 Task: Research Airbnb accommodation in Seoul, South Korea from 12th November, 2023 to 15th November, 2023 for 2 adults.1  bedroom having 1 bed and 1 bathroom. Property type can be hotel. Look for 5 properties as per requirement.
Action: Key pressed seoul
Screenshot: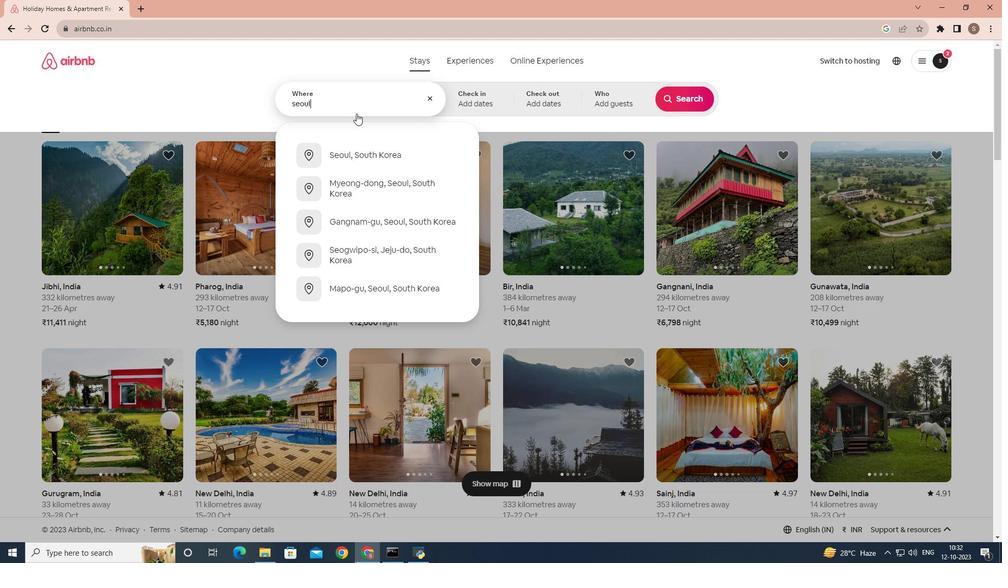 
Action: Mouse moved to (358, 148)
Screenshot: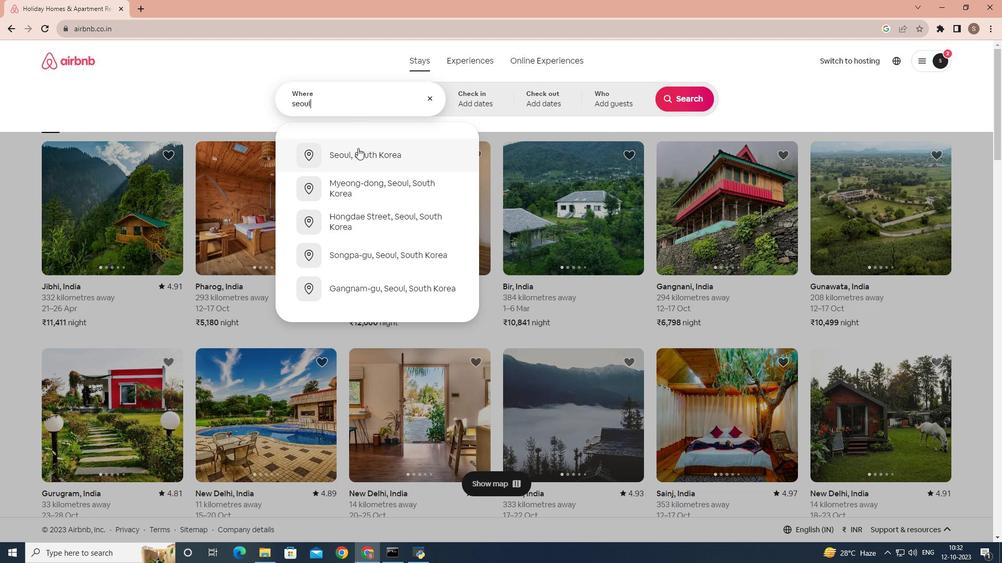 
Action: Mouse pressed left at (358, 148)
Screenshot: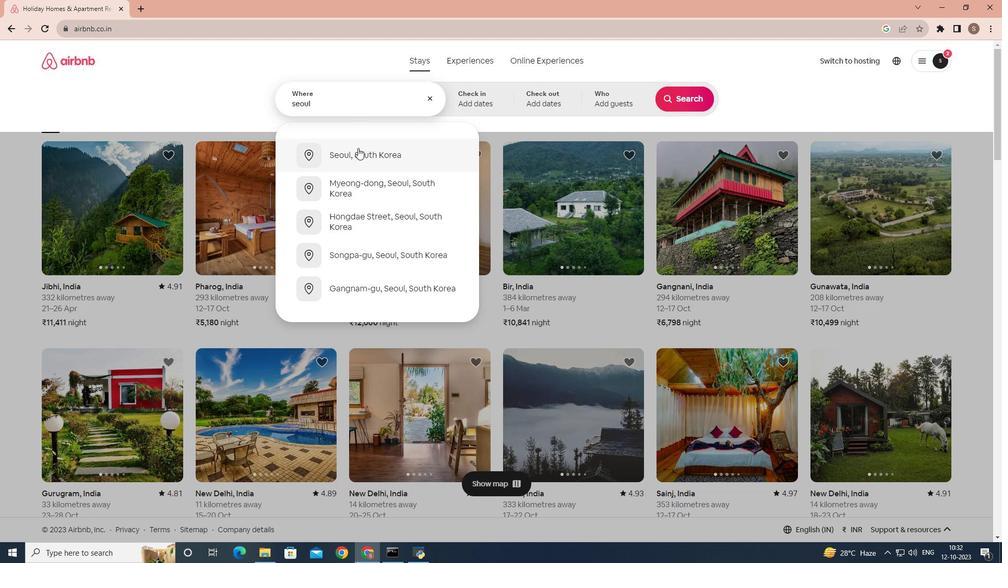 
Action: Mouse moved to (530, 282)
Screenshot: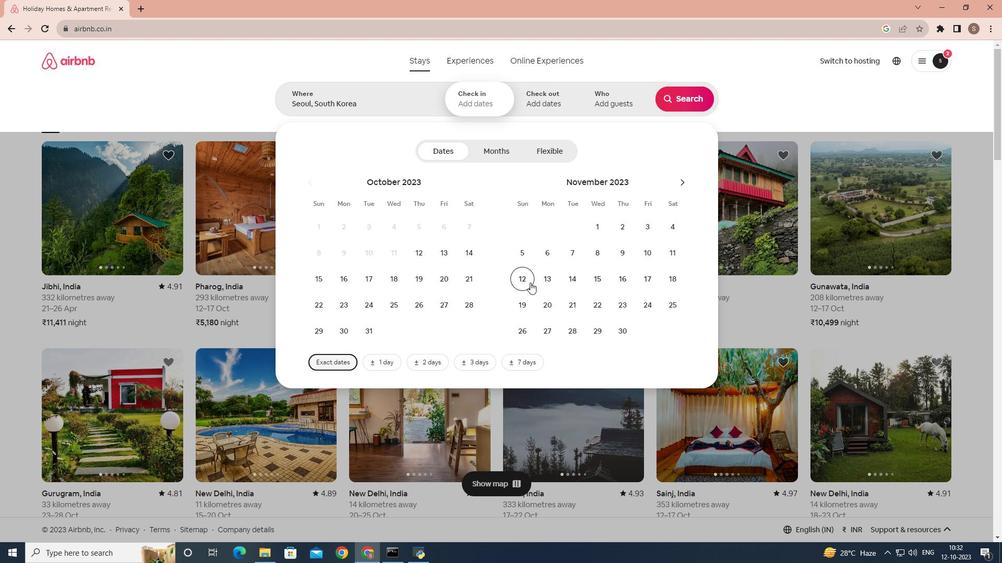 
Action: Mouse pressed left at (530, 282)
Screenshot: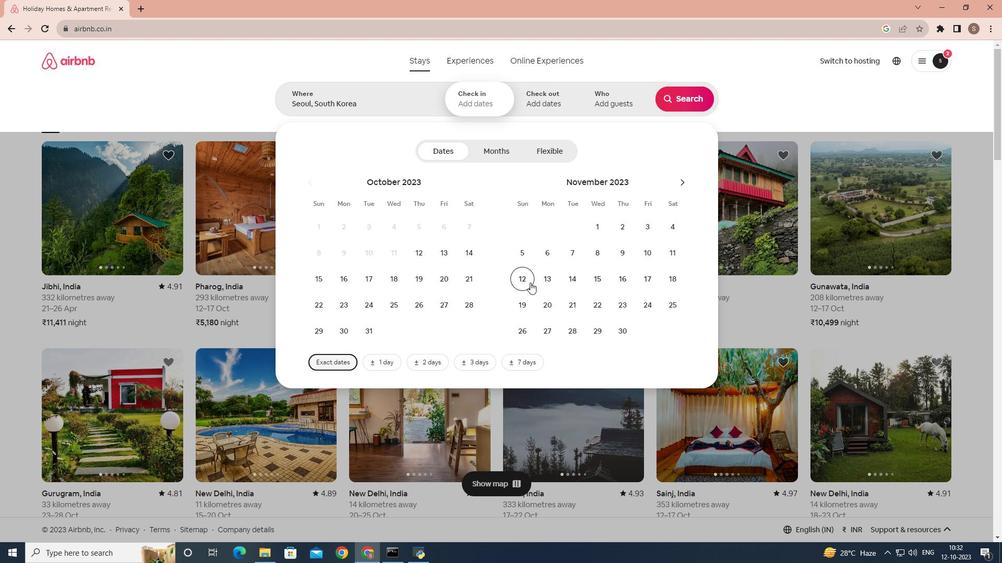 
Action: Mouse moved to (587, 281)
Screenshot: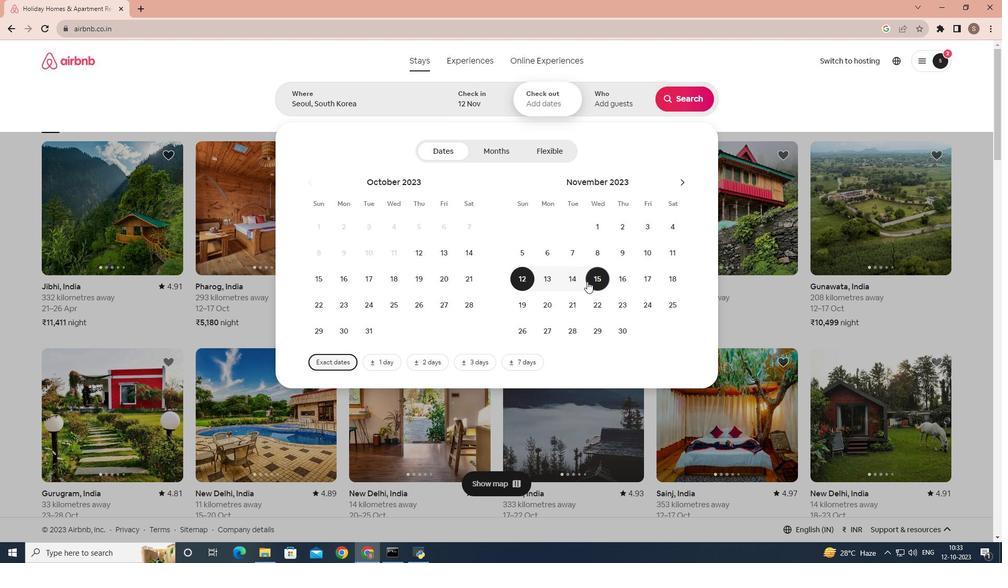 
Action: Mouse pressed left at (587, 281)
Screenshot: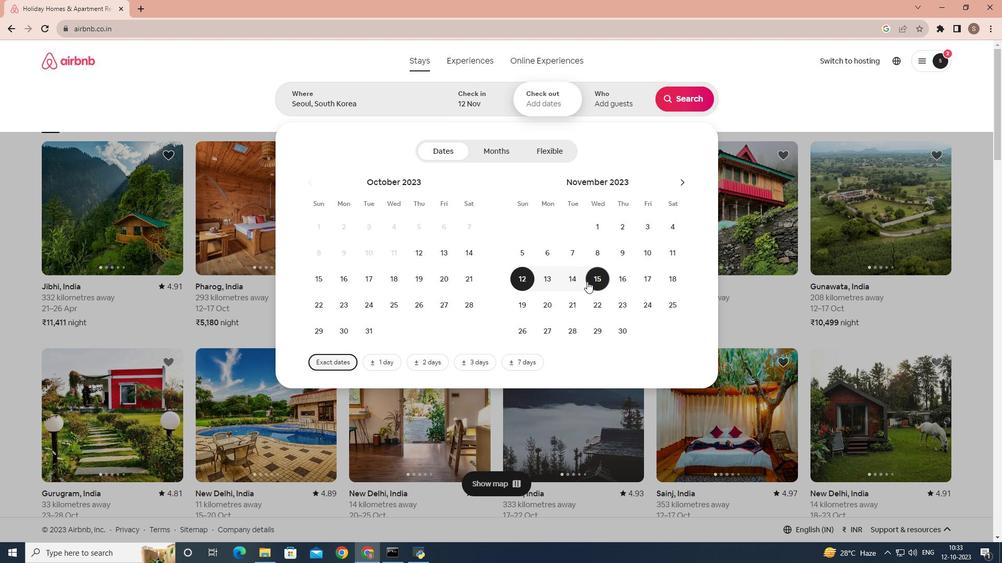 
Action: Mouse moved to (620, 105)
Screenshot: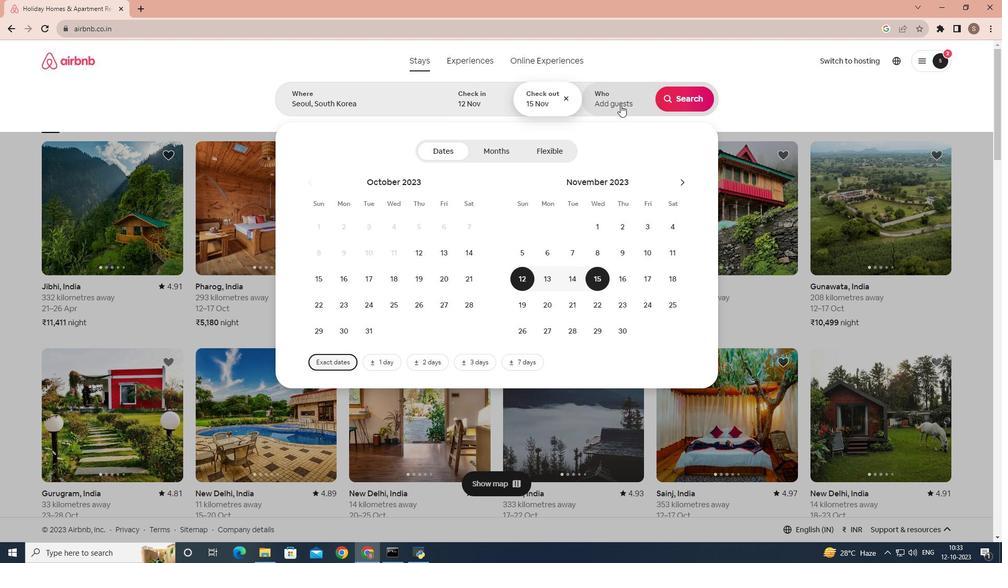 
Action: Mouse pressed left at (620, 105)
Screenshot: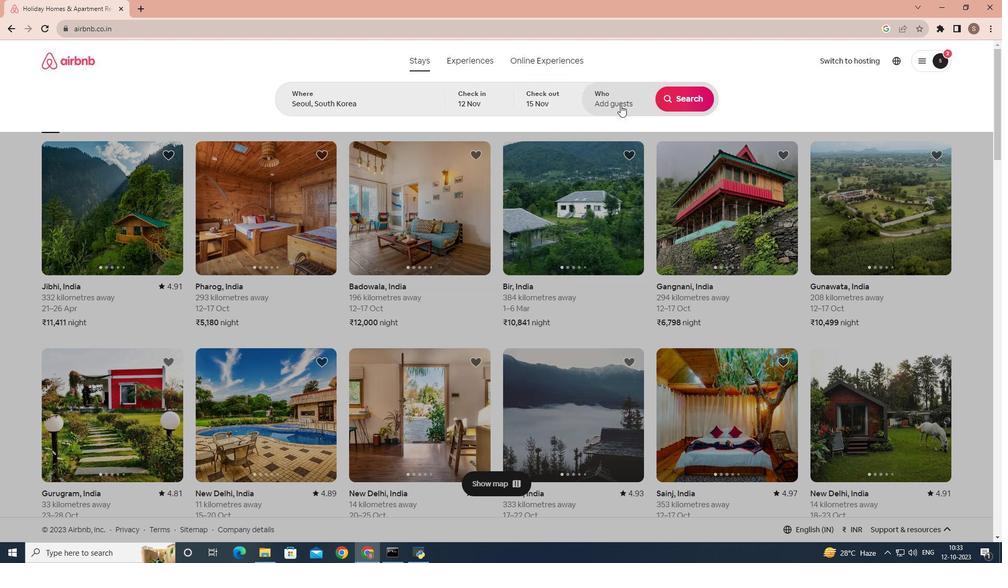 
Action: Mouse moved to (683, 154)
Screenshot: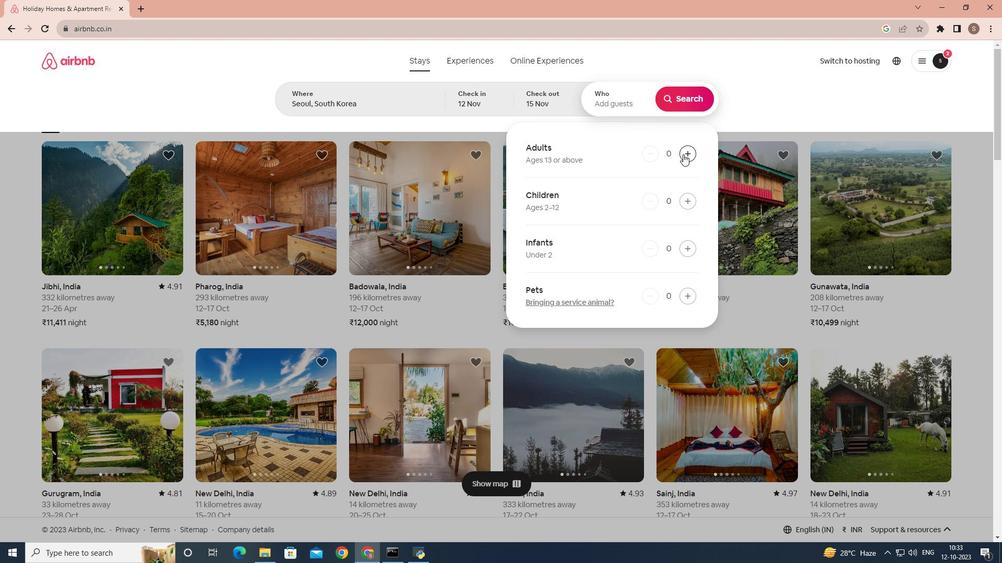 
Action: Mouse pressed left at (683, 154)
Screenshot: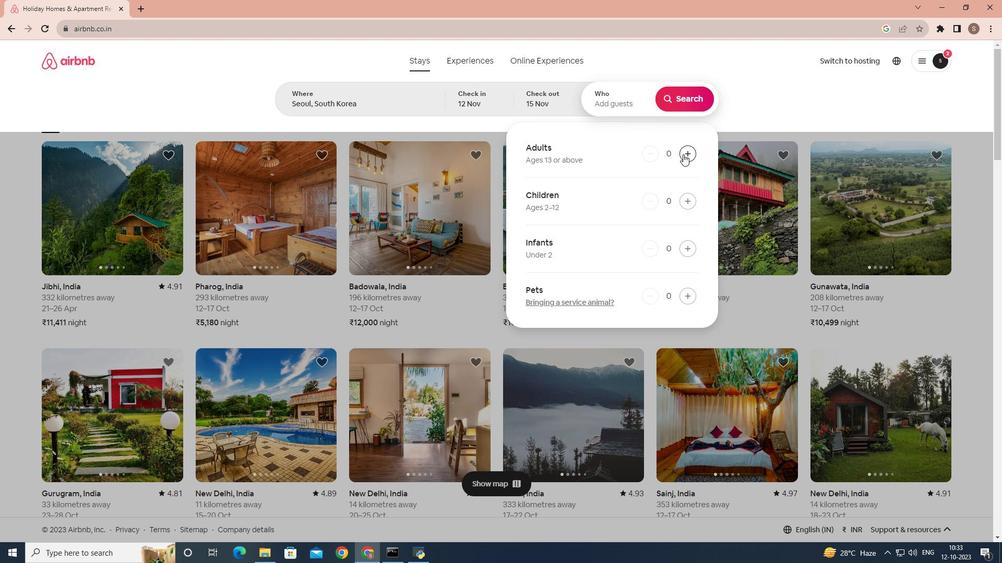 
Action: Mouse pressed left at (683, 154)
Screenshot: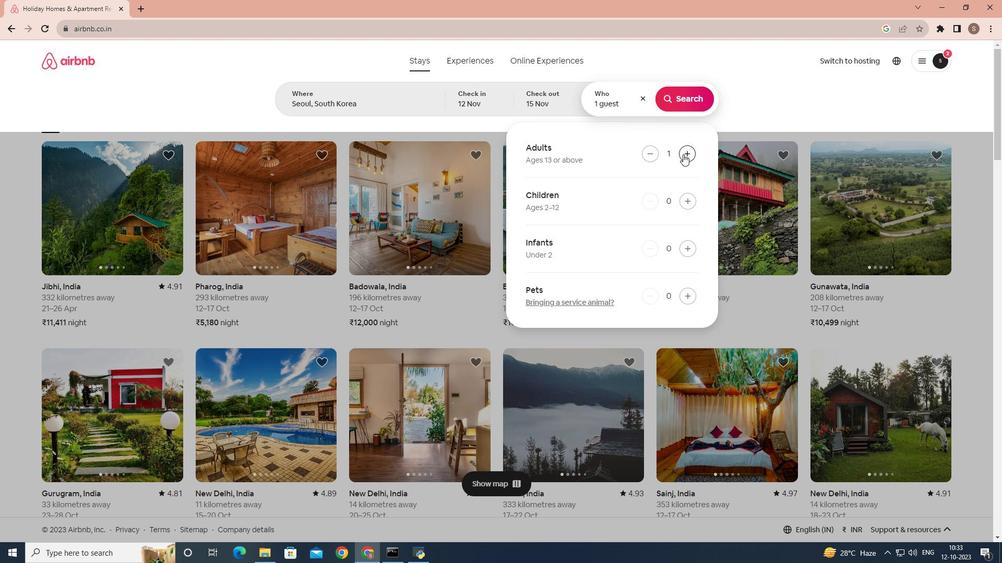 
Action: Mouse moved to (685, 106)
Screenshot: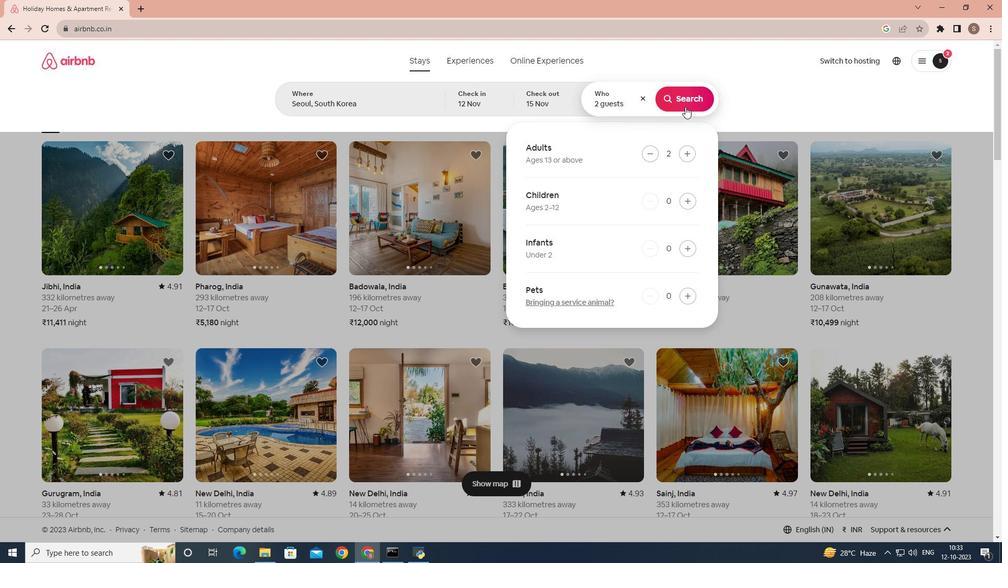
Action: Mouse pressed left at (685, 106)
Screenshot: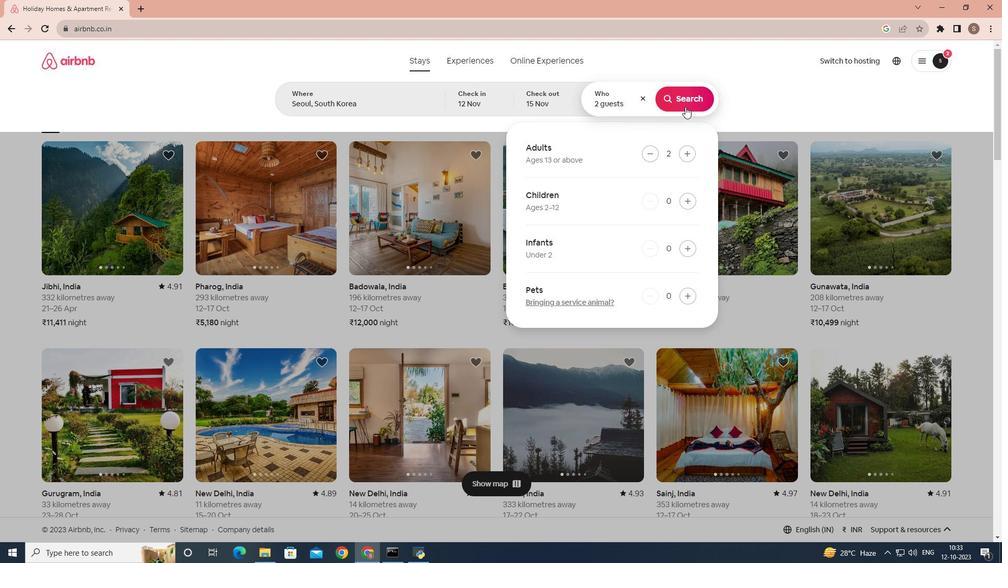 
Action: Mouse moved to (823, 101)
Screenshot: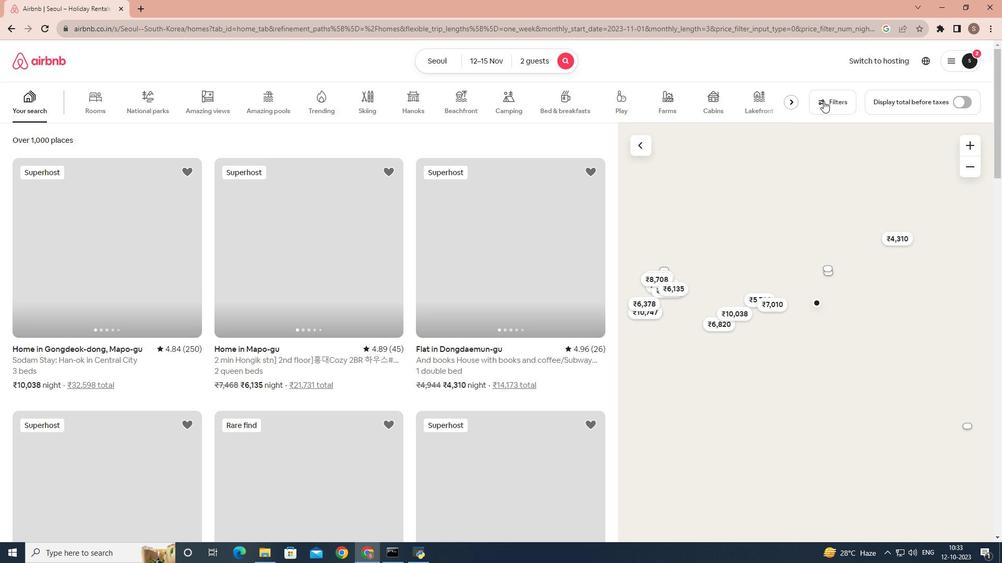 
Action: Mouse pressed left at (823, 101)
Screenshot: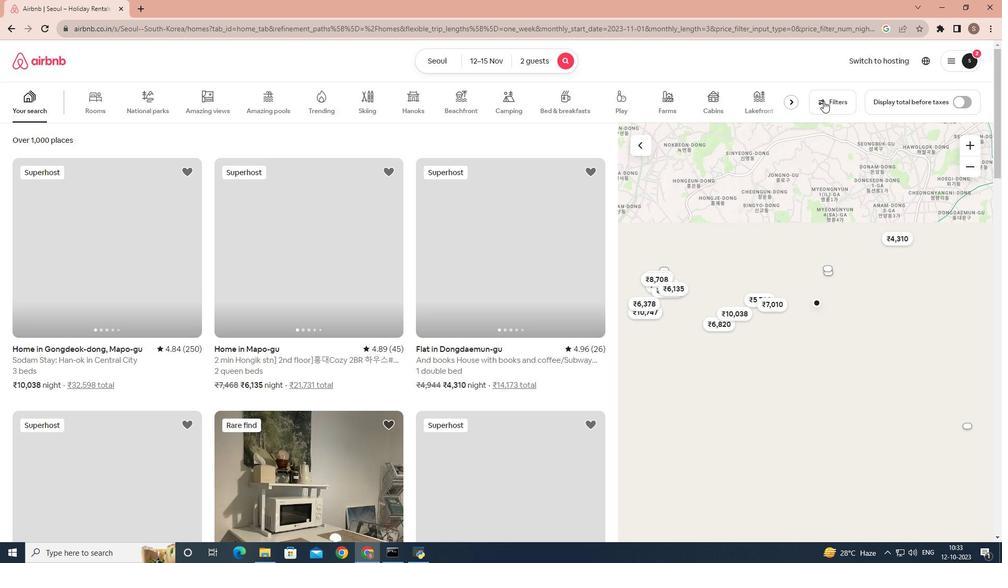 
Action: Mouse moved to (395, 311)
Screenshot: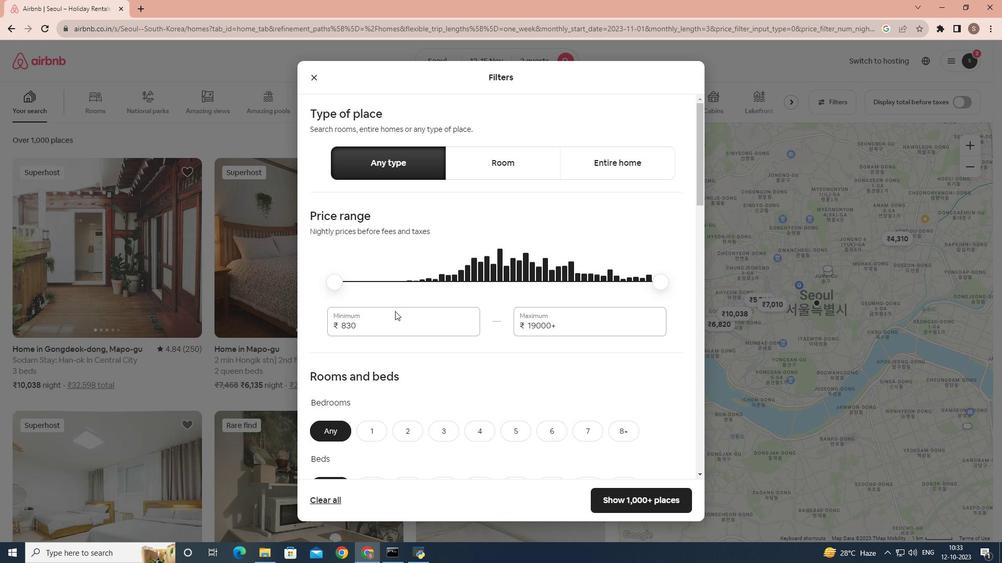 
Action: Mouse scrolled (395, 311) with delta (0, 0)
Screenshot: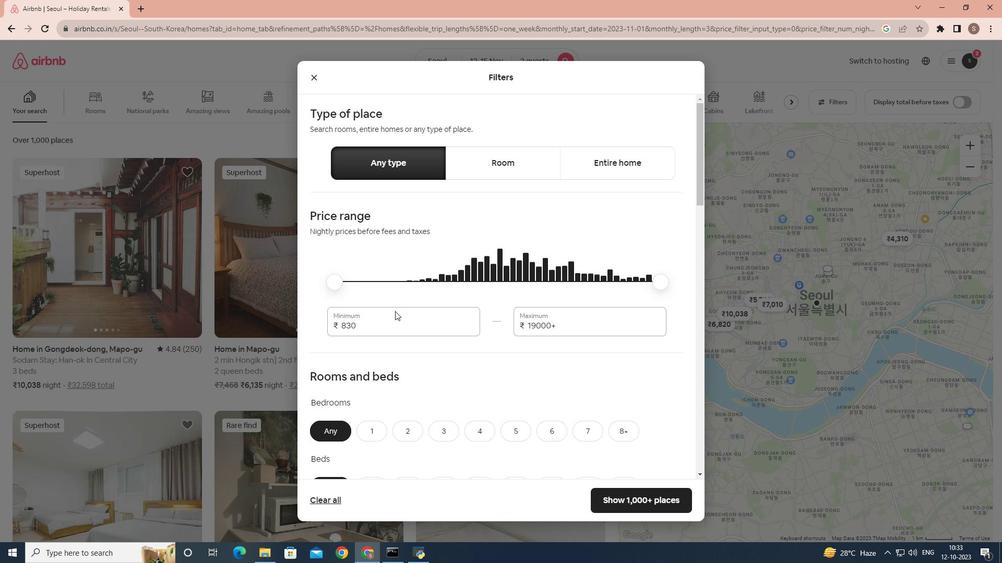 
Action: Mouse scrolled (395, 311) with delta (0, 0)
Screenshot: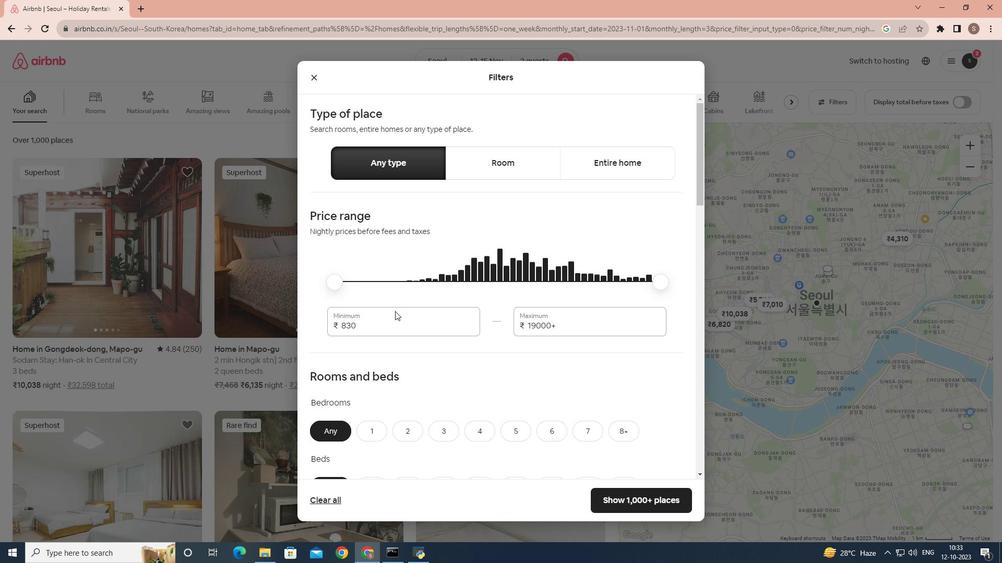 
Action: Mouse scrolled (395, 311) with delta (0, 0)
Screenshot: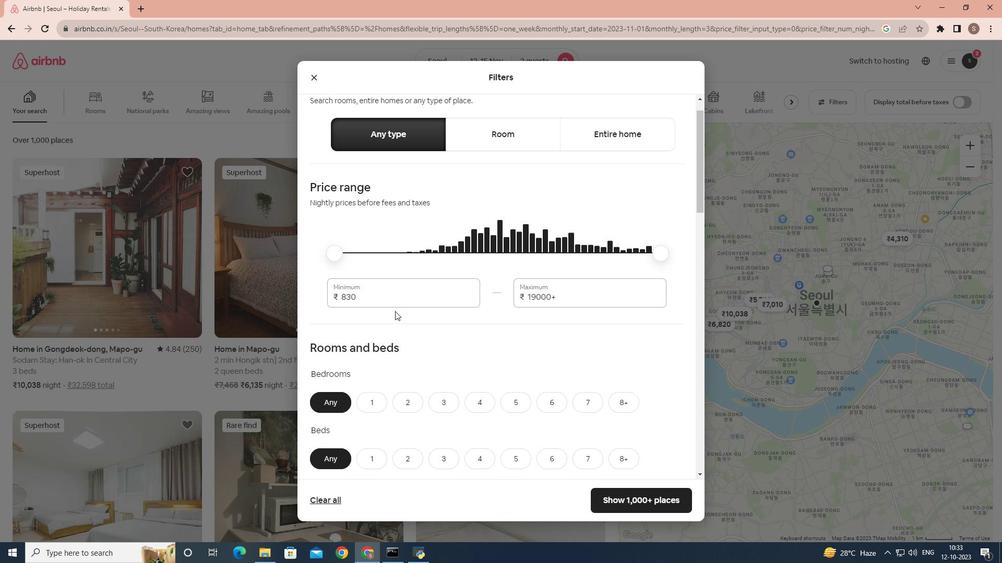 
Action: Mouse scrolled (395, 311) with delta (0, 0)
Screenshot: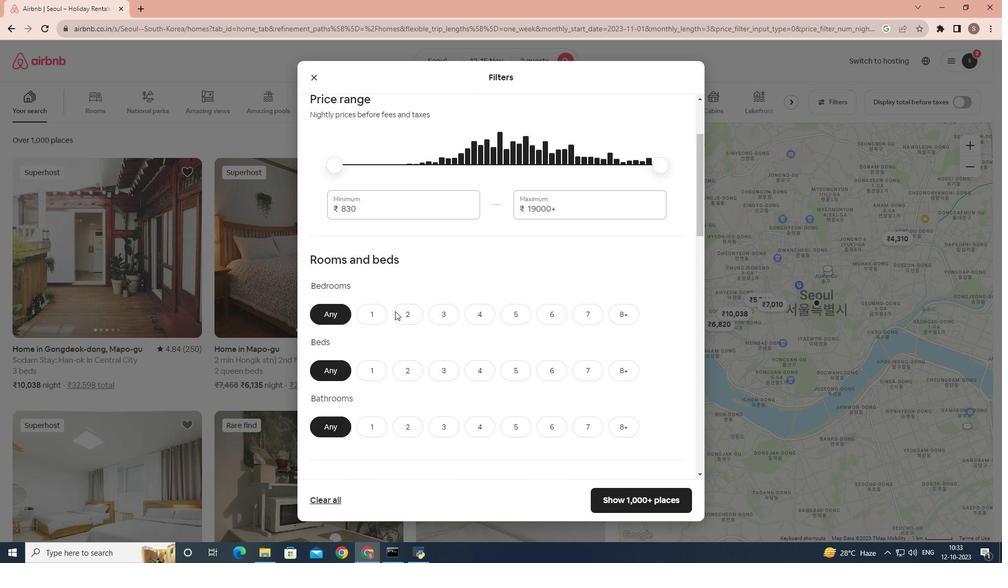 
Action: Mouse scrolled (395, 312) with delta (0, 0)
Screenshot: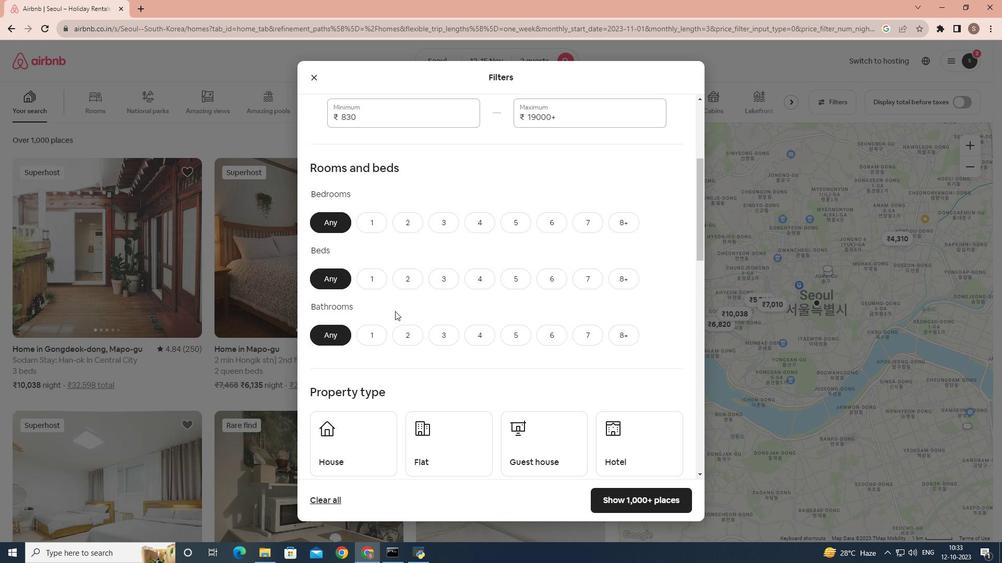 
Action: Mouse scrolled (395, 312) with delta (0, 0)
Screenshot: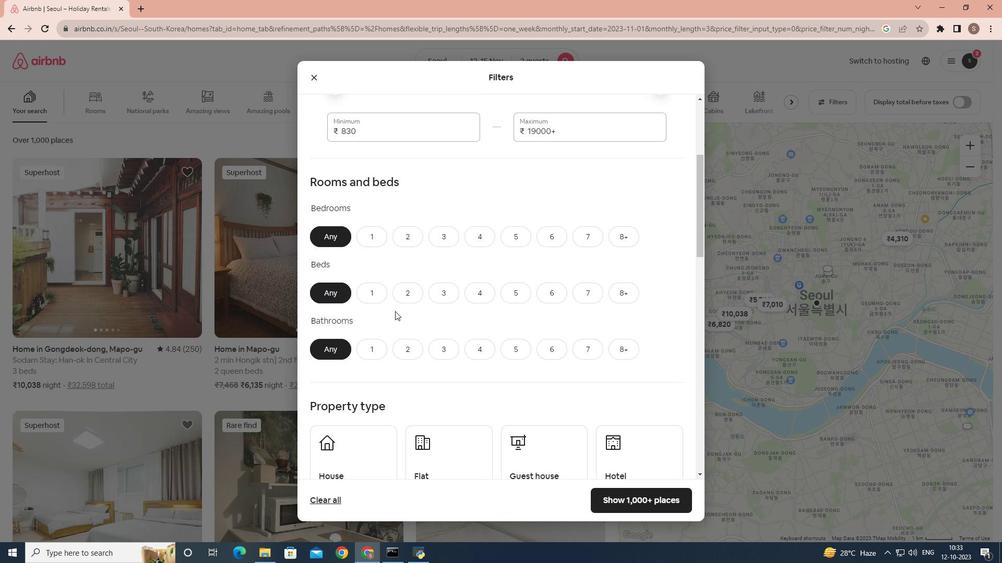 
Action: Mouse scrolled (395, 312) with delta (0, 0)
Screenshot: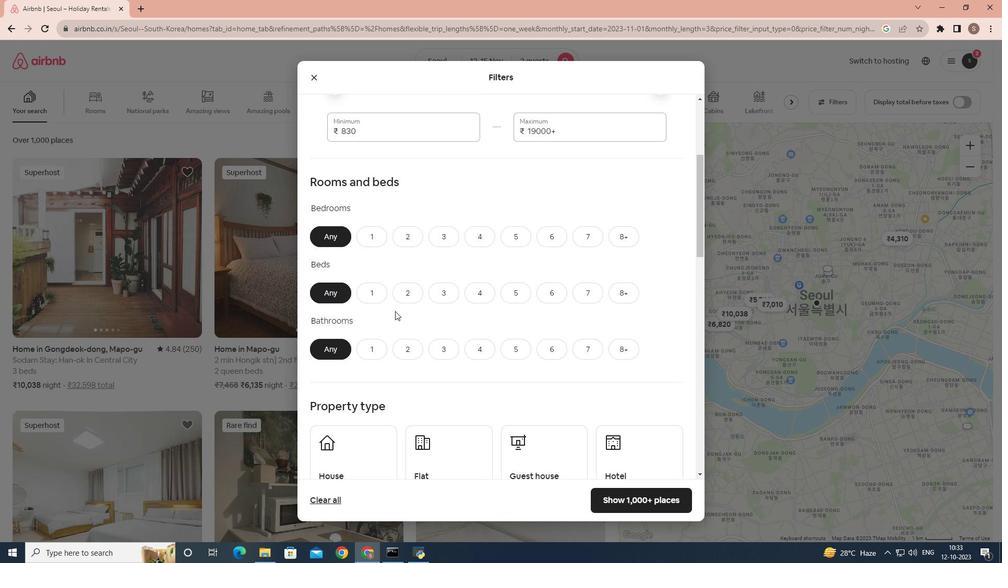 
Action: Mouse scrolled (395, 311) with delta (0, 0)
Screenshot: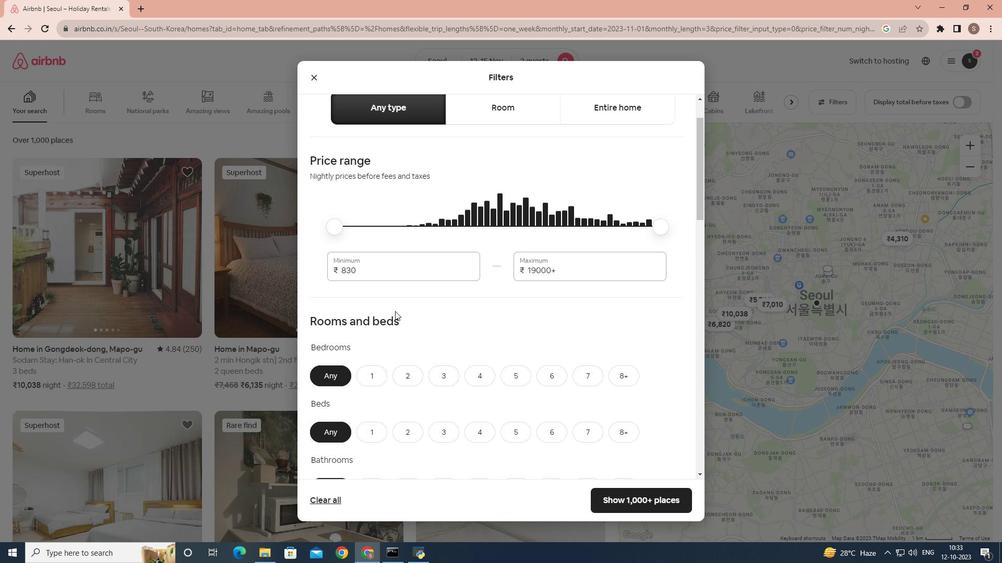 
Action: Mouse scrolled (395, 311) with delta (0, 0)
Screenshot: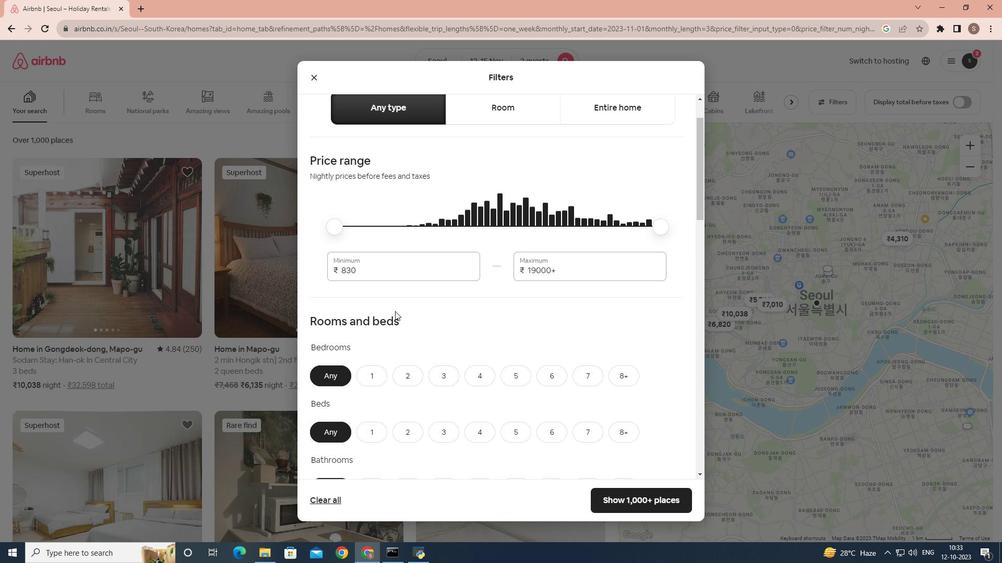 
Action: Mouse scrolled (395, 311) with delta (0, 0)
Screenshot: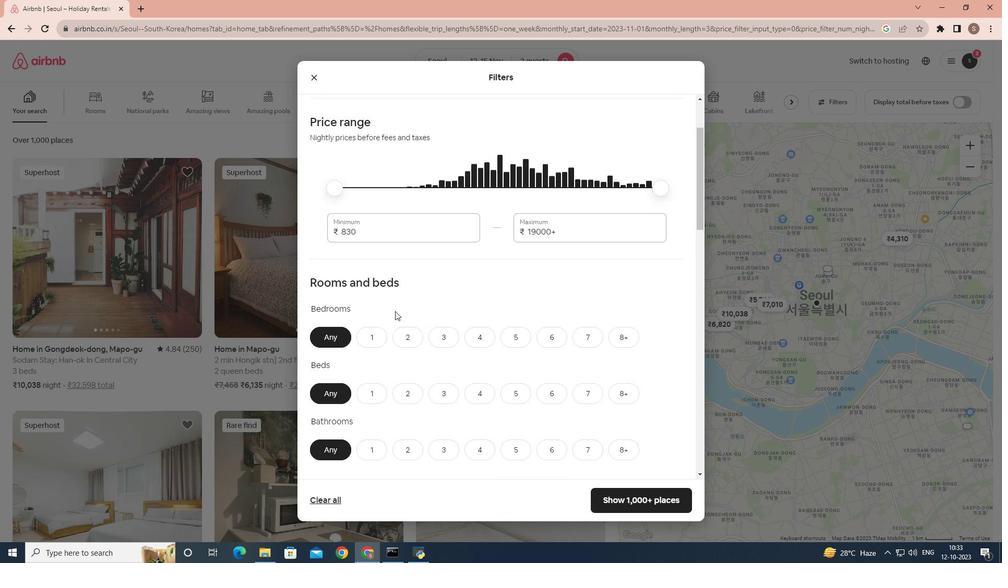 
Action: Mouse moved to (370, 217)
Screenshot: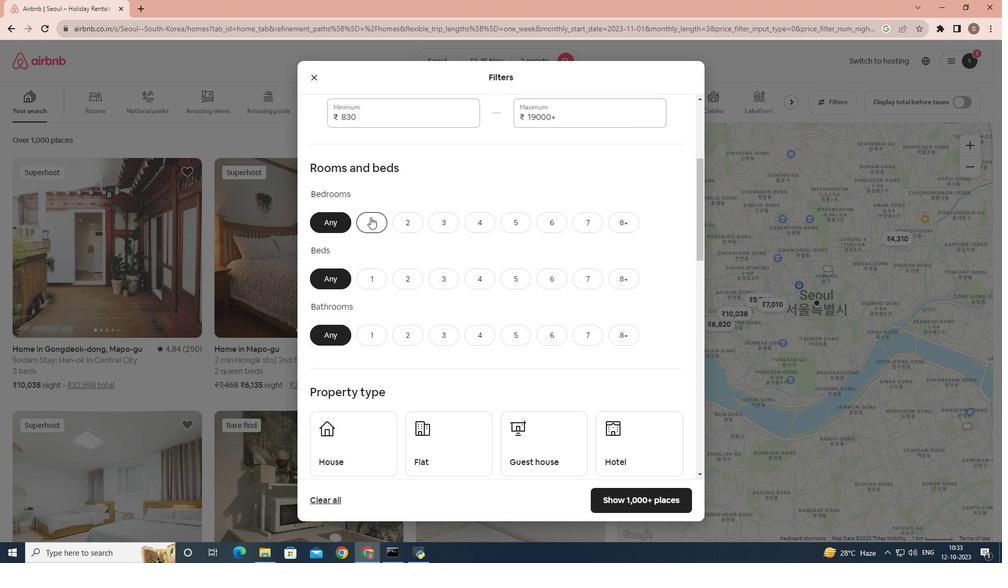 
Action: Mouse pressed left at (370, 217)
Screenshot: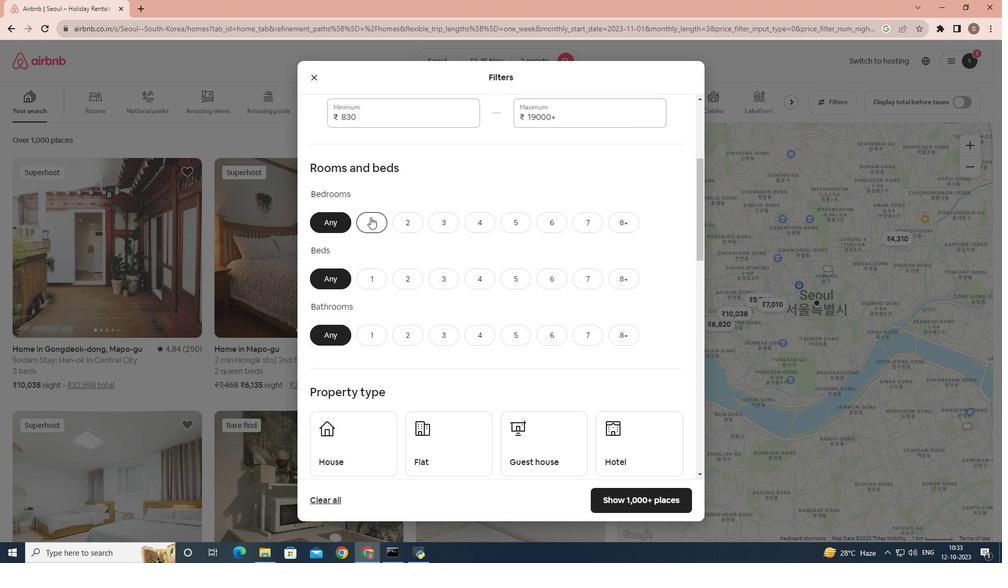 
Action: Mouse moved to (371, 269)
Screenshot: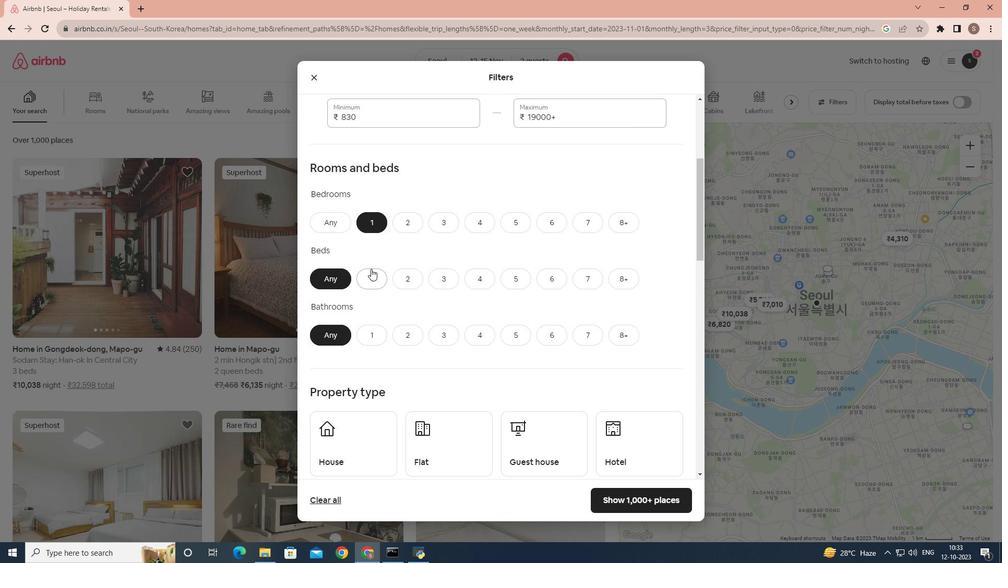 
Action: Mouse pressed left at (371, 269)
Screenshot: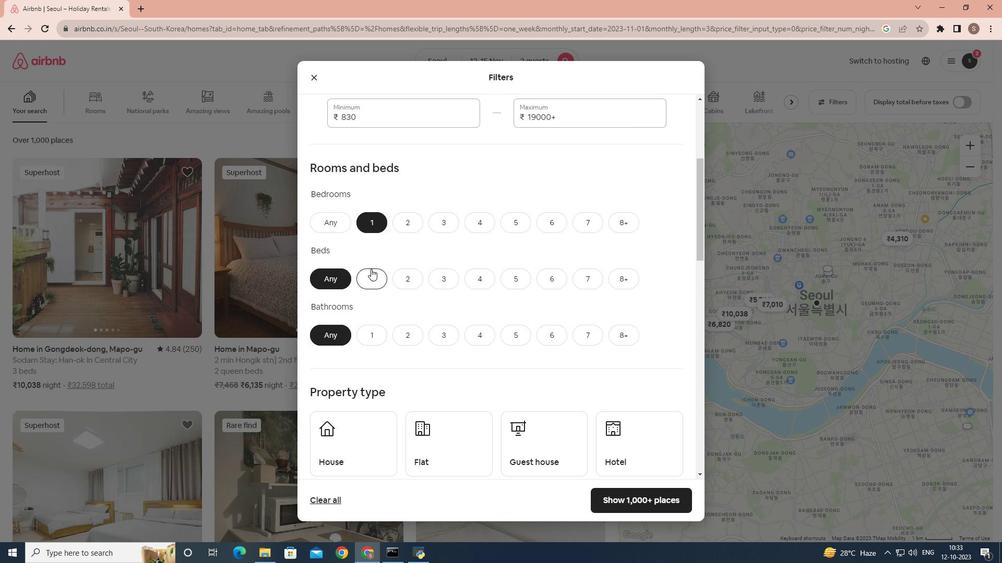 
Action: Mouse moved to (361, 329)
Screenshot: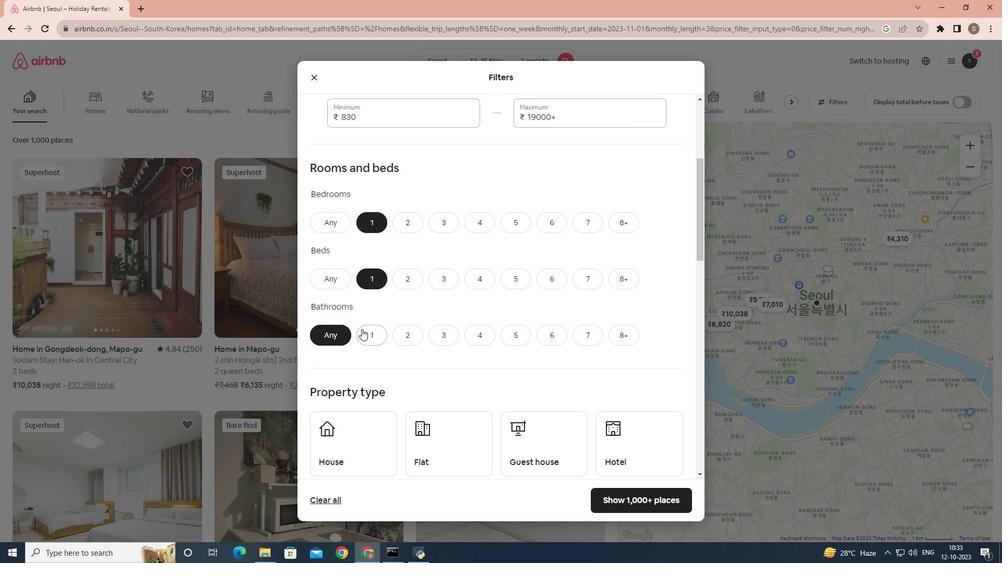 
Action: Mouse pressed left at (361, 329)
Screenshot: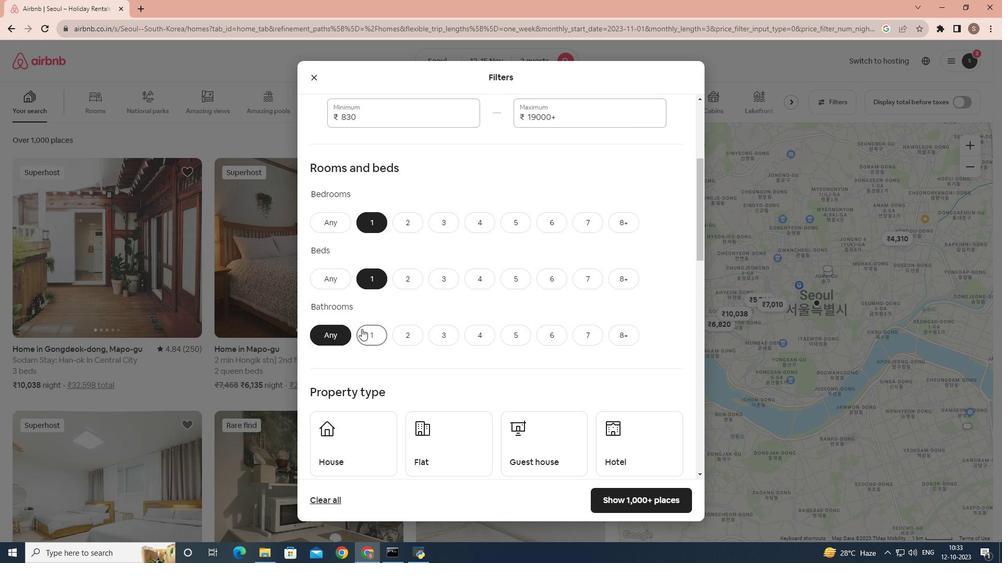 
Action: Mouse moved to (383, 312)
Screenshot: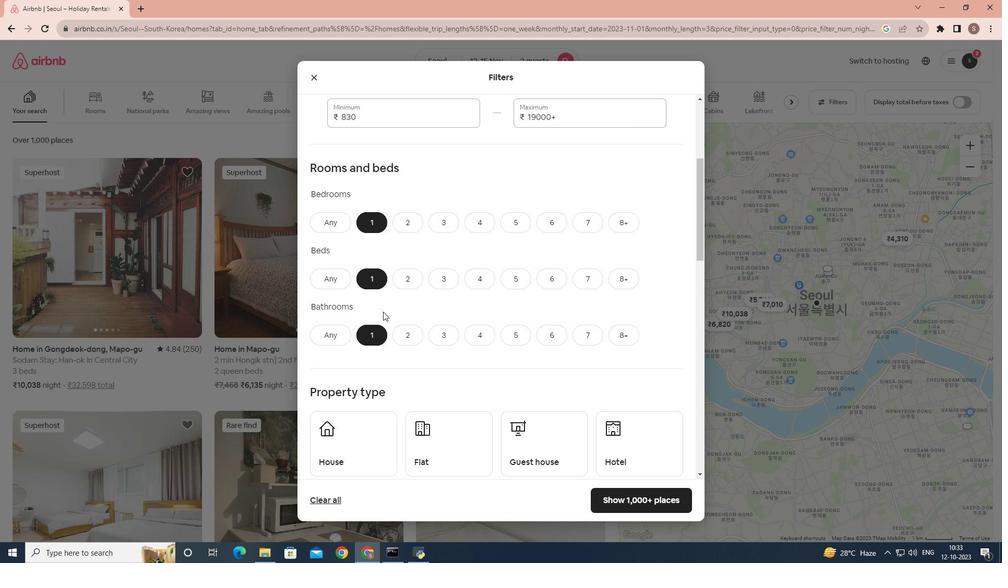 
Action: Mouse scrolled (383, 311) with delta (0, 0)
Screenshot: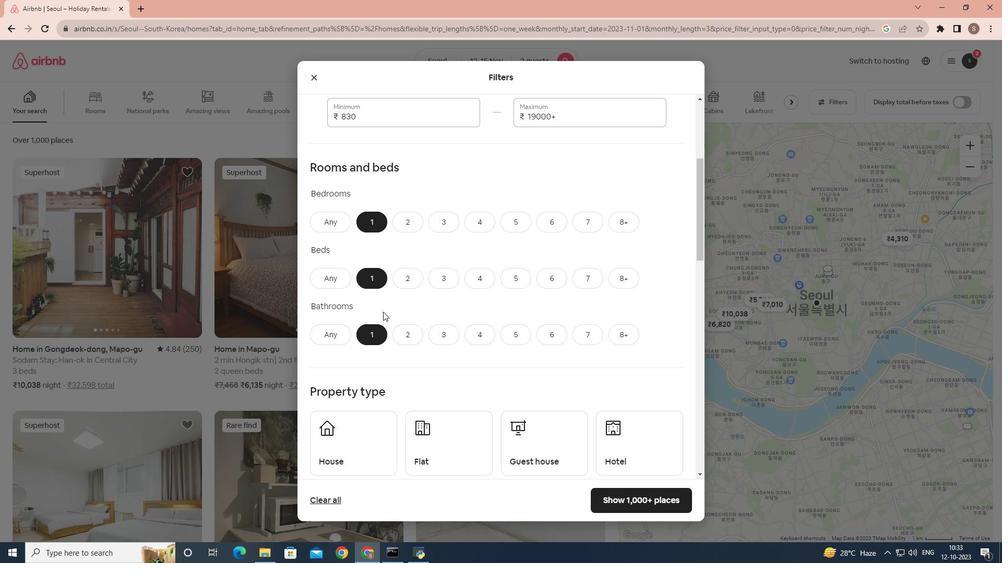 
Action: Mouse scrolled (383, 311) with delta (0, 0)
Screenshot: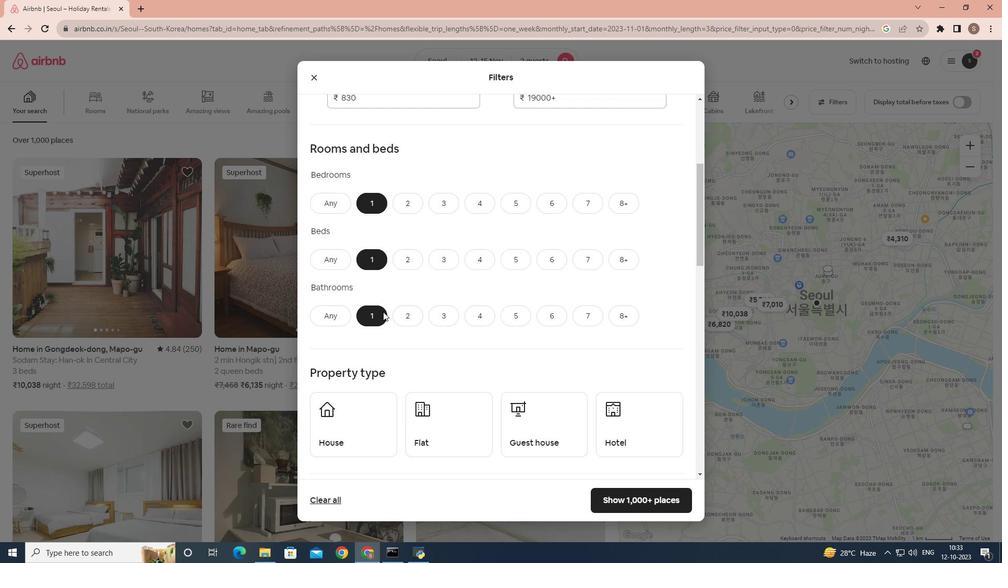 
Action: Mouse scrolled (383, 311) with delta (0, 0)
Screenshot: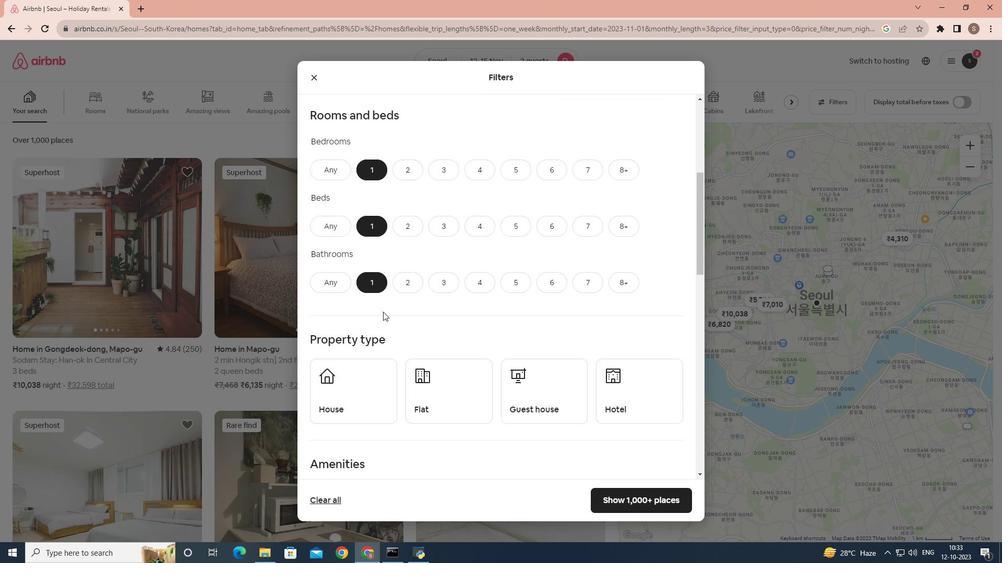 
Action: Mouse moved to (623, 291)
Screenshot: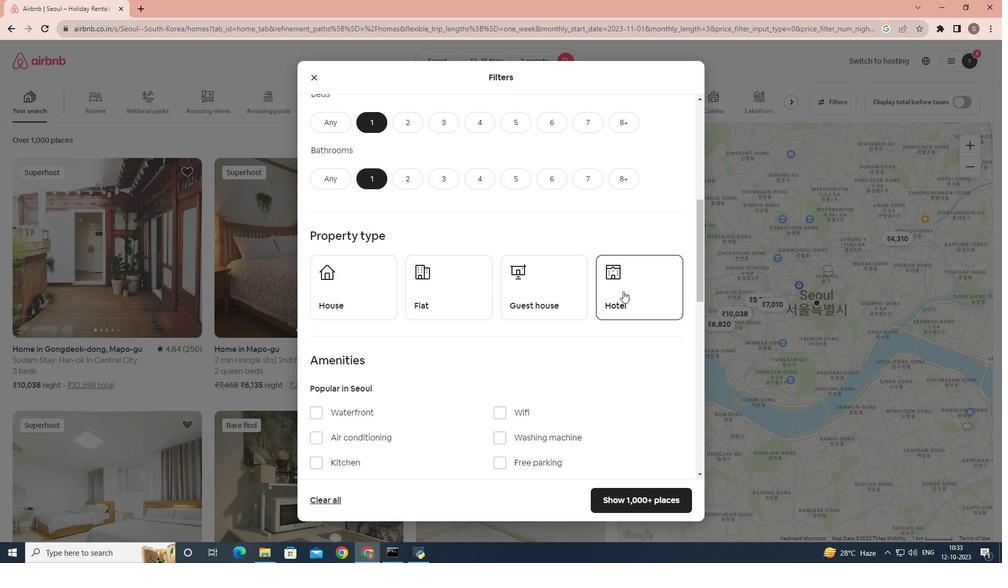 
Action: Mouse pressed left at (623, 291)
Screenshot: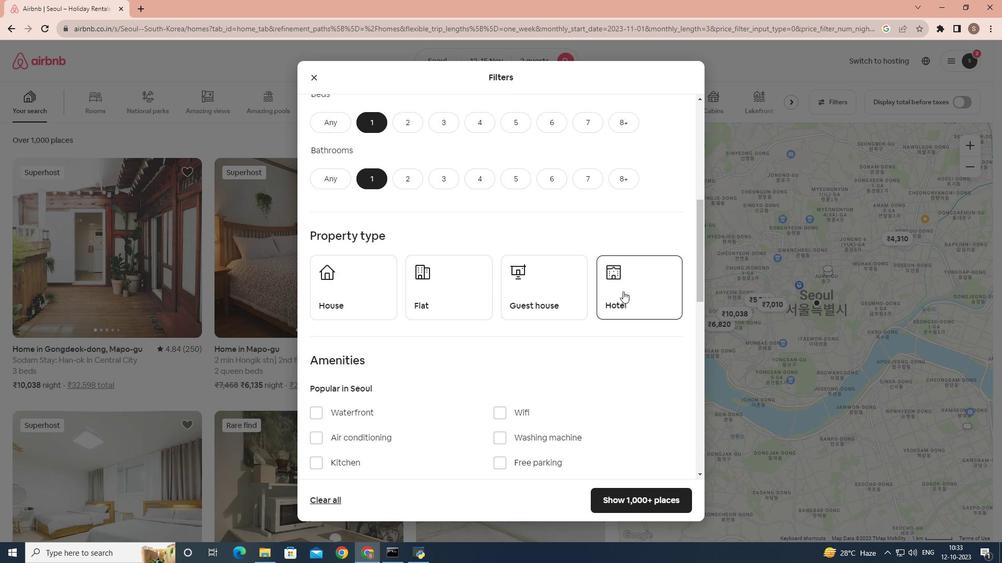 
Action: Mouse moved to (426, 374)
Screenshot: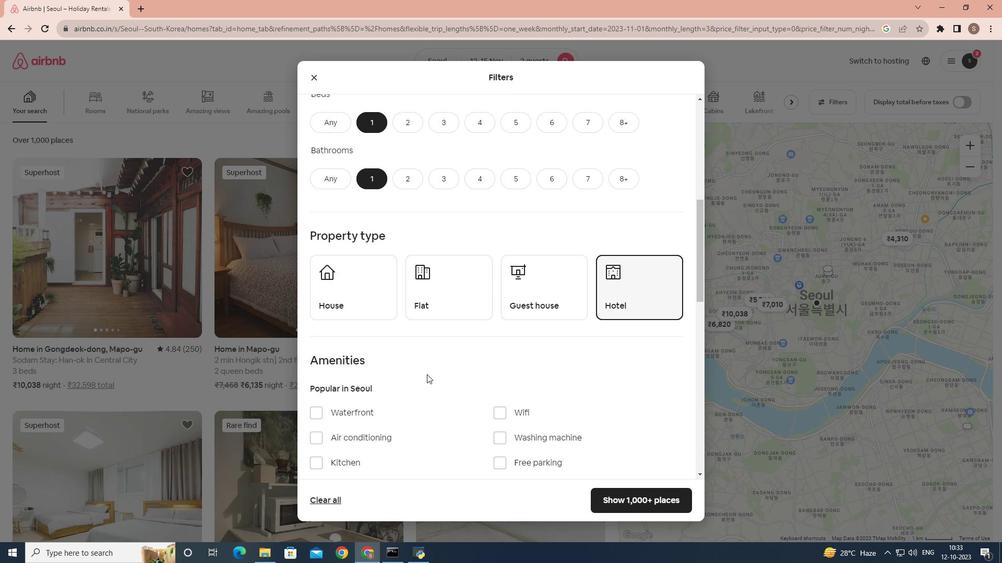 
Action: Mouse scrolled (426, 374) with delta (0, 0)
Screenshot: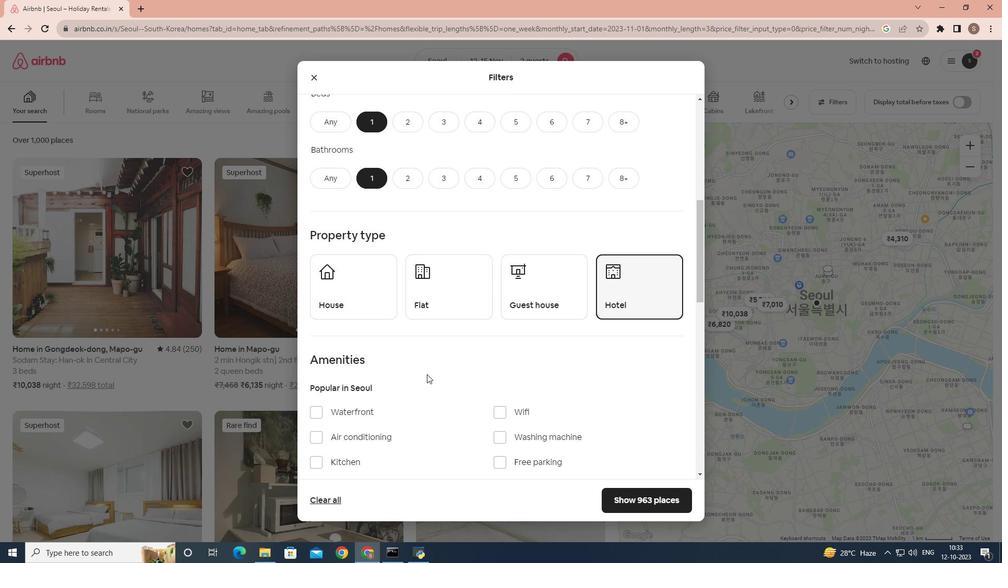
Action: Mouse scrolled (426, 374) with delta (0, 0)
Screenshot: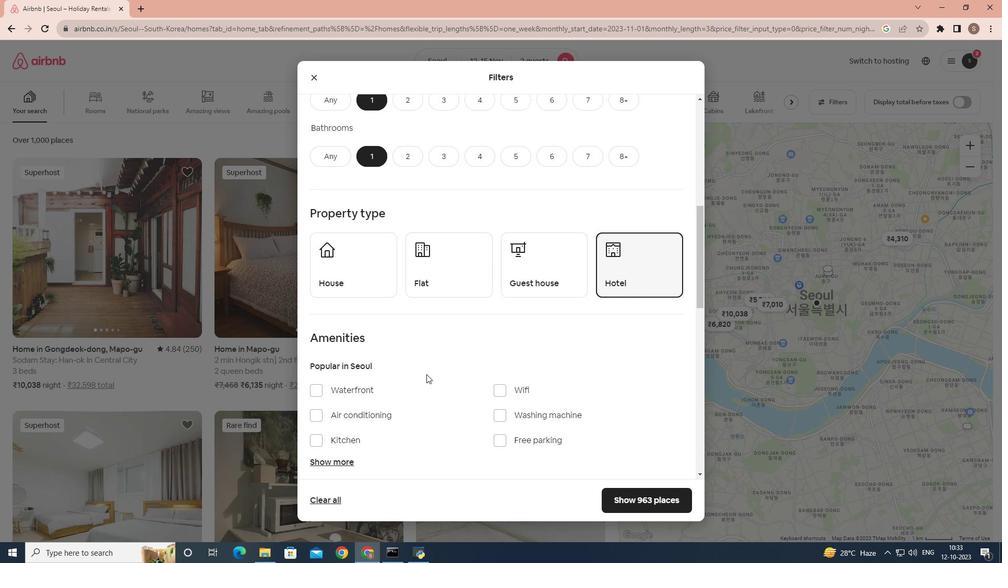 
Action: Mouse scrolled (426, 374) with delta (0, 0)
Screenshot: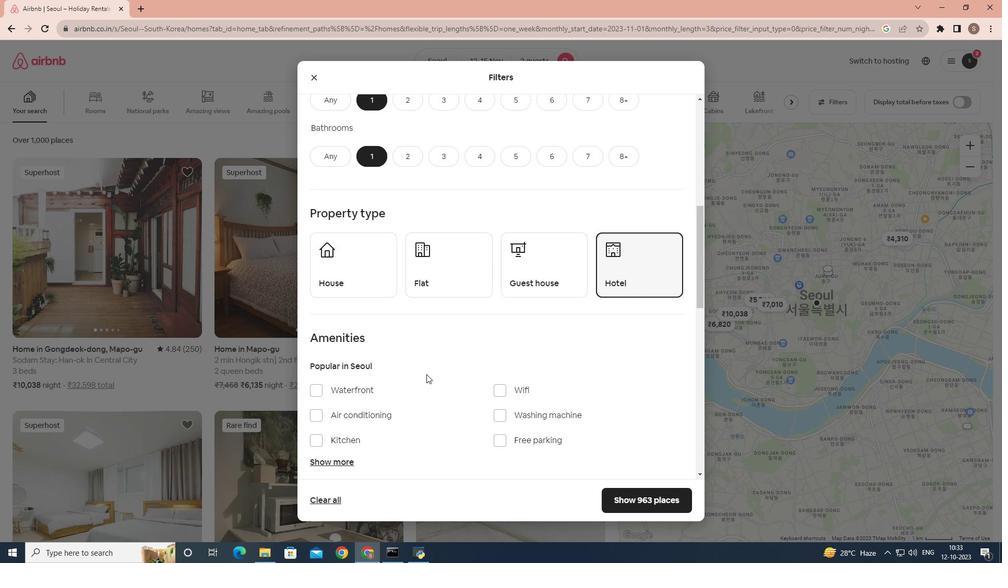 
Action: Mouse scrolled (426, 374) with delta (0, 0)
Screenshot: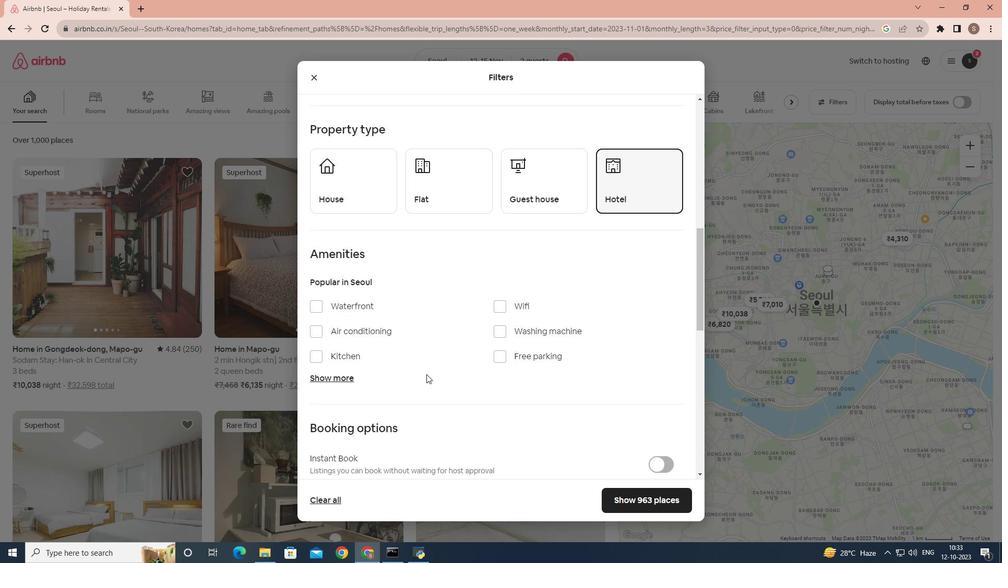 
Action: Mouse moved to (421, 367)
Screenshot: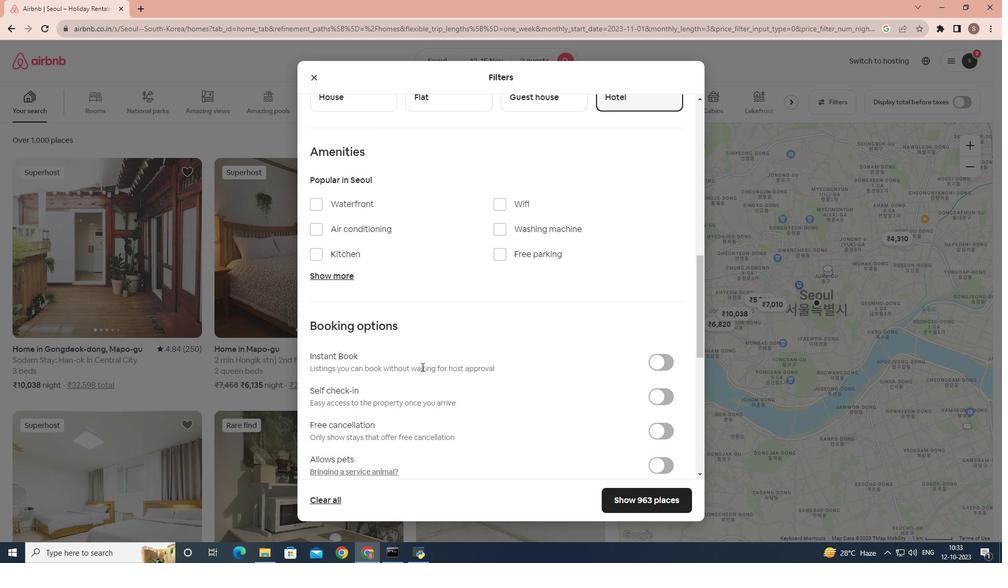 
Action: Mouse scrolled (421, 366) with delta (0, 0)
Screenshot: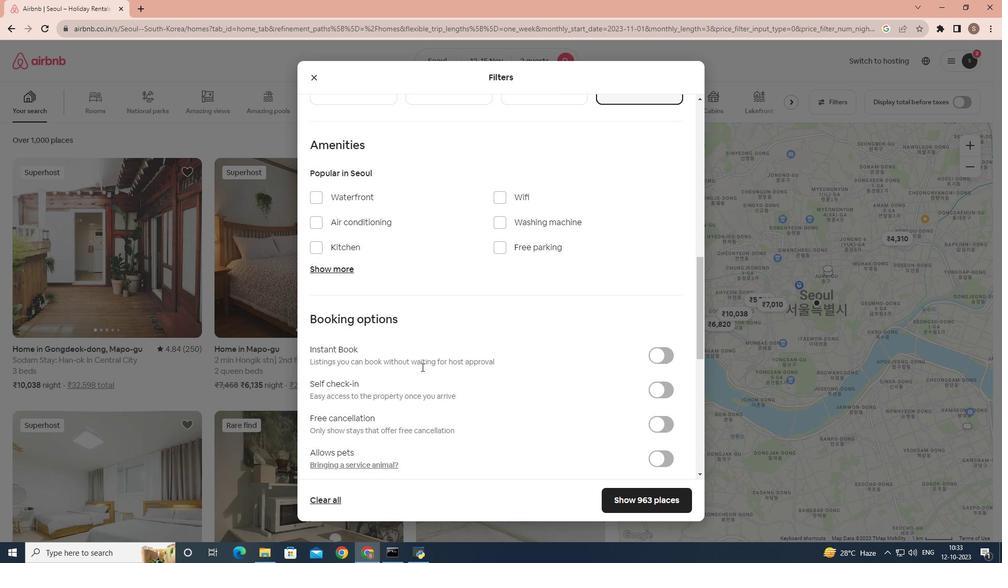 
Action: Mouse scrolled (421, 366) with delta (0, 0)
Screenshot: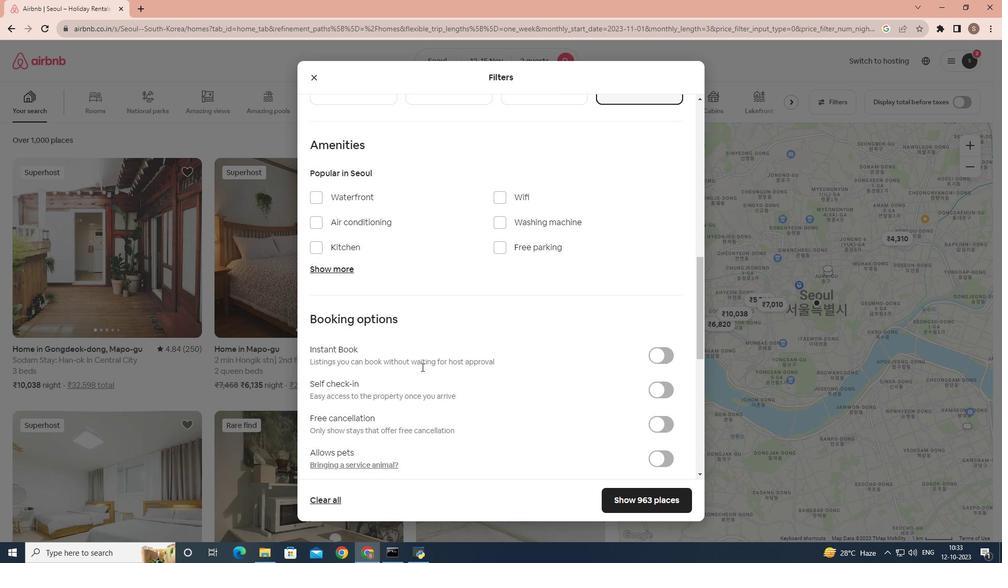 
Action: Mouse scrolled (421, 366) with delta (0, 0)
Screenshot: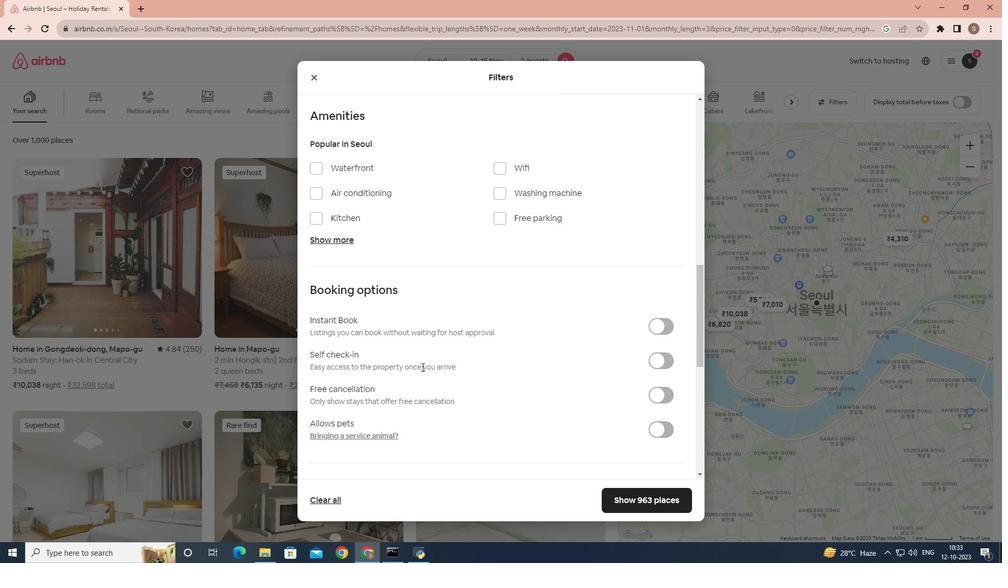
Action: Mouse scrolled (421, 366) with delta (0, 0)
Screenshot: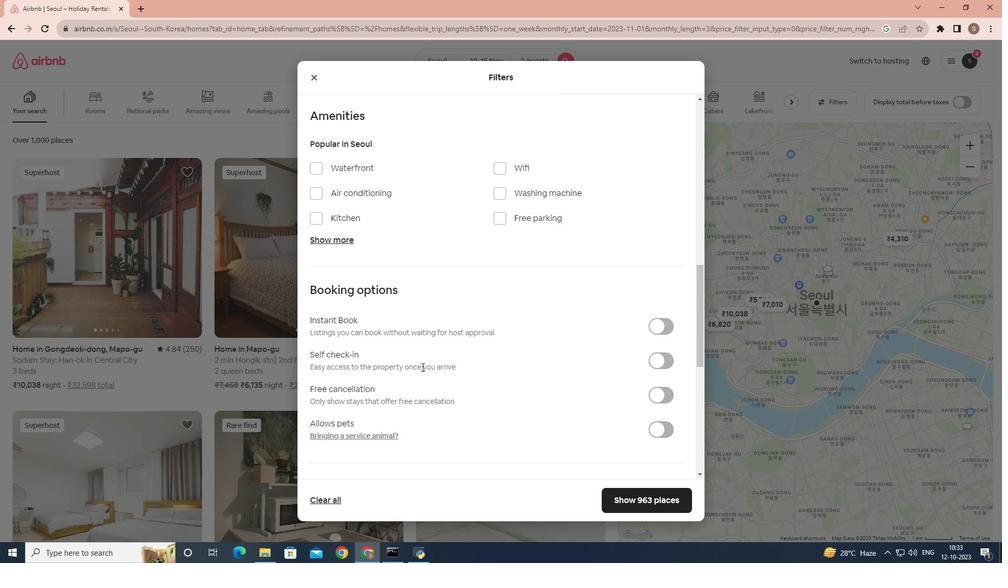 
Action: Mouse scrolled (421, 366) with delta (0, 0)
Screenshot: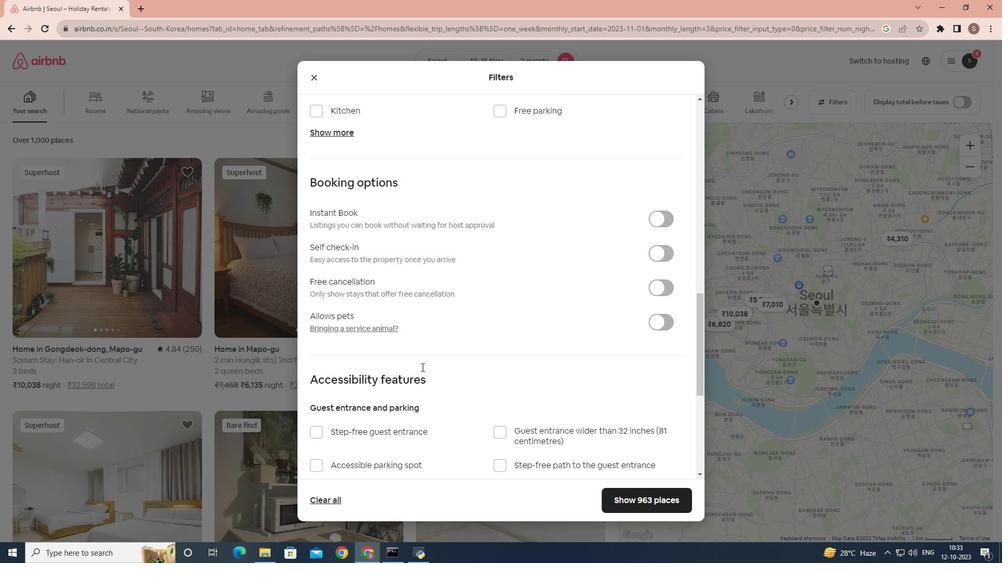
Action: Mouse scrolled (421, 366) with delta (0, 0)
Screenshot: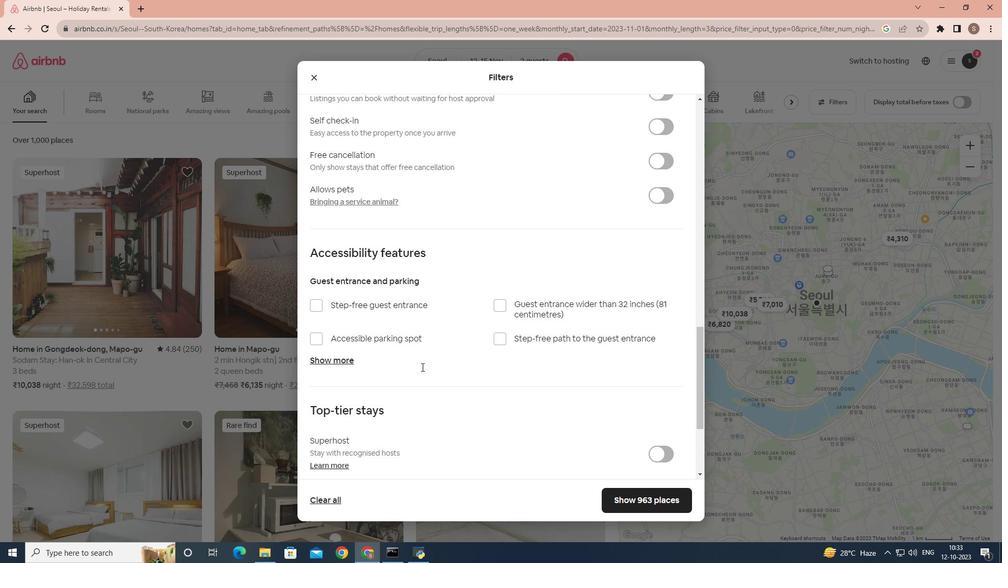 
Action: Mouse scrolled (421, 366) with delta (0, 0)
Screenshot: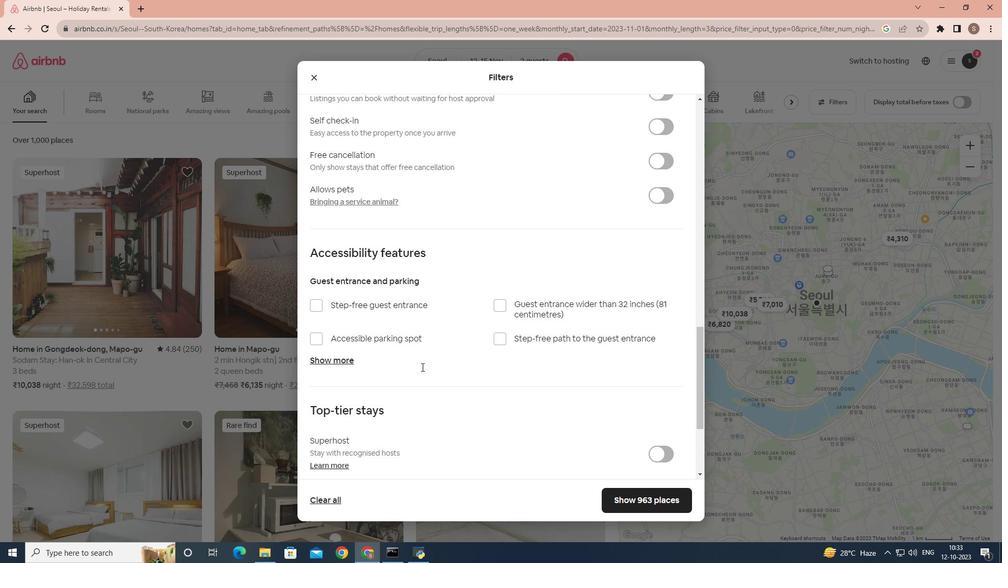 
Action: Mouse scrolled (421, 366) with delta (0, 0)
Screenshot: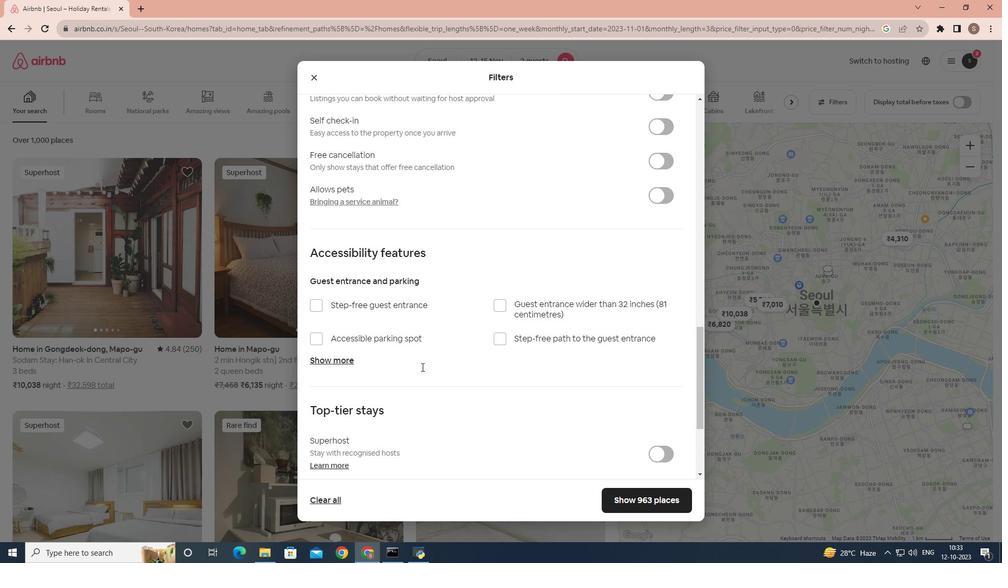 
Action: Mouse scrolled (421, 366) with delta (0, 0)
Screenshot: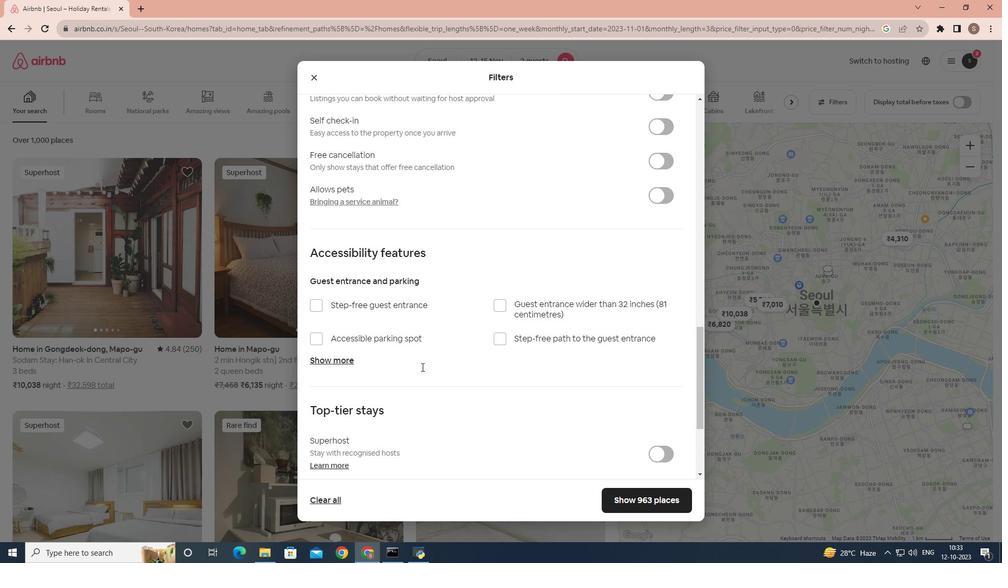 
Action: Mouse scrolled (421, 366) with delta (0, 0)
Screenshot: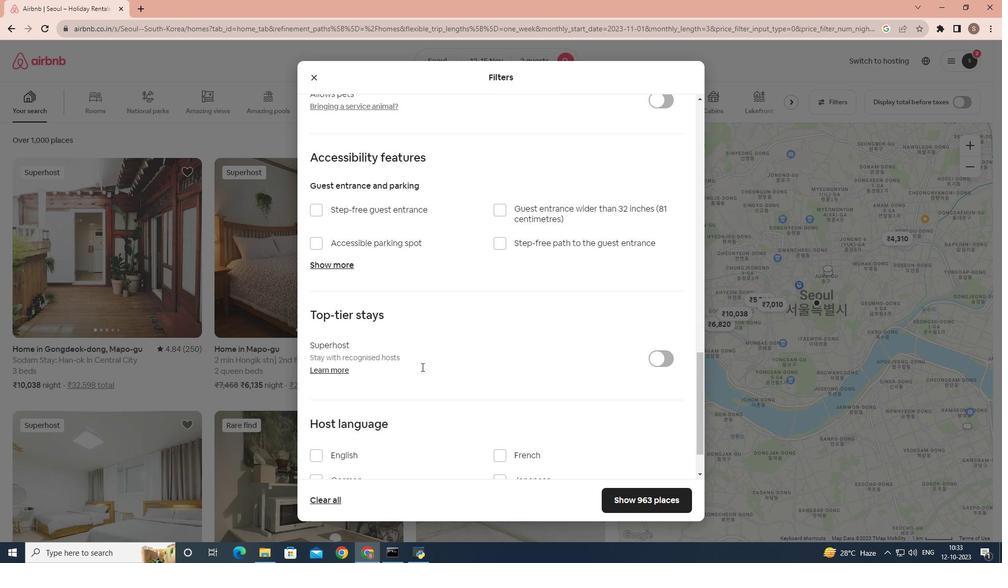 
Action: Mouse moved to (627, 504)
Screenshot: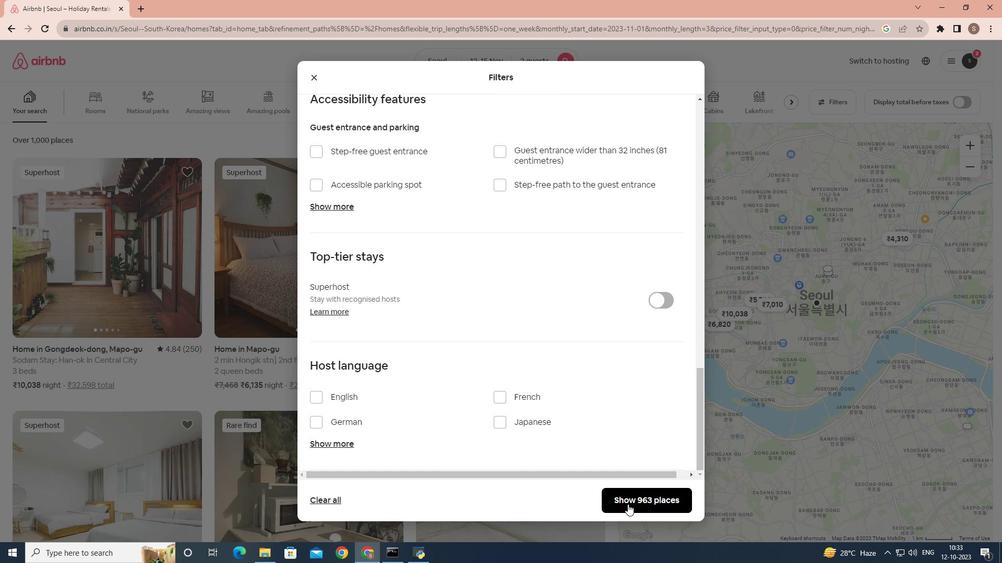 
Action: Mouse pressed left at (627, 504)
Screenshot: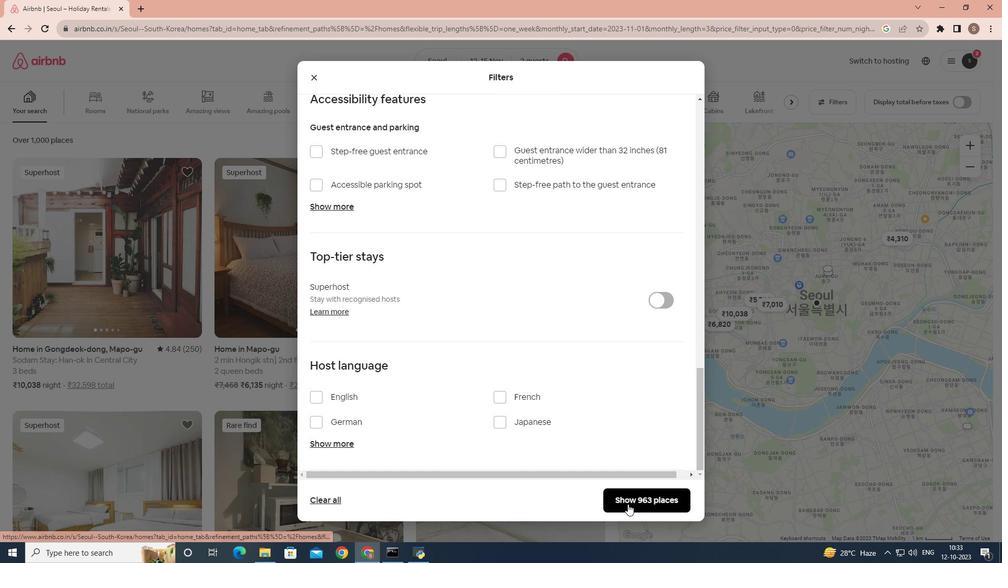 
Action: Mouse moved to (137, 308)
Screenshot: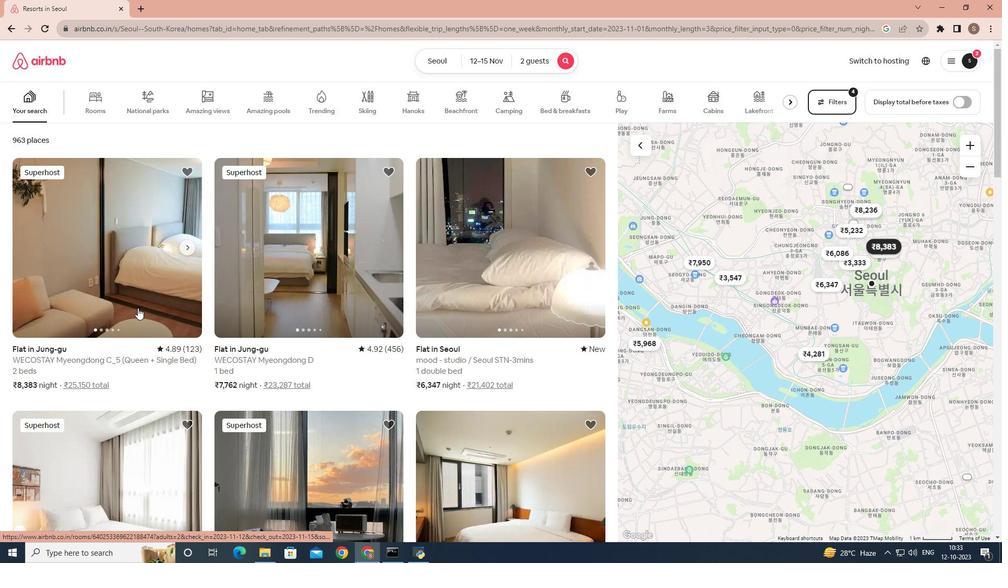 
Action: Mouse pressed left at (137, 308)
Screenshot: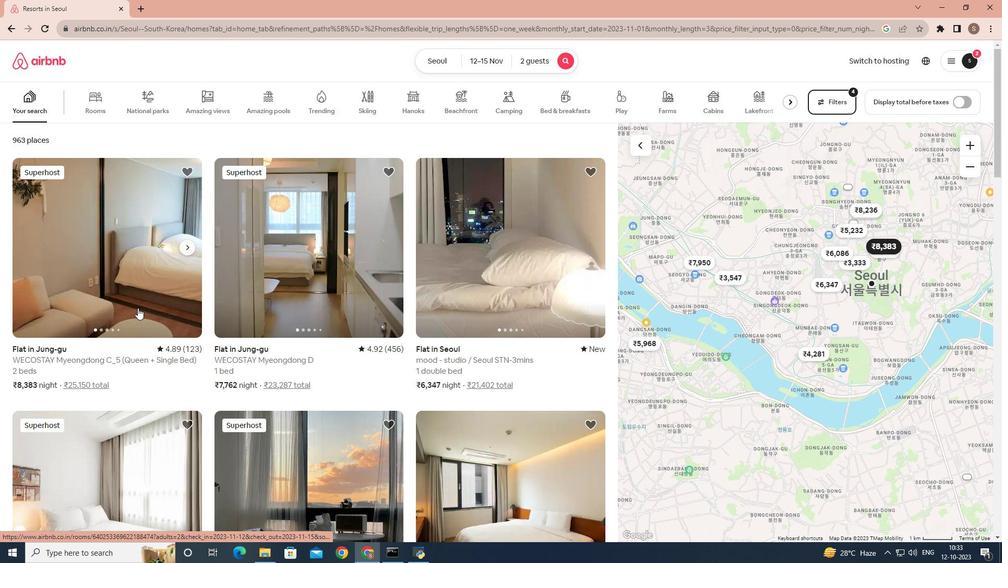 
Action: Mouse moved to (216, 330)
Screenshot: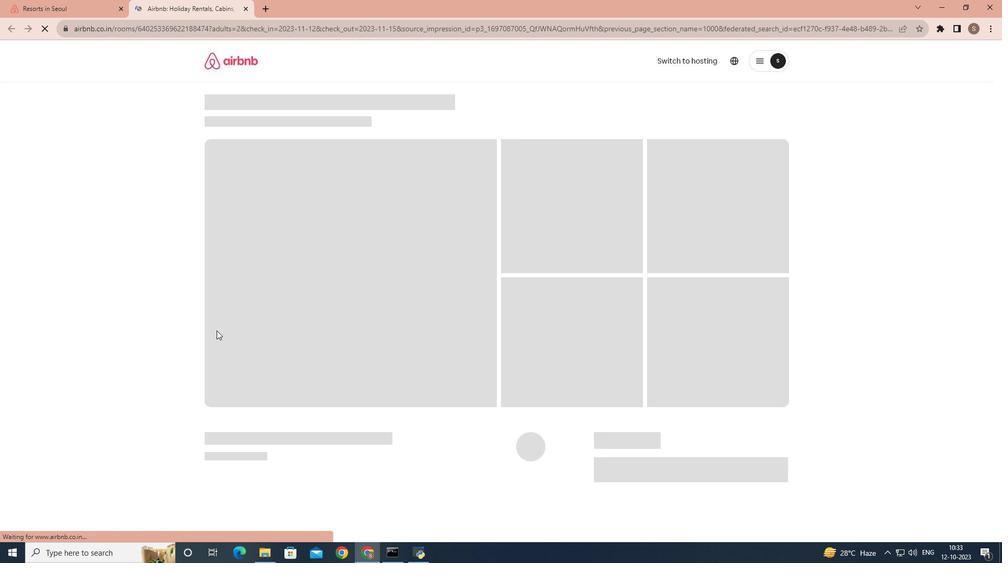 
Action: Mouse scrolled (216, 330) with delta (0, 0)
Screenshot: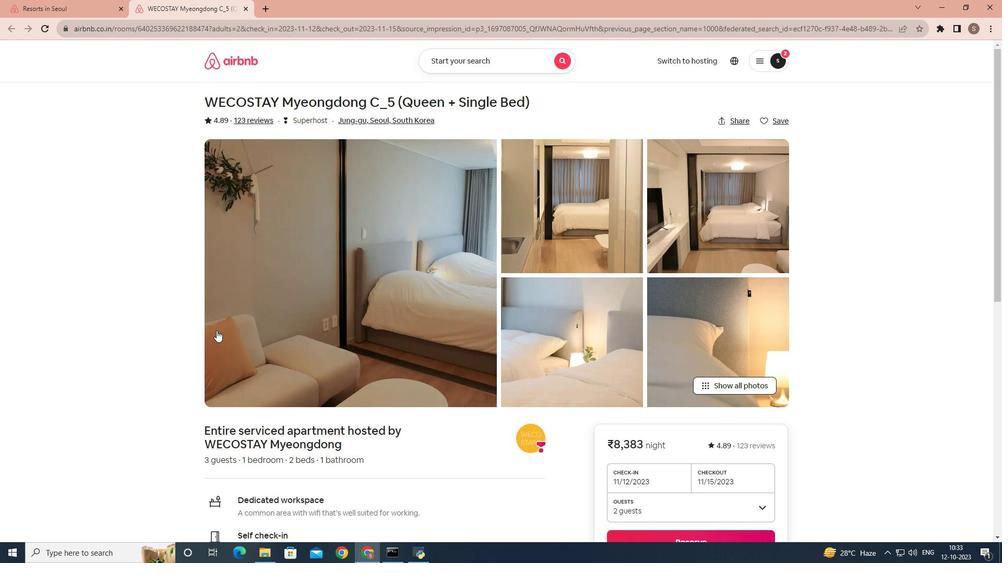
Action: Mouse scrolled (216, 330) with delta (0, 0)
Screenshot: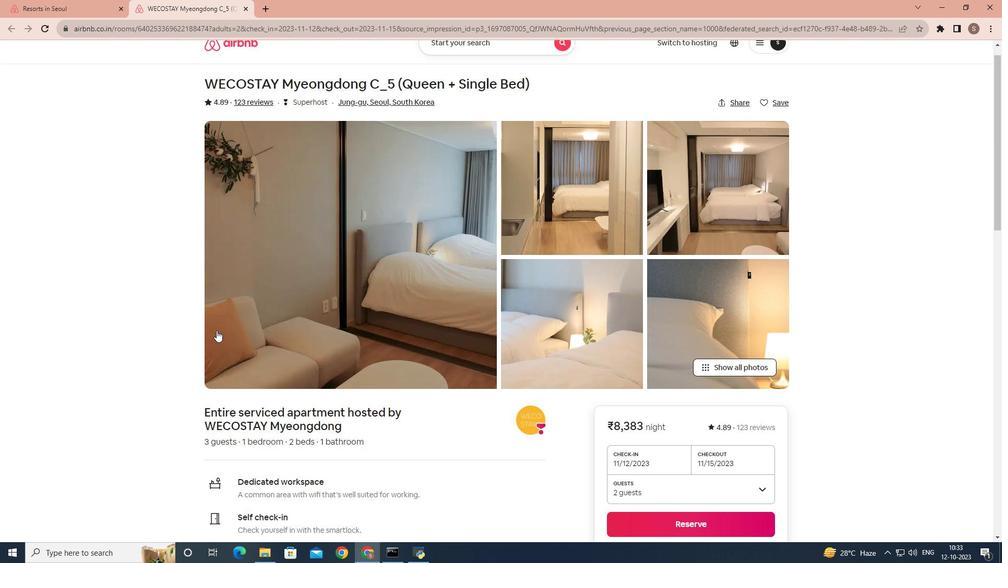 
Action: Mouse scrolled (216, 330) with delta (0, 0)
Screenshot: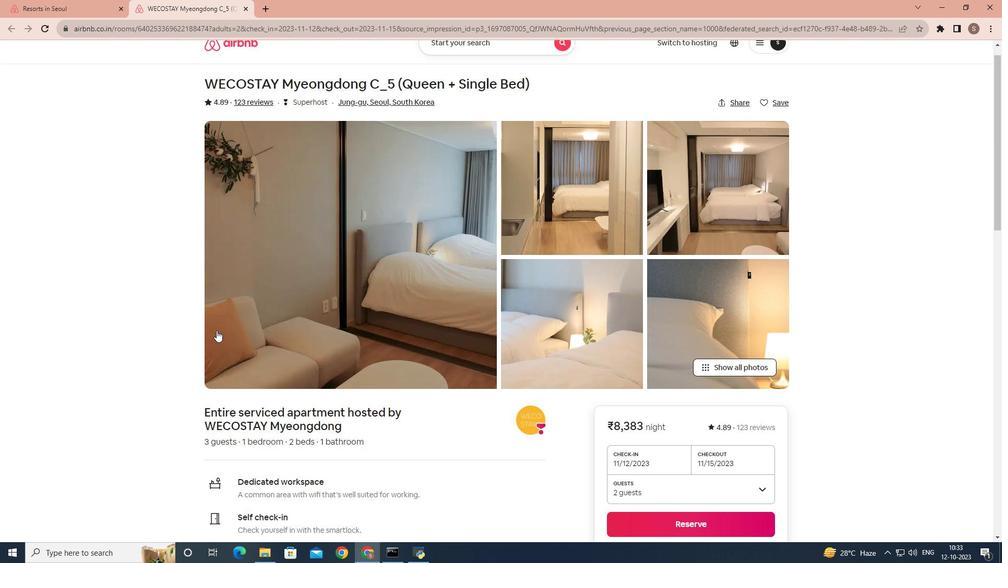 
Action: Mouse scrolled (216, 330) with delta (0, 0)
Screenshot: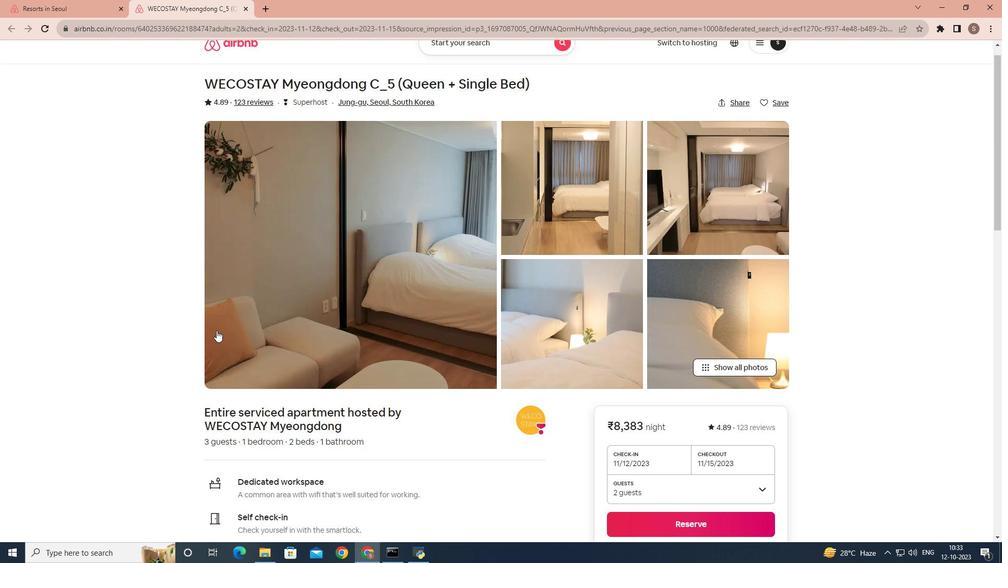 
Action: Mouse scrolled (216, 330) with delta (0, 0)
Screenshot: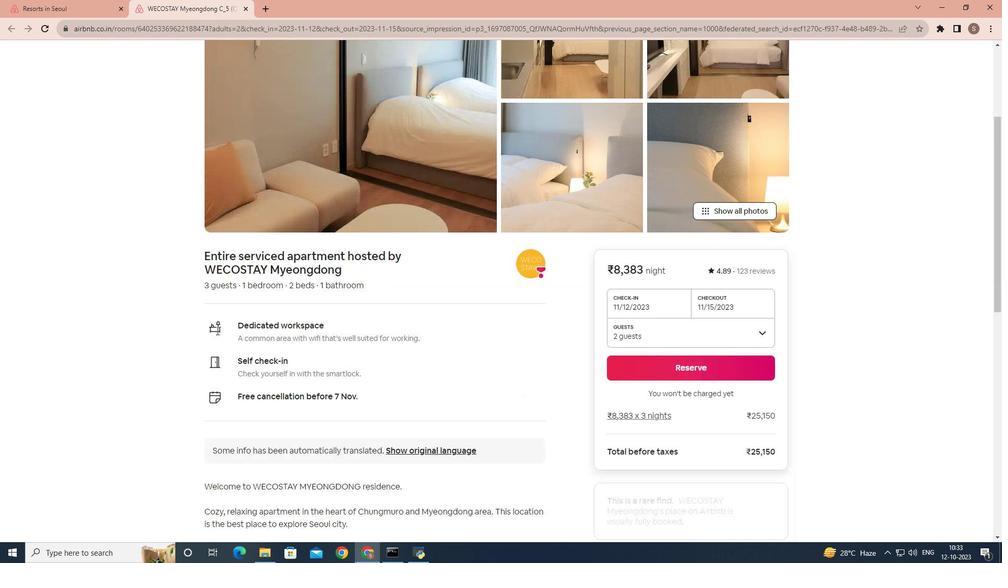 
Action: Mouse scrolled (216, 330) with delta (0, 0)
Screenshot: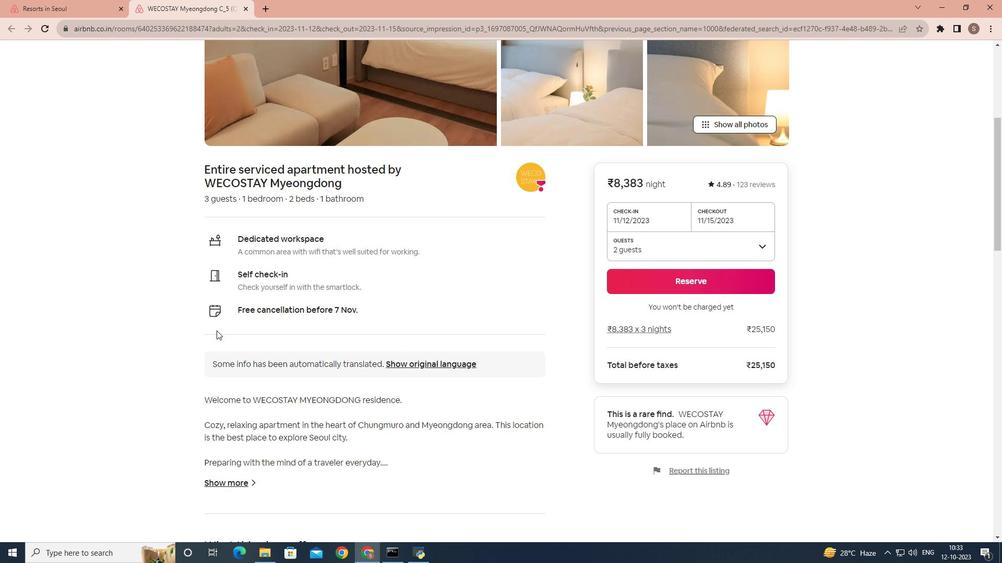
Action: Mouse scrolled (216, 330) with delta (0, 0)
Screenshot: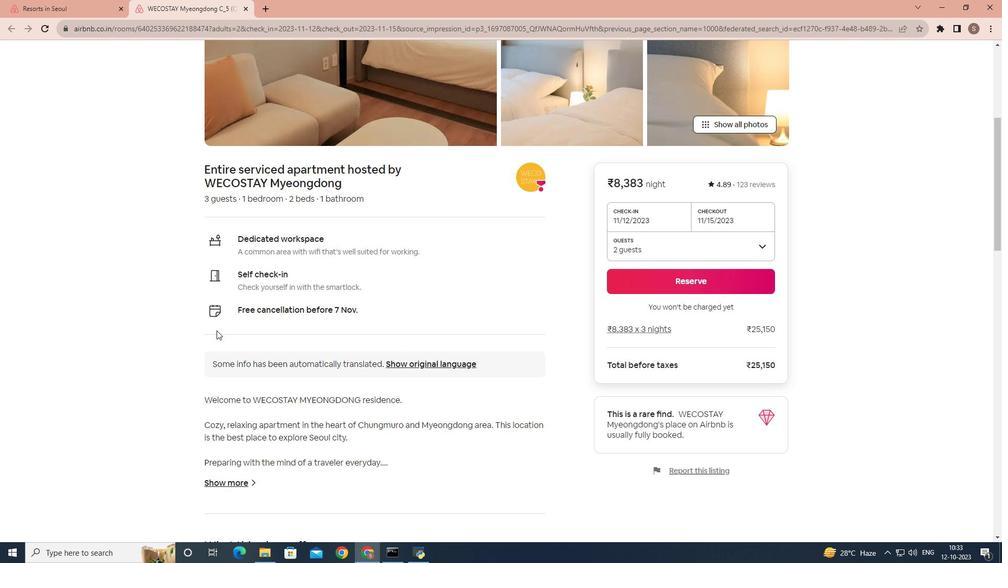 
Action: Mouse scrolled (216, 330) with delta (0, 0)
Screenshot: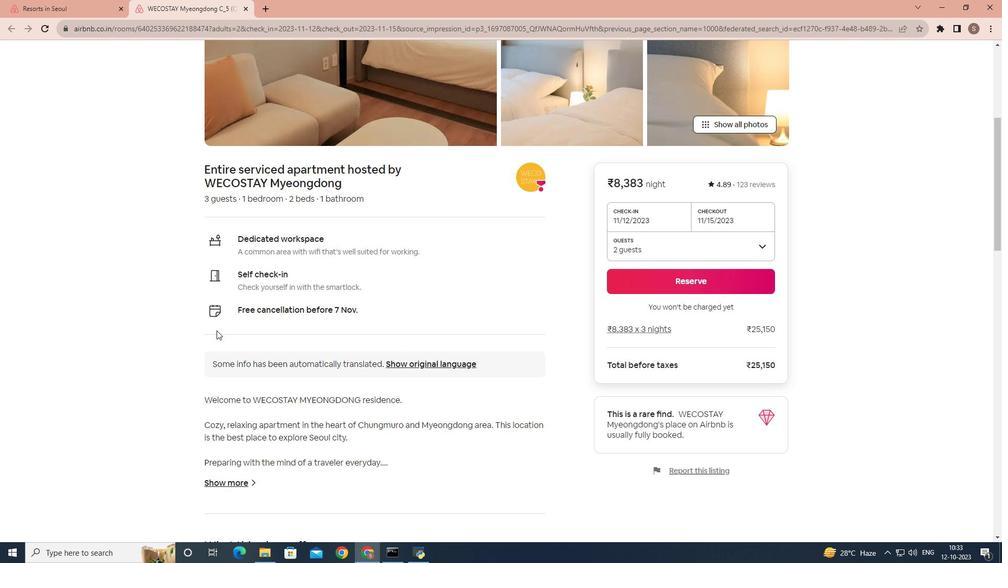 
Action: Mouse scrolled (216, 330) with delta (0, 0)
Screenshot: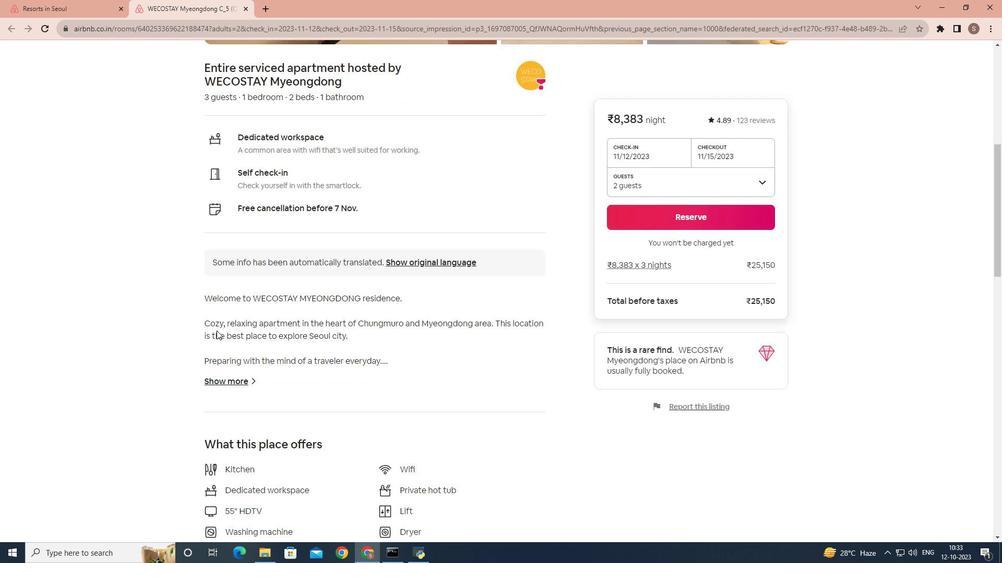 
Action: Mouse moved to (233, 274)
Screenshot: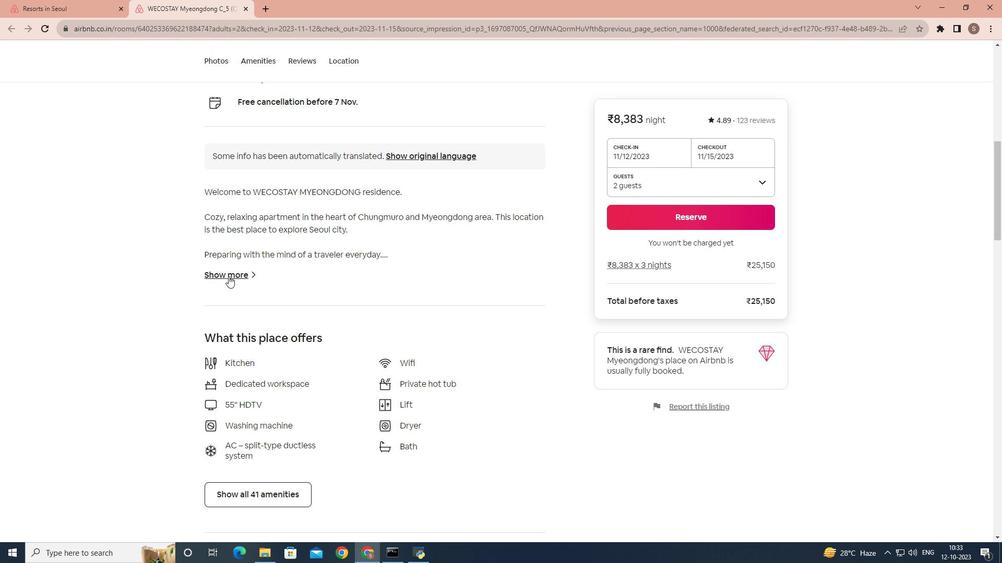 
Action: Mouse pressed left at (233, 274)
Screenshot: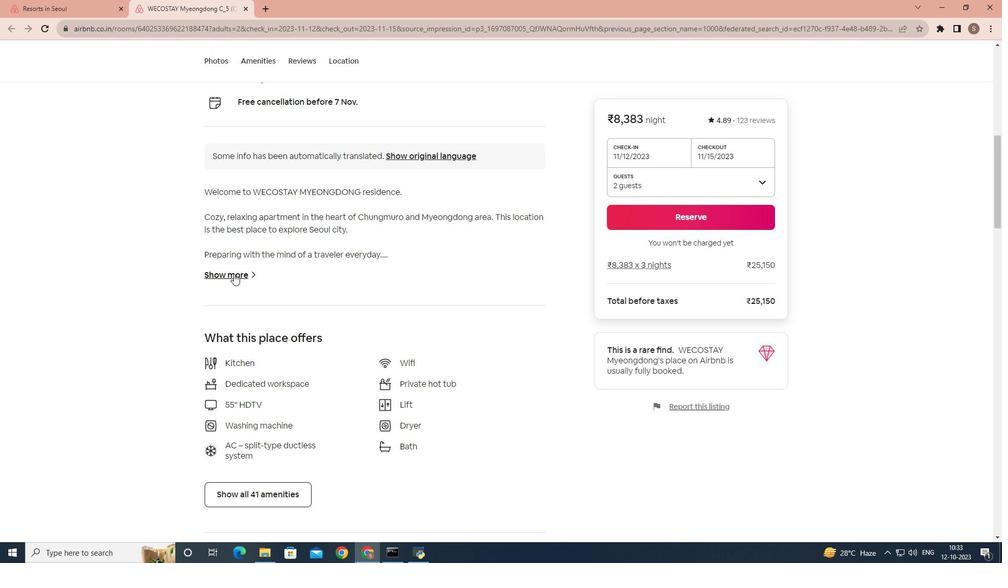
Action: Mouse moved to (343, 305)
Screenshot: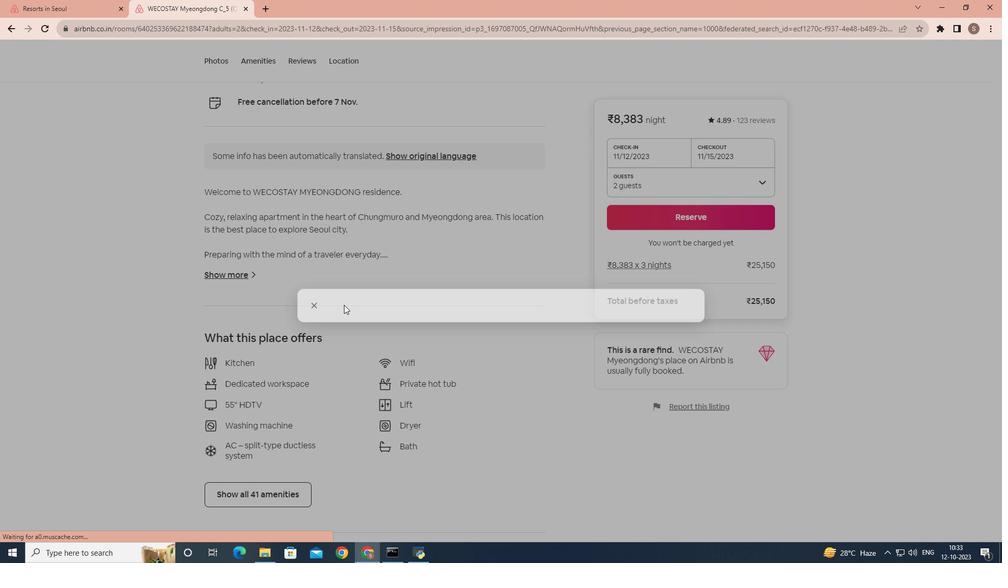 
Action: Mouse scrolled (343, 304) with delta (0, 0)
Screenshot: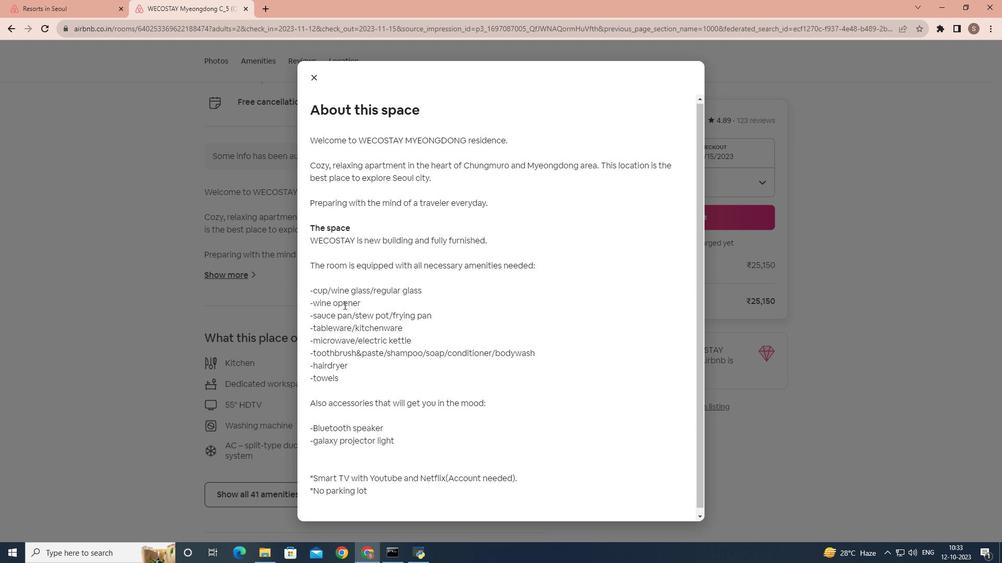 
Action: Mouse scrolled (343, 304) with delta (0, 0)
Screenshot: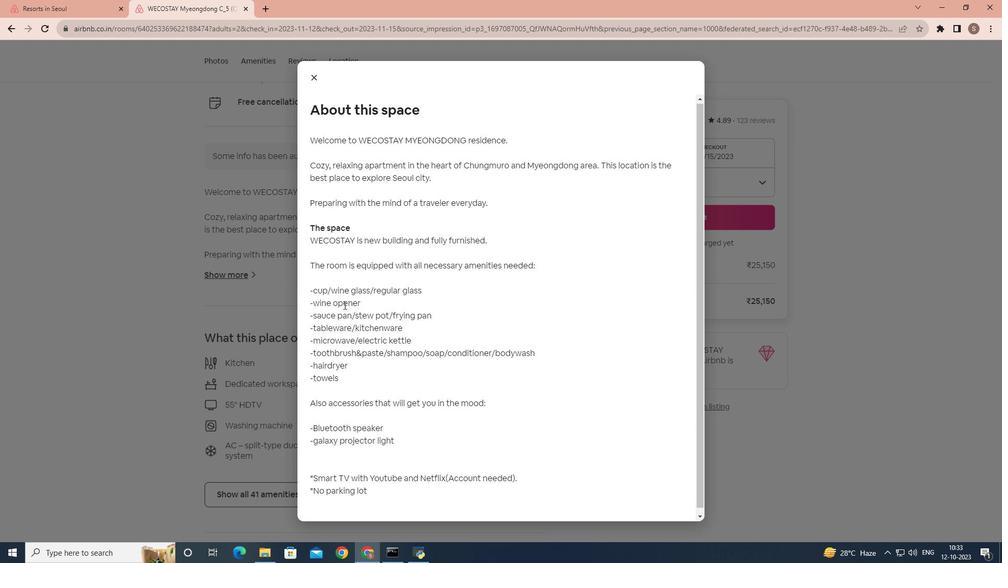 
Action: Mouse scrolled (343, 304) with delta (0, 0)
Screenshot: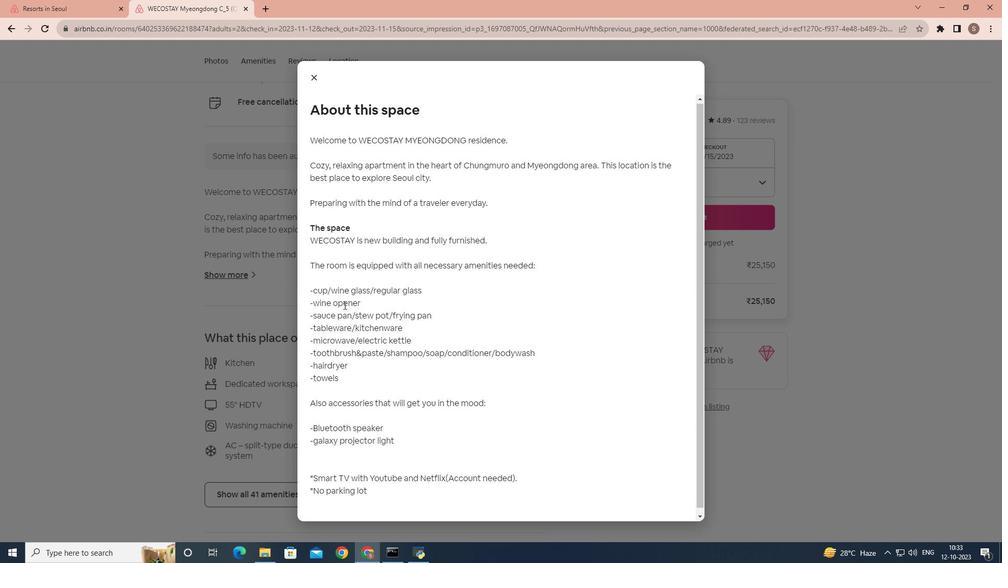 
Action: Mouse scrolled (343, 304) with delta (0, 0)
Screenshot: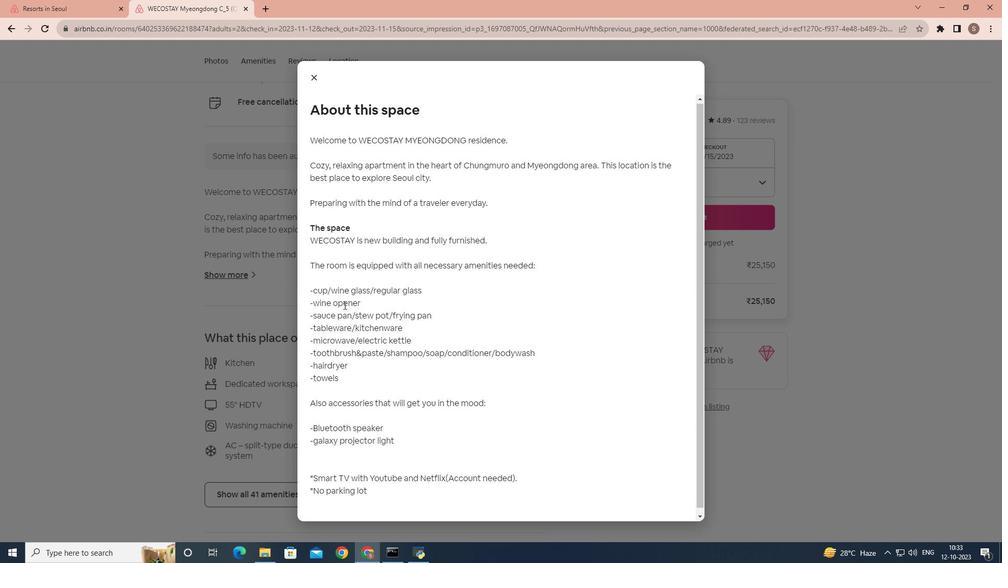 
Action: Mouse scrolled (343, 304) with delta (0, 0)
Screenshot: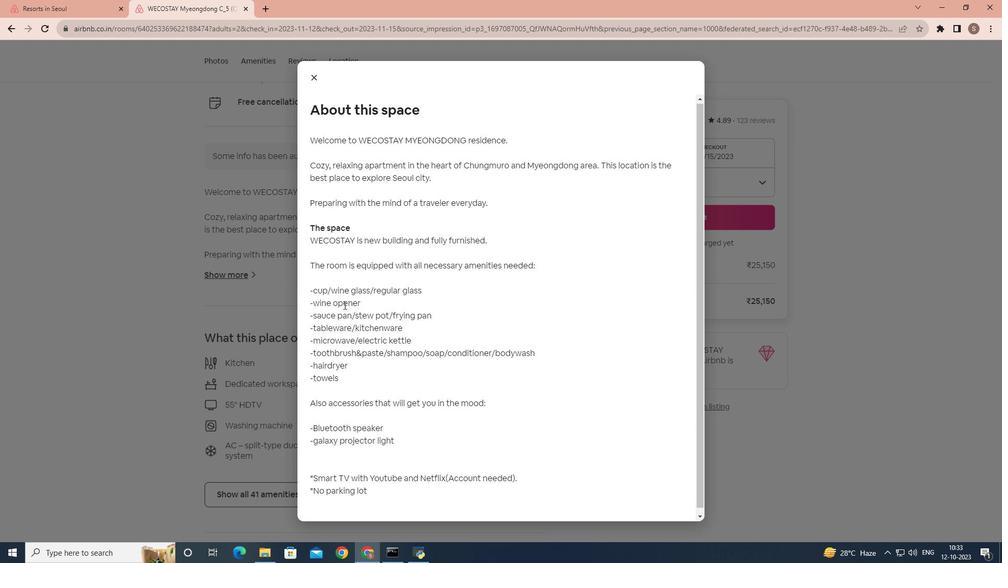 
Action: Mouse moved to (317, 84)
Screenshot: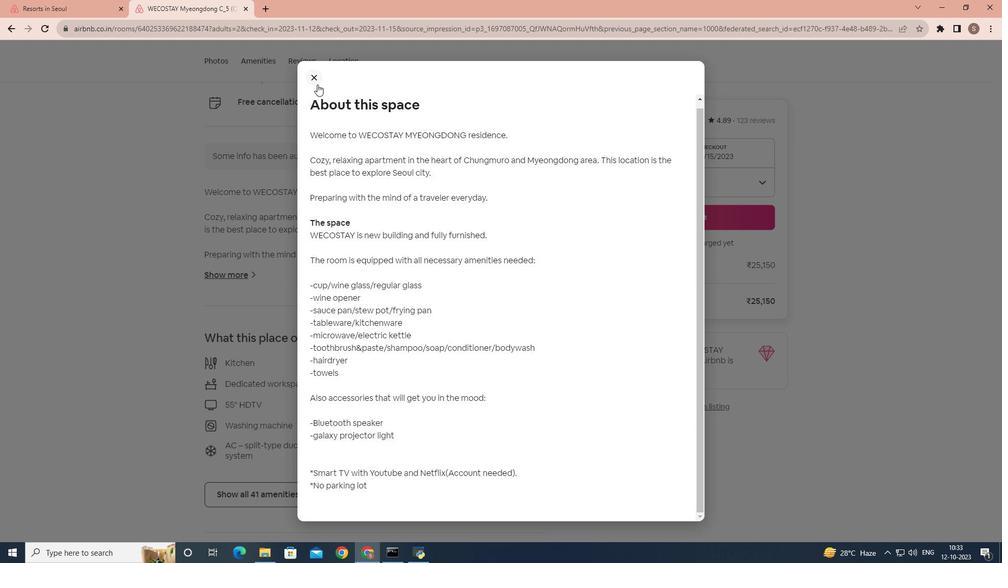 
Action: Mouse pressed left at (317, 84)
Screenshot: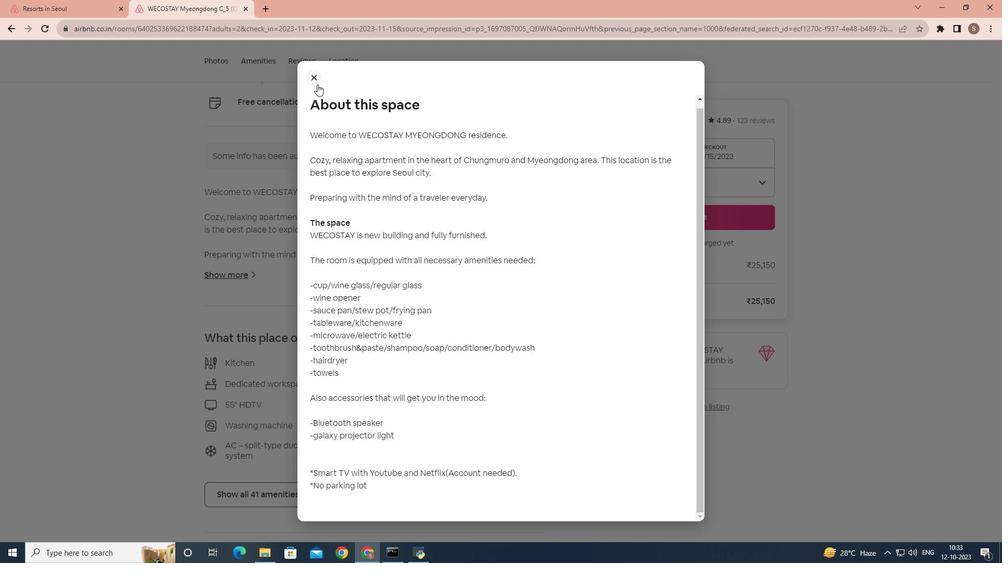 
Action: Mouse moved to (254, 289)
Screenshot: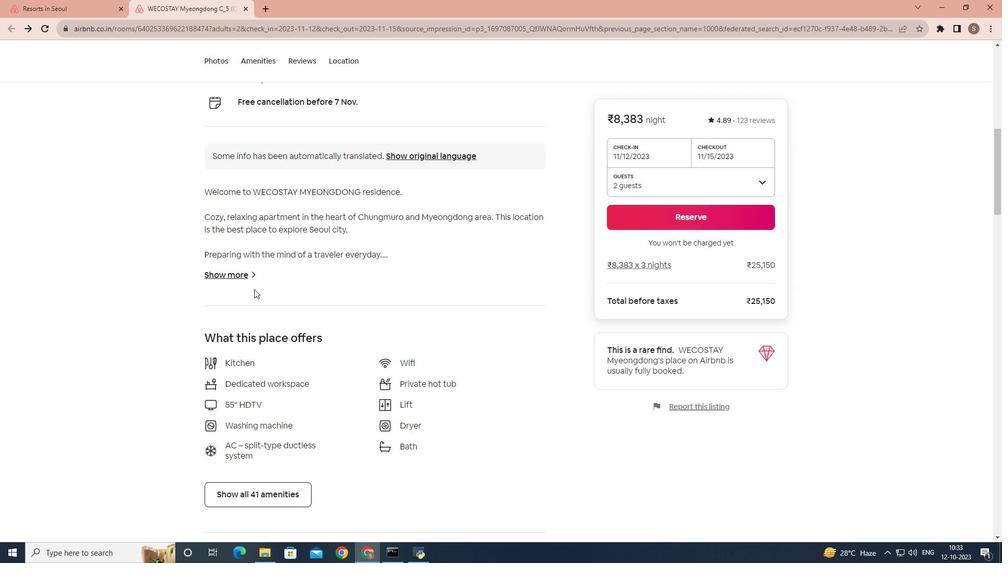 
Action: Mouse scrolled (254, 289) with delta (0, 0)
Screenshot: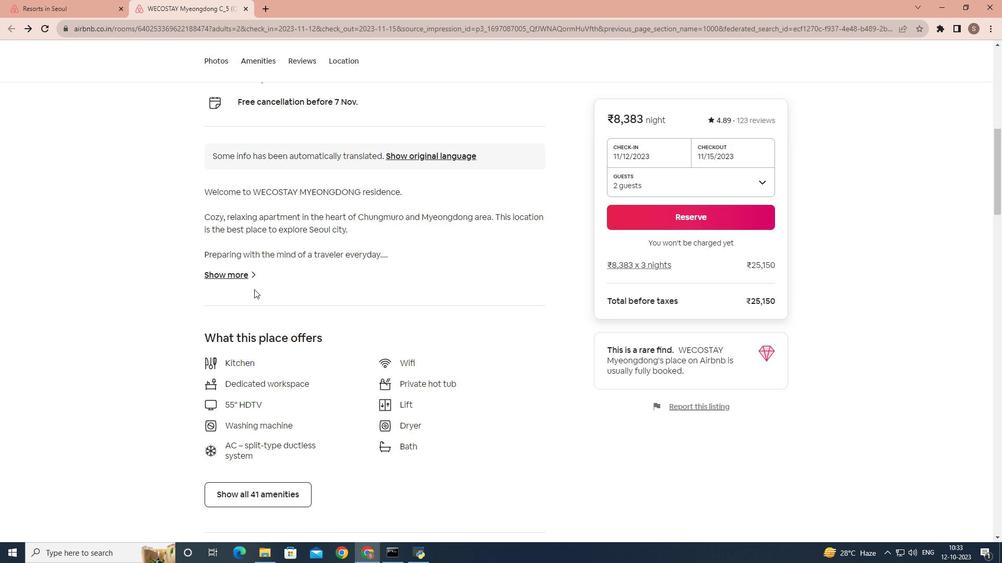 
Action: Mouse scrolled (254, 289) with delta (0, 0)
Screenshot: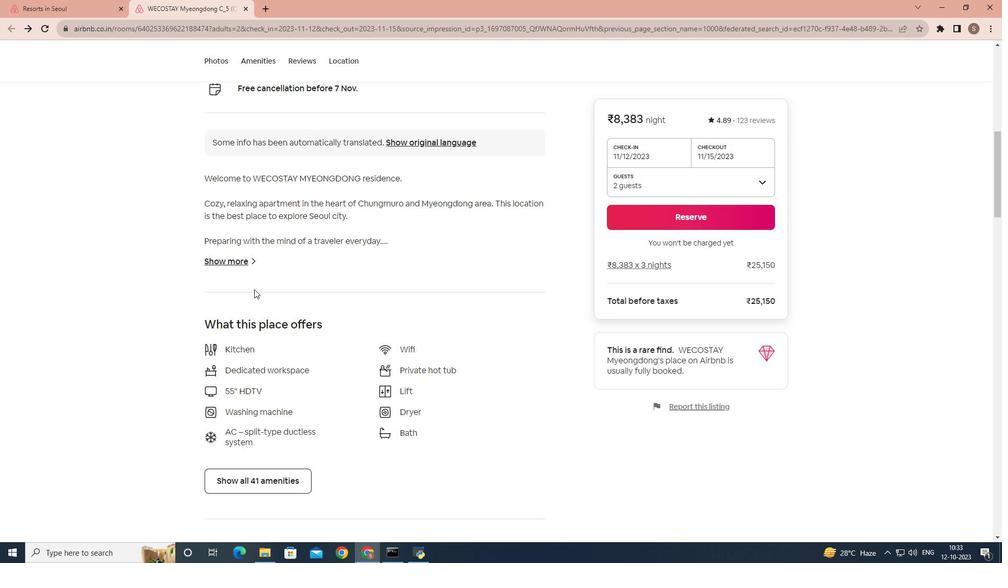 
Action: Mouse scrolled (254, 289) with delta (0, 0)
Screenshot: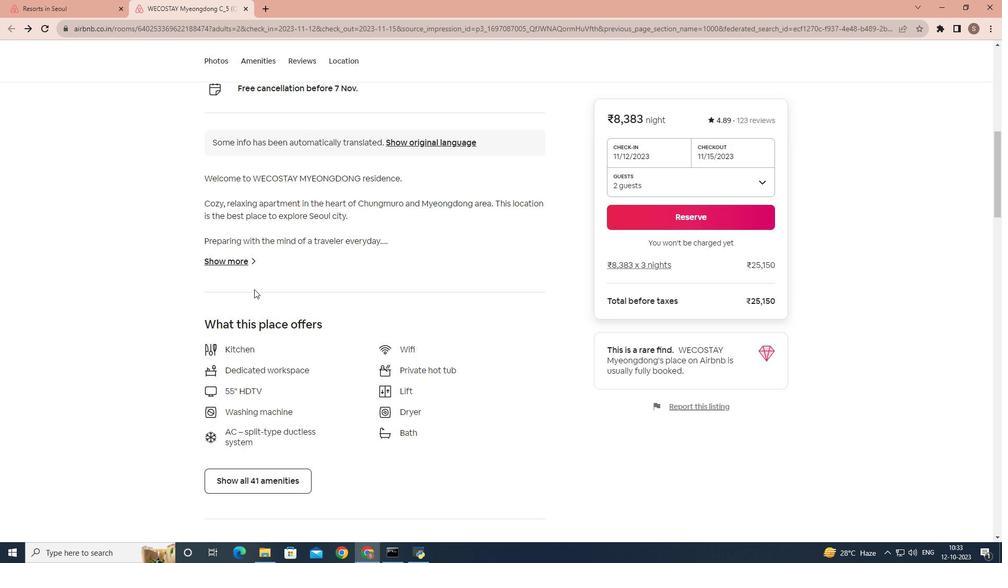 
Action: Mouse scrolled (254, 289) with delta (0, 0)
Screenshot: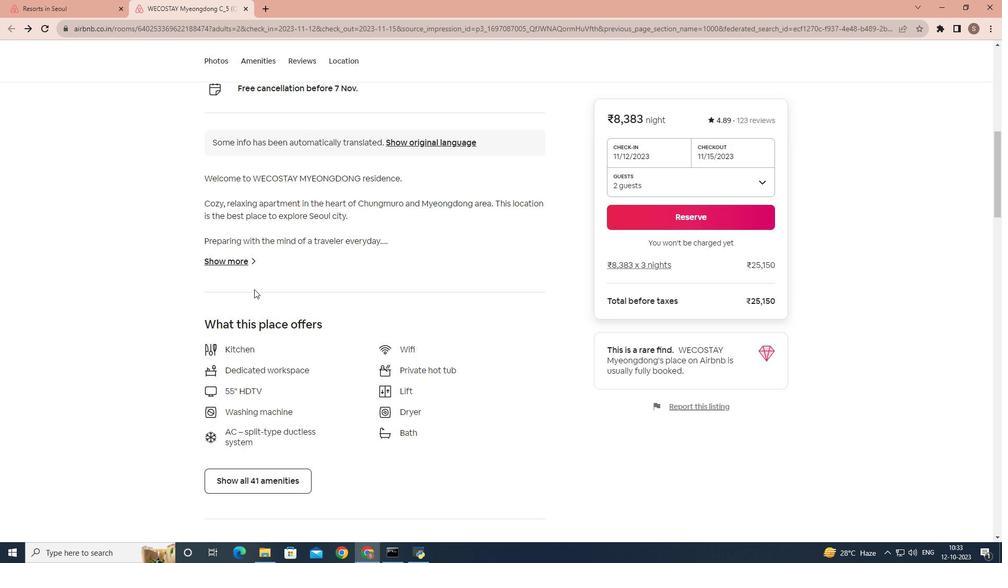 
Action: Mouse scrolled (254, 289) with delta (0, 0)
Screenshot: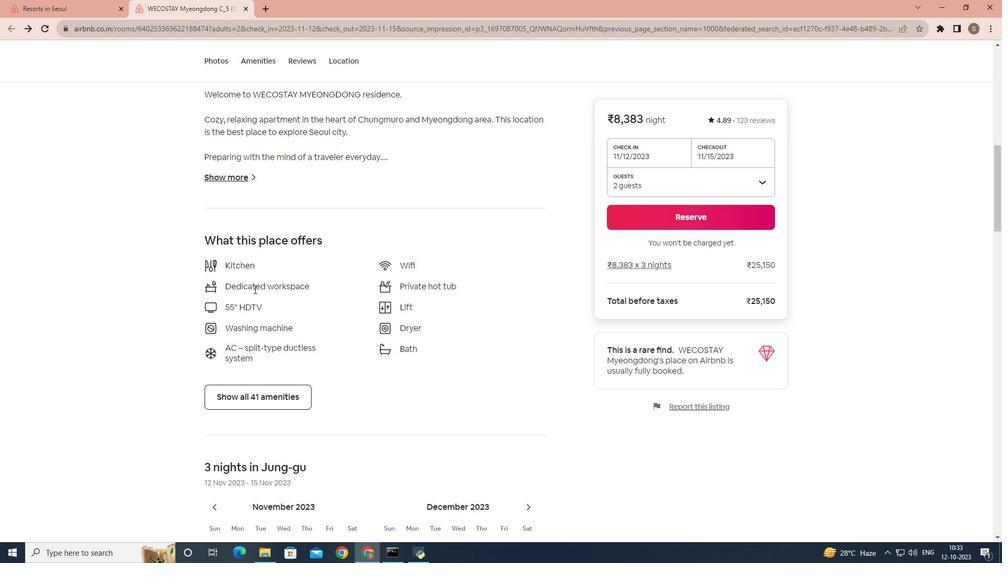
Action: Mouse moved to (255, 217)
Screenshot: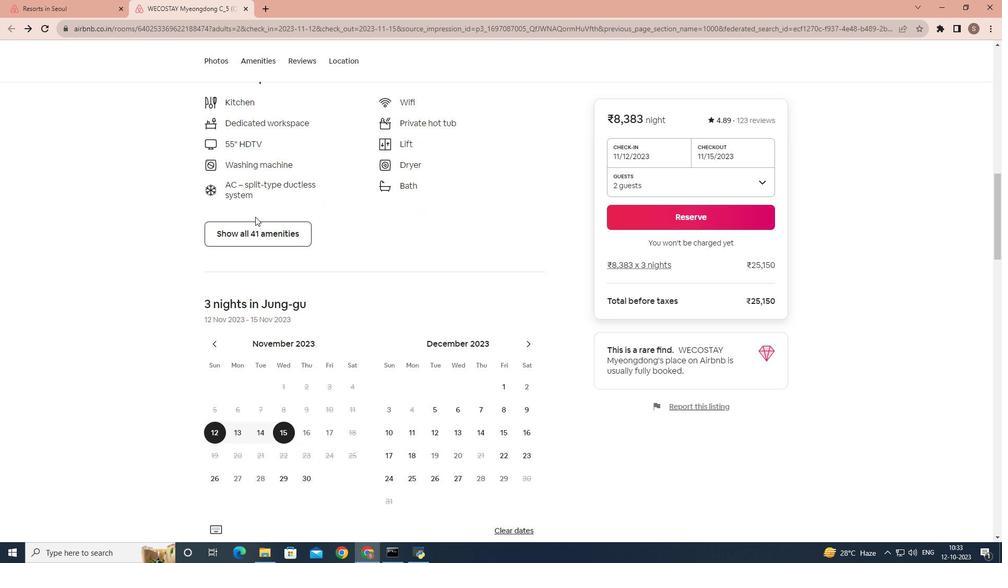 
Action: Mouse pressed left at (255, 217)
Screenshot: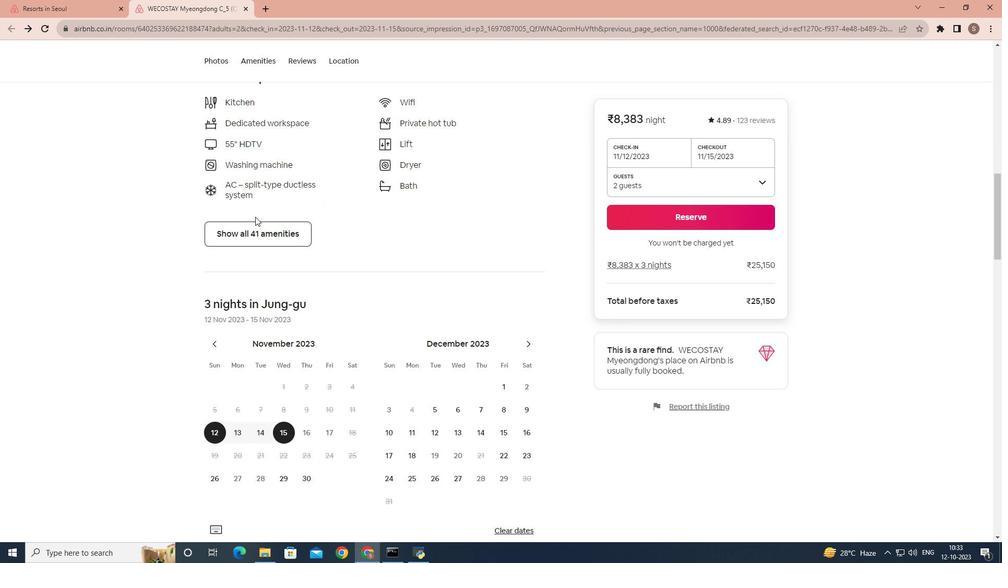
Action: Mouse moved to (246, 227)
Screenshot: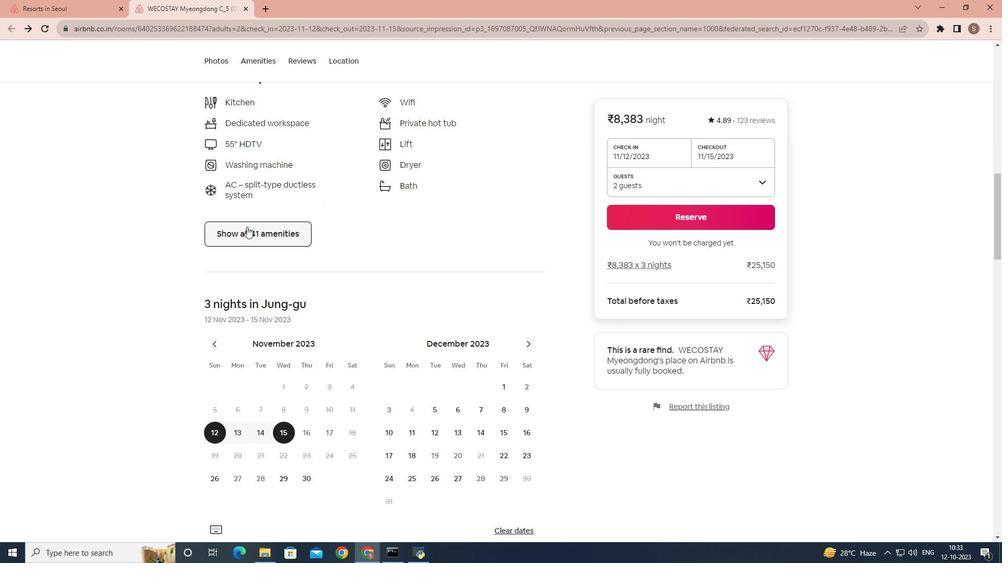
Action: Mouse pressed left at (246, 227)
Screenshot: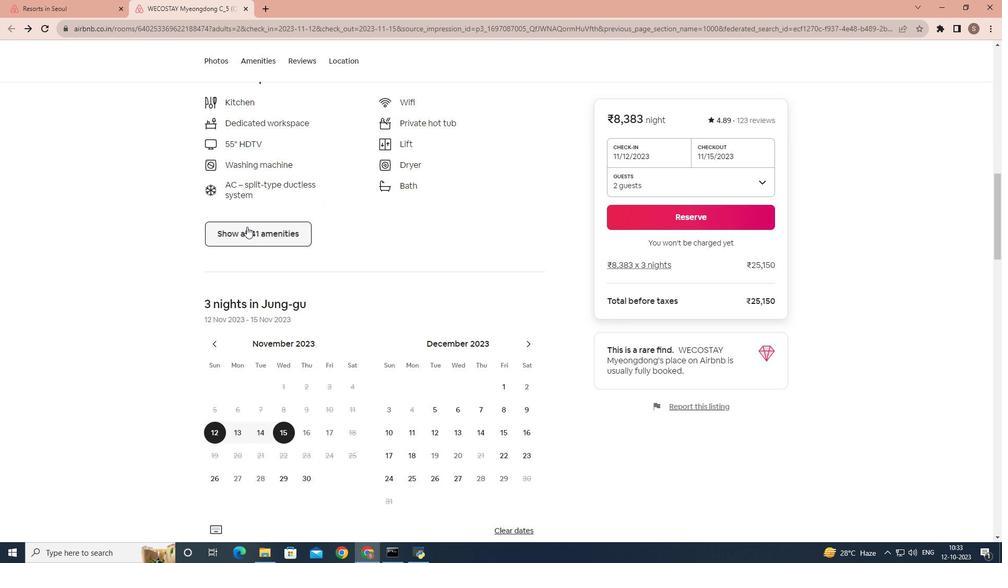 
Action: Mouse moved to (349, 263)
Screenshot: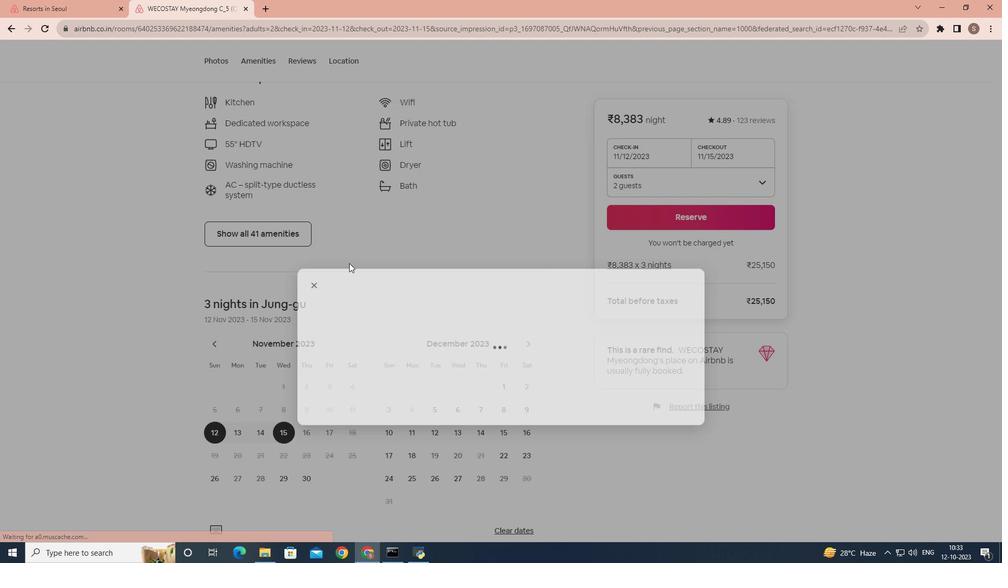 
Action: Mouse scrolled (349, 263) with delta (0, 0)
Screenshot: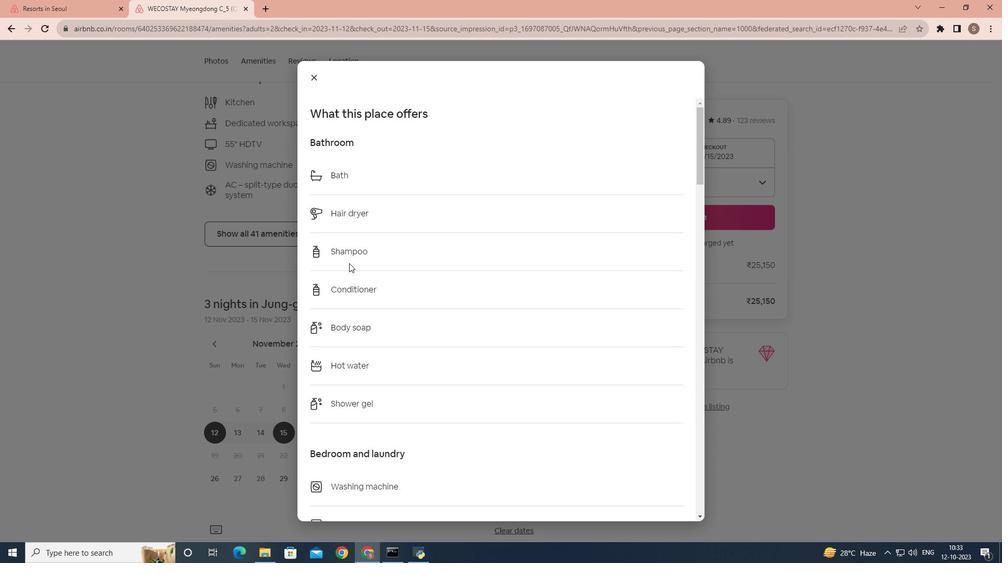 
Action: Mouse scrolled (349, 263) with delta (0, 0)
Screenshot: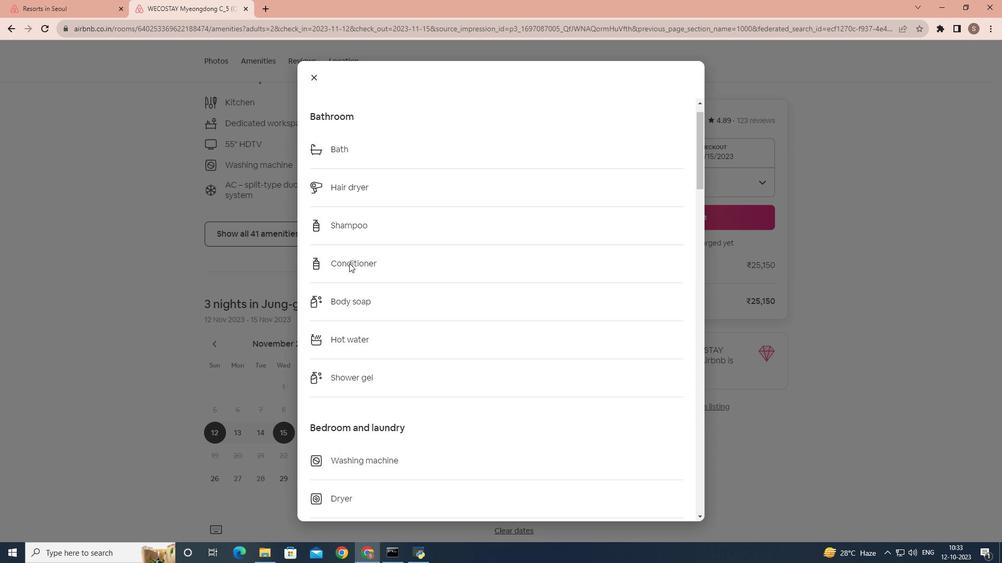 
Action: Mouse scrolled (349, 263) with delta (0, 0)
Screenshot: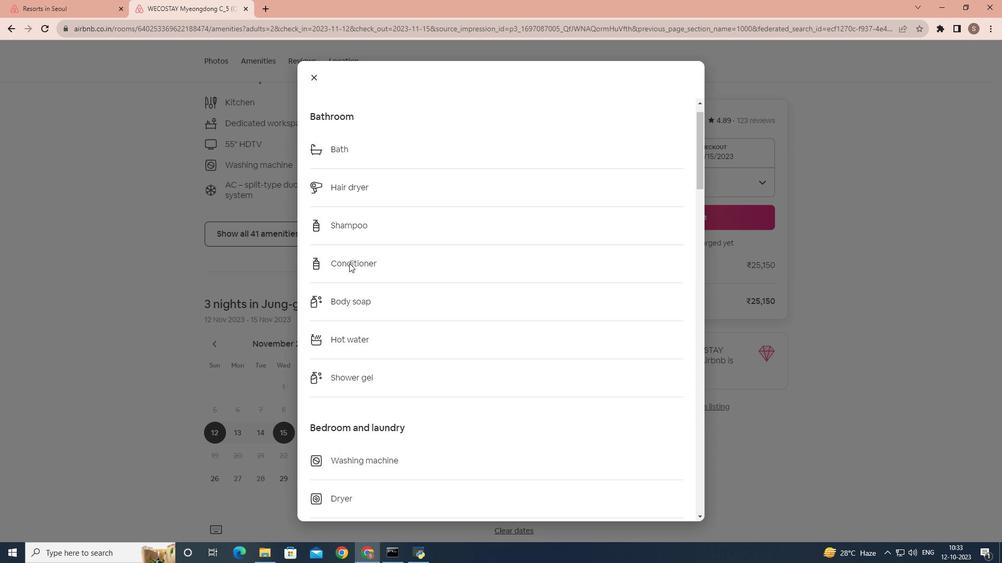 
Action: Mouse scrolled (349, 263) with delta (0, 0)
Screenshot: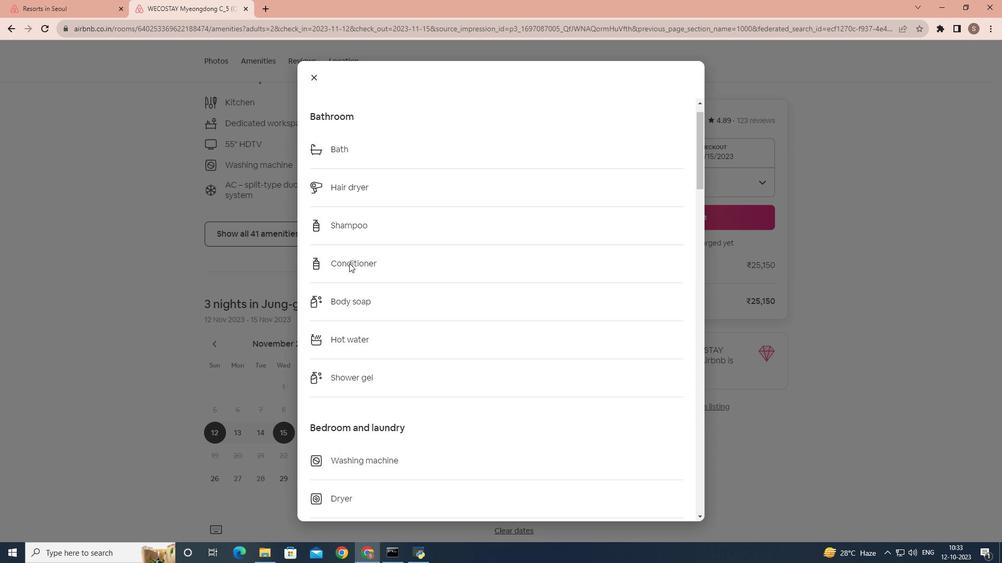 
Action: Mouse scrolled (349, 263) with delta (0, 0)
Screenshot: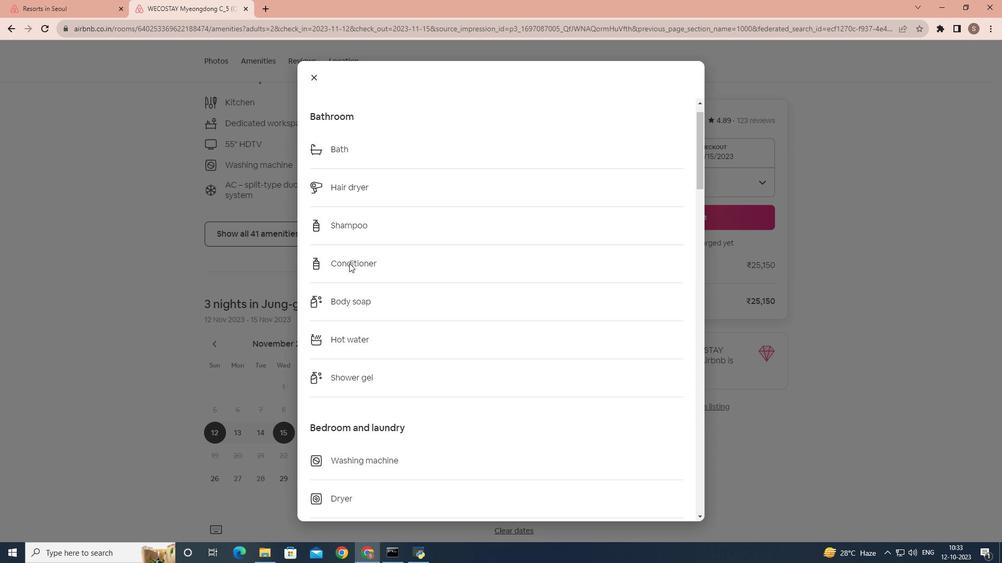 
Action: Mouse scrolled (349, 263) with delta (0, 0)
Screenshot: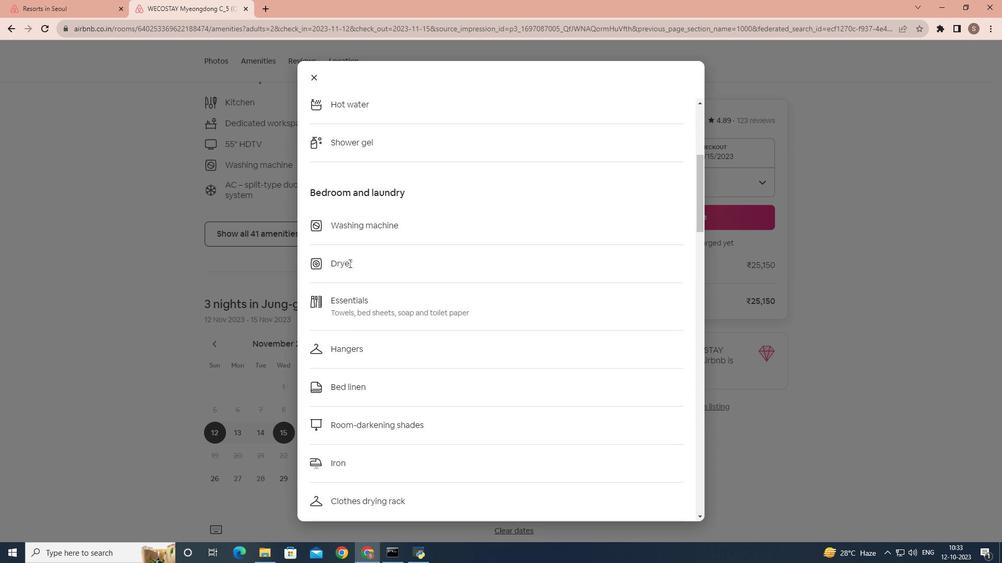 
Action: Mouse scrolled (349, 263) with delta (0, 0)
Screenshot: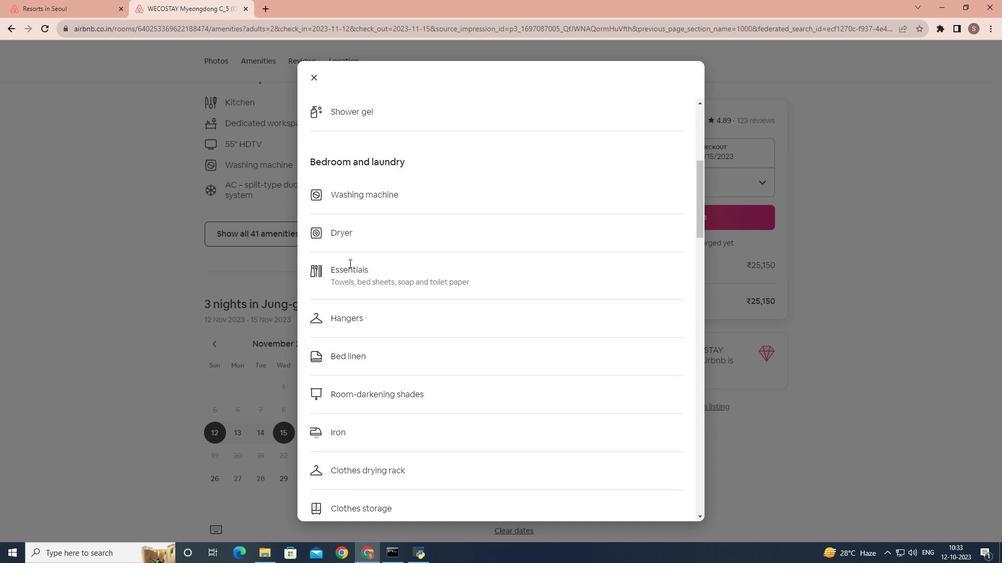 
Action: Mouse scrolled (349, 263) with delta (0, 0)
Screenshot: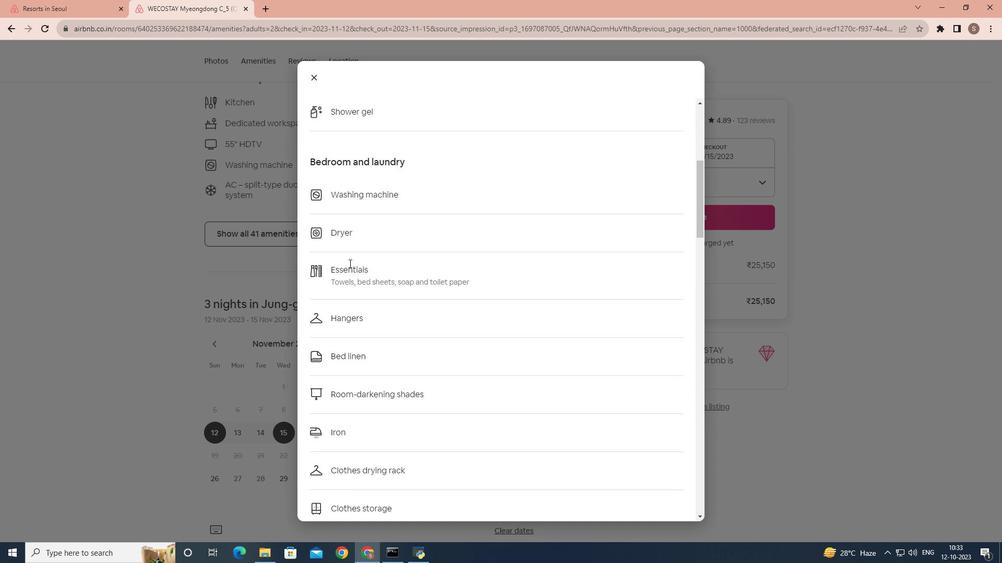 
Action: Mouse scrolled (349, 263) with delta (0, 0)
Screenshot: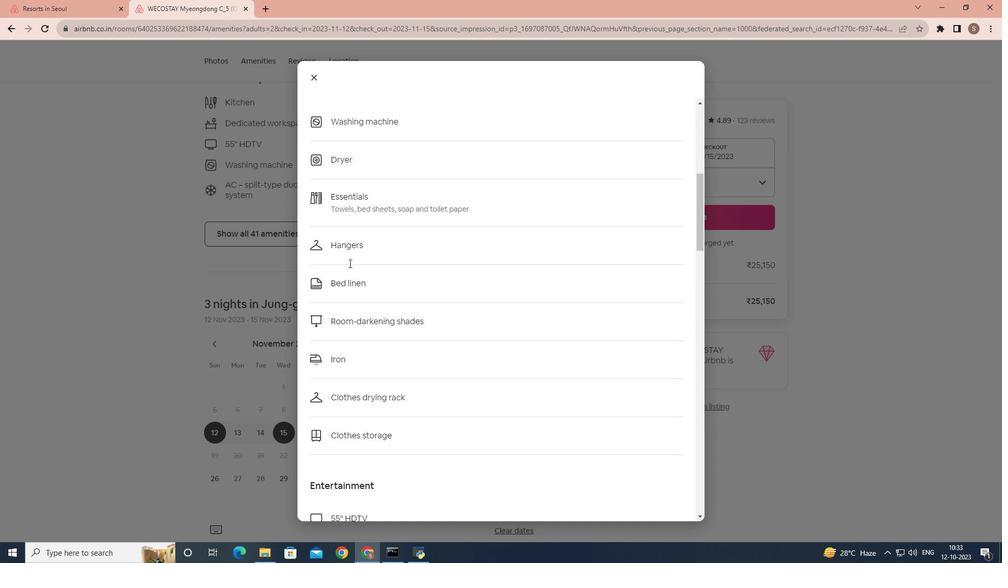 
Action: Mouse scrolled (349, 263) with delta (0, 0)
Screenshot: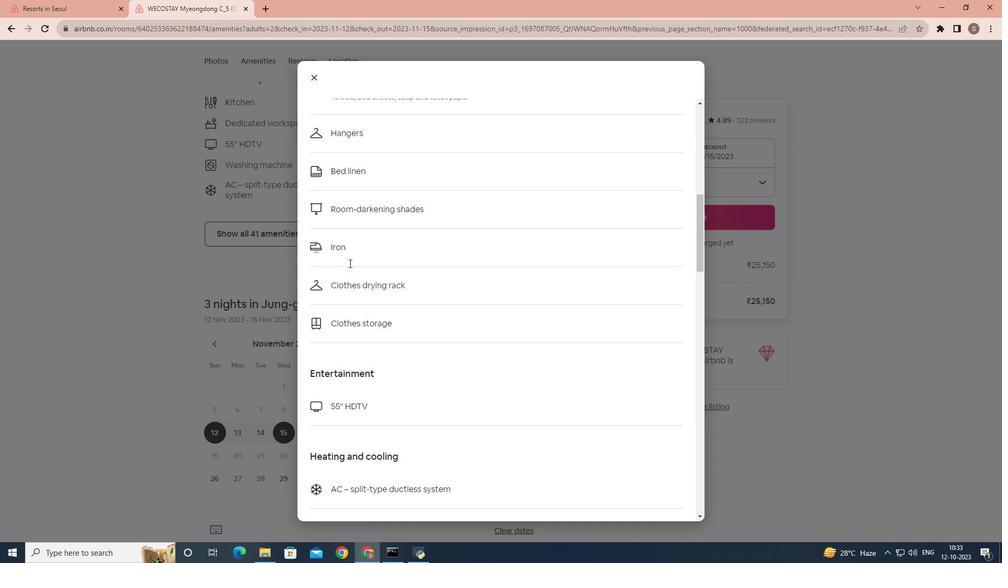 
Action: Mouse scrolled (349, 263) with delta (0, 0)
Screenshot: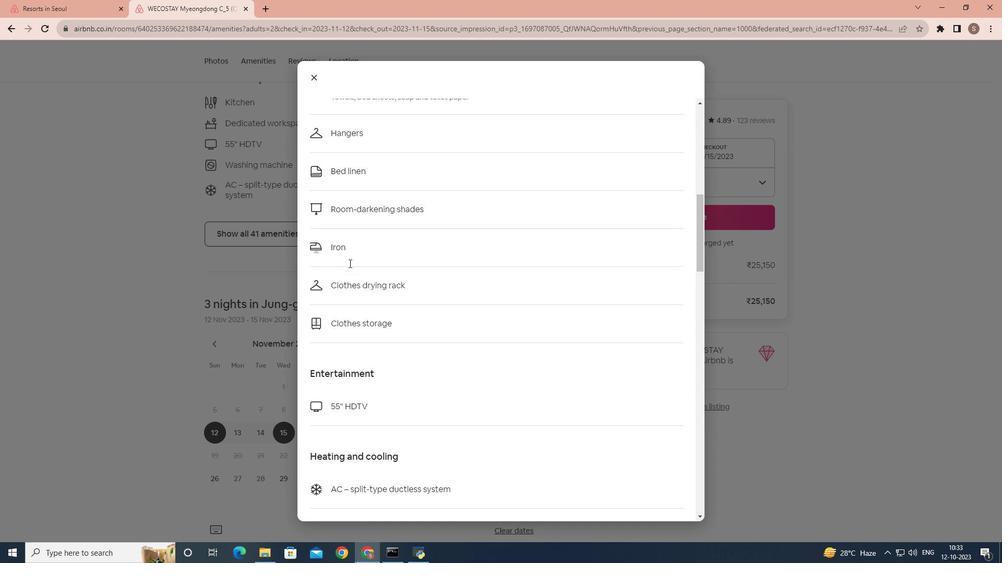 
Action: Mouse scrolled (349, 263) with delta (0, 0)
Screenshot: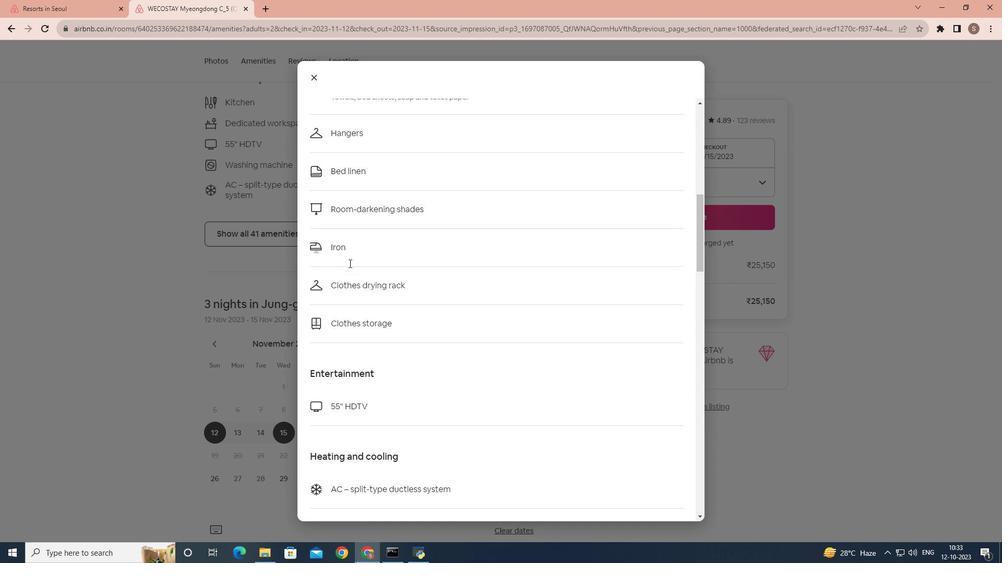 
Action: Mouse scrolled (349, 263) with delta (0, 0)
Screenshot: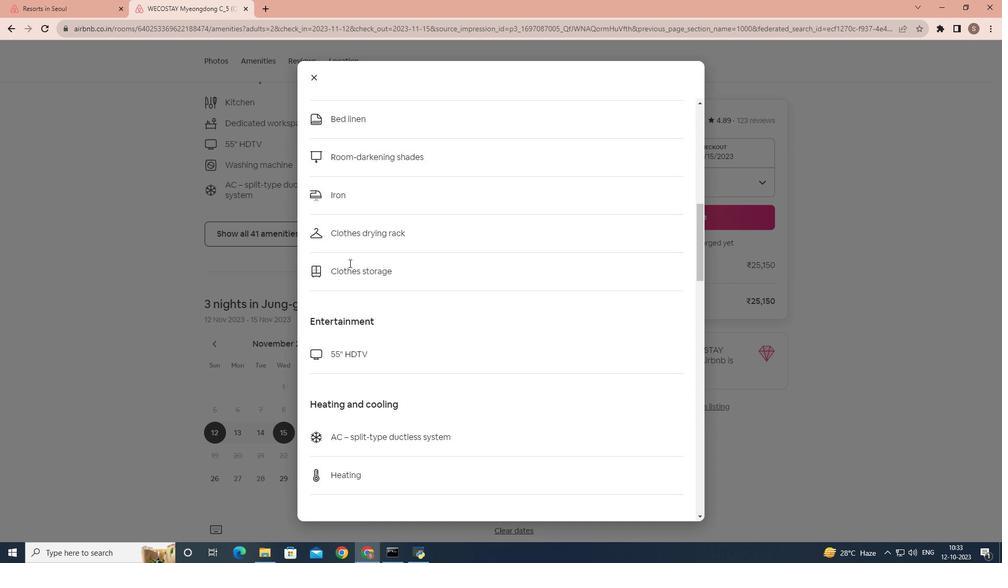
Action: Mouse scrolled (349, 263) with delta (0, 0)
Screenshot: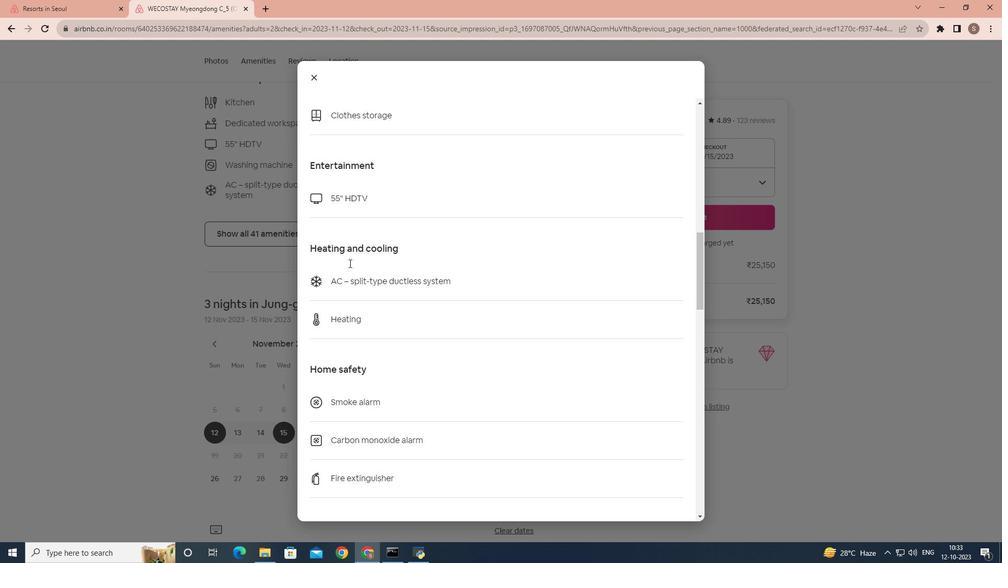 
Action: Mouse scrolled (349, 263) with delta (0, 0)
Screenshot: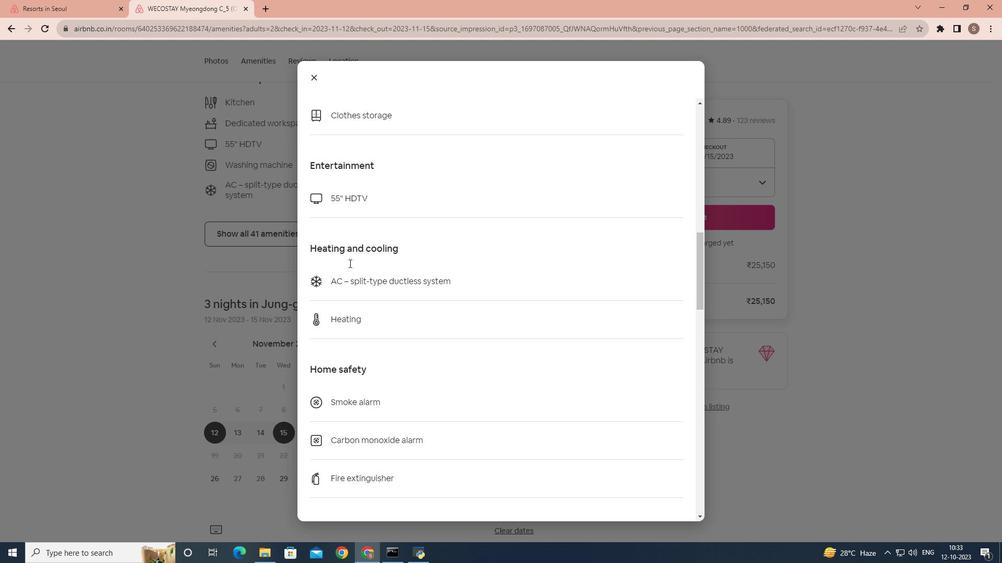 
Action: Mouse scrolled (349, 263) with delta (0, 0)
Screenshot: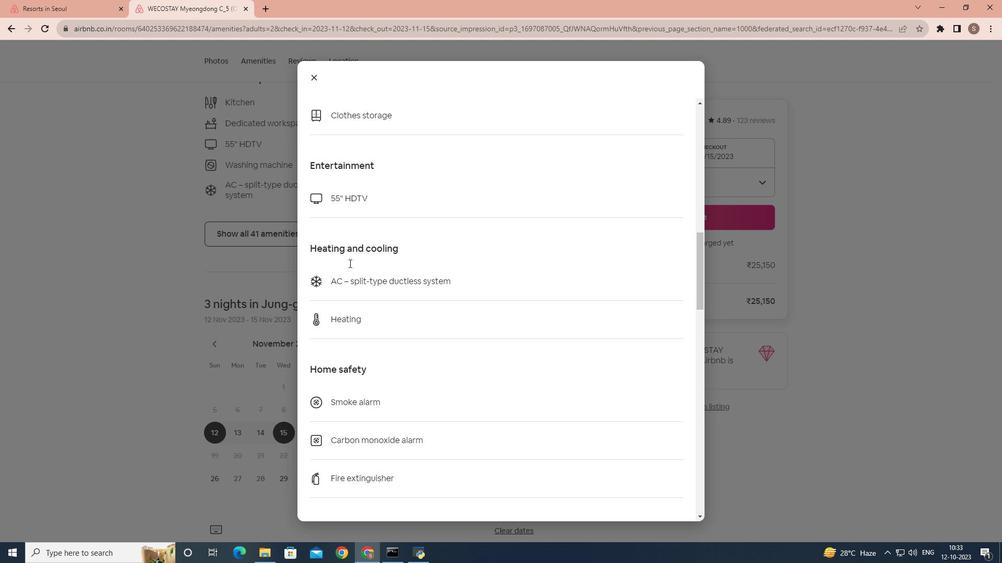 
Action: Mouse scrolled (349, 263) with delta (0, 0)
Screenshot: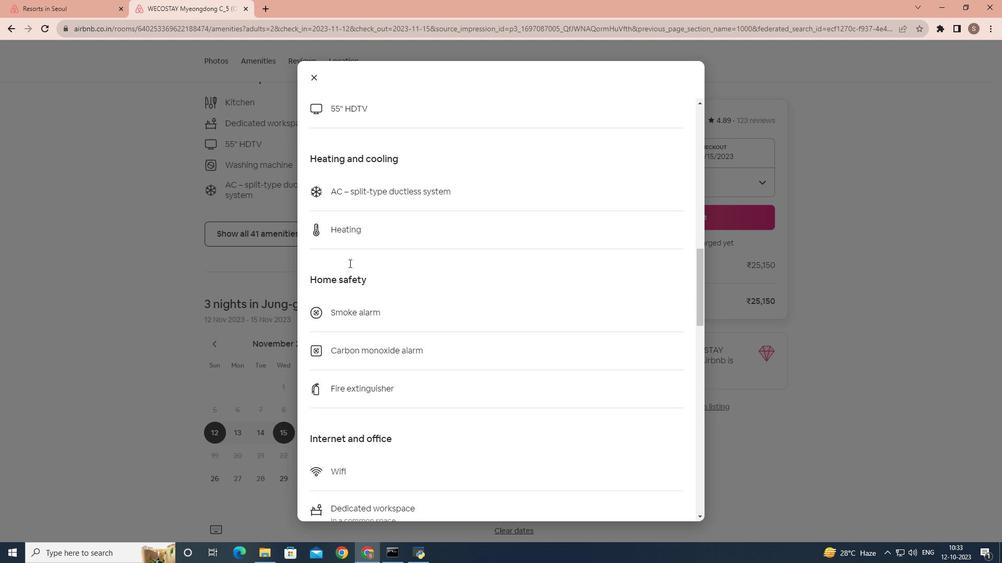 
Action: Mouse scrolled (349, 263) with delta (0, 0)
Screenshot: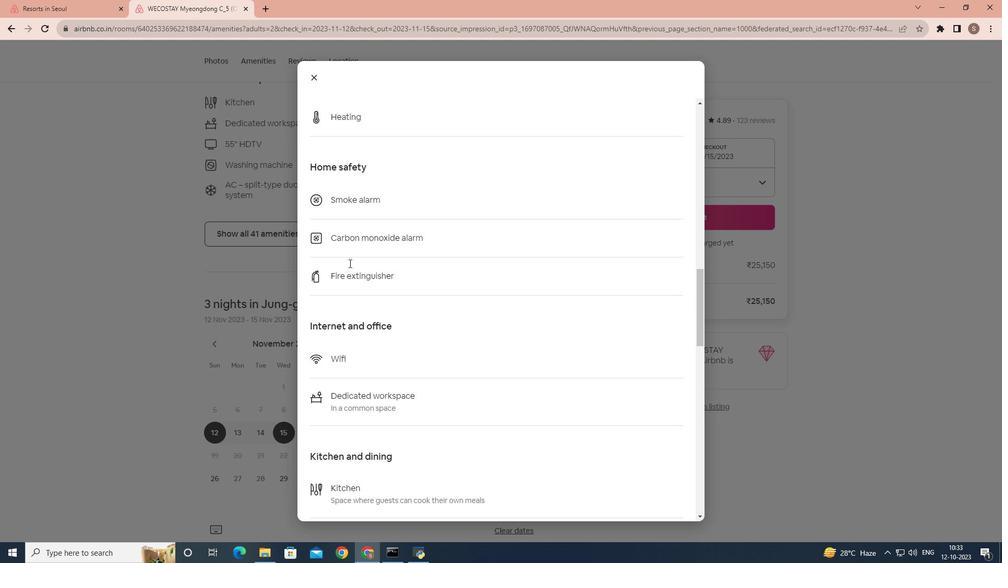 
Action: Mouse scrolled (349, 263) with delta (0, 0)
Screenshot: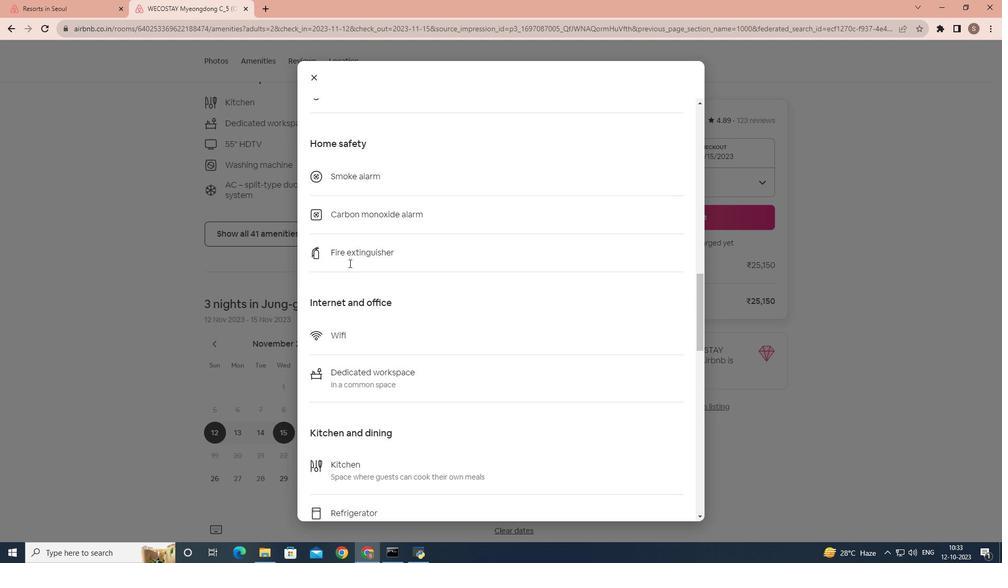 
Action: Mouse scrolled (349, 263) with delta (0, 0)
Screenshot: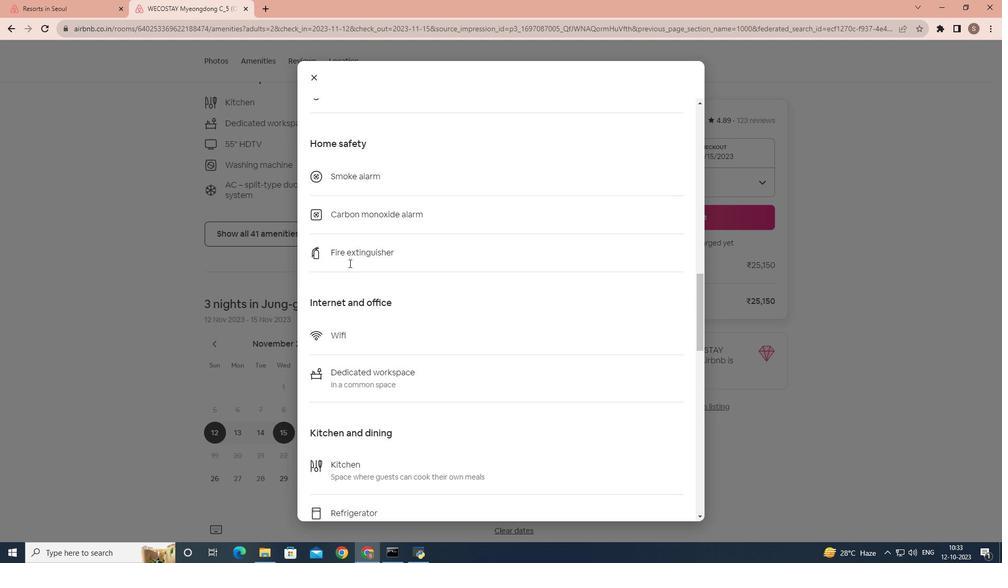 
Action: Mouse scrolled (349, 263) with delta (0, 0)
Screenshot: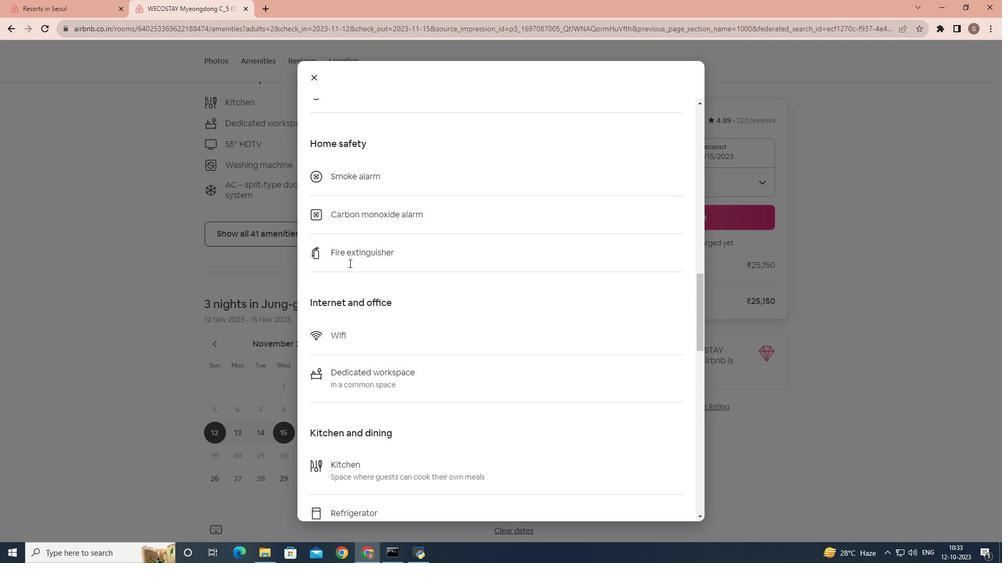 
Action: Mouse scrolled (349, 263) with delta (0, 0)
Screenshot: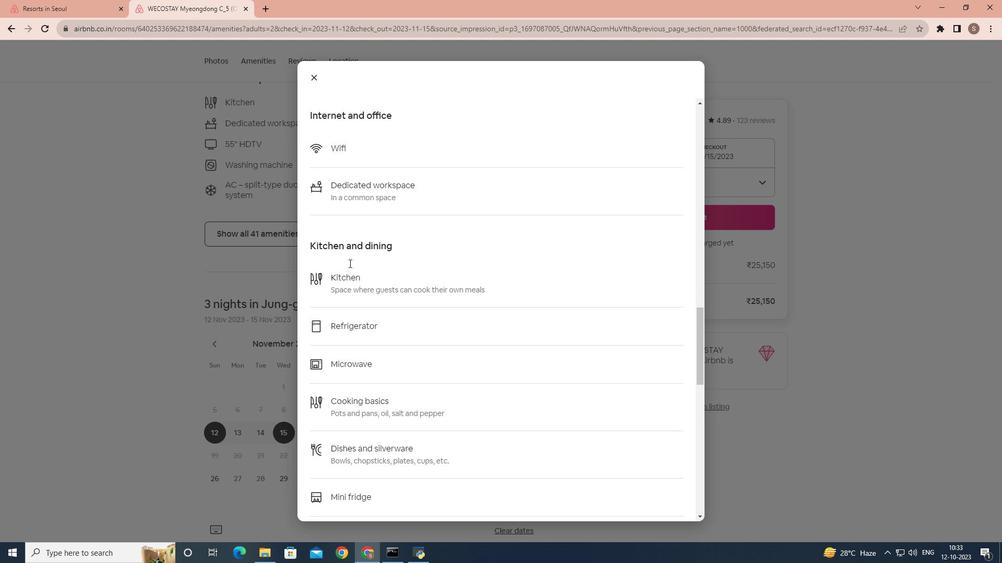 
Action: Mouse scrolled (349, 263) with delta (0, 0)
Screenshot: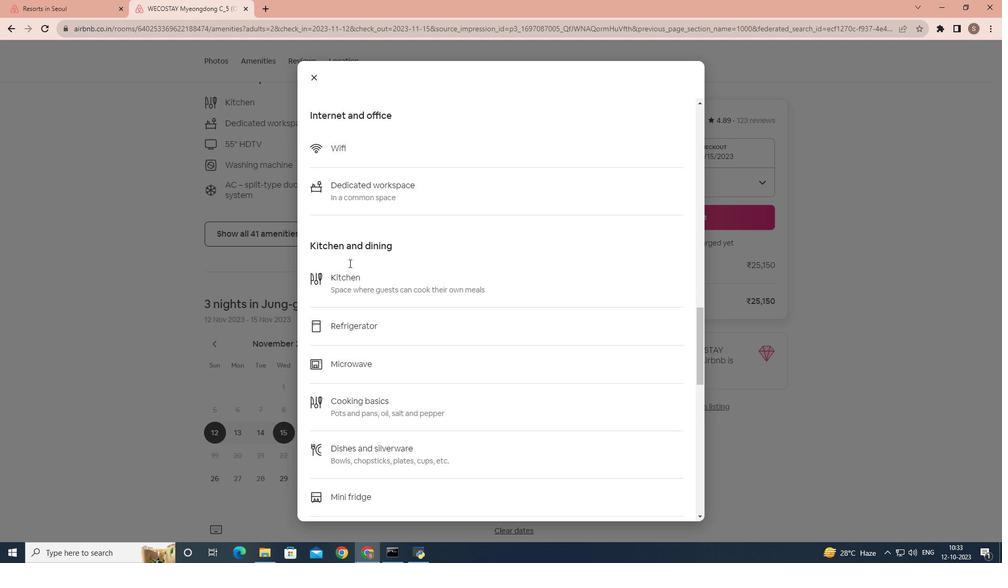 
Action: Mouse scrolled (349, 263) with delta (0, 0)
Screenshot: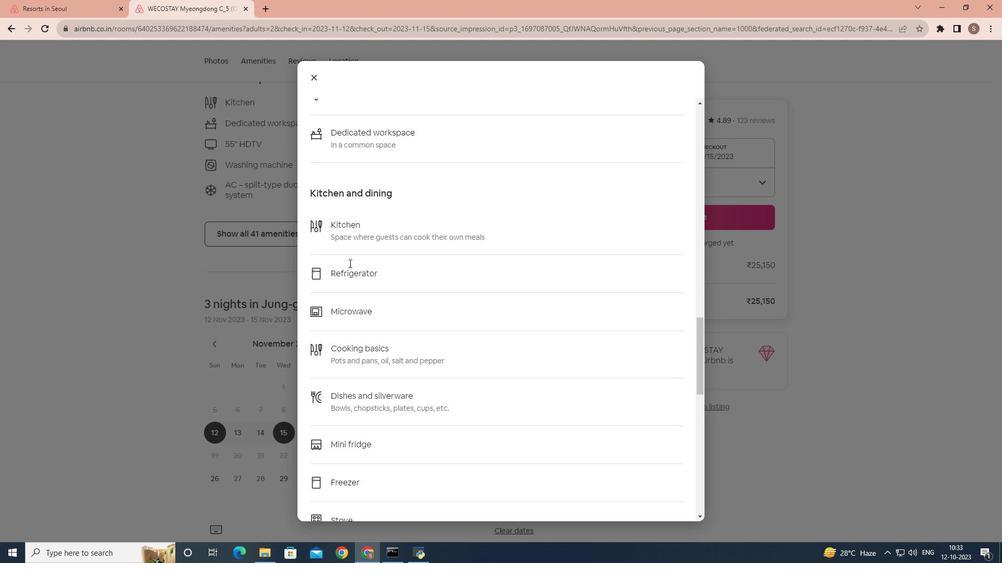 
Action: Mouse scrolled (349, 263) with delta (0, 0)
Screenshot: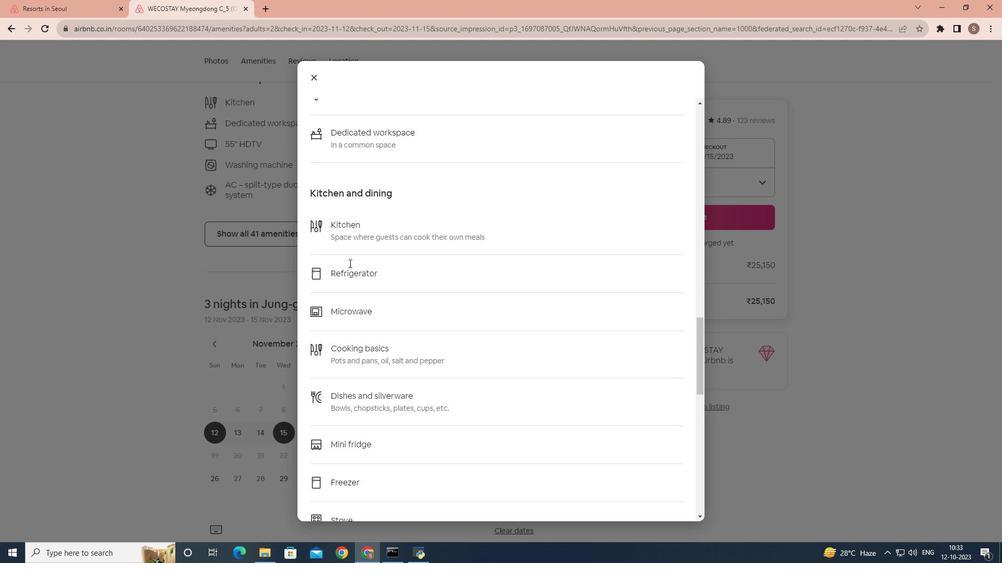 
Action: Mouse scrolled (349, 263) with delta (0, 0)
Screenshot: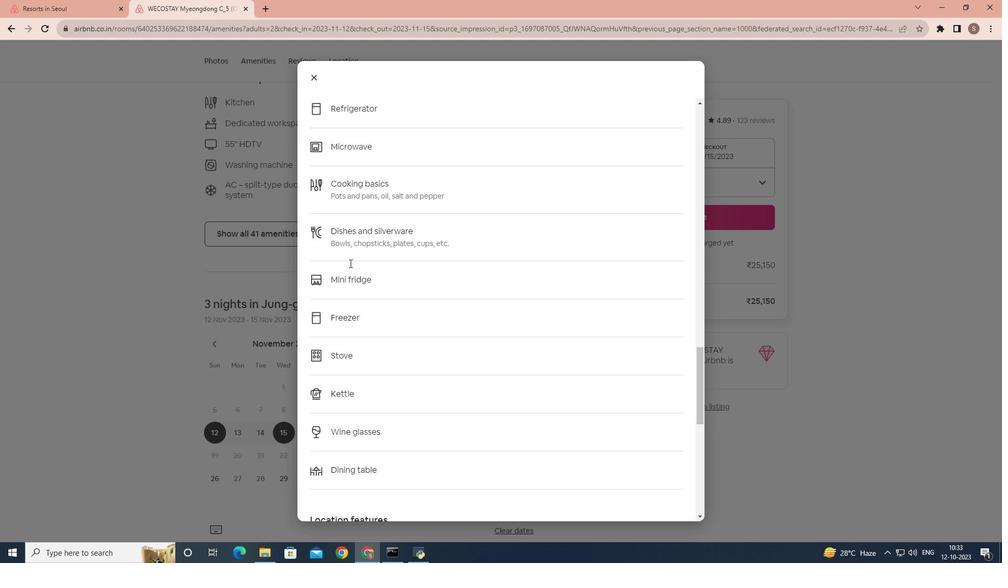 
Action: Mouse scrolled (349, 263) with delta (0, 0)
Screenshot: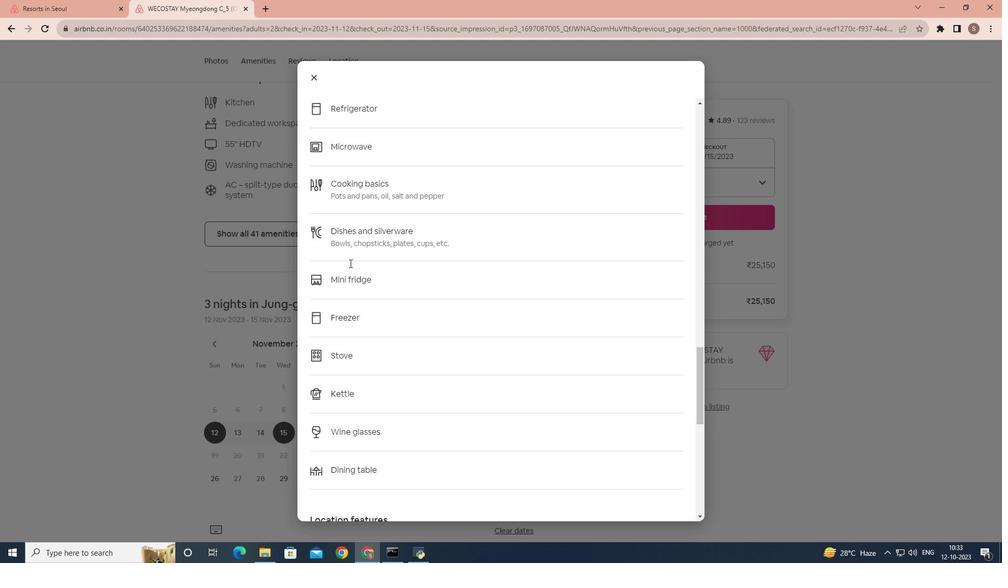 
Action: Mouse scrolled (349, 263) with delta (0, 0)
Screenshot: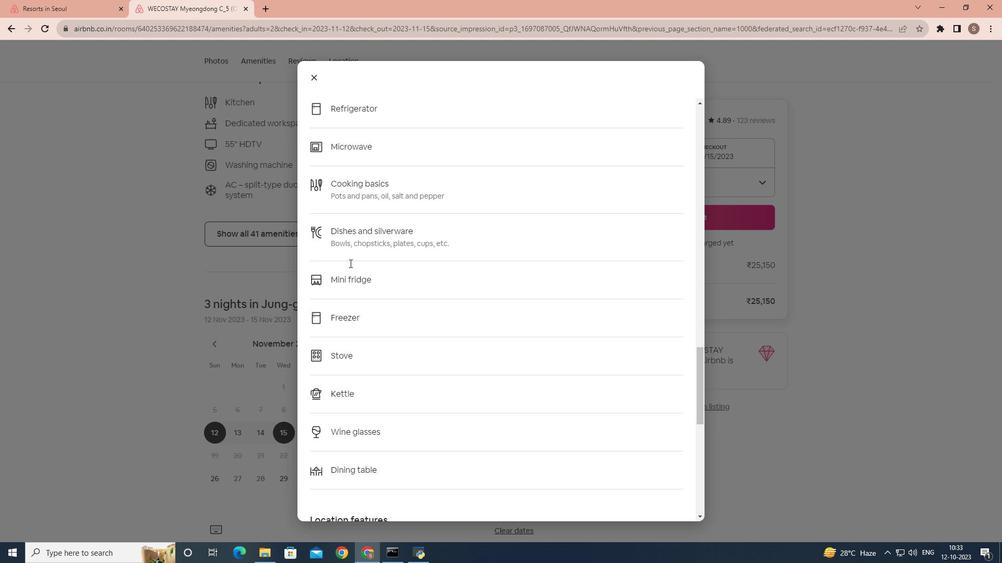 
Action: Mouse scrolled (349, 263) with delta (0, 0)
Screenshot: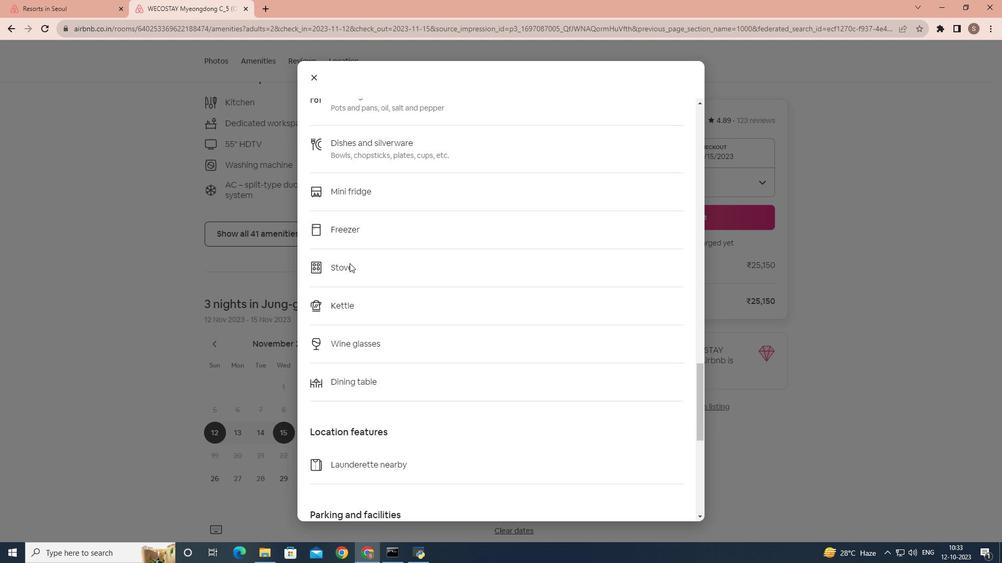 
Action: Mouse moved to (349, 263)
Screenshot: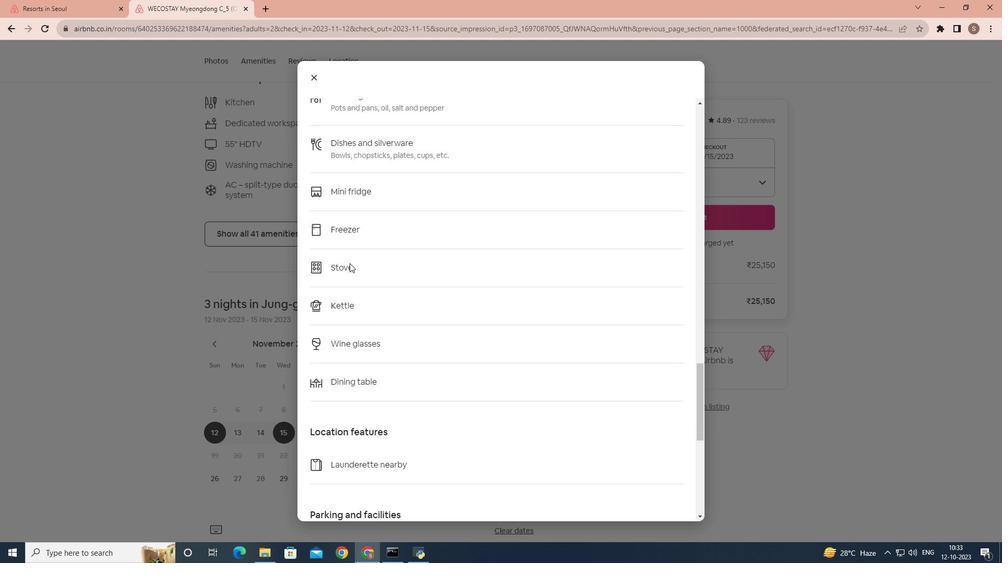 
Action: Mouse scrolled (349, 263) with delta (0, 0)
Screenshot: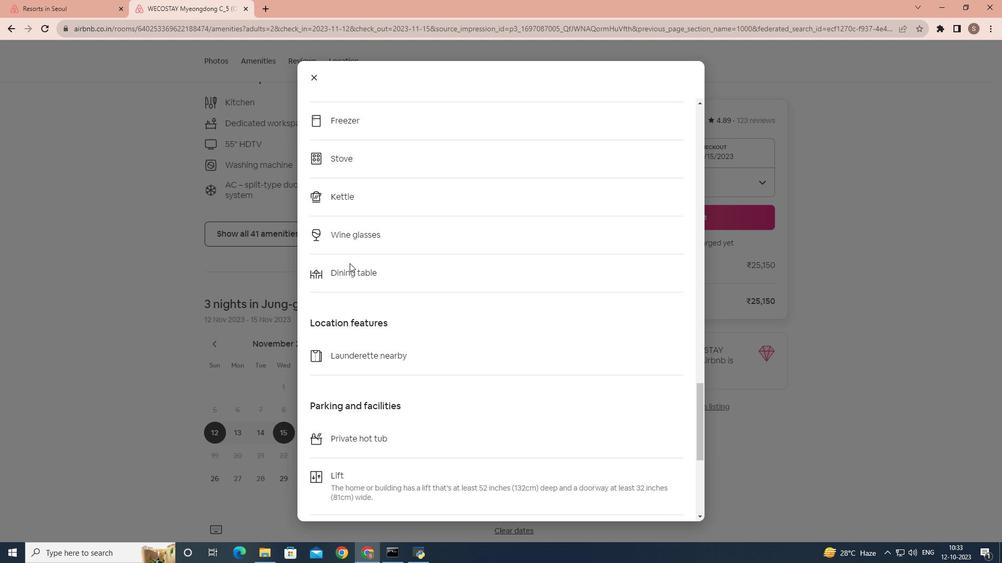
Action: Mouse scrolled (349, 263) with delta (0, 0)
Screenshot: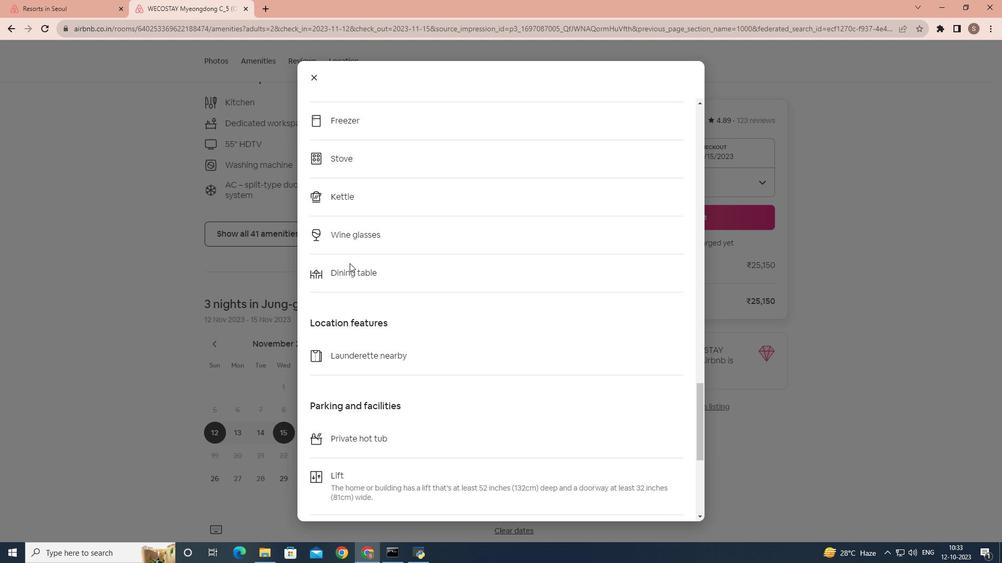 
Action: Mouse scrolled (349, 263) with delta (0, 0)
Screenshot: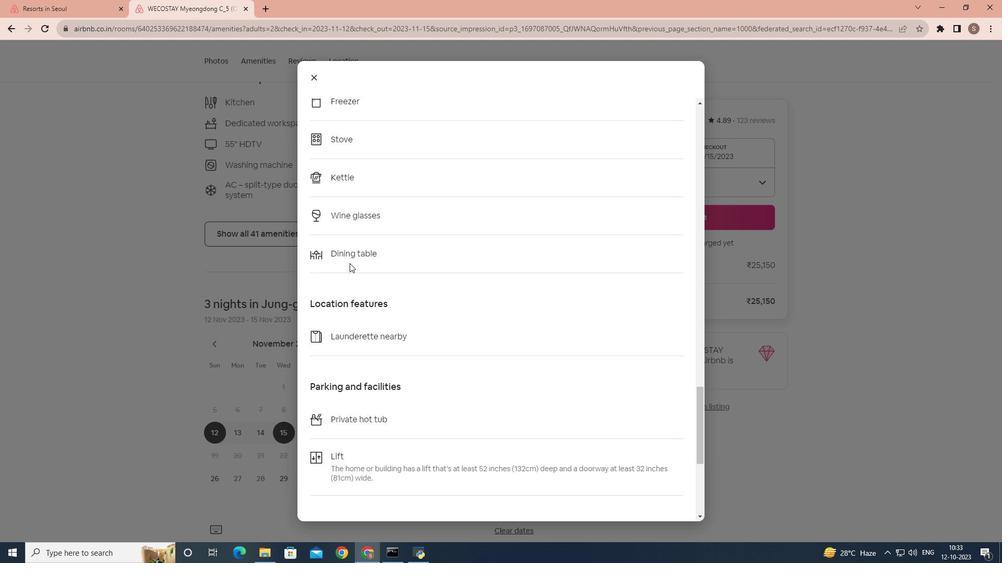 
Action: Mouse scrolled (349, 263) with delta (0, 0)
Screenshot: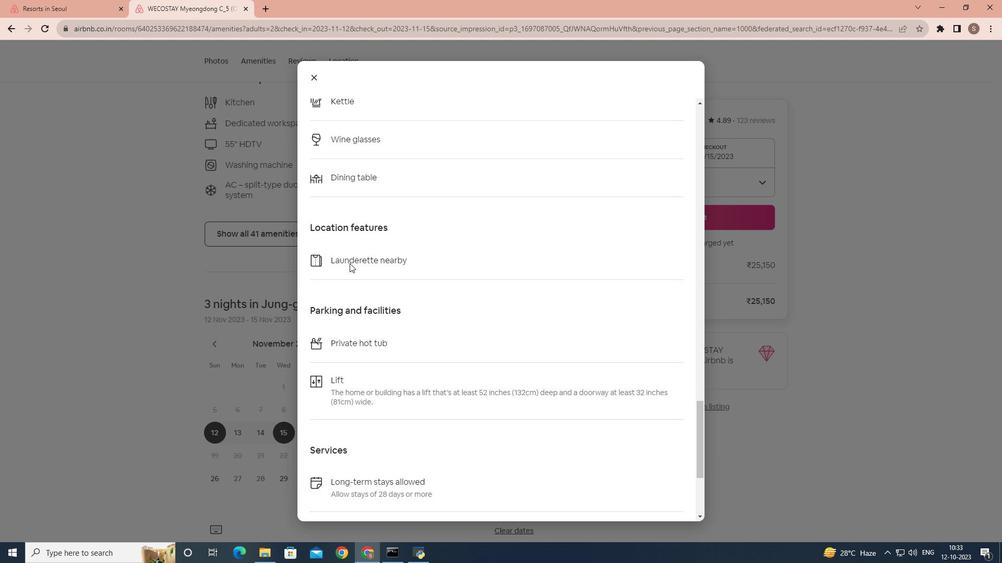
Action: Mouse moved to (346, 228)
Screenshot: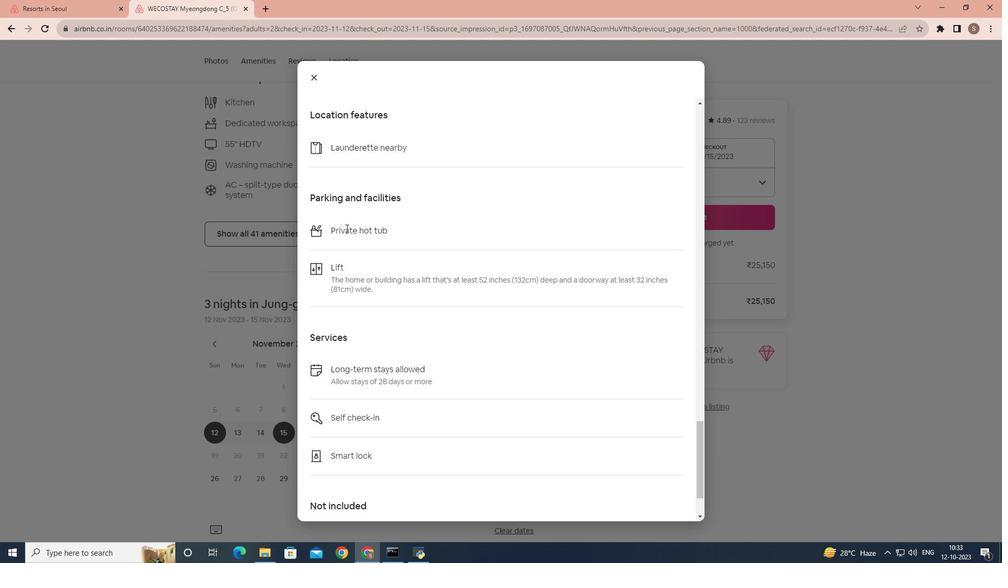 
Action: Mouse scrolled (346, 228) with delta (0, 0)
Screenshot: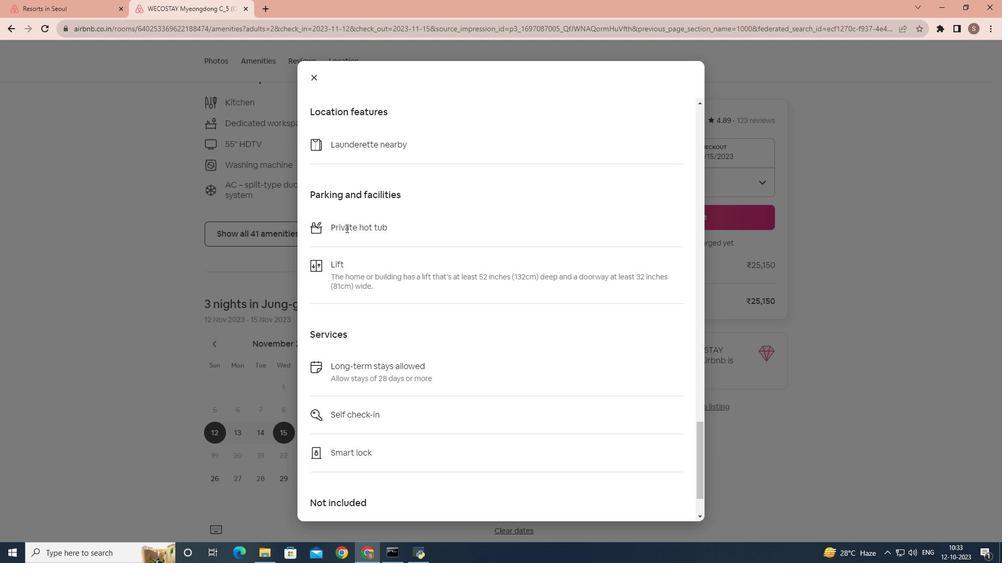 
Action: Mouse scrolled (346, 228) with delta (0, 0)
Screenshot: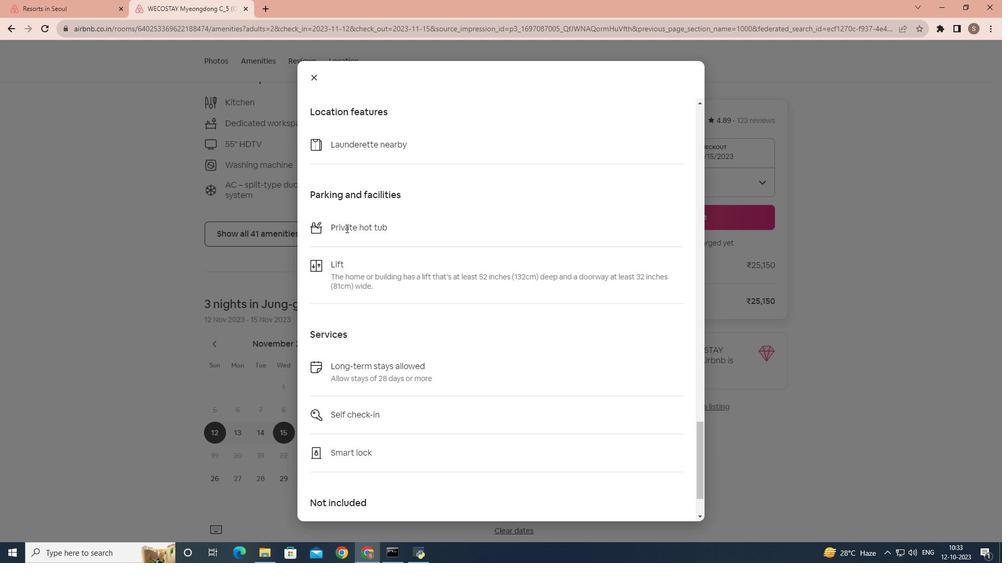 
Action: Mouse scrolled (346, 228) with delta (0, 0)
Screenshot: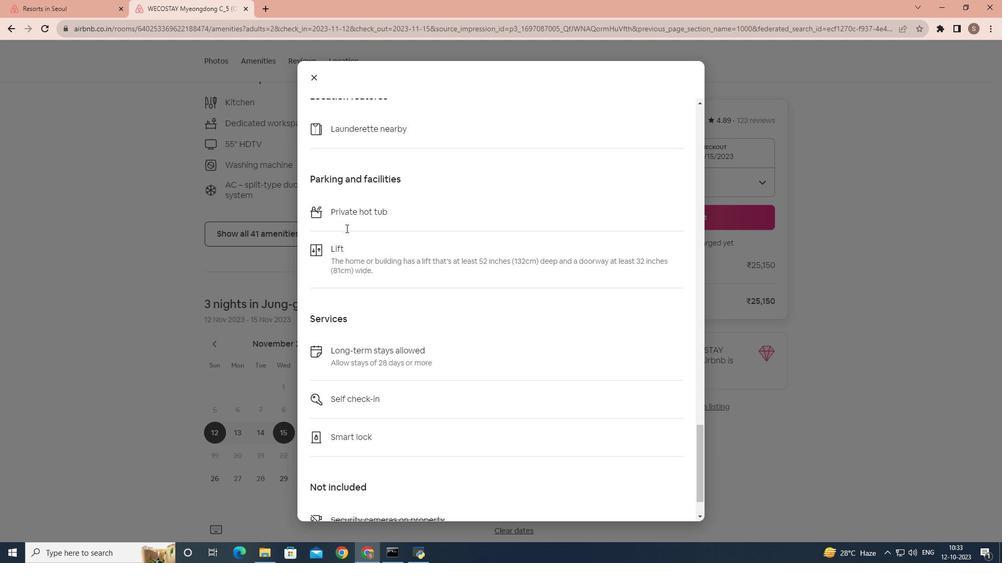 
Action: Mouse scrolled (346, 228) with delta (0, 0)
Screenshot: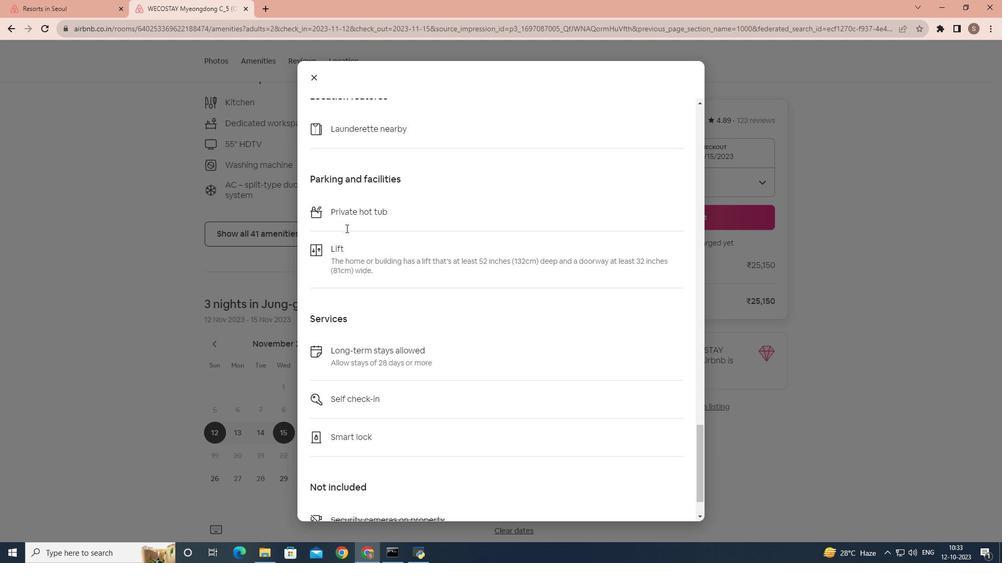 
Action: Mouse moved to (310, 82)
Screenshot: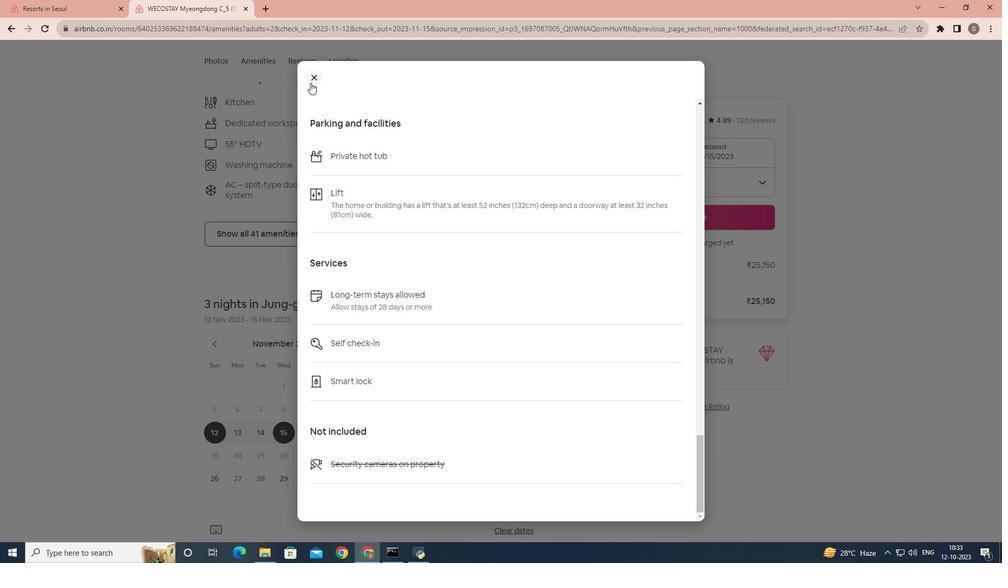 
Action: Mouse pressed left at (310, 82)
Screenshot: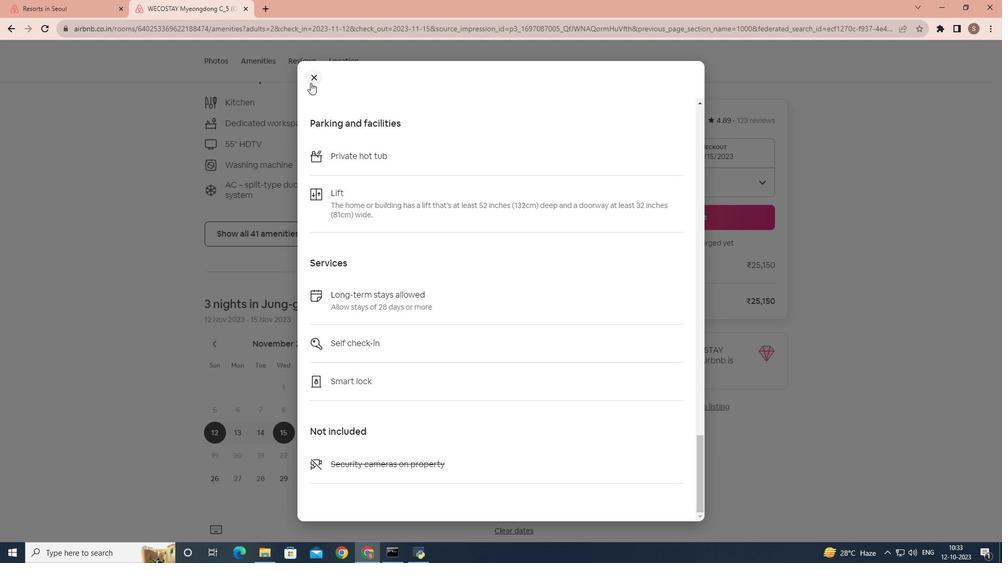 
Action: Mouse moved to (293, 317)
Screenshot: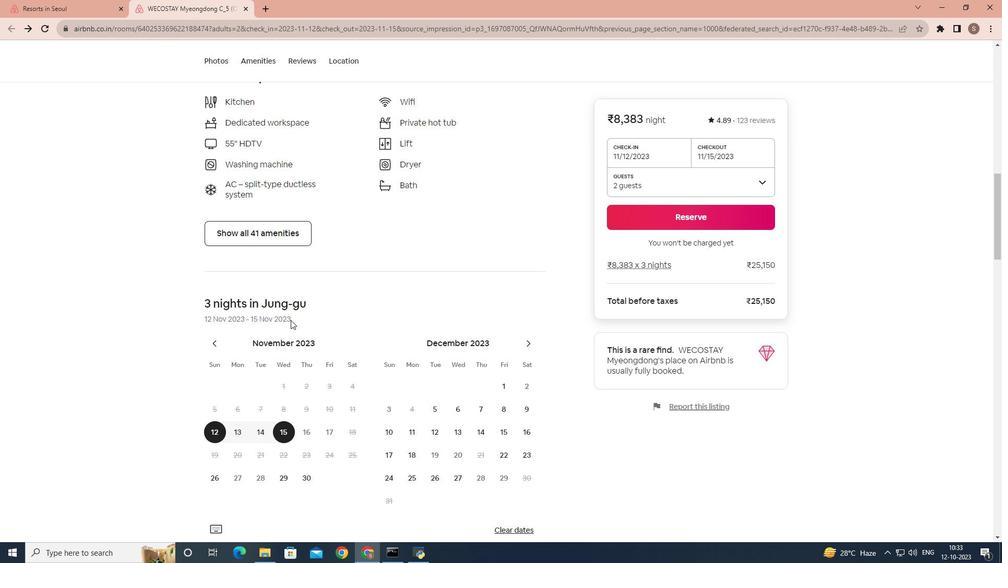 
Action: Mouse scrolled (293, 316) with delta (0, 0)
Screenshot: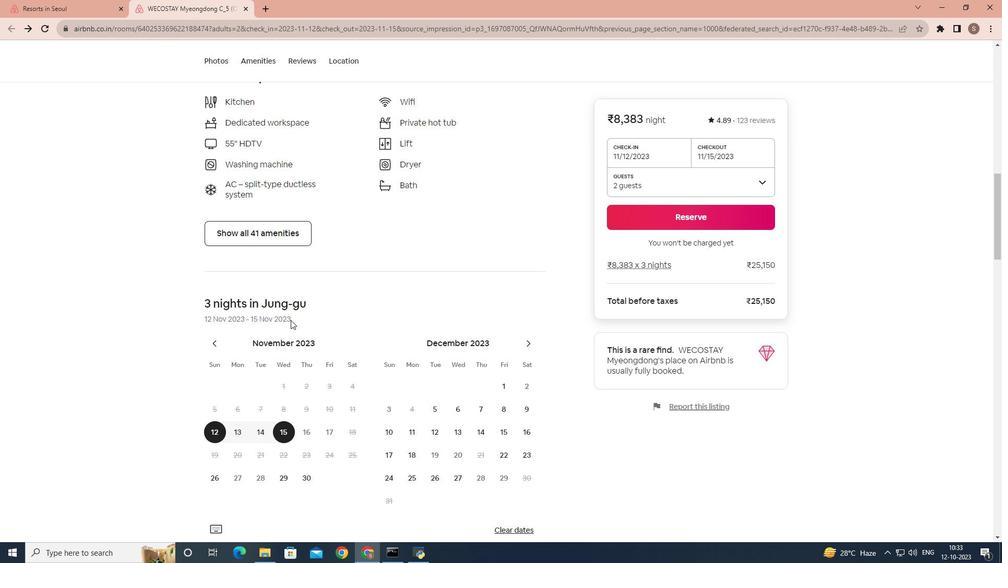 
Action: Mouse moved to (291, 319)
Screenshot: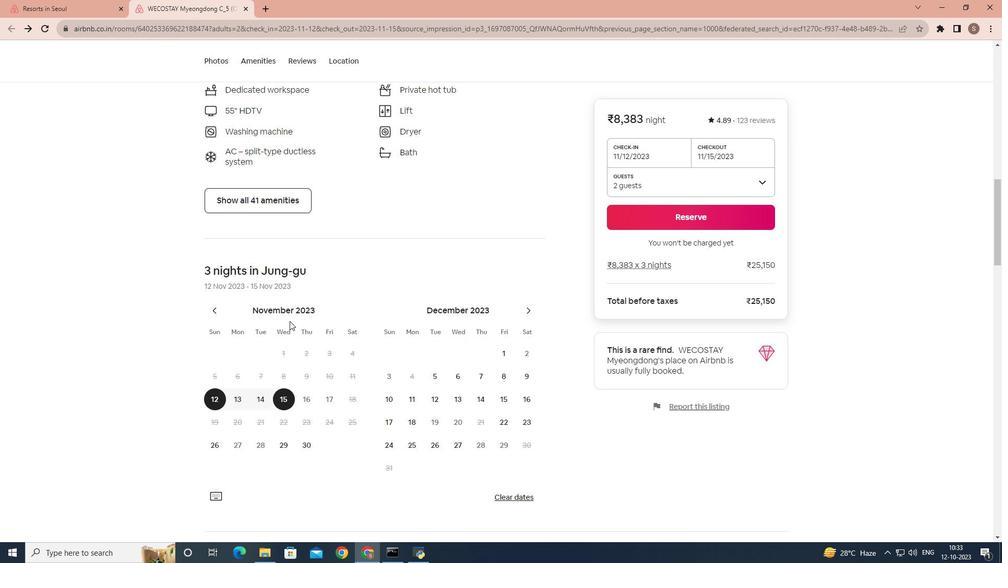 
Action: Mouse scrolled (291, 318) with delta (0, 0)
Screenshot: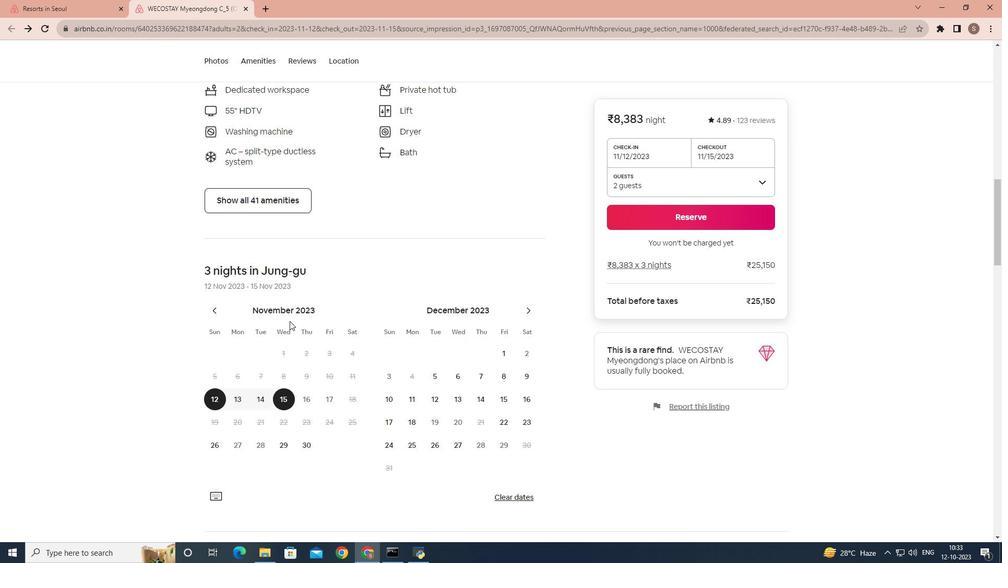
Action: Mouse moved to (290, 319)
Screenshot: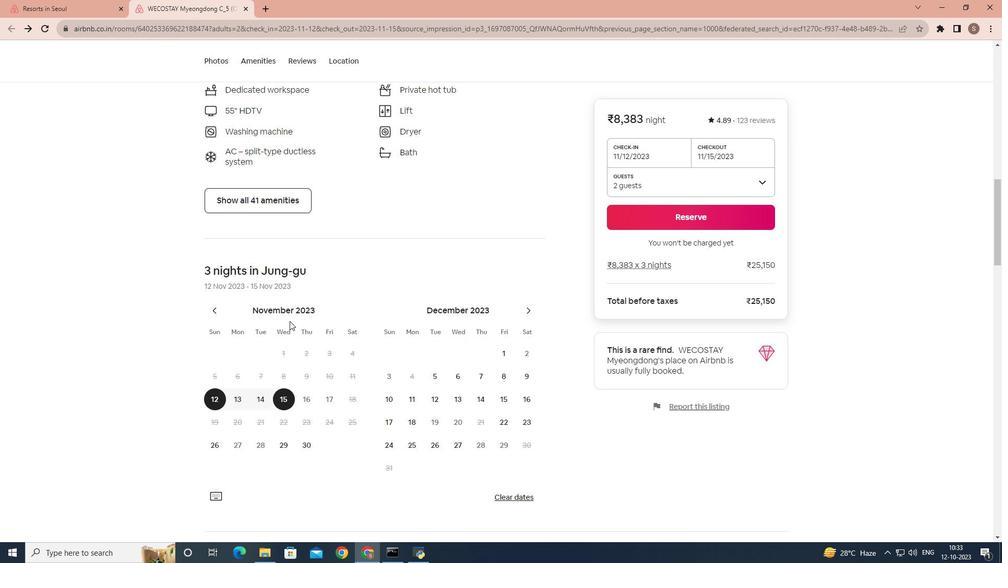 
Action: Mouse scrolled (290, 319) with delta (0, 0)
Screenshot: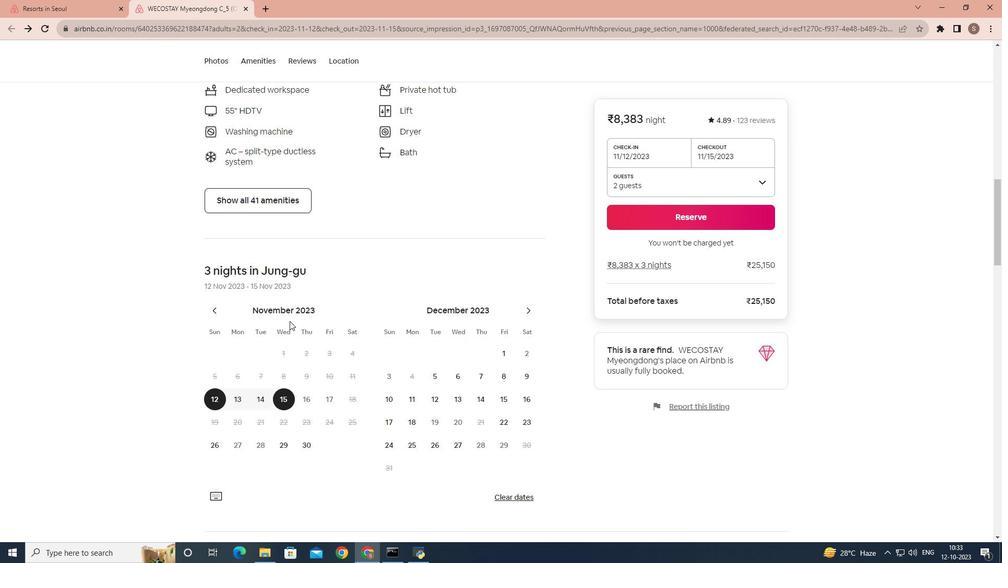 
Action: Mouse moved to (290, 320)
Screenshot: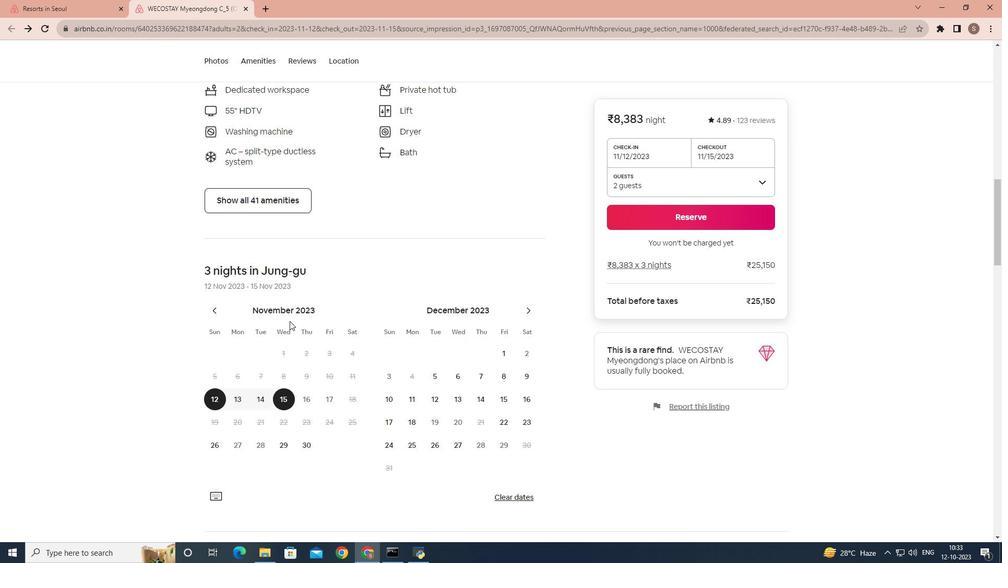 
Action: Mouse scrolled (290, 319) with delta (0, 0)
Screenshot: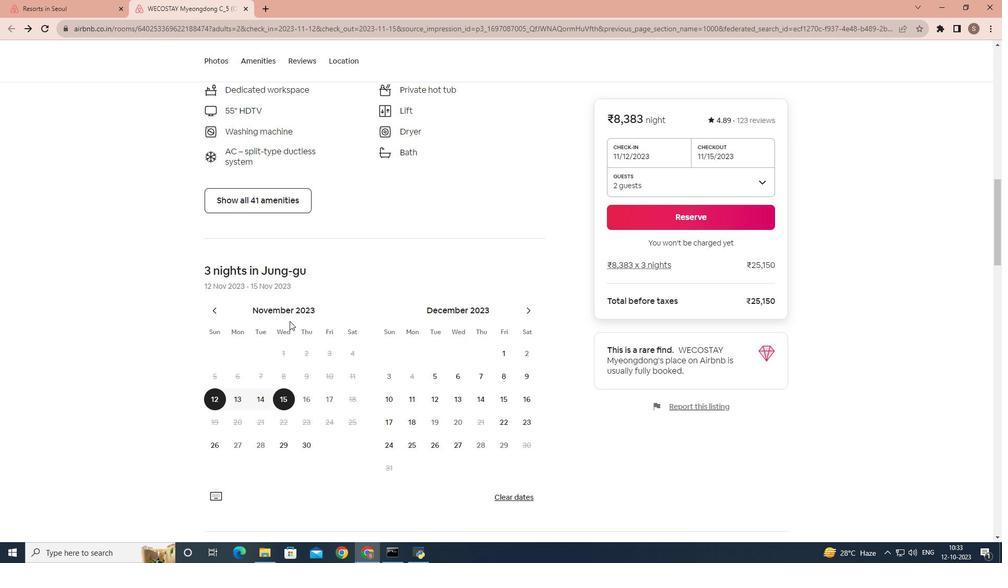 
Action: Mouse moved to (290, 320)
Screenshot: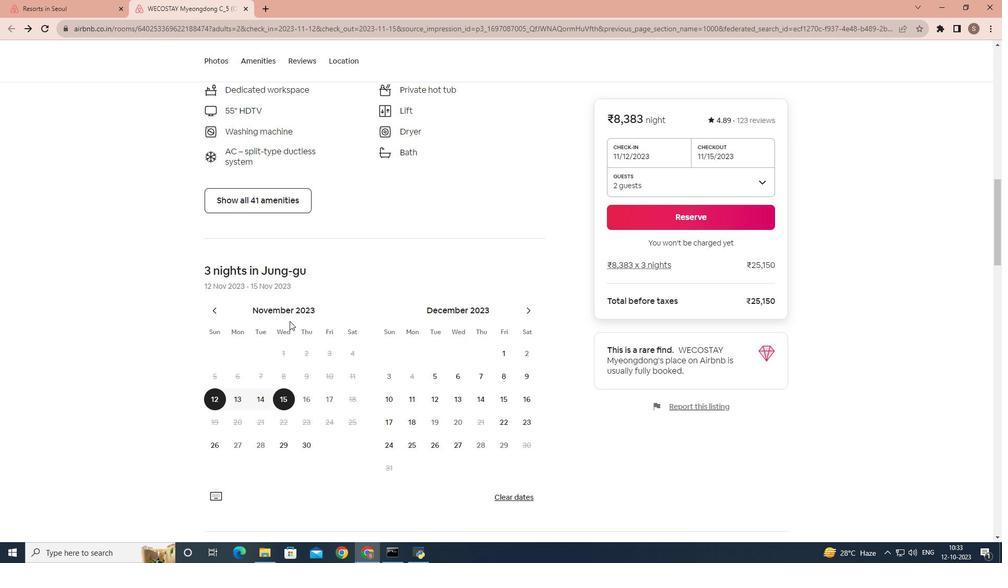 
Action: Mouse scrolled (290, 320) with delta (0, 0)
Screenshot: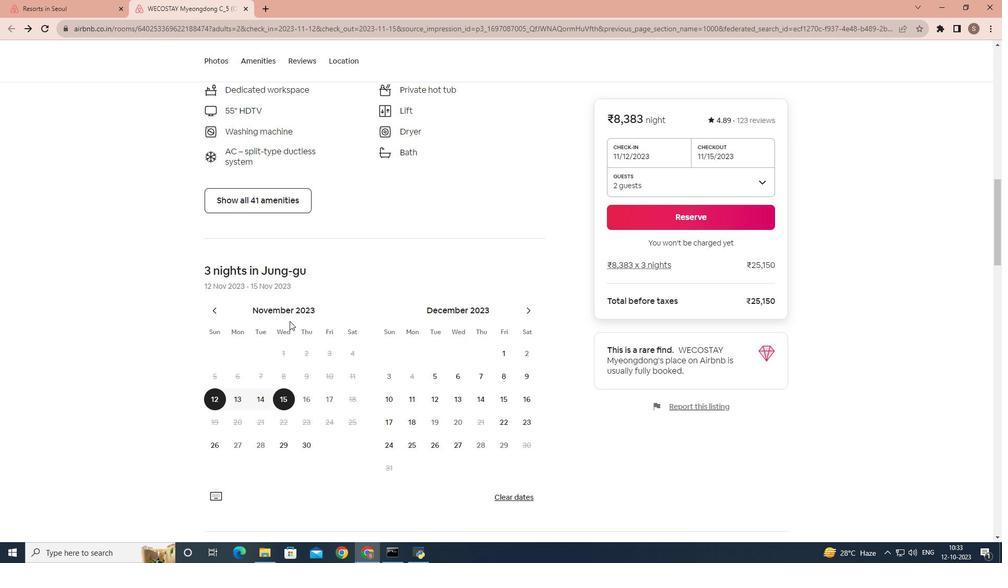 
Action: Mouse moved to (289, 321)
Screenshot: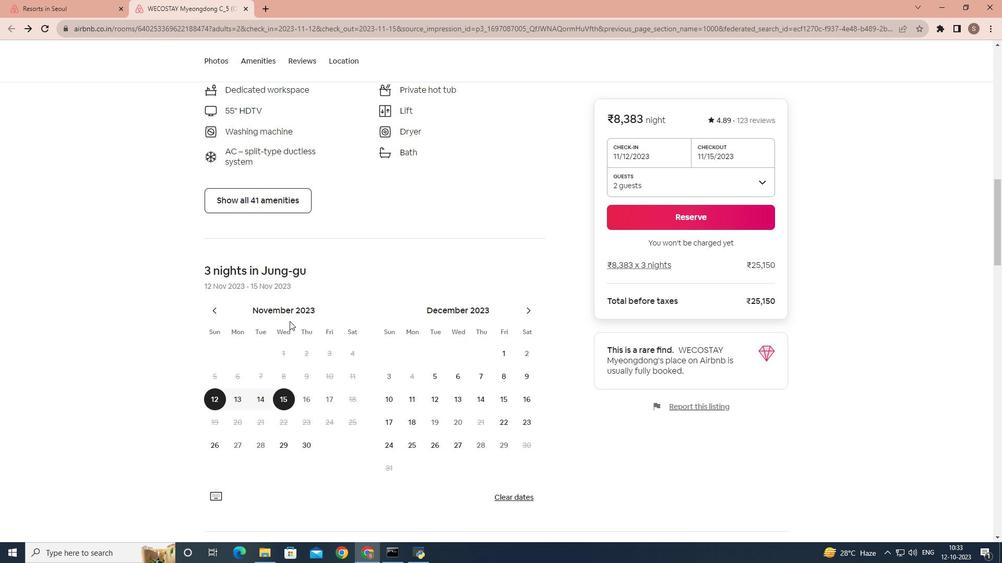 
Action: Mouse scrolled (289, 320) with delta (0, 0)
Screenshot: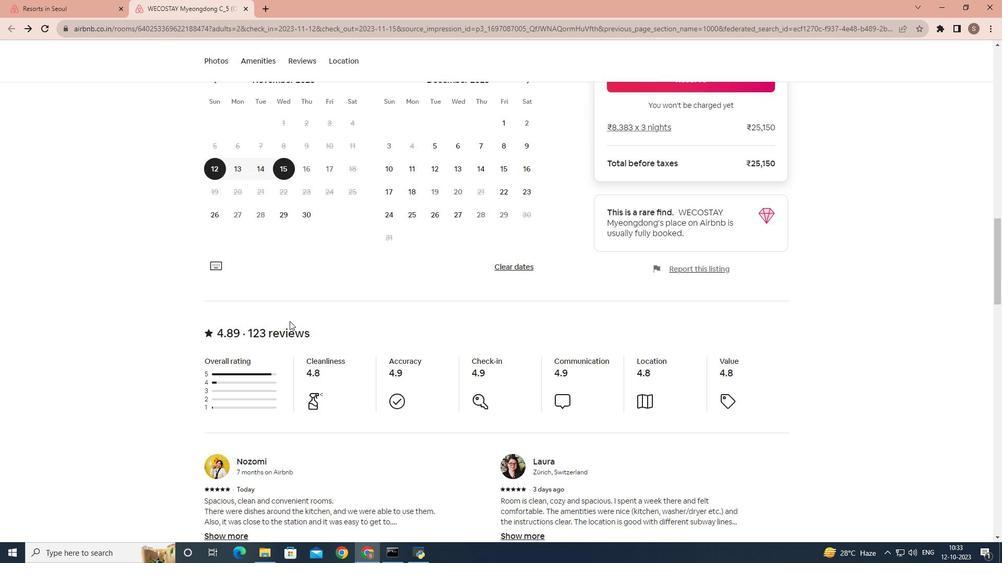 
Action: Mouse scrolled (289, 320) with delta (0, 0)
Screenshot: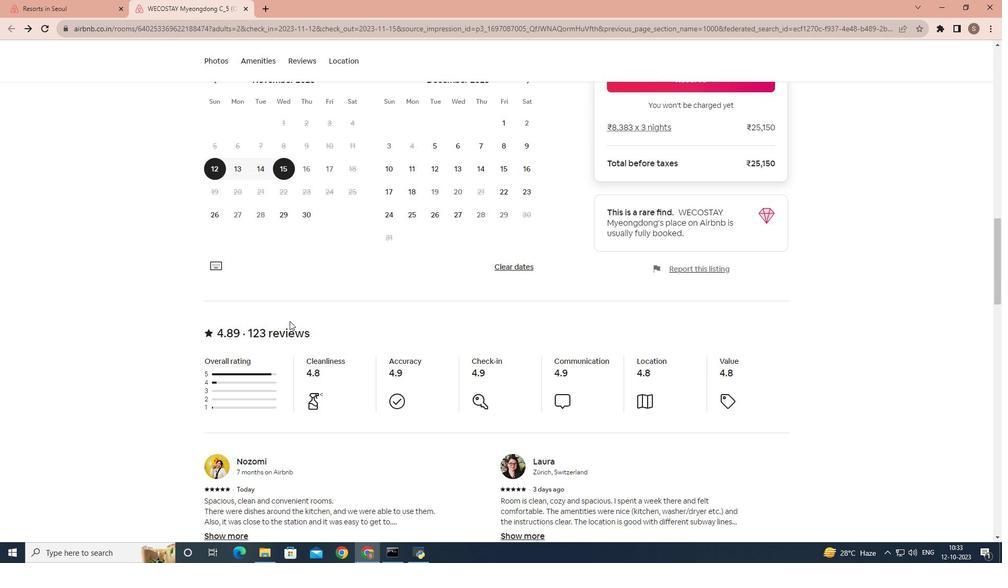 
Action: Mouse scrolled (289, 320) with delta (0, 0)
Screenshot: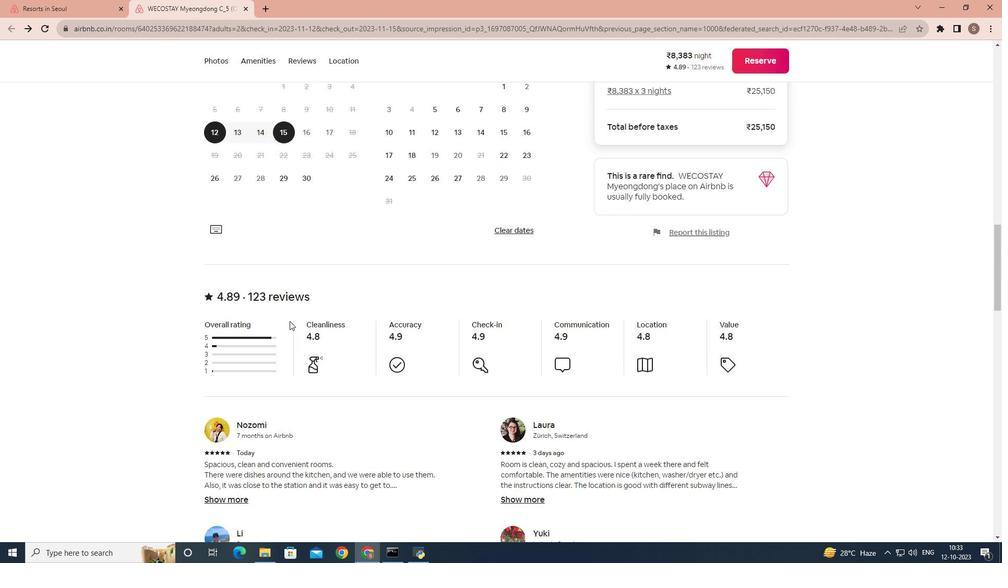 
Action: Mouse scrolled (289, 320) with delta (0, 0)
Screenshot: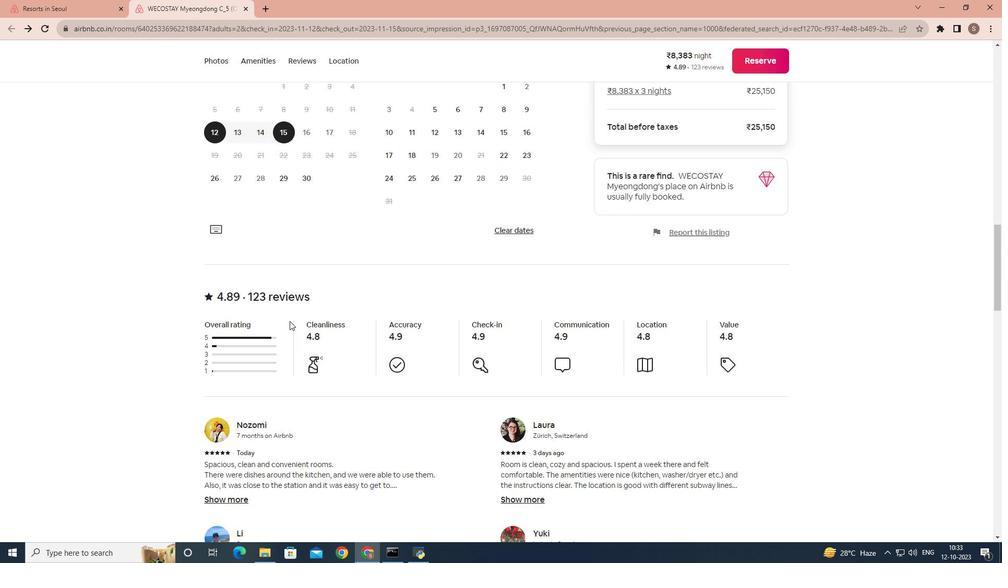
Action: Mouse scrolled (289, 320) with delta (0, 0)
Screenshot: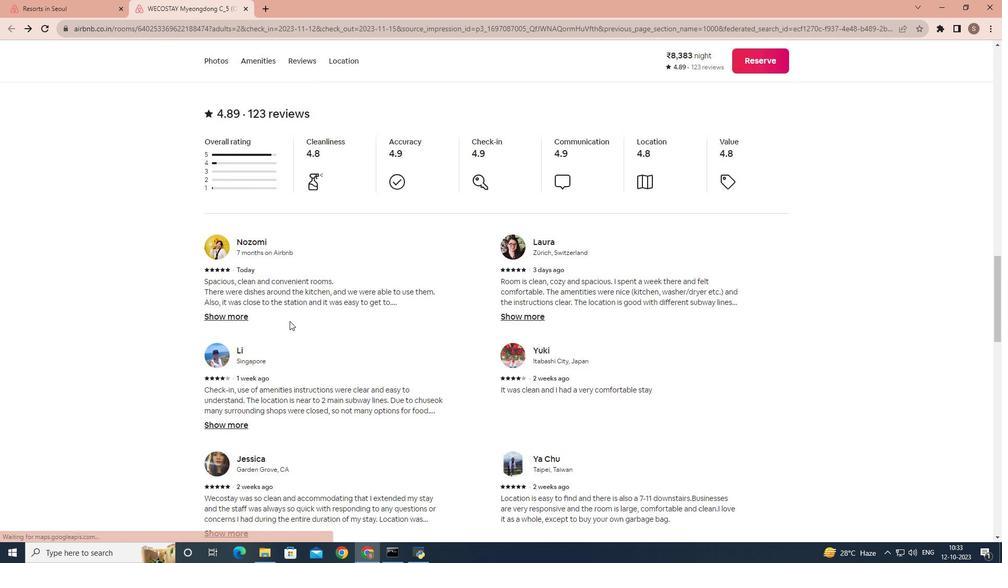 
Action: Mouse scrolled (289, 320) with delta (0, 0)
Screenshot: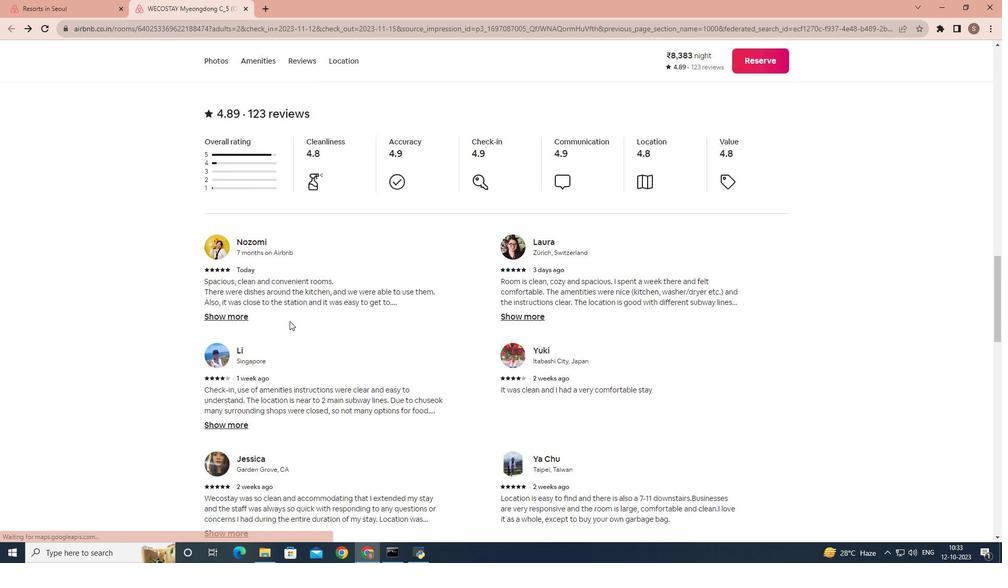 
Action: Mouse scrolled (289, 320) with delta (0, 0)
Screenshot: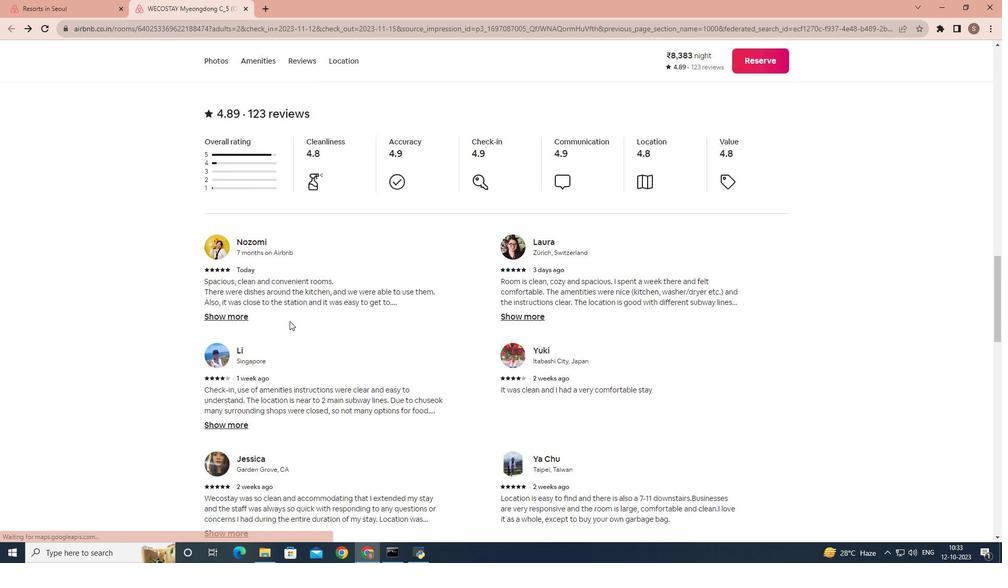 
Action: Mouse scrolled (289, 320) with delta (0, 0)
Screenshot: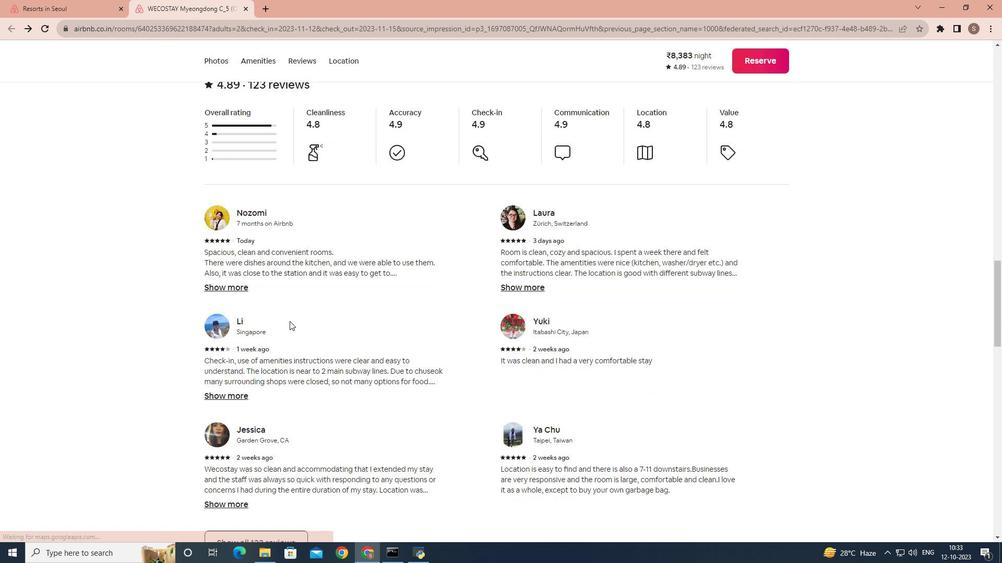 
Action: Mouse moved to (230, 388)
Screenshot: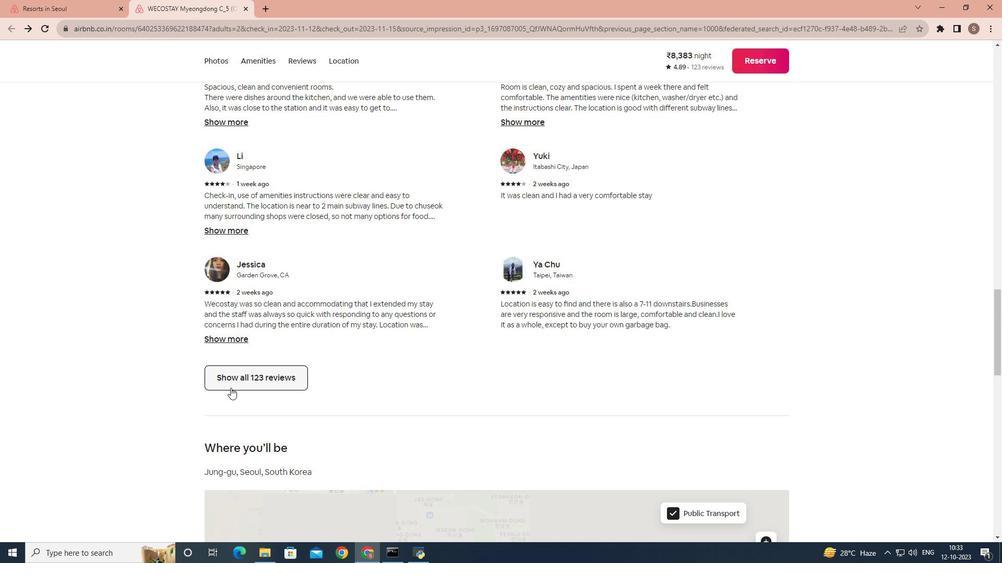 
Action: Mouse pressed left at (230, 388)
Screenshot: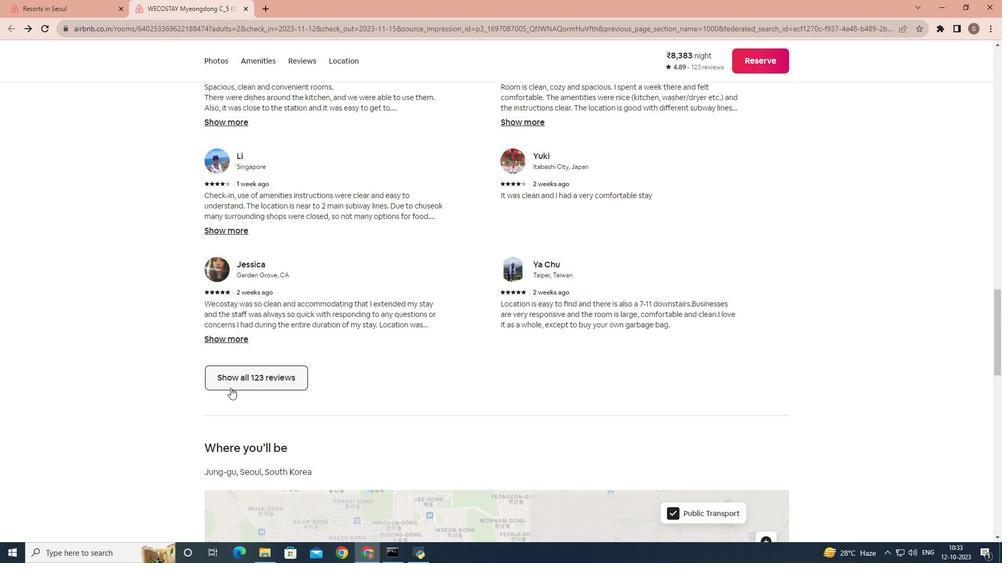 
Action: Mouse moved to (466, 305)
Screenshot: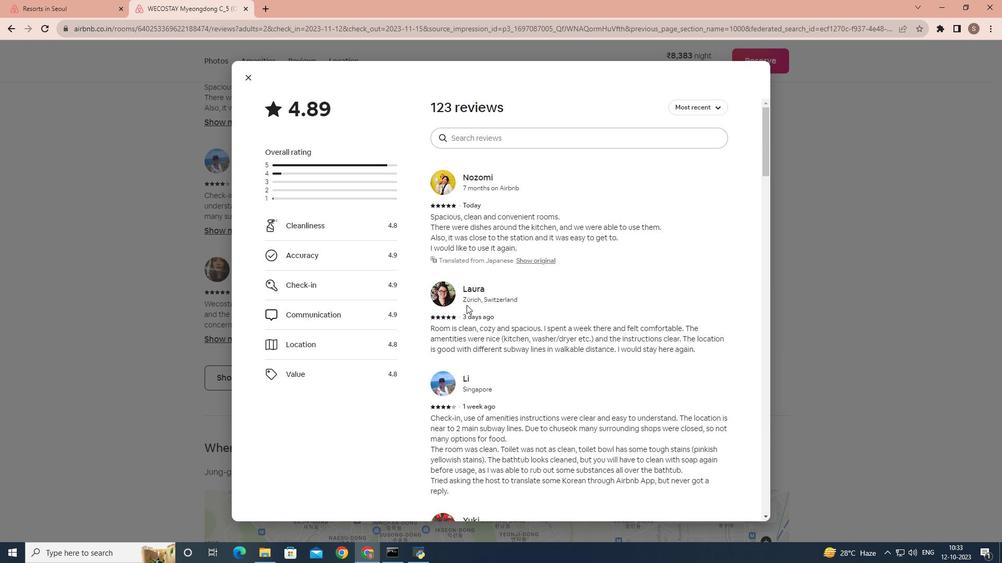 
Action: Mouse scrolled (466, 304) with delta (0, 0)
Screenshot: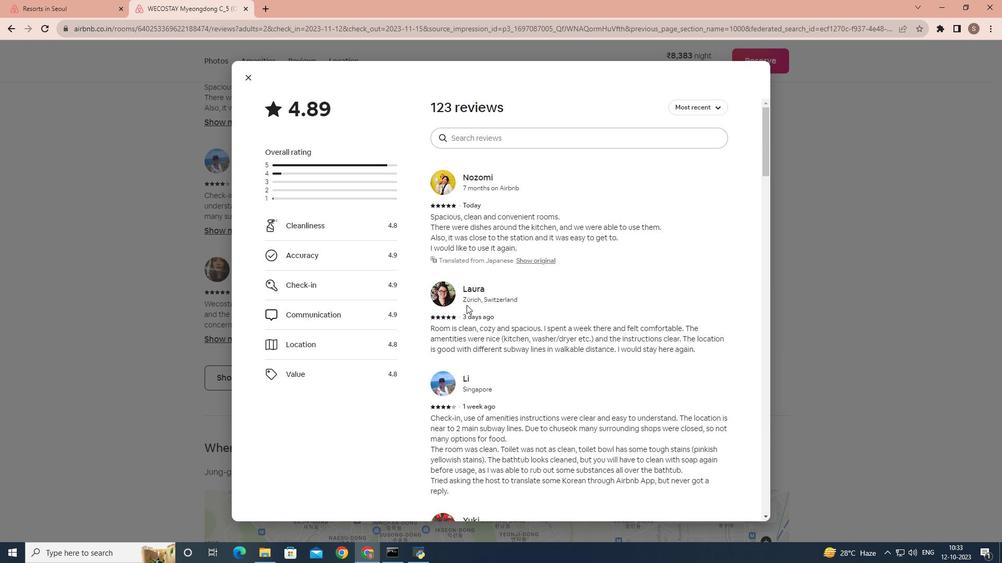 
Action: Mouse scrolled (466, 304) with delta (0, 0)
Screenshot: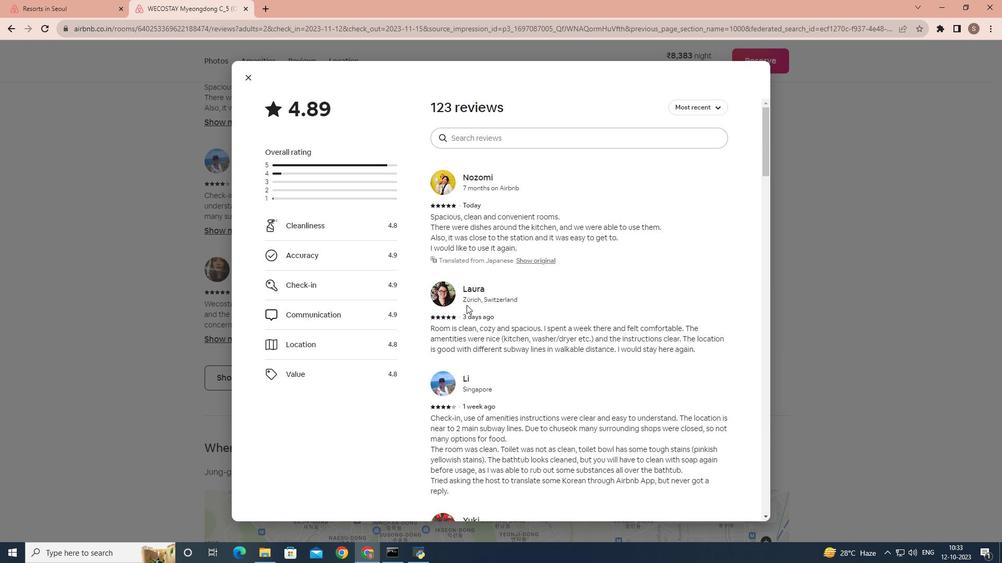 
Action: Mouse scrolled (466, 304) with delta (0, 0)
Screenshot: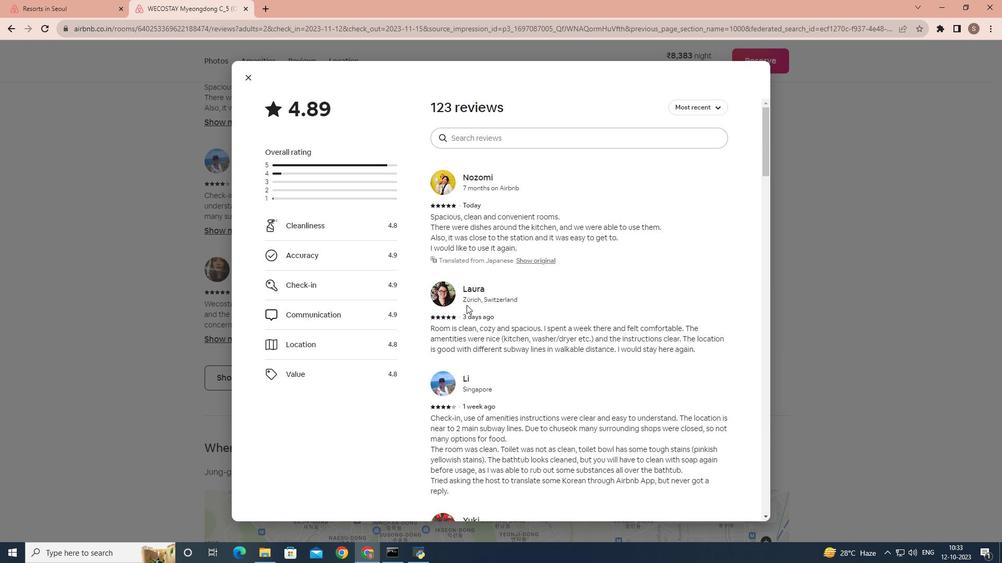 
Action: Mouse scrolled (466, 304) with delta (0, 0)
Screenshot: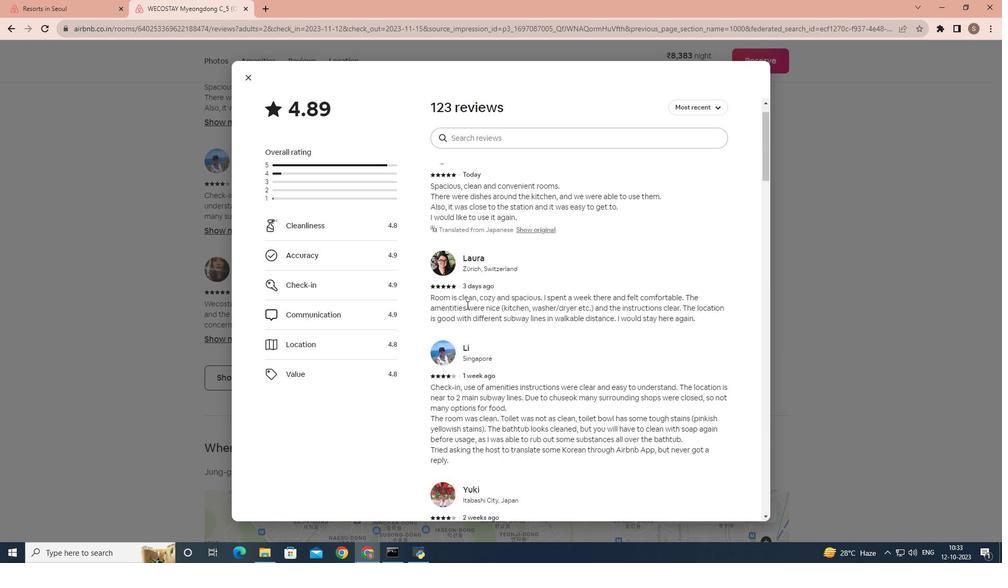 
Action: Mouse scrolled (466, 304) with delta (0, 0)
Screenshot: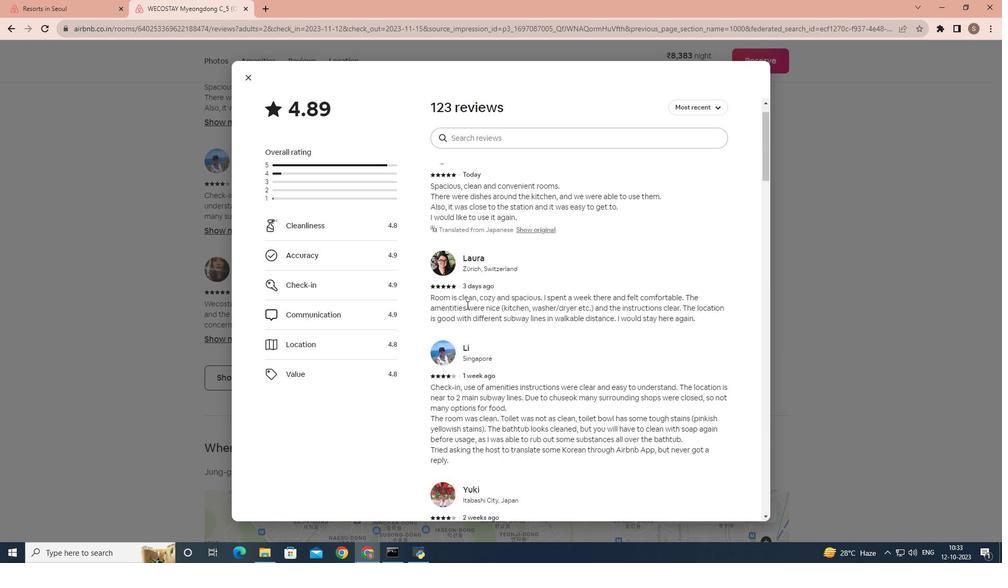 
Action: Mouse scrolled (466, 304) with delta (0, 0)
Screenshot: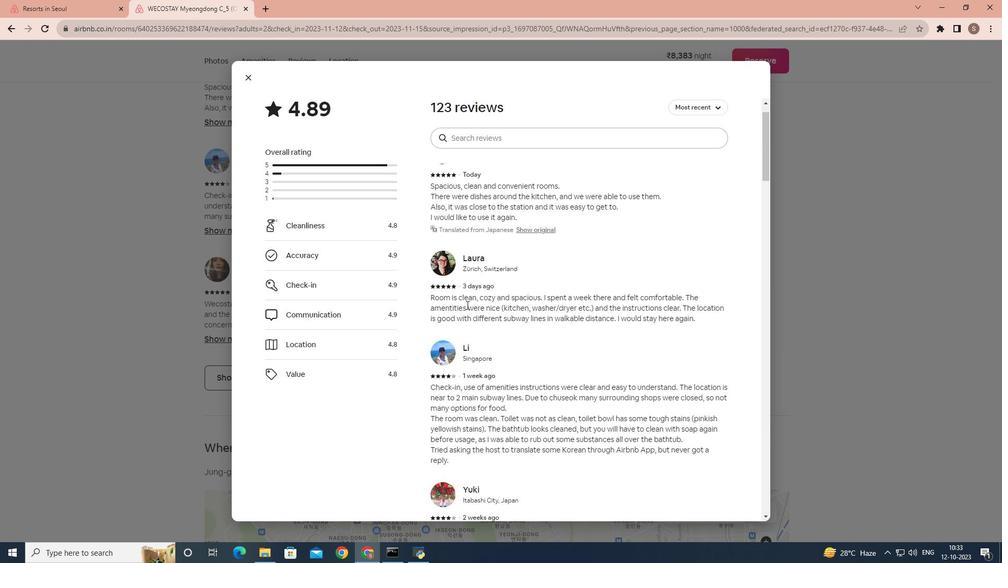 
Action: Mouse scrolled (466, 304) with delta (0, 0)
Screenshot: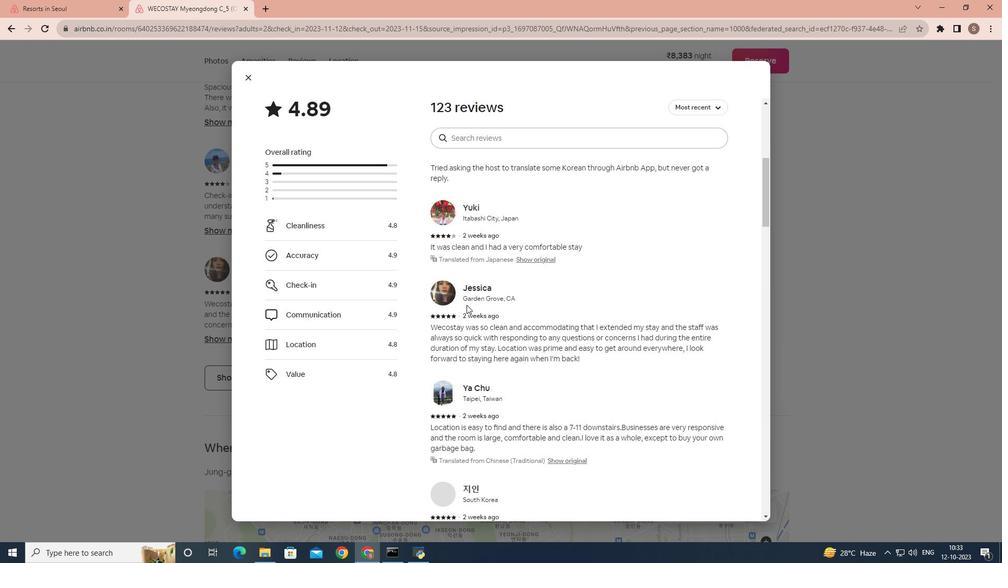 
Action: Mouse scrolled (466, 304) with delta (0, 0)
Screenshot: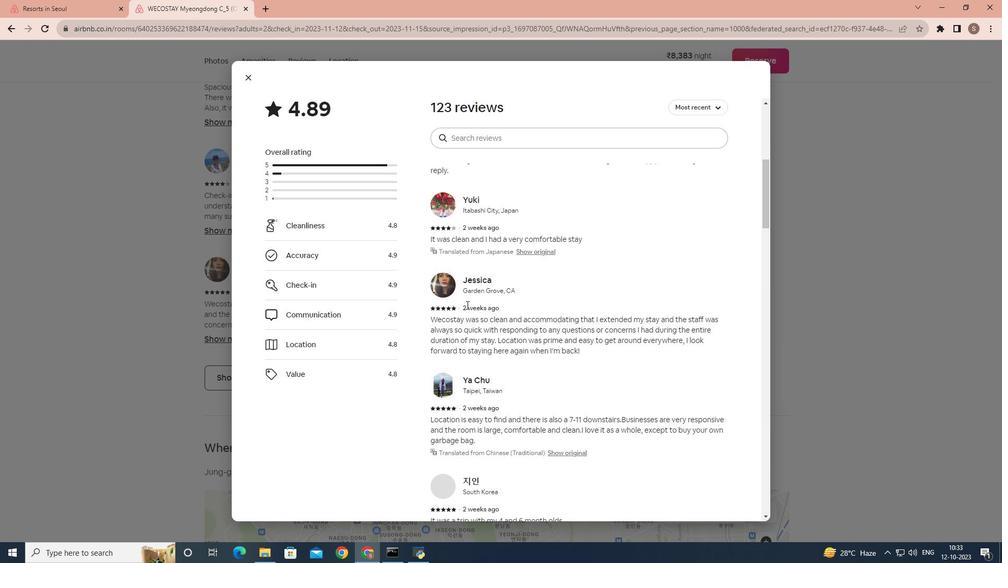 
Action: Mouse scrolled (466, 304) with delta (0, 0)
Screenshot: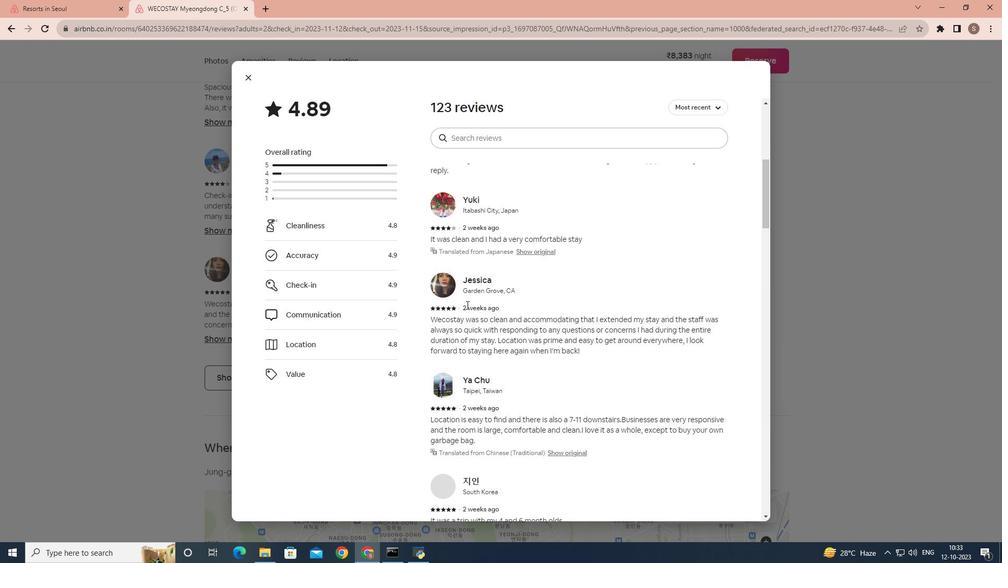 
Action: Mouse scrolled (466, 304) with delta (0, 0)
Screenshot: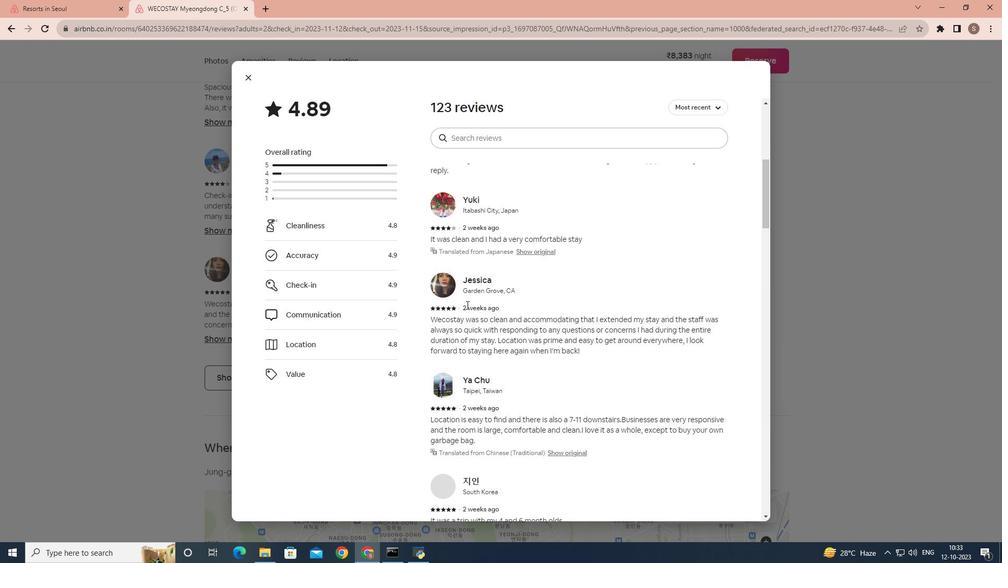 
Action: Mouse scrolled (466, 304) with delta (0, 0)
Screenshot: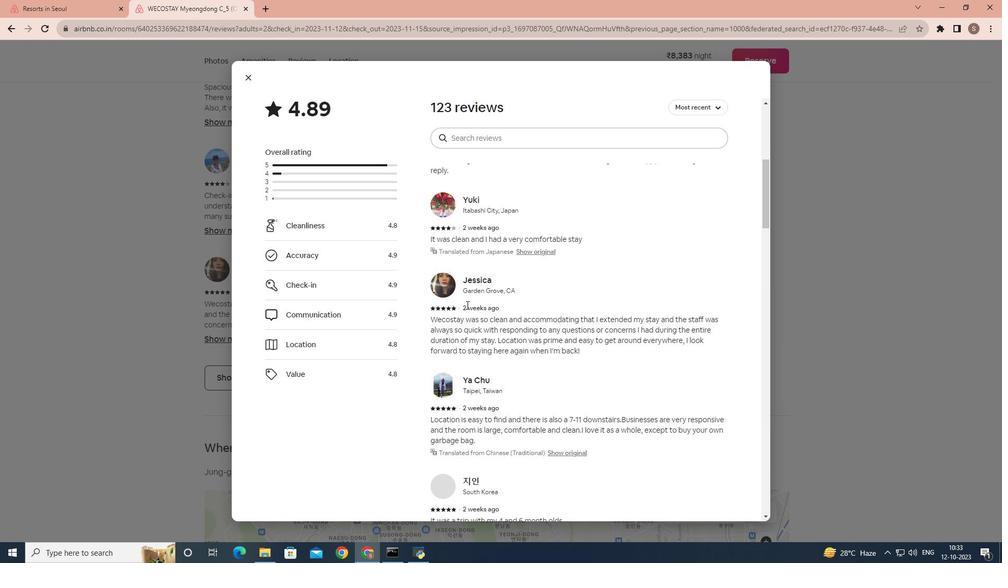 
Action: Mouse scrolled (466, 304) with delta (0, 0)
Screenshot: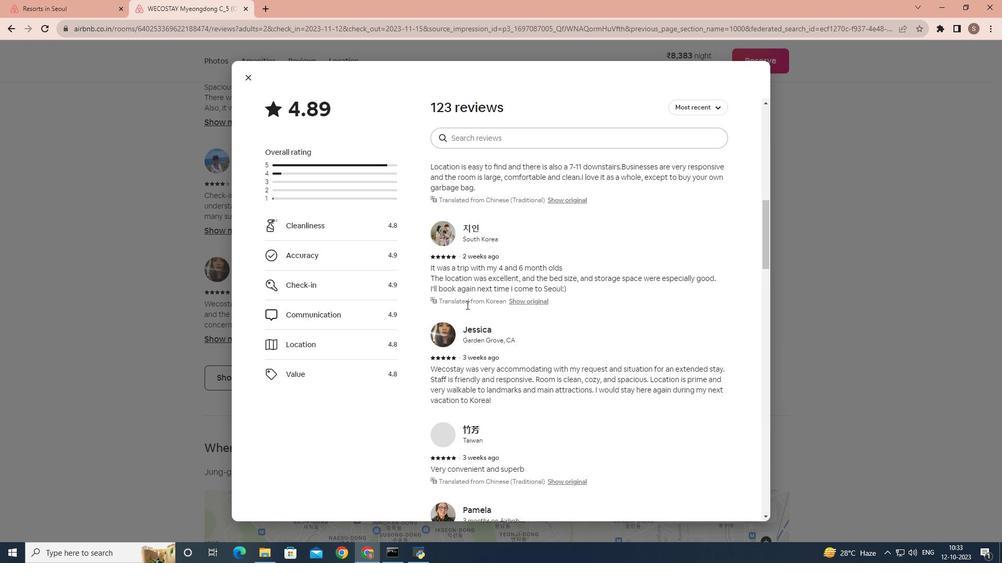 
Action: Mouse scrolled (466, 304) with delta (0, 0)
Screenshot: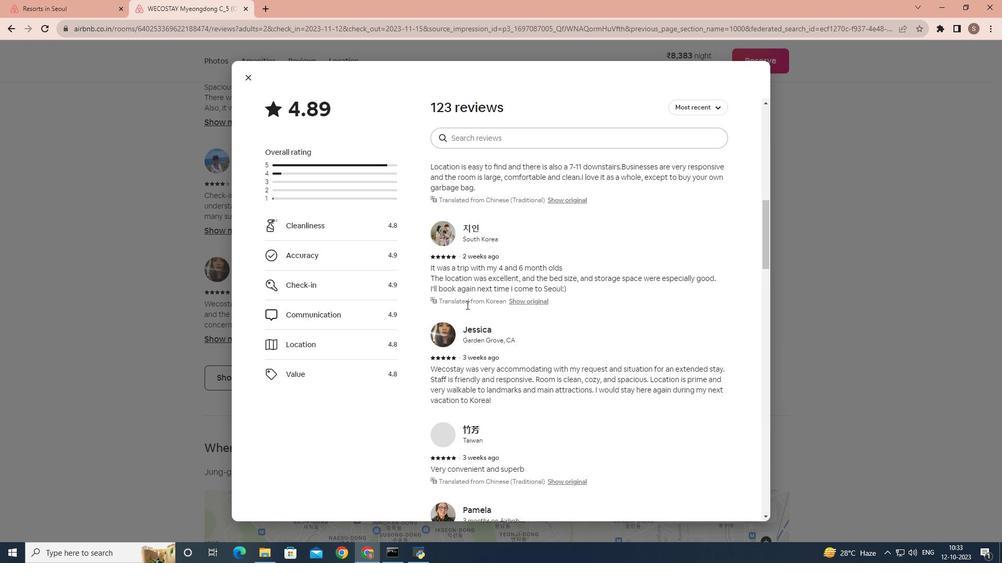 
Action: Mouse scrolled (466, 304) with delta (0, 0)
Screenshot: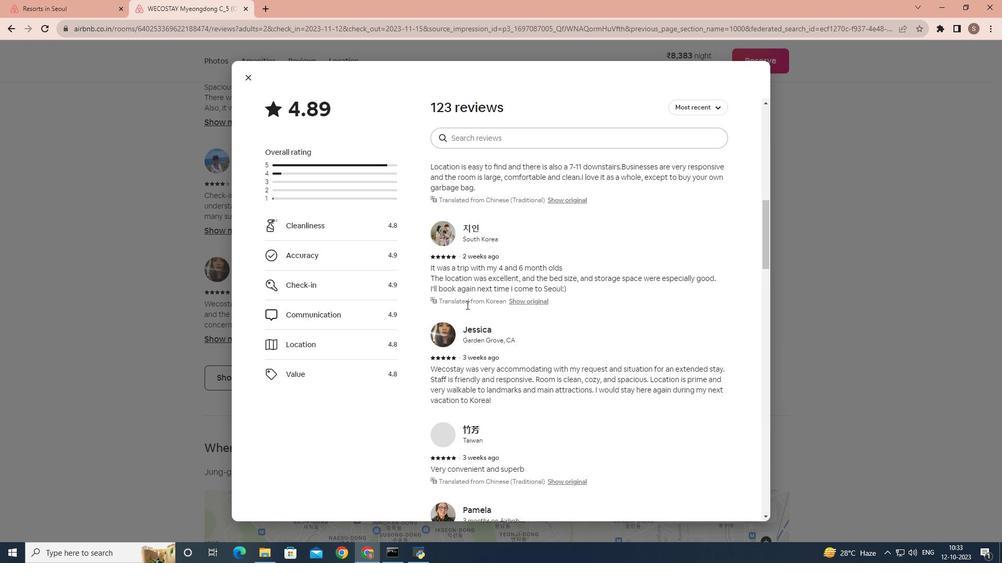 
Action: Mouse scrolled (466, 304) with delta (0, 0)
Screenshot: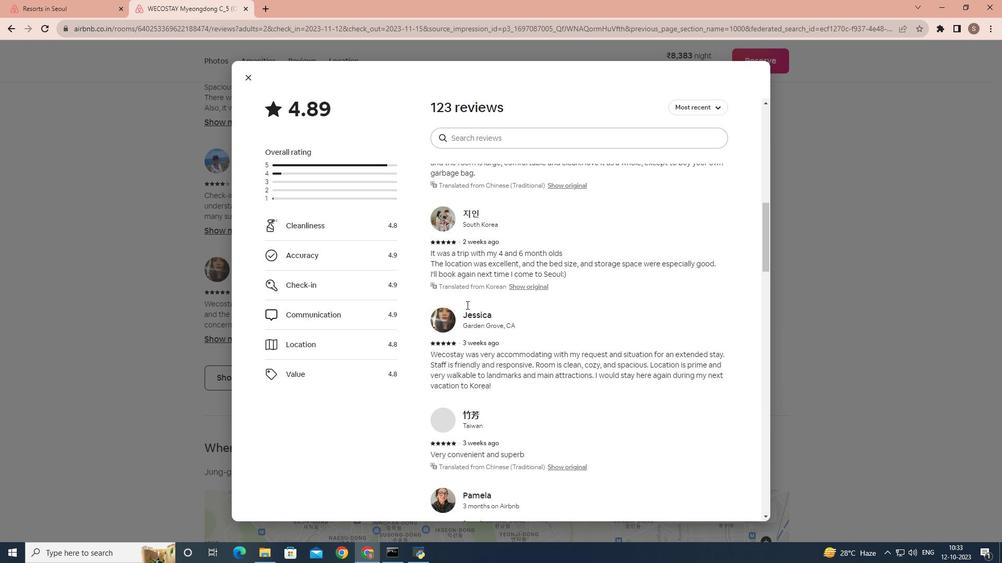 
Action: Mouse scrolled (466, 304) with delta (0, 0)
Screenshot: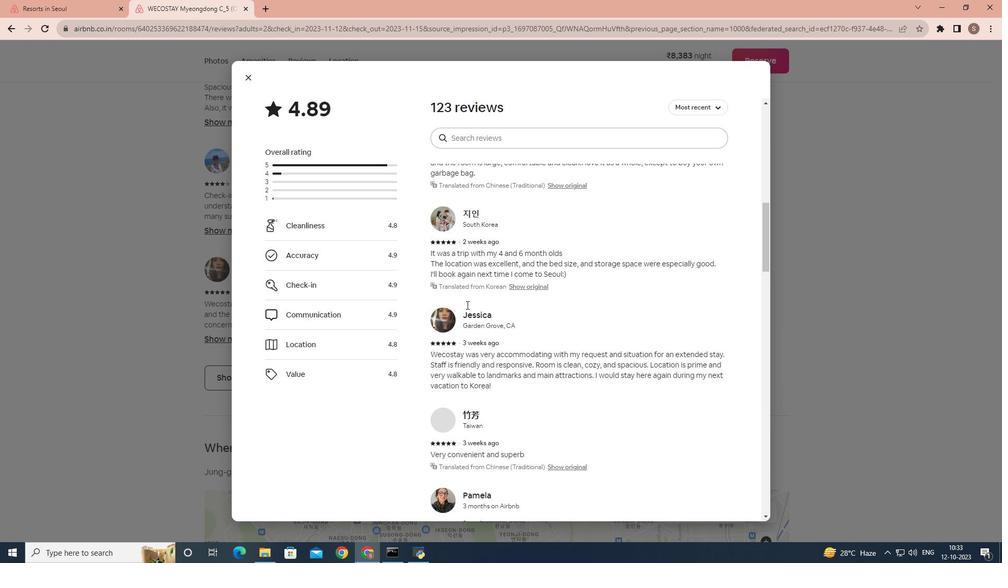 
Action: Mouse scrolled (466, 304) with delta (0, 0)
Screenshot: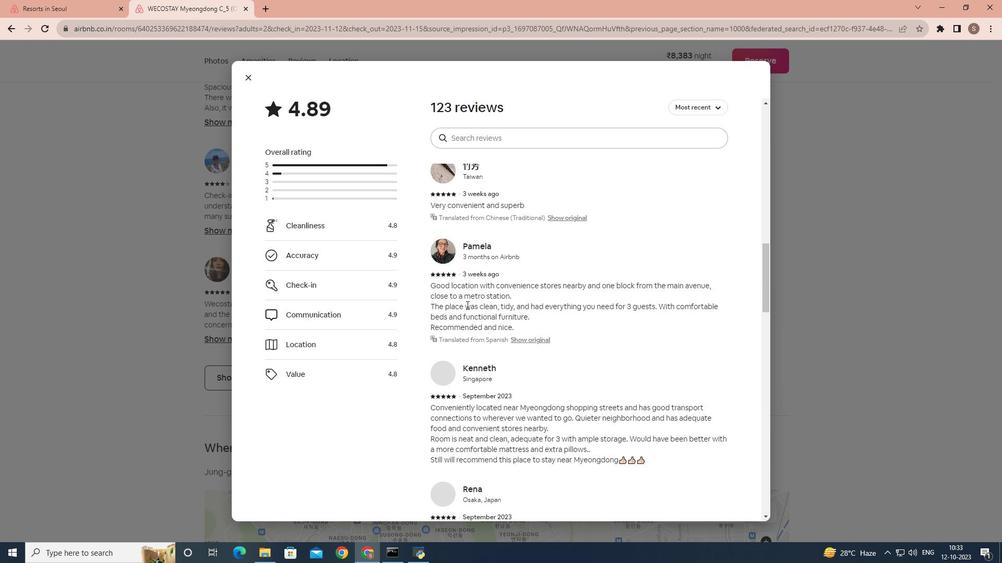 
Action: Mouse scrolled (466, 304) with delta (0, 0)
Screenshot: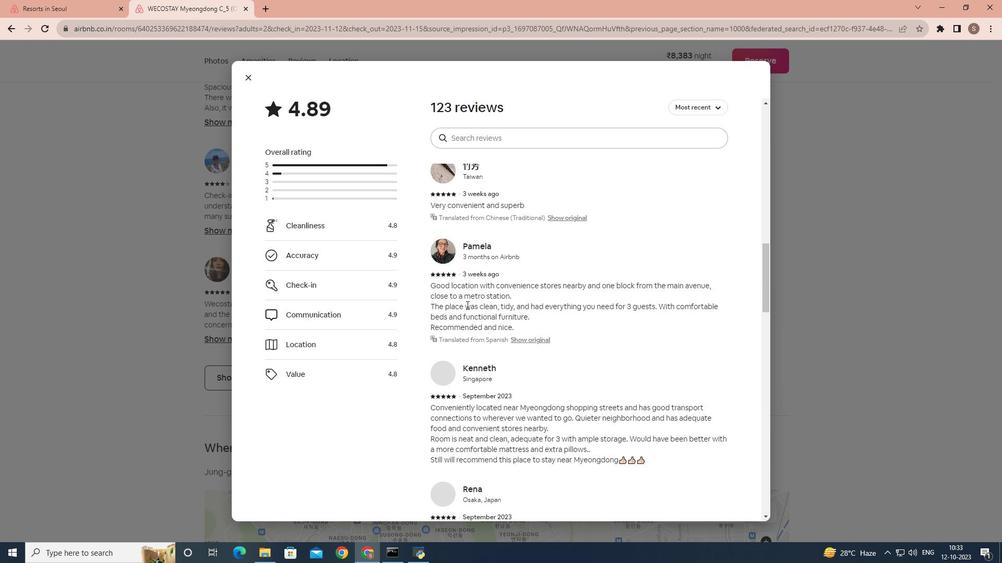 
Action: Mouse scrolled (466, 304) with delta (0, 0)
Screenshot: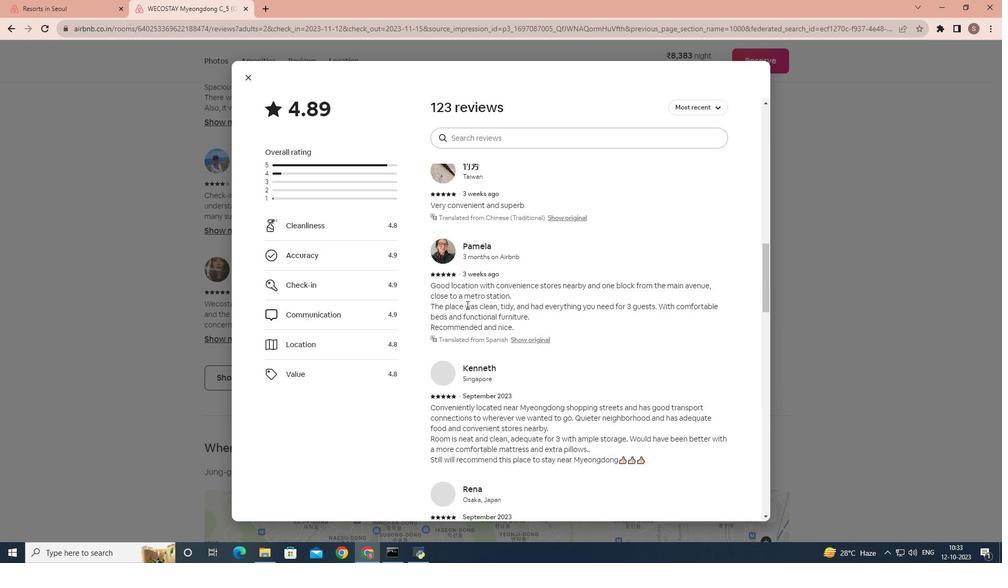 
Action: Mouse scrolled (466, 304) with delta (0, 0)
Screenshot: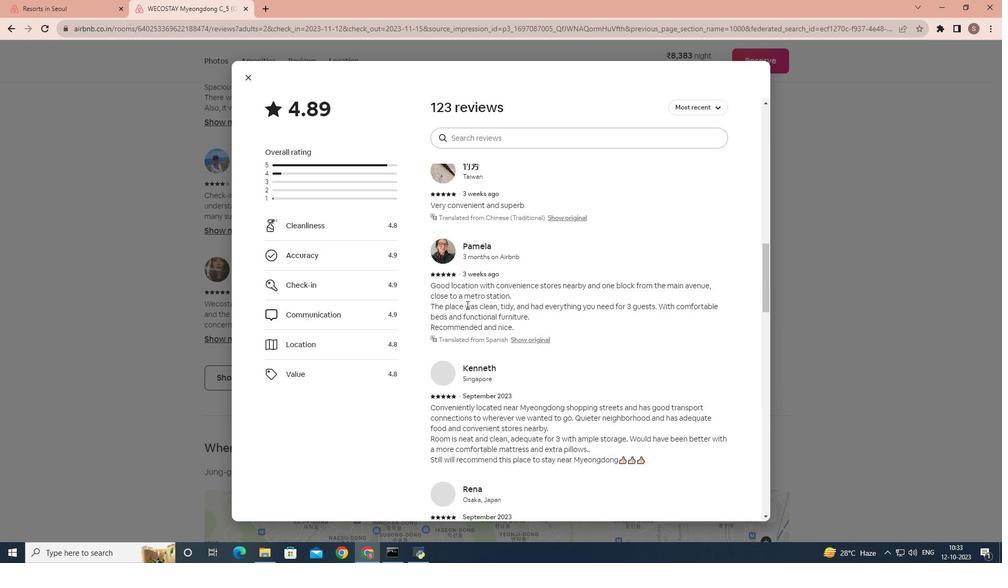 
Action: Mouse scrolled (466, 304) with delta (0, 0)
Screenshot: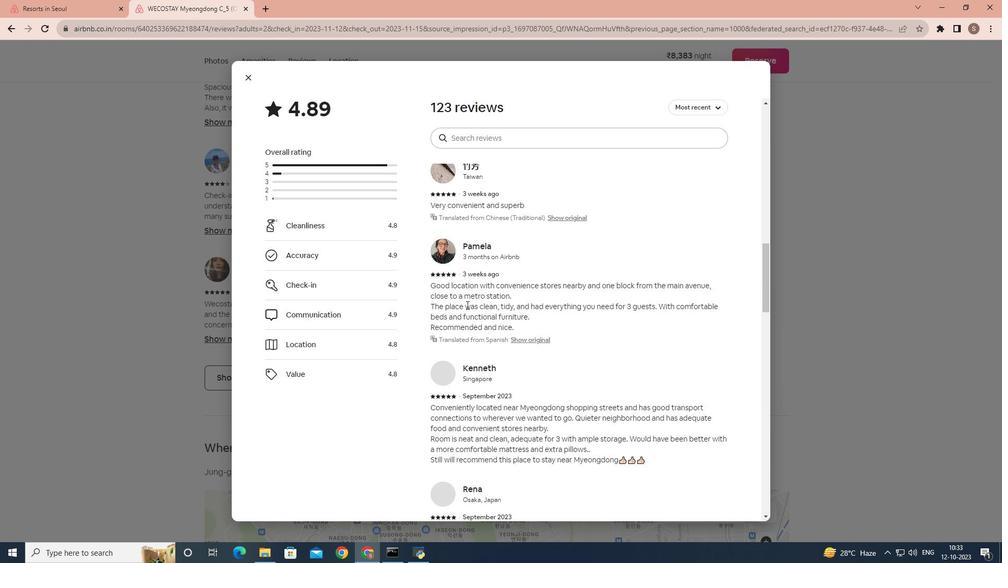 
Action: Mouse scrolled (466, 304) with delta (0, 0)
Screenshot: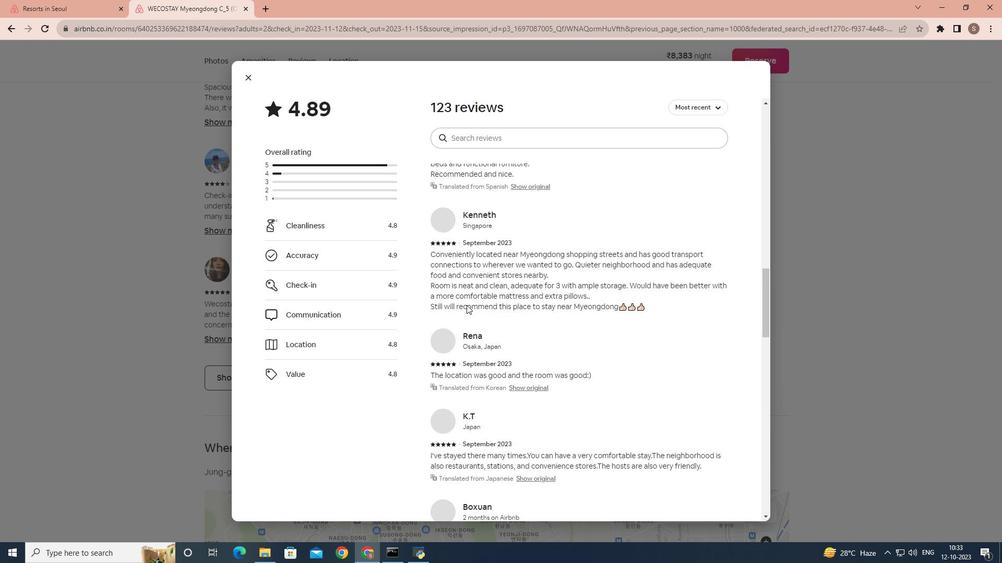 
Action: Mouse scrolled (466, 305) with delta (0, 0)
Screenshot: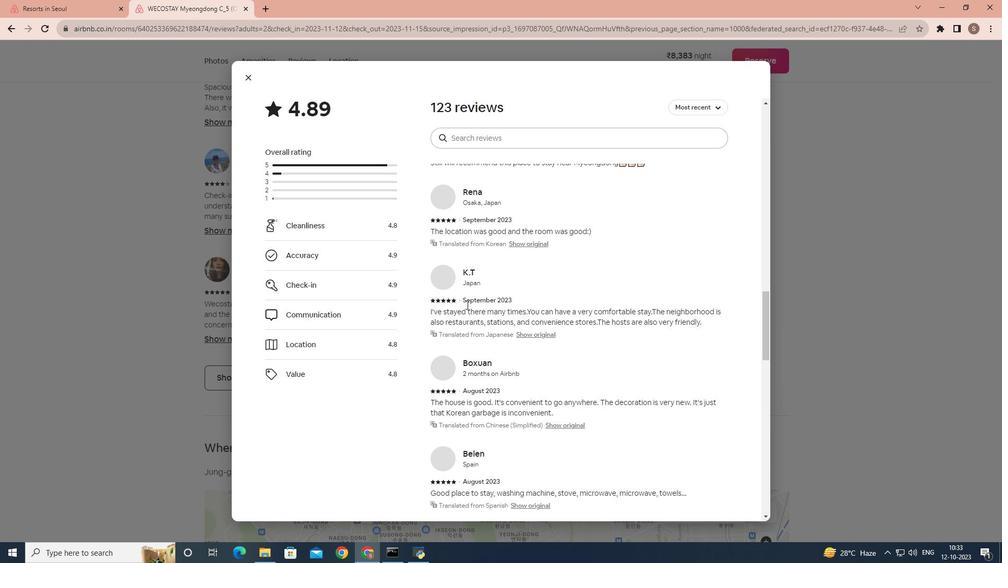 
Action: Mouse scrolled (466, 304) with delta (0, 0)
Screenshot: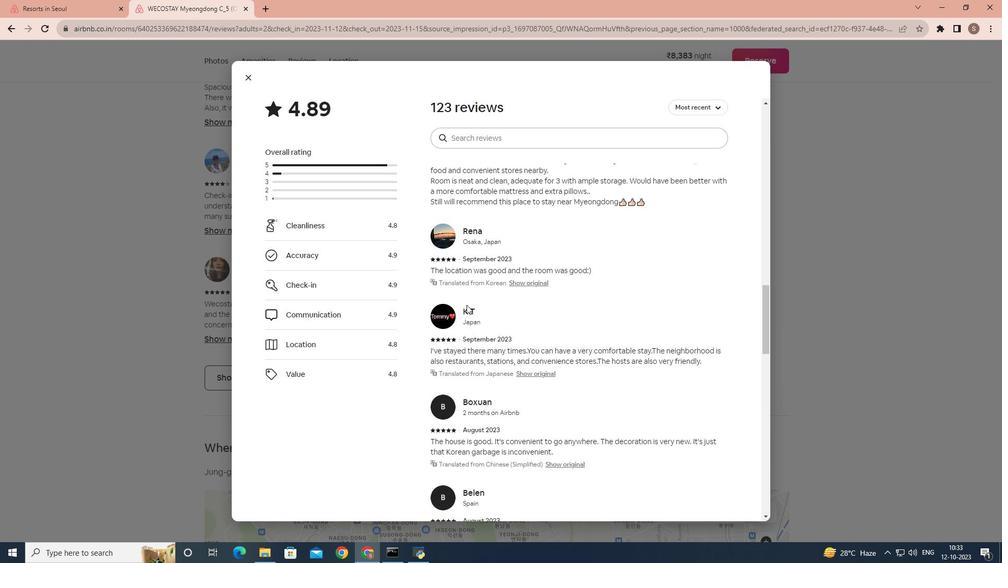 
Action: Mouse scrolled (466, 304) with delta (0, 0)
Screenshot: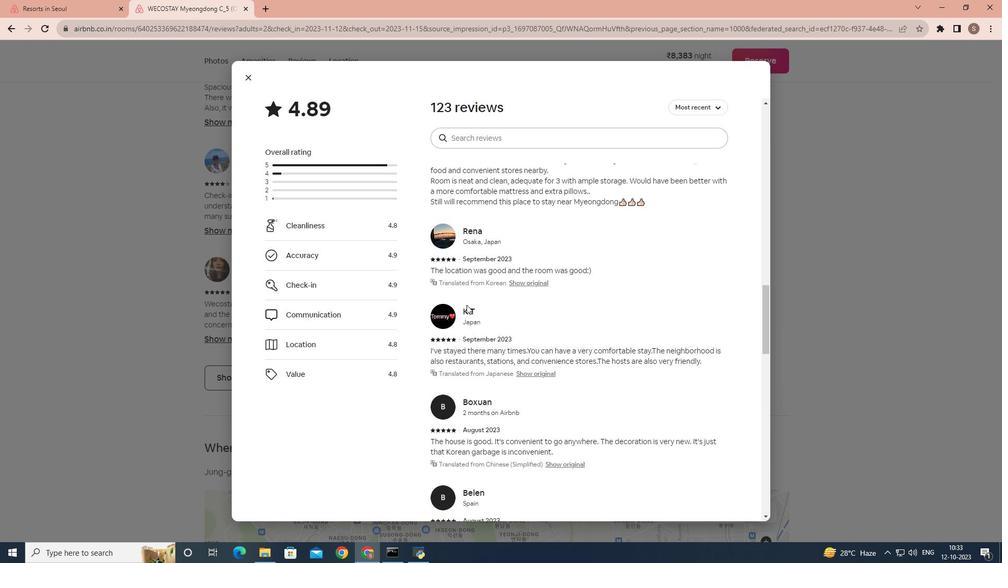 
Action: Mouse scrolled (466, 304) with delta (0, 0)
Screenshot: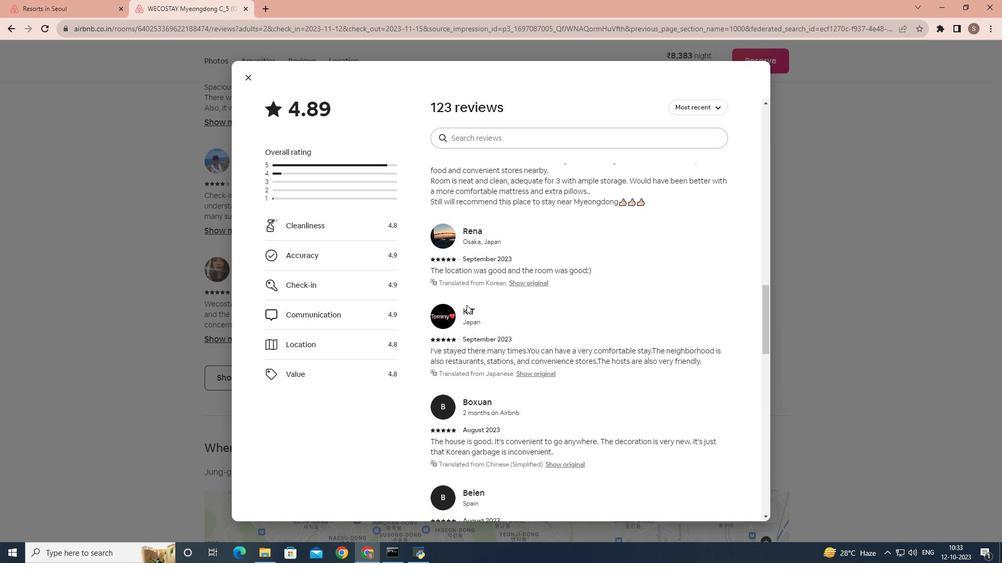 
Action: Mouse scrolled (466, 304) with delta (0, 0)
Screenshot: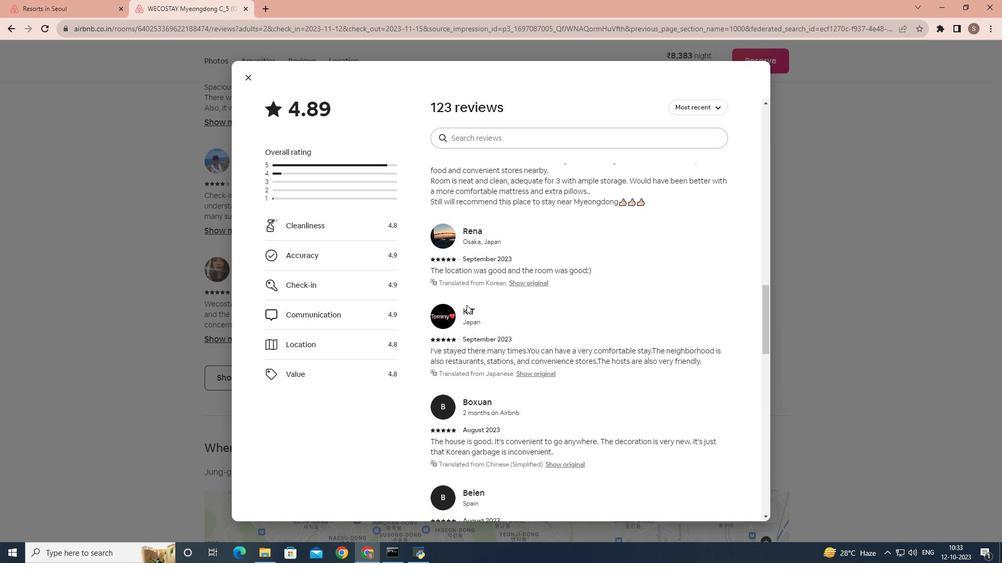 
Action: Mouse scrolled (466, 304) with delta (0, 0)
Screenshot: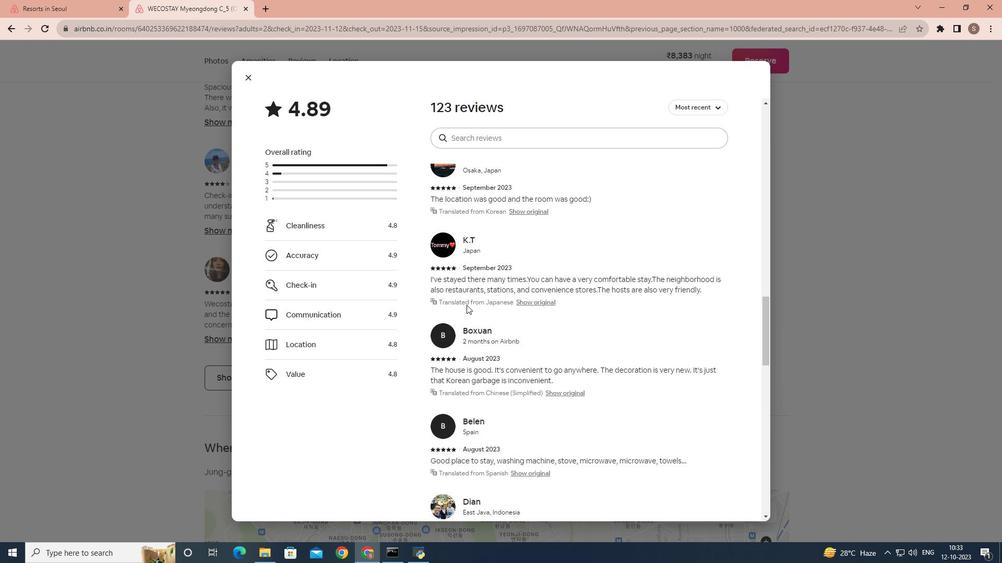 
Action: Mouse scrolled (466, 304) with delta (0, 0)
Screenshot: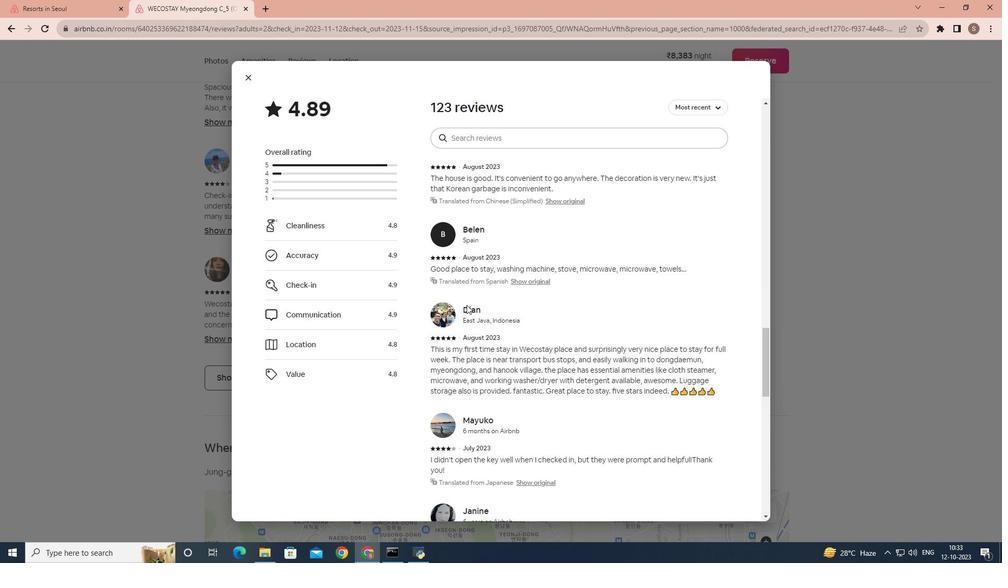 
Action: Mouse scrolled (466, 304) with delta (0, 0)
Screenshot: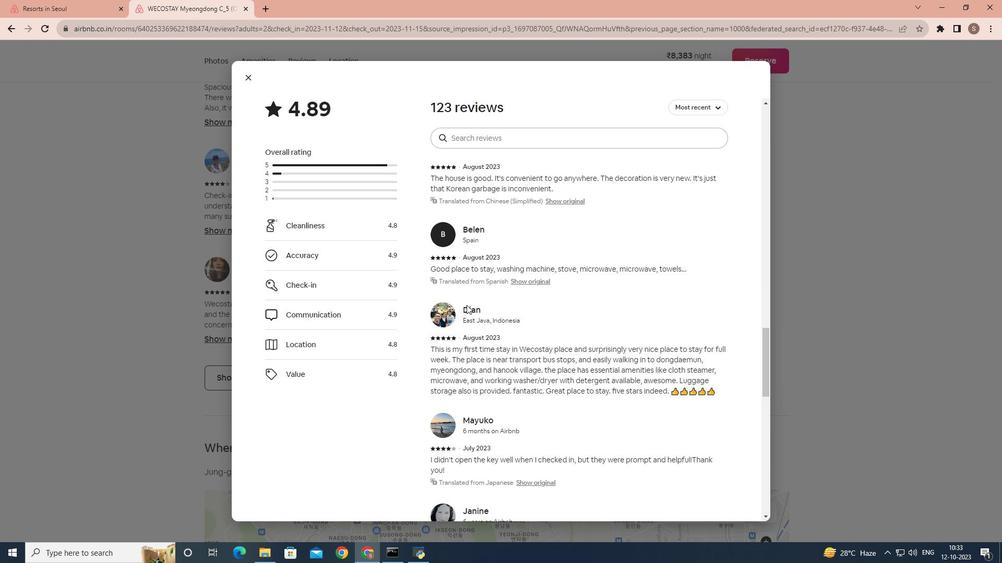 
Action: Mouse scrolled (466, 304) with delta (0, 0)
Screenshot: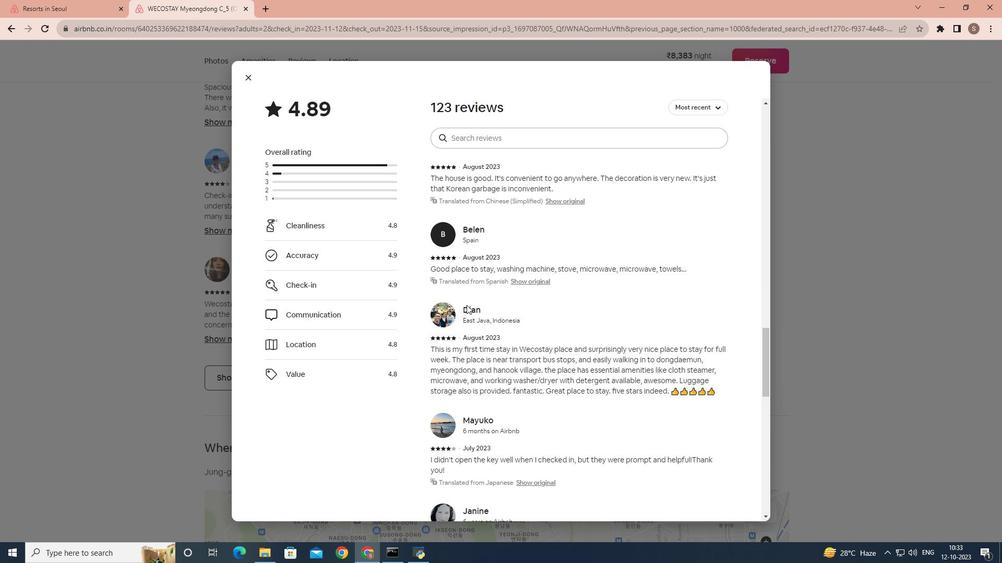 
Action: Mouse scrolled (466, 304) with delta (0, 0)
Screenshot: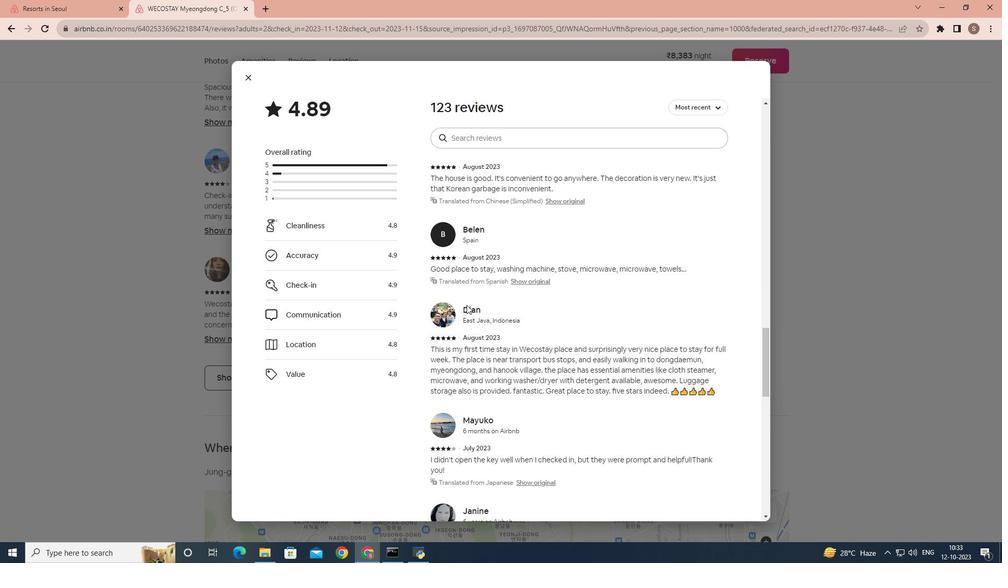 
Action: Mouse scrolled (466, 304) with delta (0, 0)
Screenshot: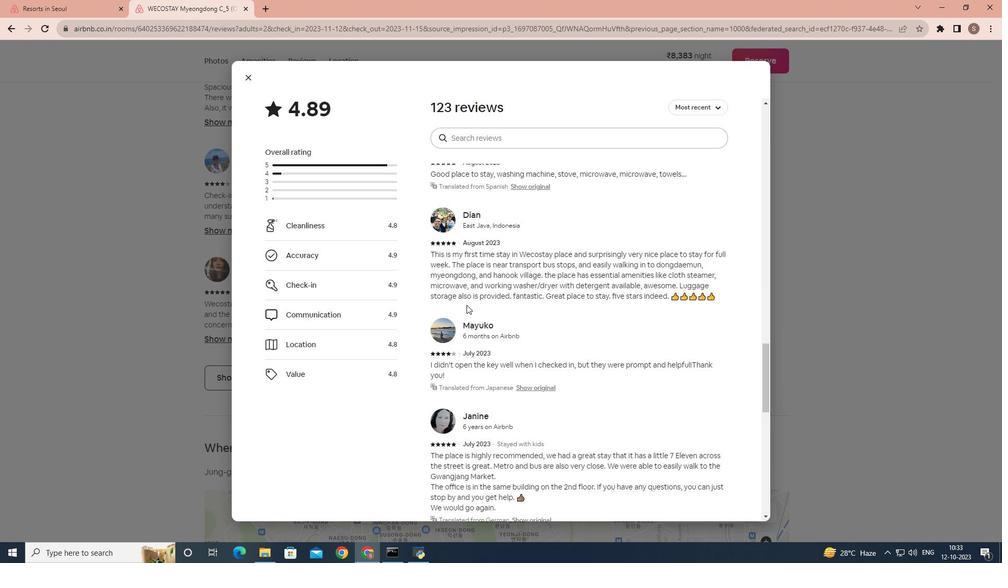 
Action: Mouse scrolled (466, 304) with delta (0, 0)
Screenshot: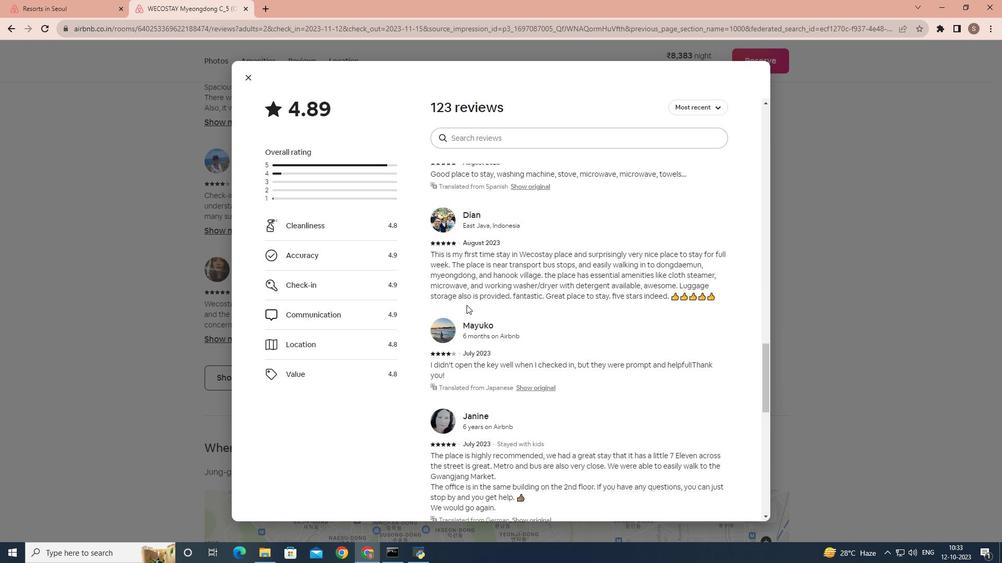 
Action: Mouse scrolled (466, 304) with delta (0, 0)
Screenshot: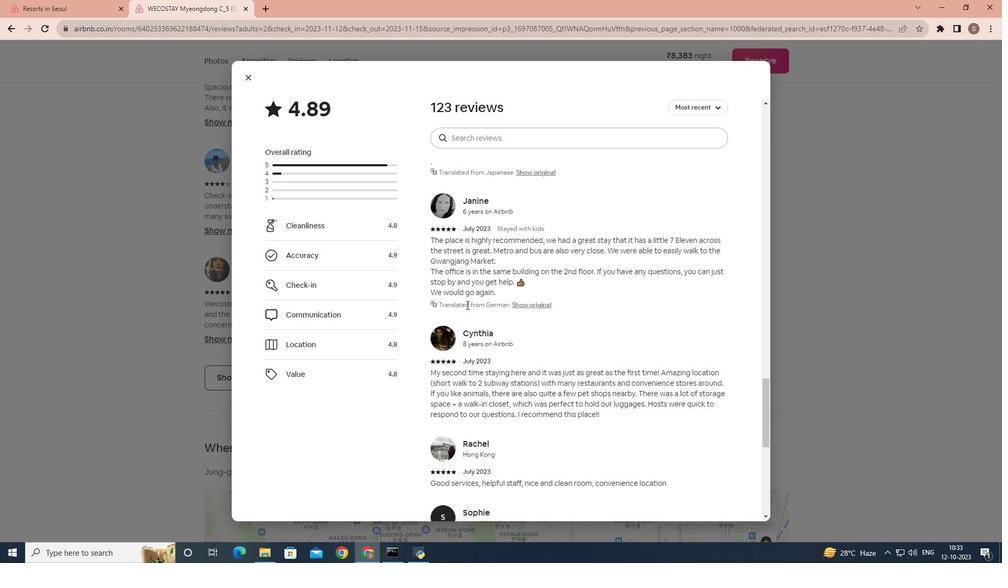 
Action: Mouse scrolled (466, 304) with delta (0, 0)
Screenshot: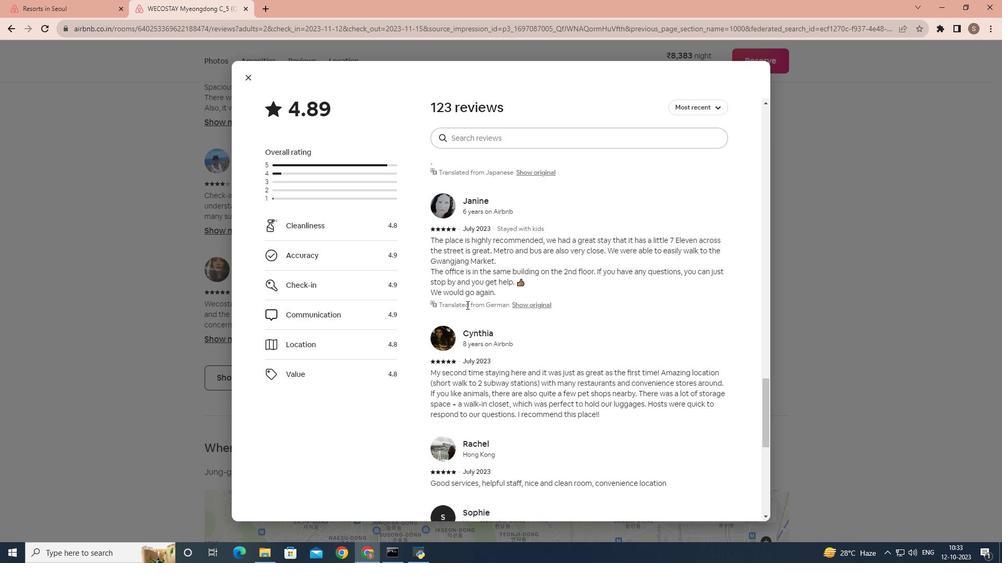 
Action: Mouse scrolled (466, 304) with delta (0, 0)
Screenshot: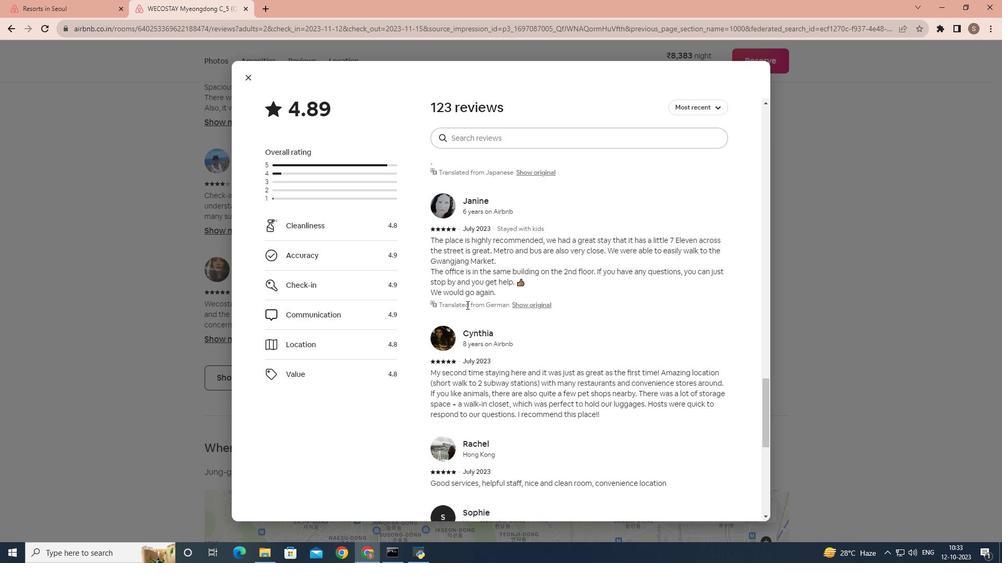 
Action: Mouse scrolled (466, 304) with delta (0, 0)
Screenshot: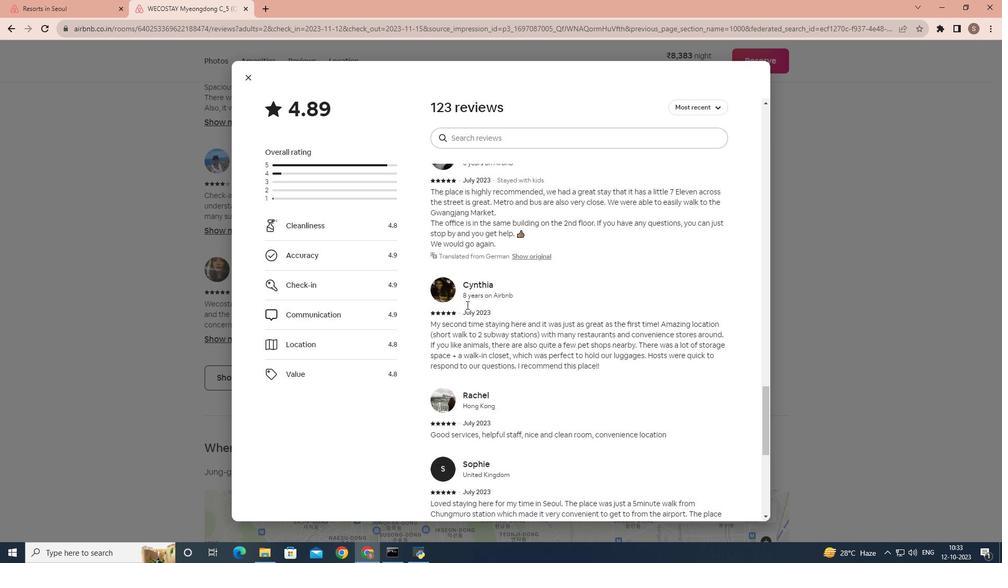 
Action: Mouse scrolled (466, 304) with delta (0, 0)
Screenshot: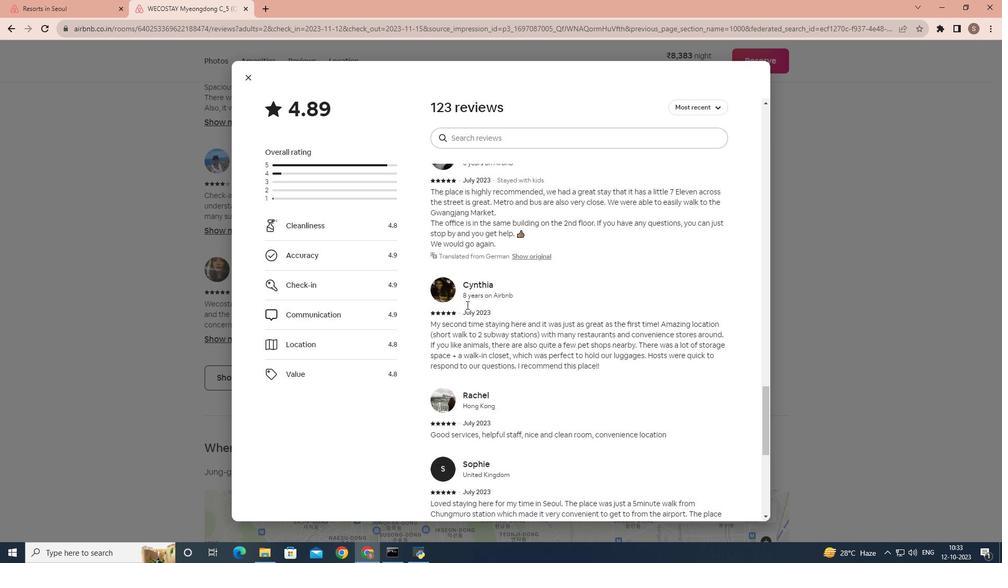 
Action: Mouse scrolled (466, 304) with delta (0, 0)
Screenshot: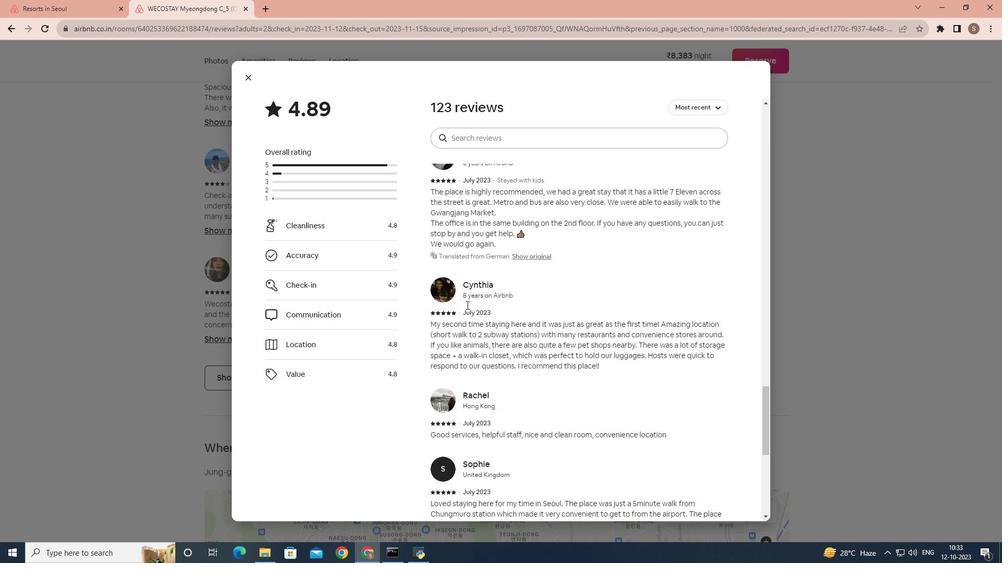 
Action: Mouse scrolled (466, 304) with delta (0, 0)
Screenshot: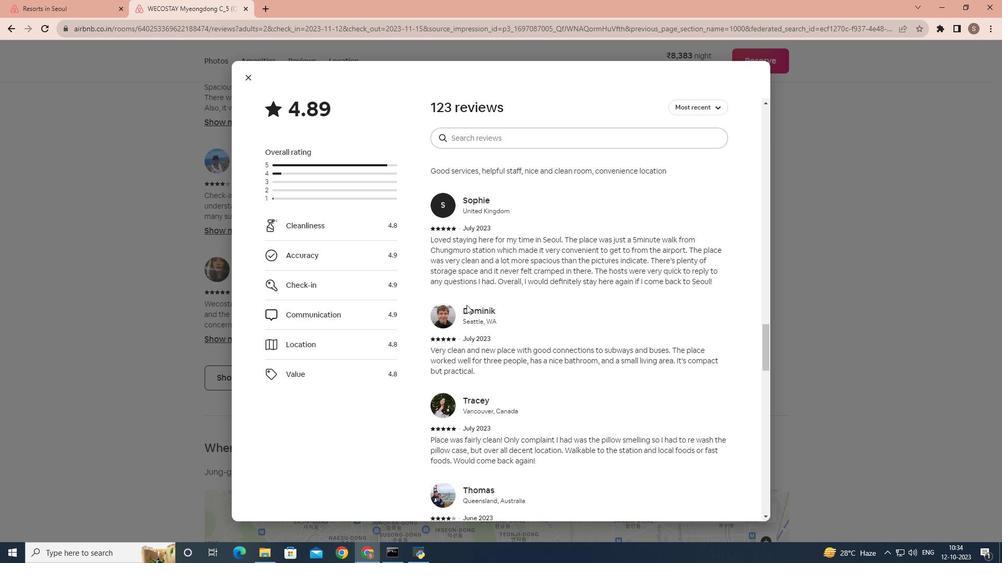 
Action: Mouse scrolled (466, 304) with delta (0, 0)
Screenshot: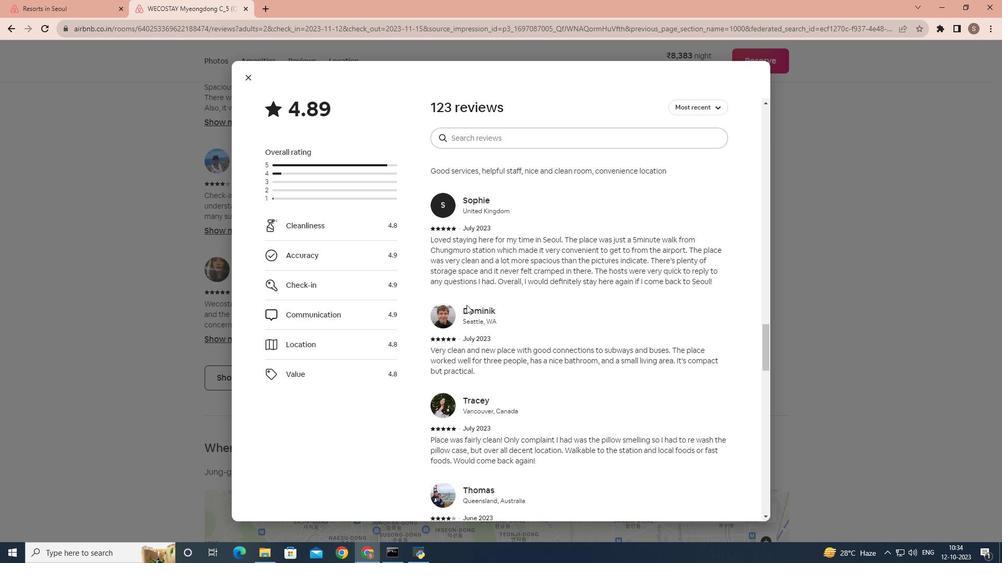 
Action: Mouse scrolled (466, 304) with delta (0, 0)
Screenshot: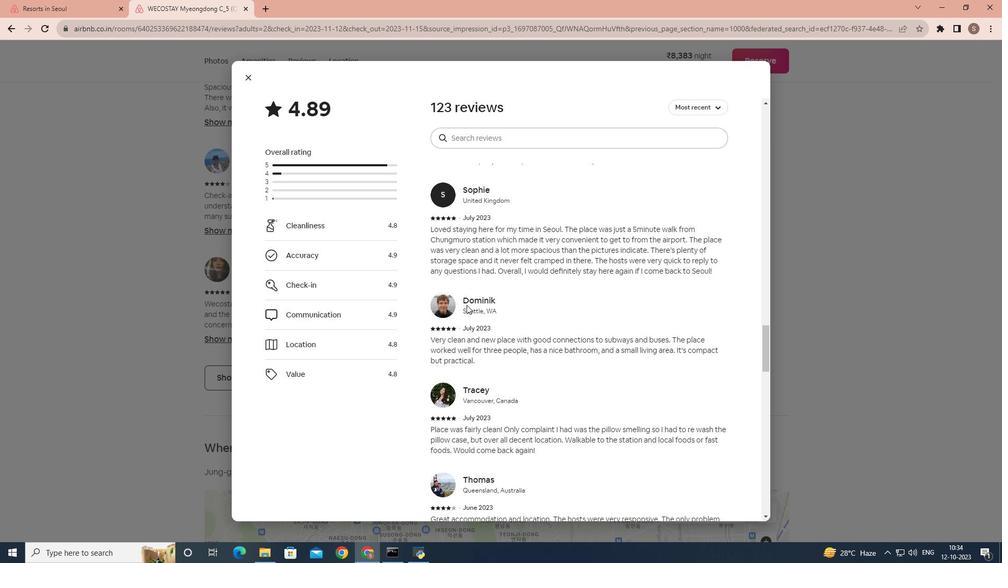
Action: Mouse scrolled (466, 304) with delta (0, 0)
Screenshot: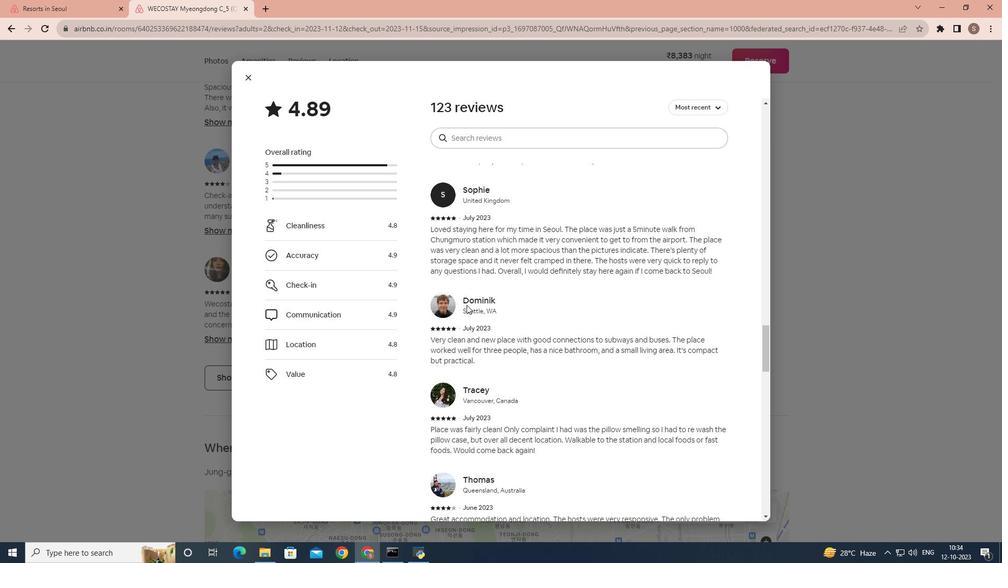 
Action: Mouse scrolled (466, 304) with delta (0, 0)
Screenshot: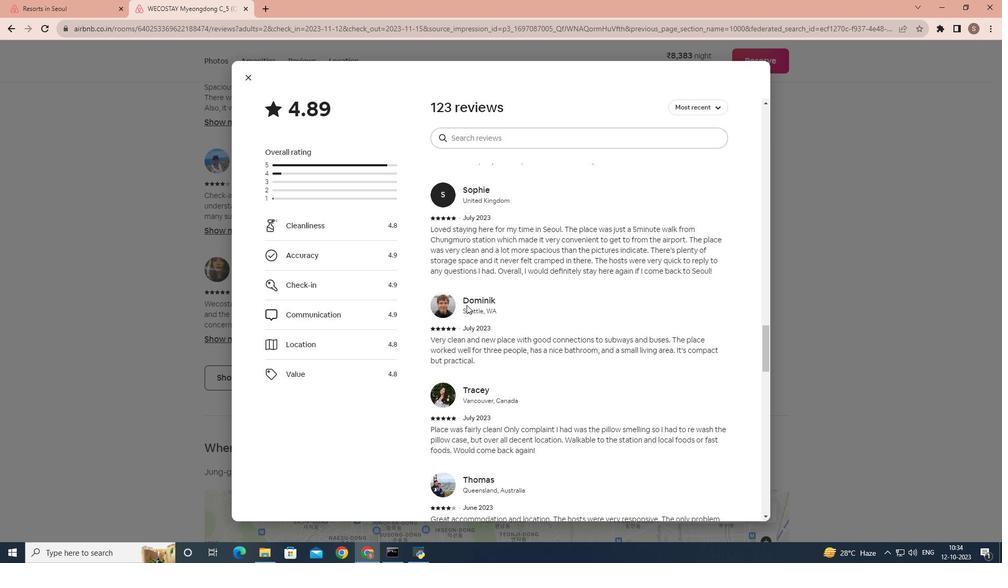 
Action: Mouse scrolled (466, 304) with delta (0, 0)
Screenshot: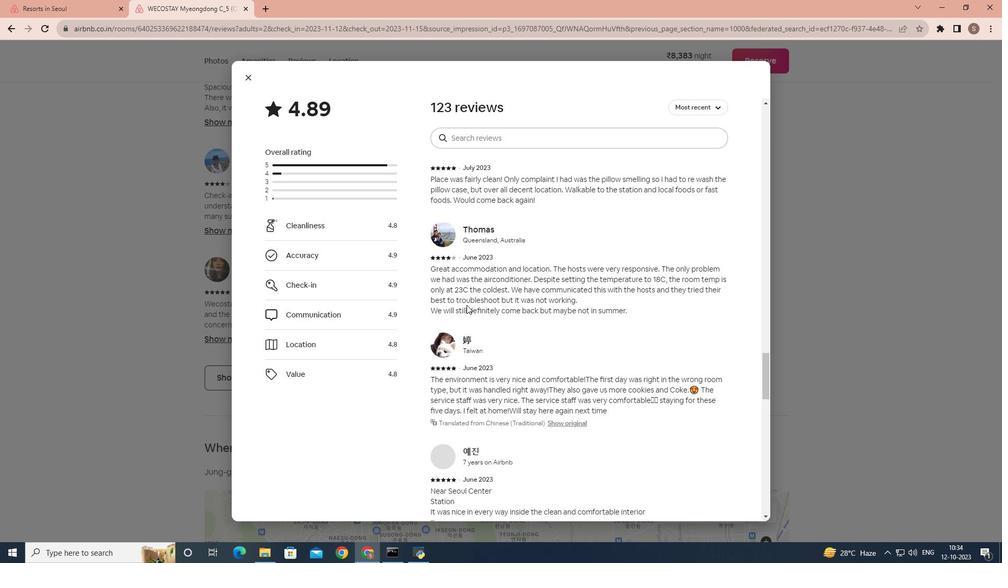 
Action: Mouse scrolled (466, 304) with delta (0, 0)
Screenshot: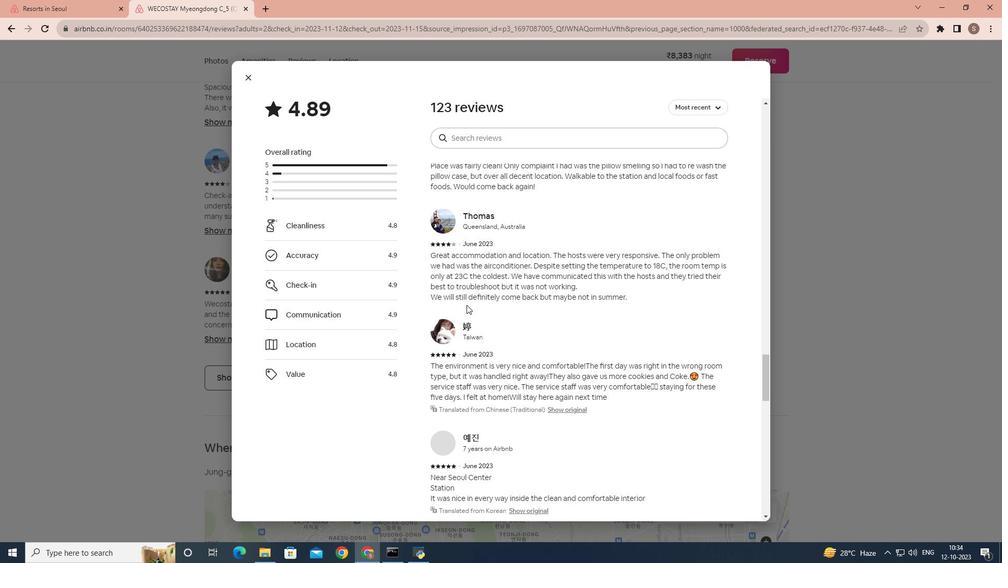 
Action: Mouse scrolled (466, 304) with delta (0, 0)
Screenshot: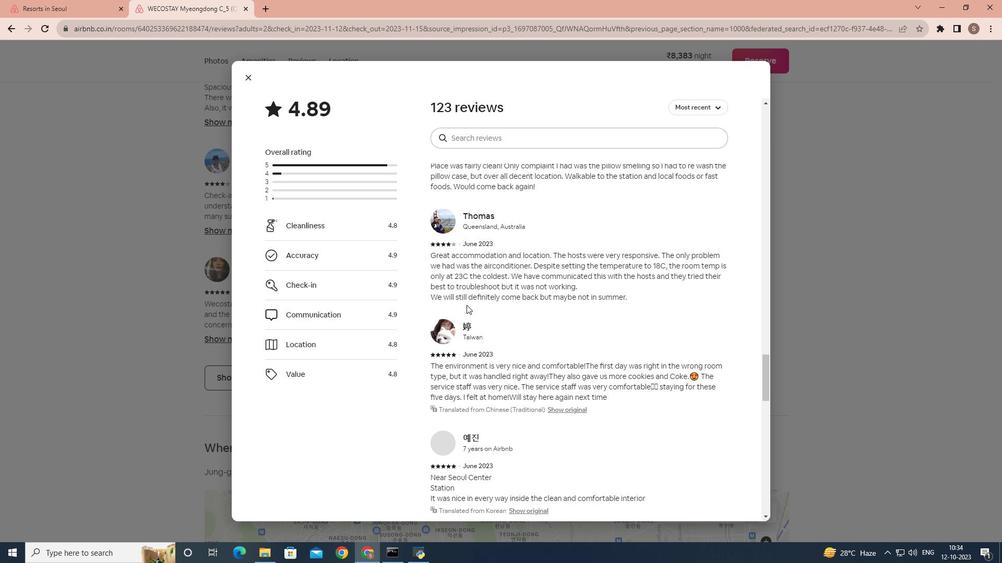 
Action: Mouse scrolled (466, 304) with delta (0, 0)
Screenshot: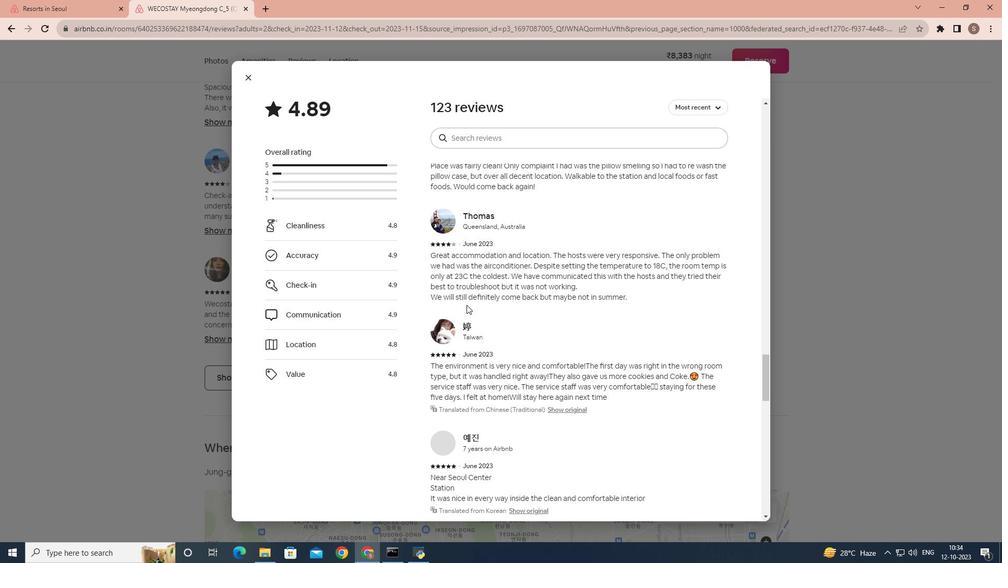 
Action: Mouse scrolled (466, 304) with delta (0, 0)
Screenshot: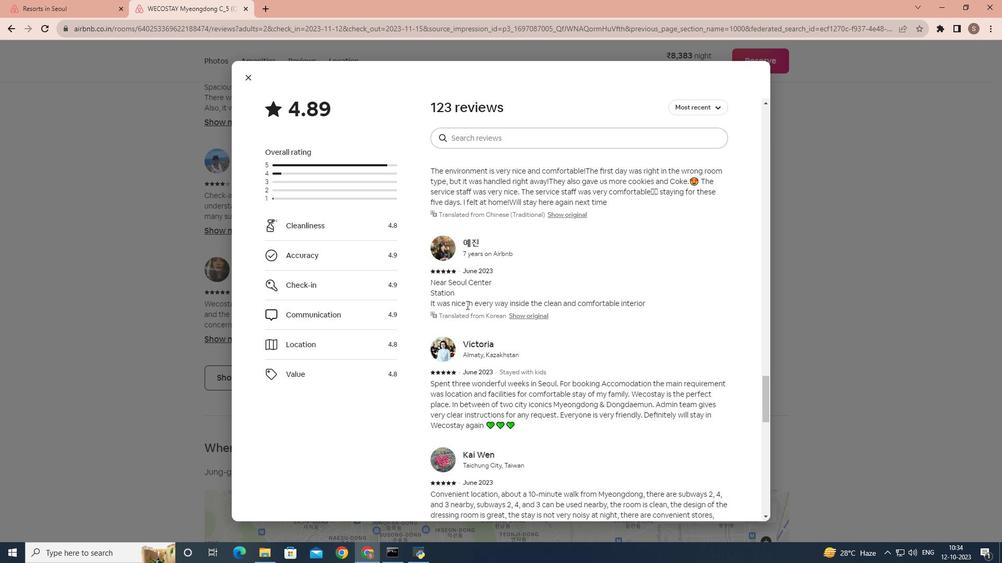 
Action: Mouse scrolled (466, 304) with delta (0, 0)
Screenshot: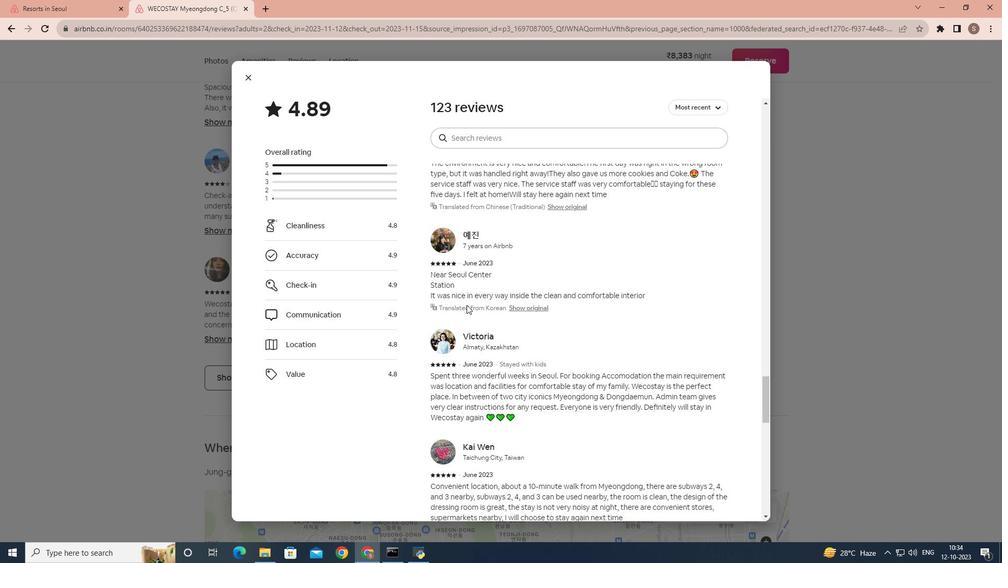 
Action: Mouse scrolled (466, 304) with delta (0, 0)
Screenshot: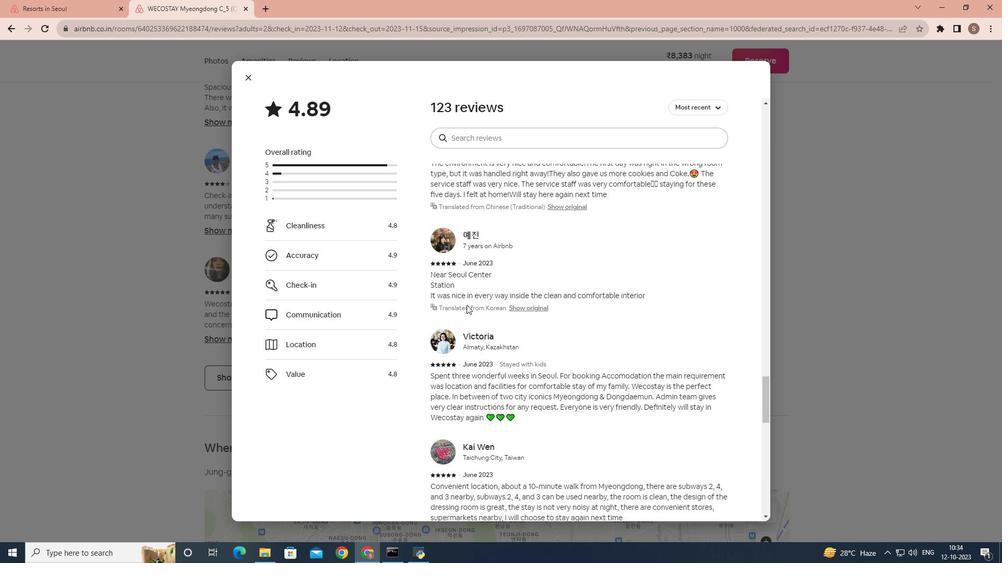 
Action: Mouse scrolled (466, 304) with delta (0, 0)
Screenshot: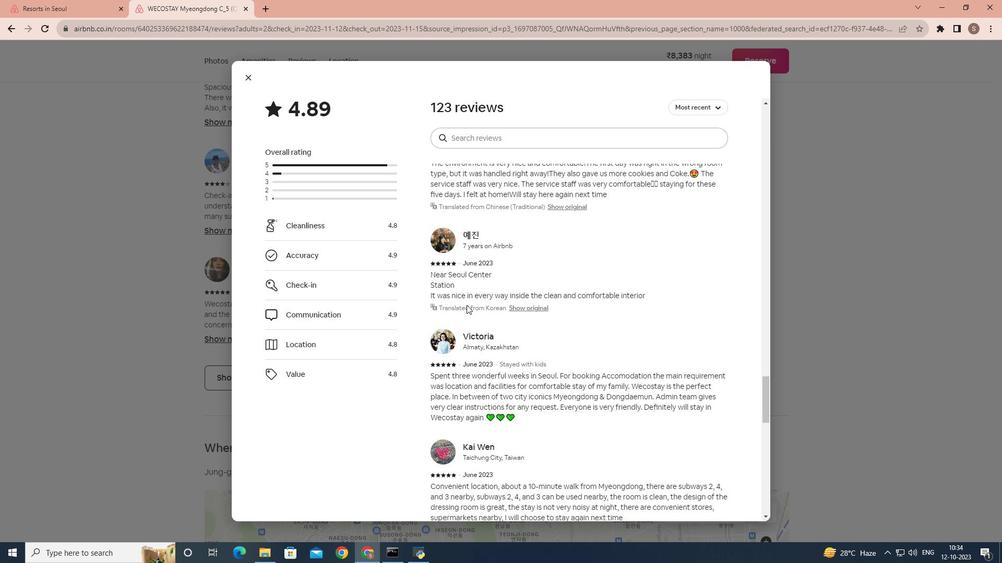 
Action: Mouse scrolled (466, 304) with delta (0, 0)
Screenshot: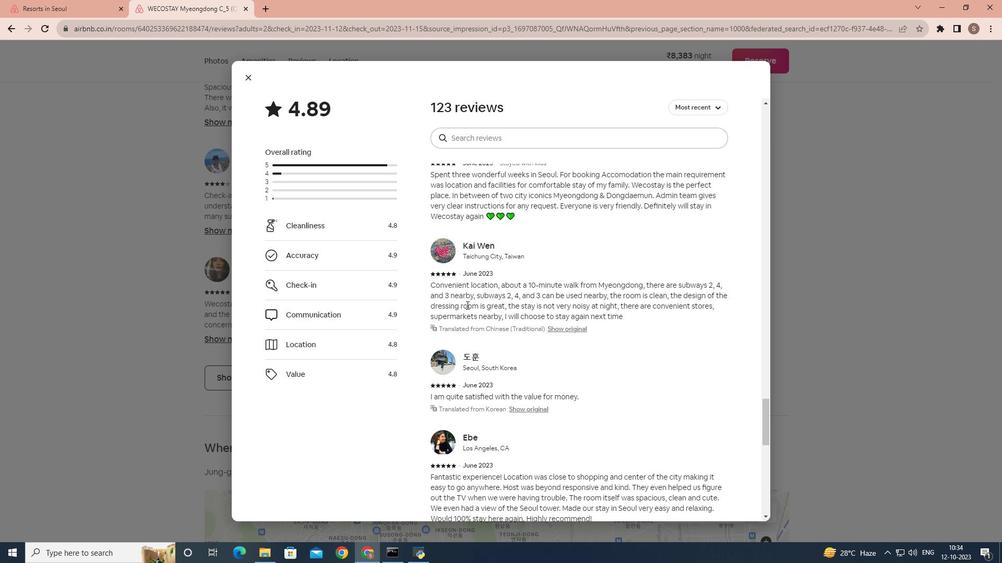 
Action: Mouse scrolled (466, 304) with delta (0, 0)
Screenshot: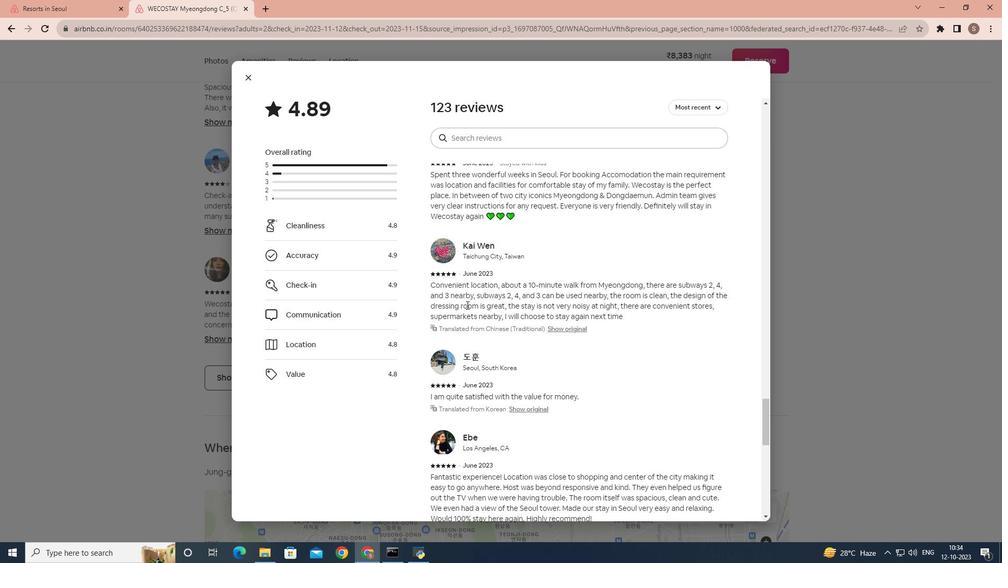 
Action: Mouse scrolled (466, 304) with delta (0, 0)
Screenshot: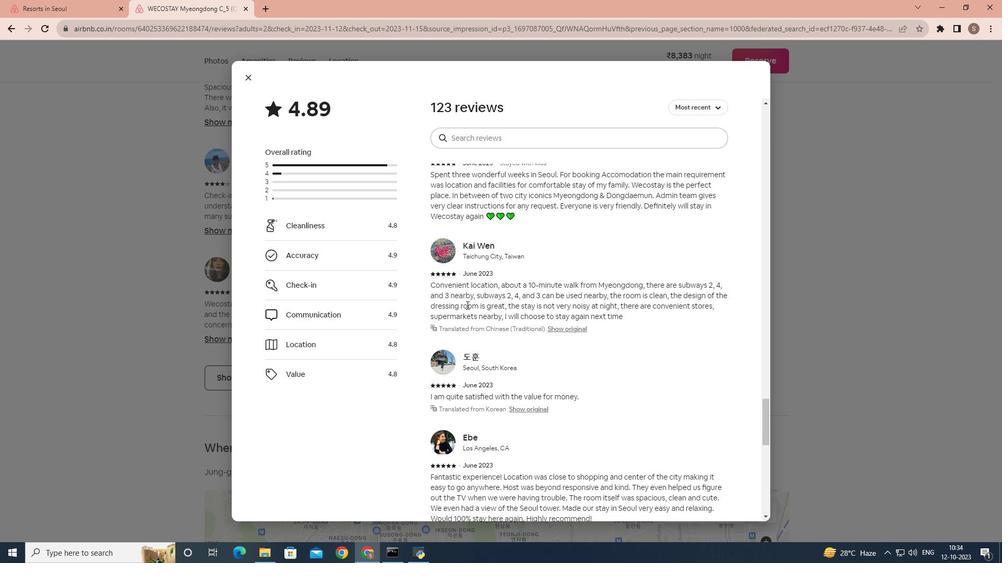 
Action: Mouse scrolled (466, 304) with delta (0, 0)
Screenshot: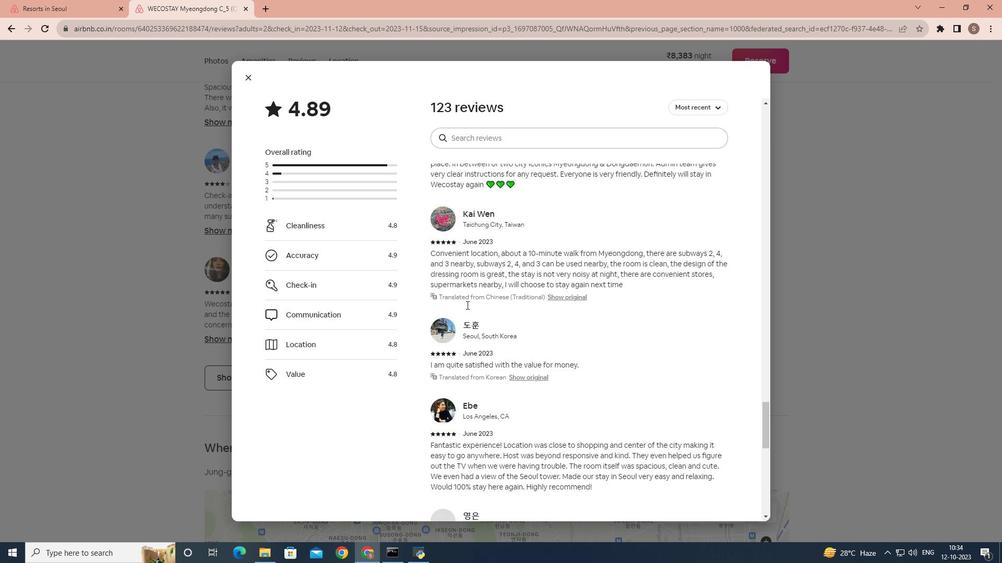 
Action: Mouse scrolled (466, 304) with delta (0, 0)
Screenshot: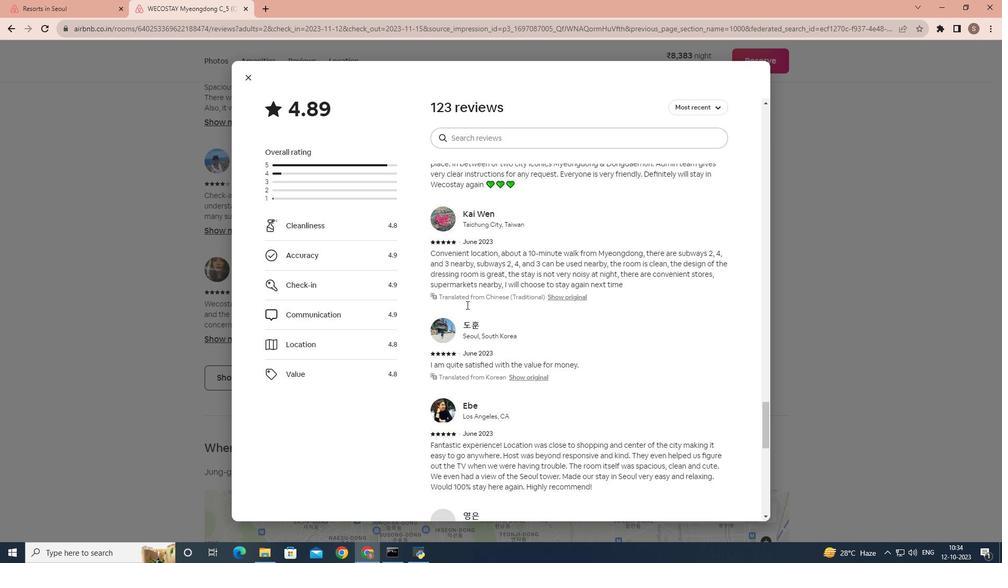 
Action: Mouse scrolled (466, 304) with delta (0, 0)
Screenshot: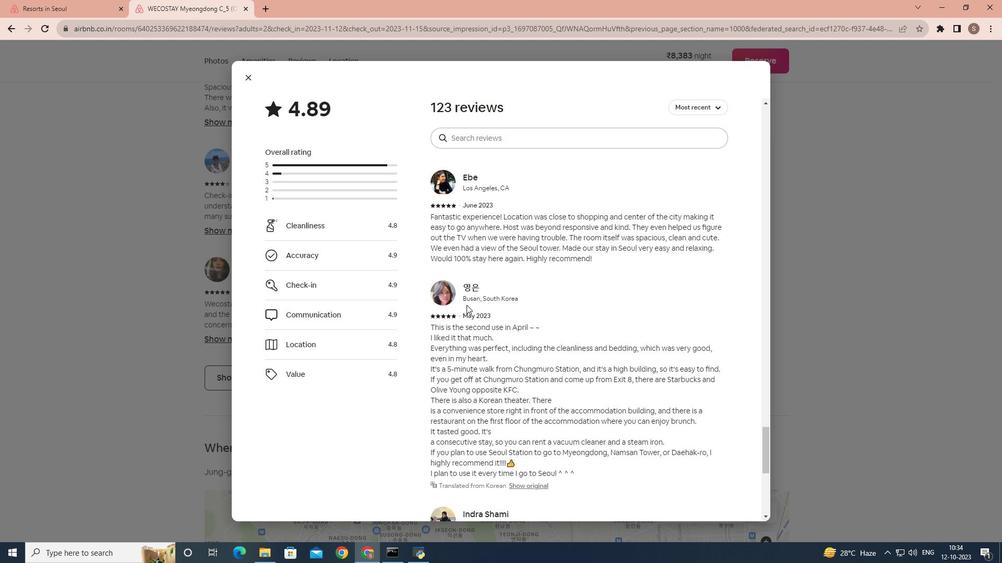 
Action: Mouse scrolled (466, 304) with delta (0, 0)
Screenshot: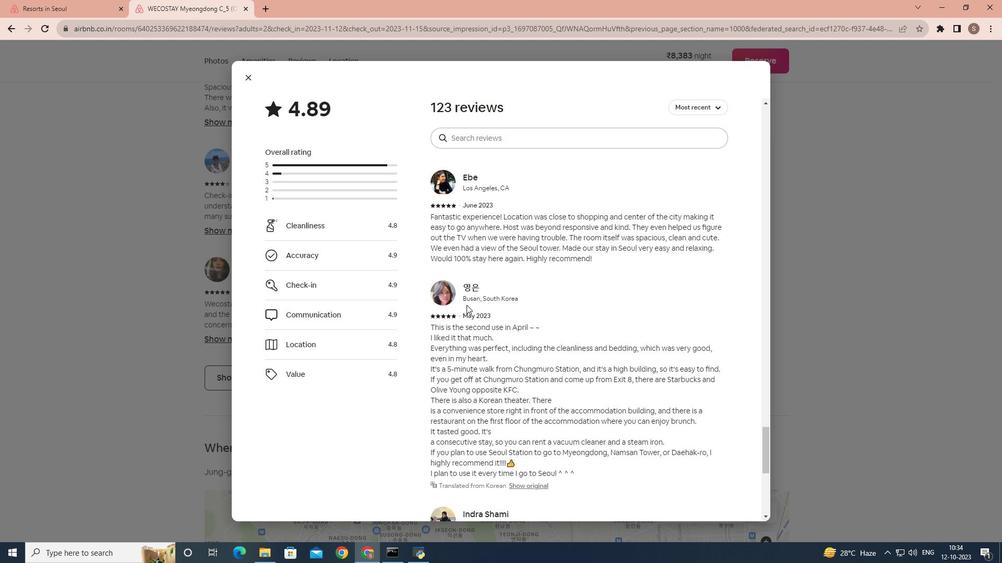
Action: Mouse scrolled (466, 304) with delta (0, 0)
Screenshot: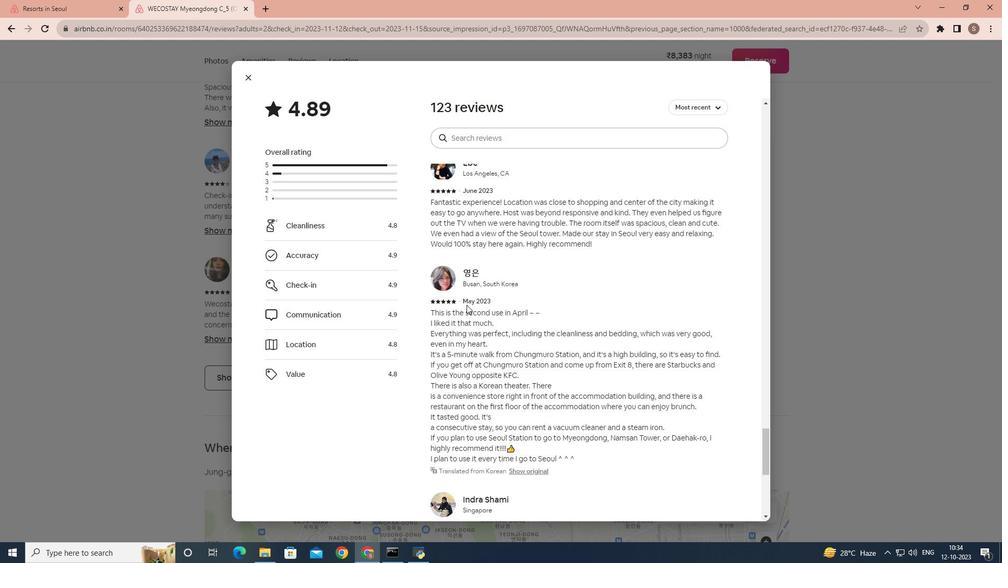 
Action: Mouse scrolled (466, 304) with delta (0, 0)
Screenshot: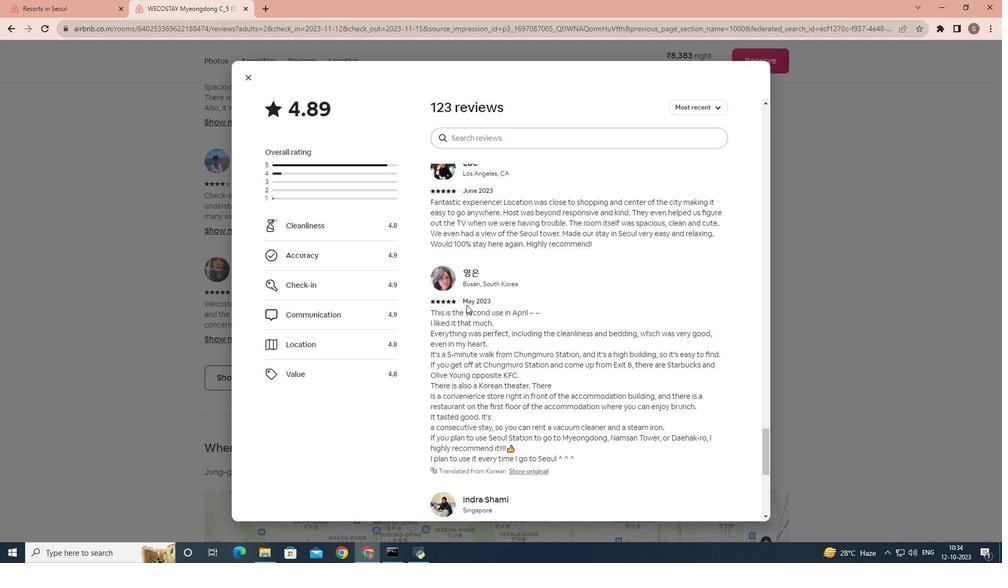 
Action: Mouse scrolled (466, 304) with delta (0, 0)
Screenshot: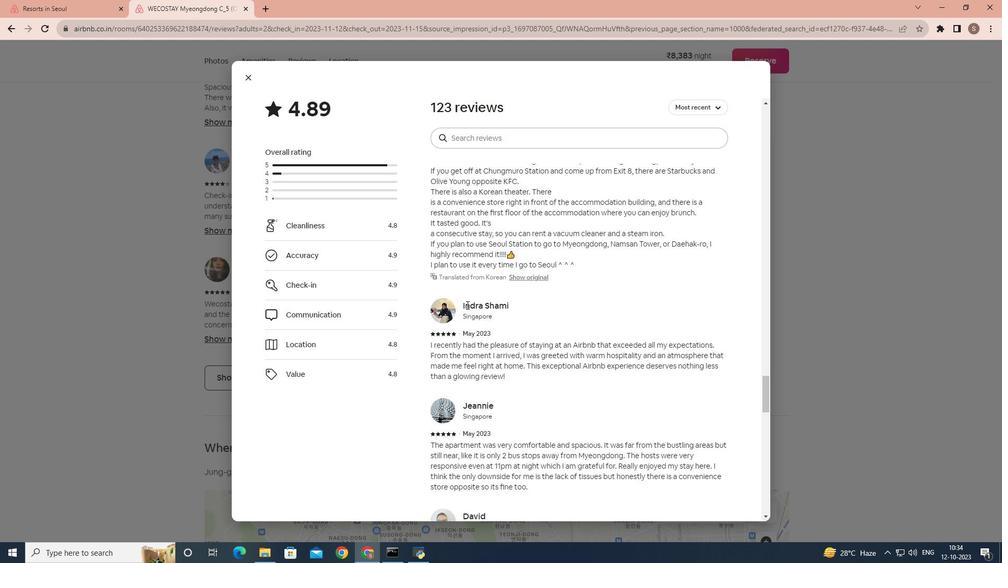 
Action: Mouse scrolled (466, 304) with delta (0, 0)
Screenshot: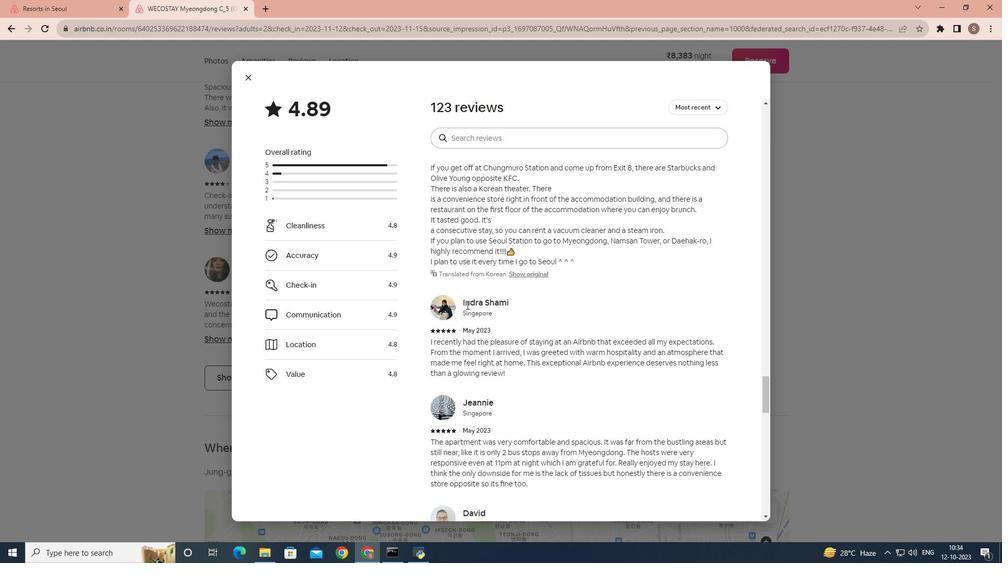 
Action: Mouse scrolled (466, 304) with delta (0, 0)
Screenshot: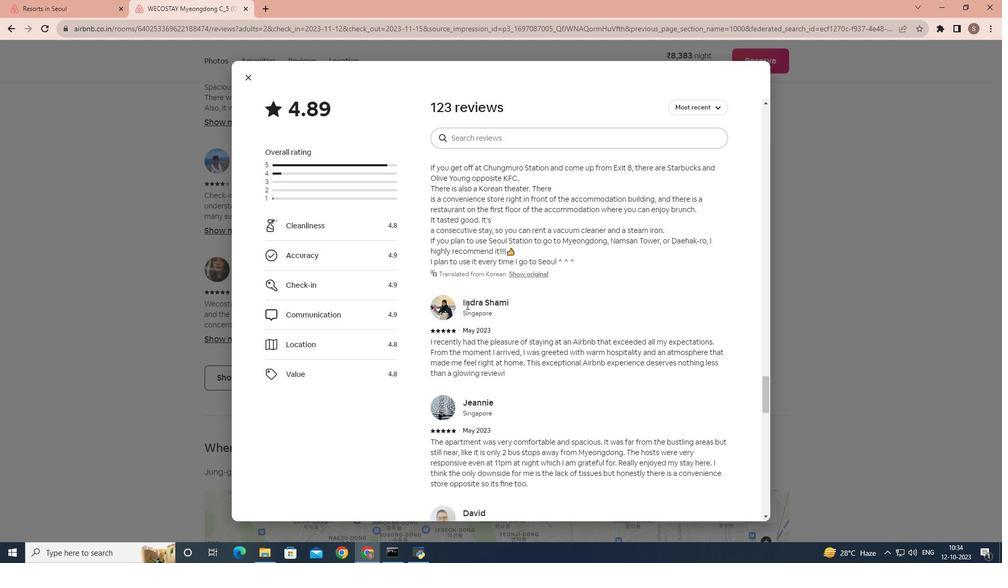 
Action: Mouse scrolled (466, 304) with delta (0, 0)
Screenshot: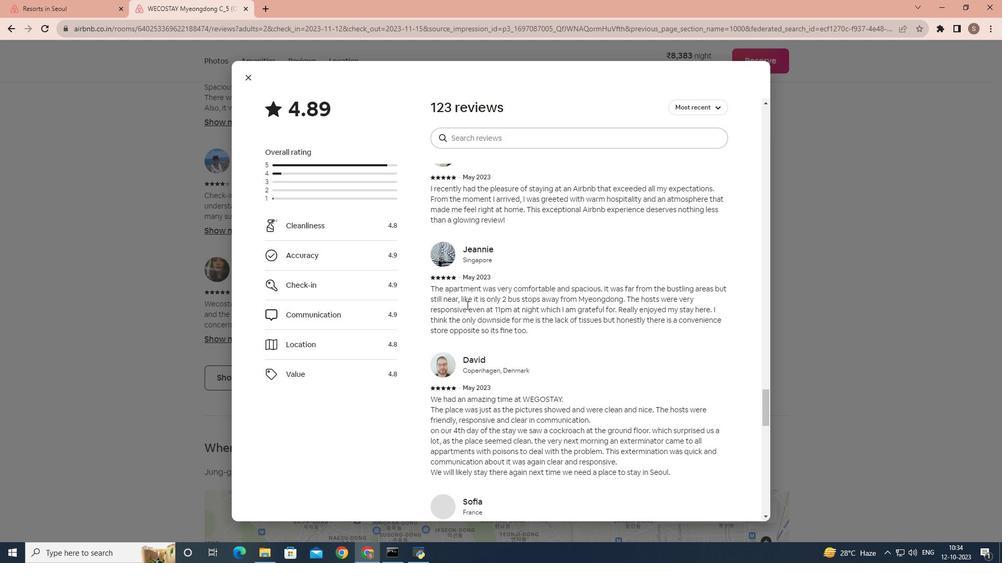 
Action: Mouse scrolled (466, 304) with delta (0, 0)
Screenshot: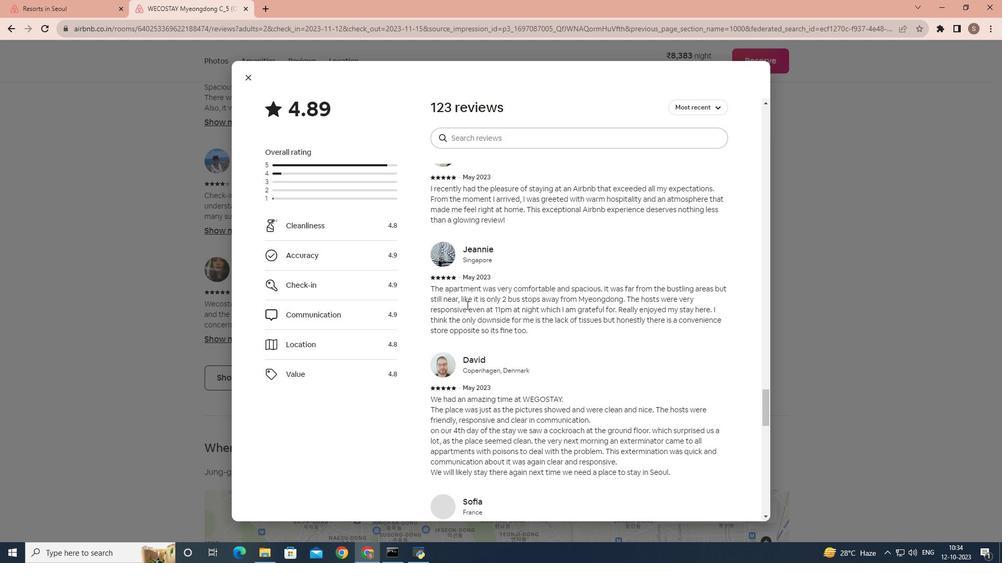 
Action: Mouse scrolled (466, 304) with delta (0, 0)
Screenshot: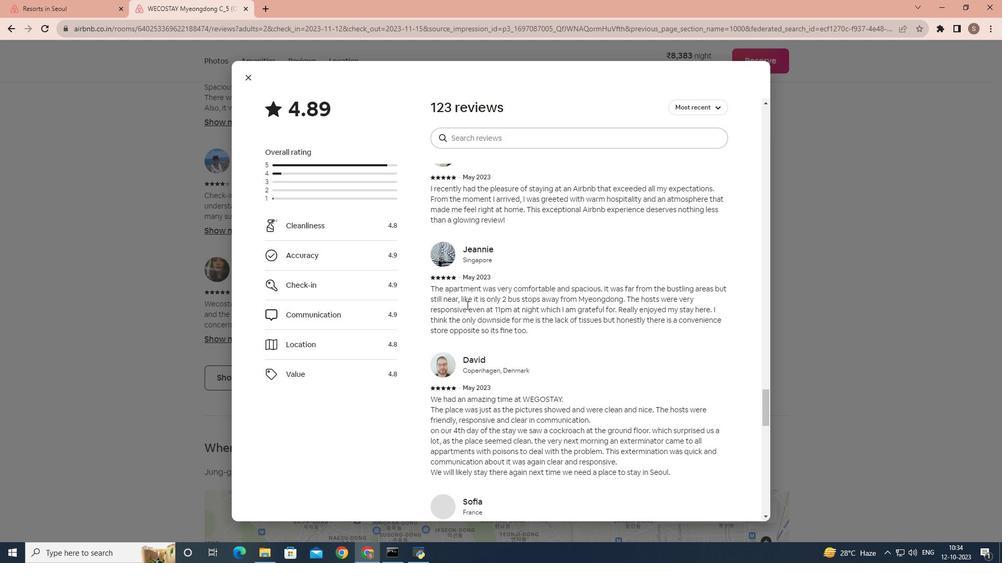 
Action: Mouse scrolled (466, 304) with delta (0, 0)
Screenshot: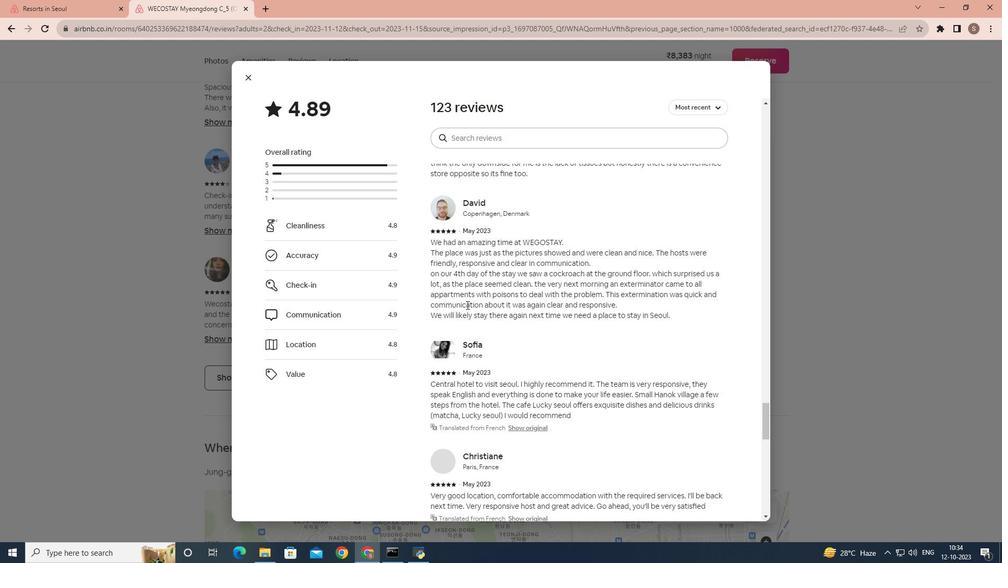 
Action: Mouse scrolled (466, 304) with delta (0, 0)
Screenshot: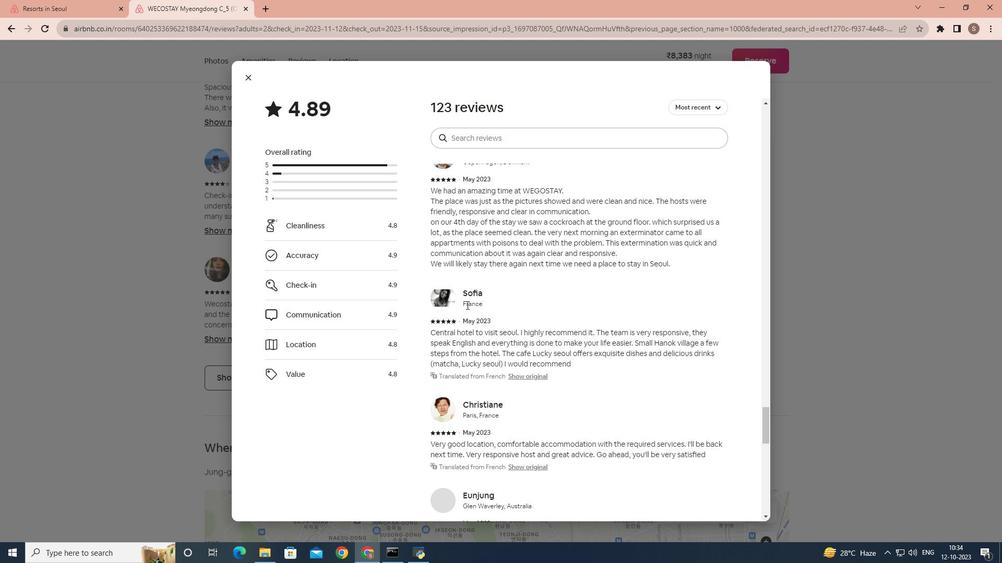 
Action: Mouse moved to (248, 80)
Screenshot: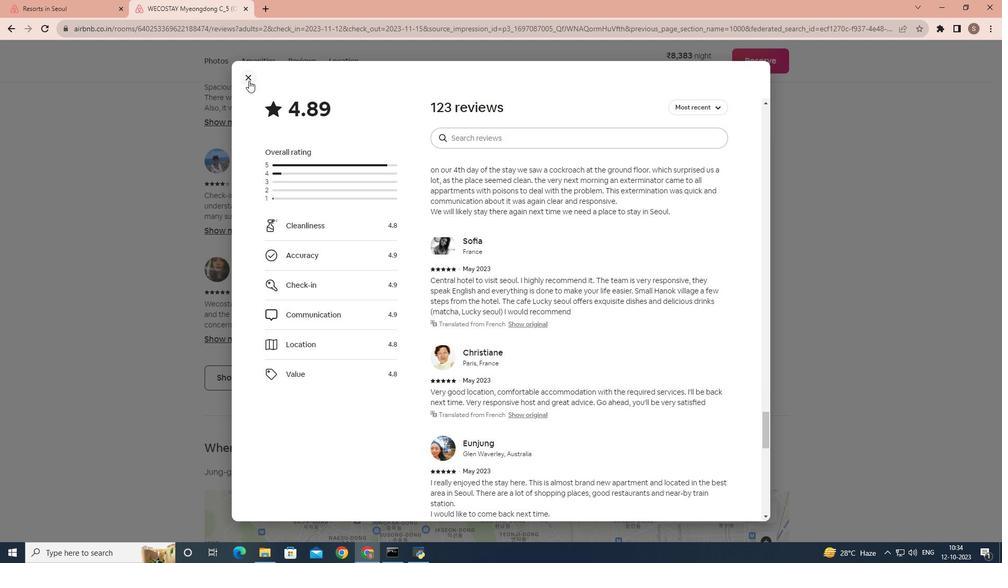
Action: Mouse pressed left at (248, 80)
Screenshot: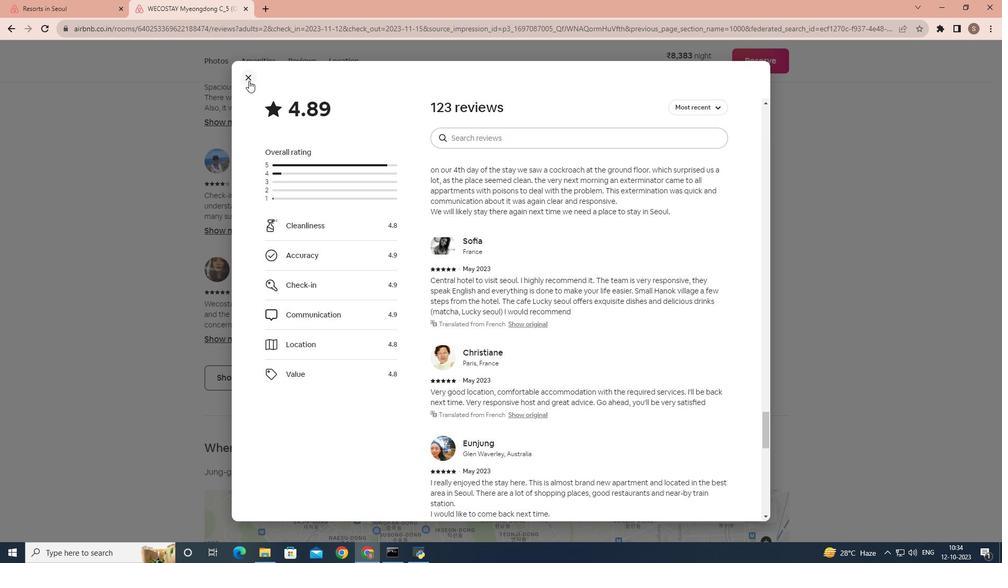 
Action: Mouse moved to (293, 296)
Screenshot: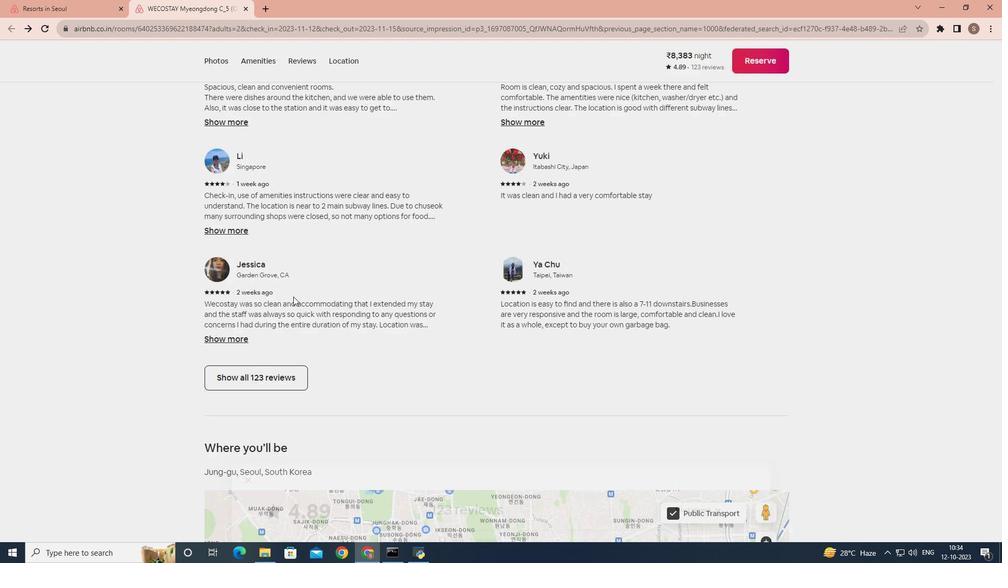 
Action: Mouse scrolled (293, 296) with delta (0, 0)
Screenshot: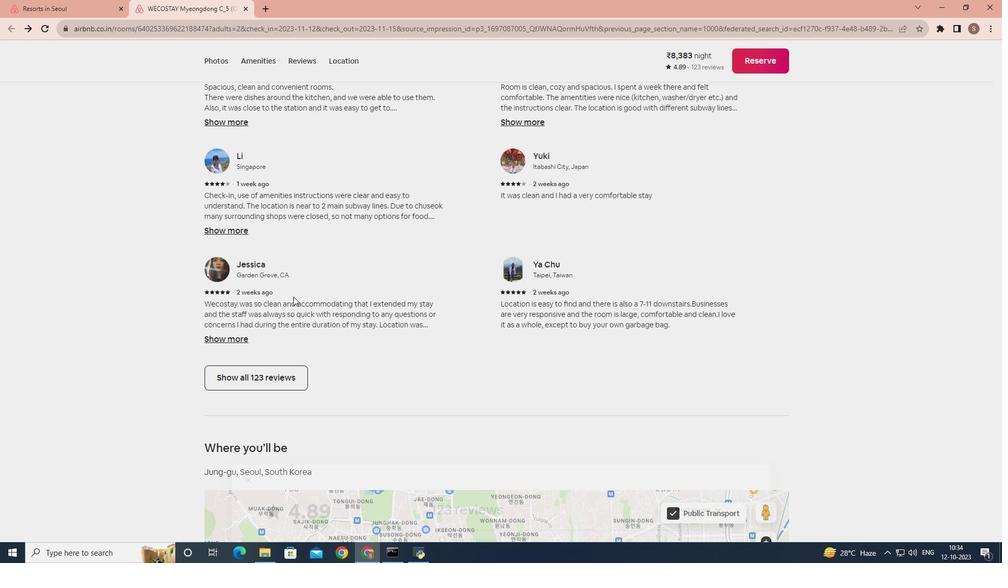 
Action: Mouse scrolled (293, 296) with delta (0, 0)
Screenshot: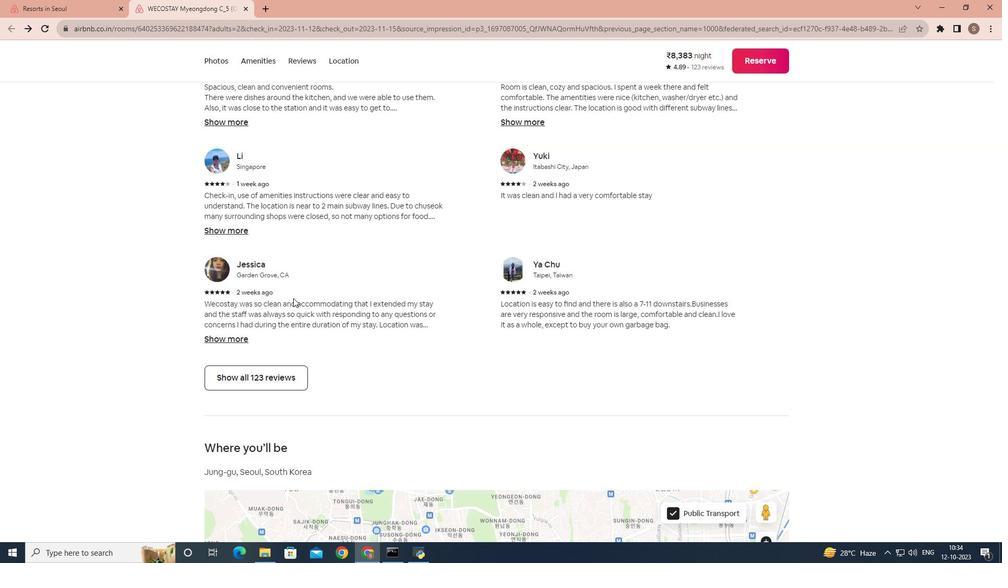 
Action: Mouse scrolled (293, 296) with delta (0, 0)
Screenshot: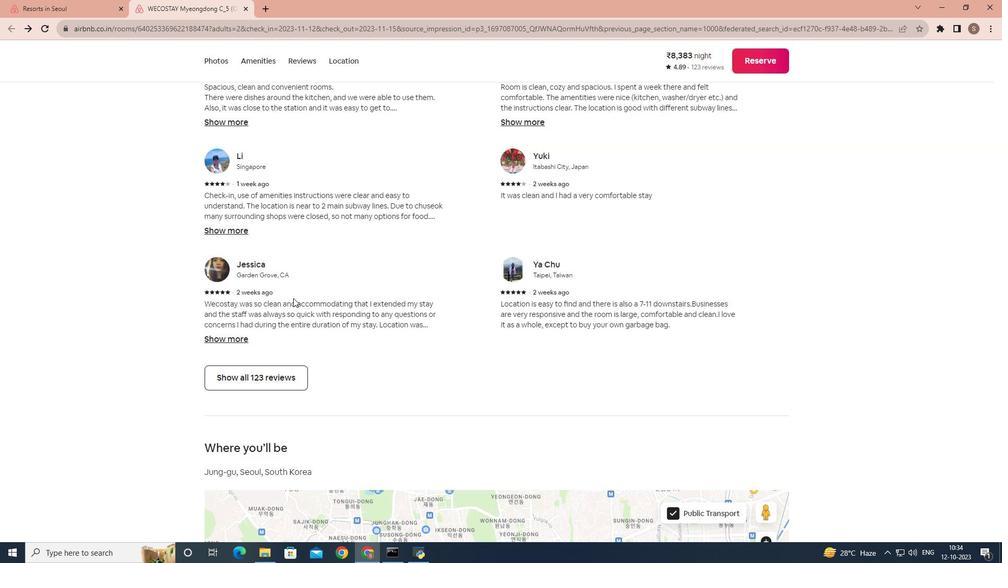 
Action: Mouse moved to (293, 298)
Screenshot: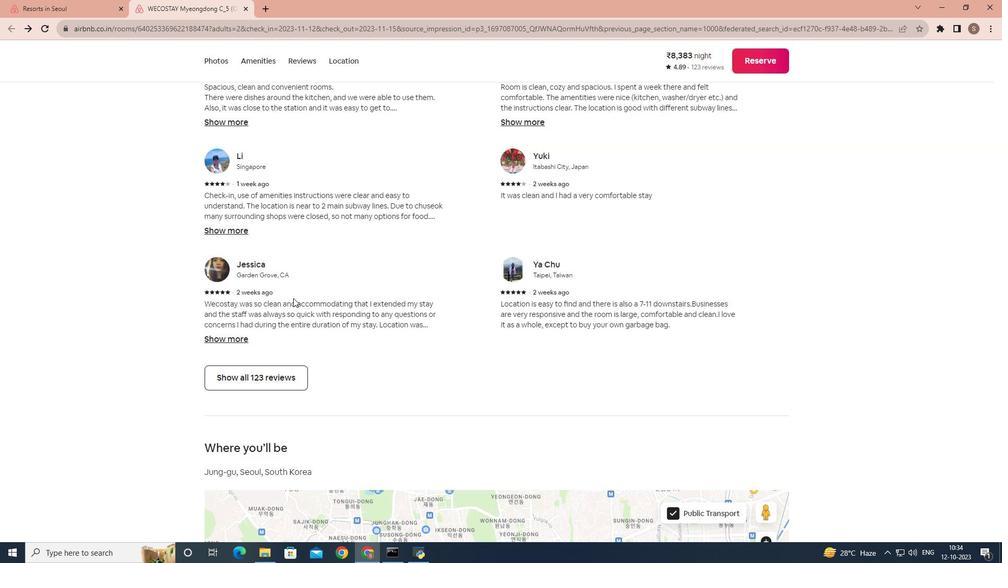
Action: Mouse scrolled (293, 297) with delta (0, 0)
Screenshot: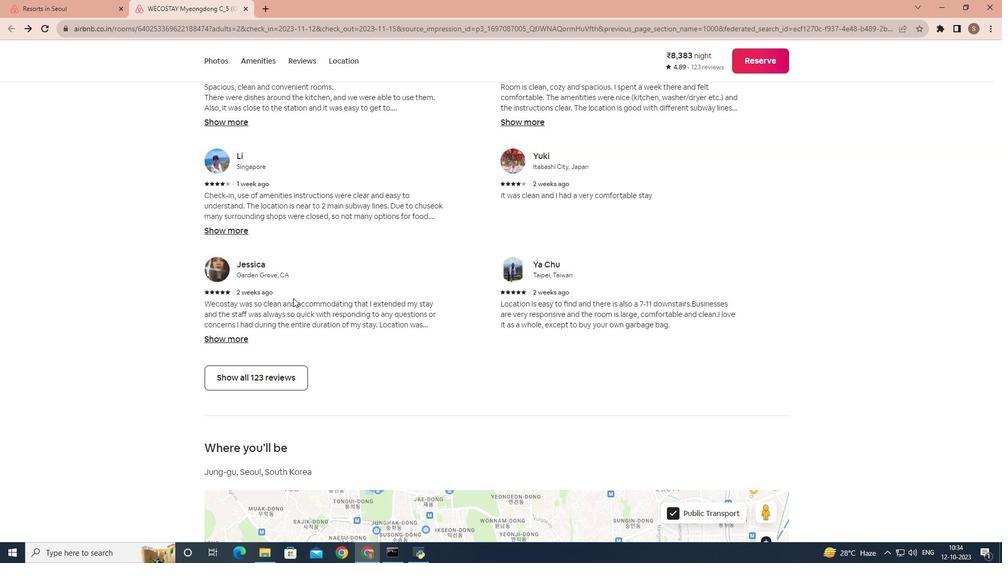 
Action: Mouse moved to (293, 298)
Screenshot: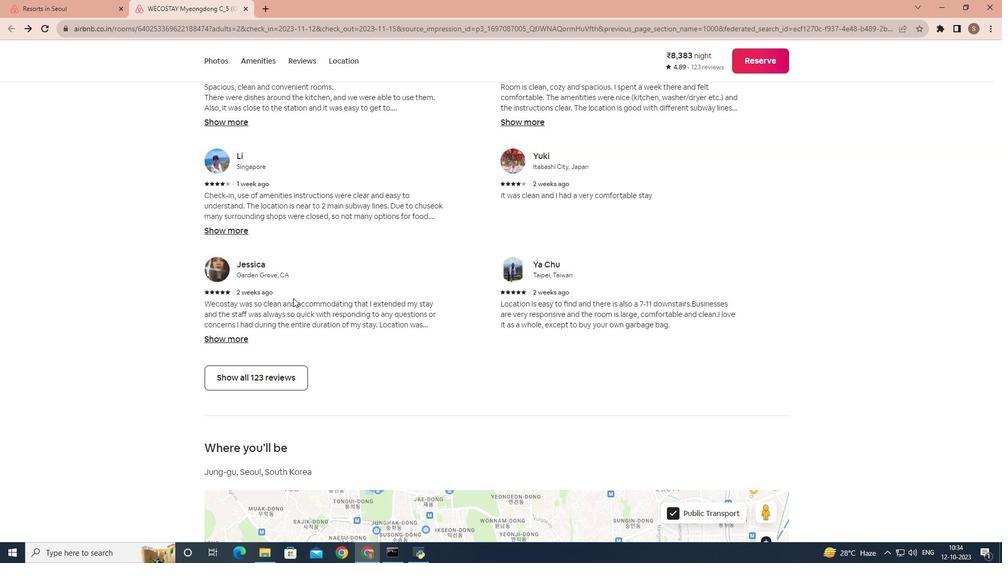 
Action: Mouse scrolled (293, 298) with delta (0, 0)
Screenshot: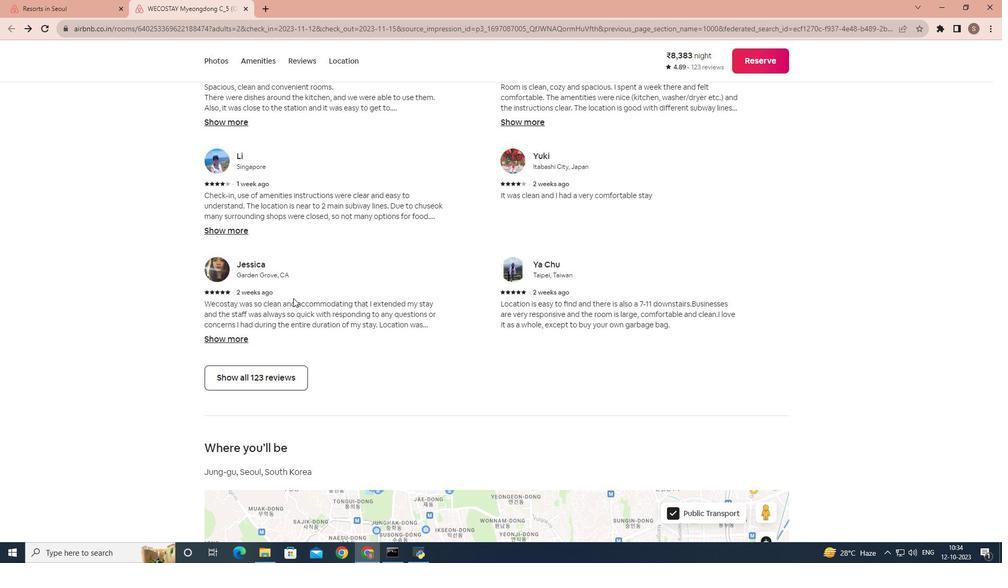 
Action: Mouse scrolled (293, 298) with delta (0, 0)
Screenshot: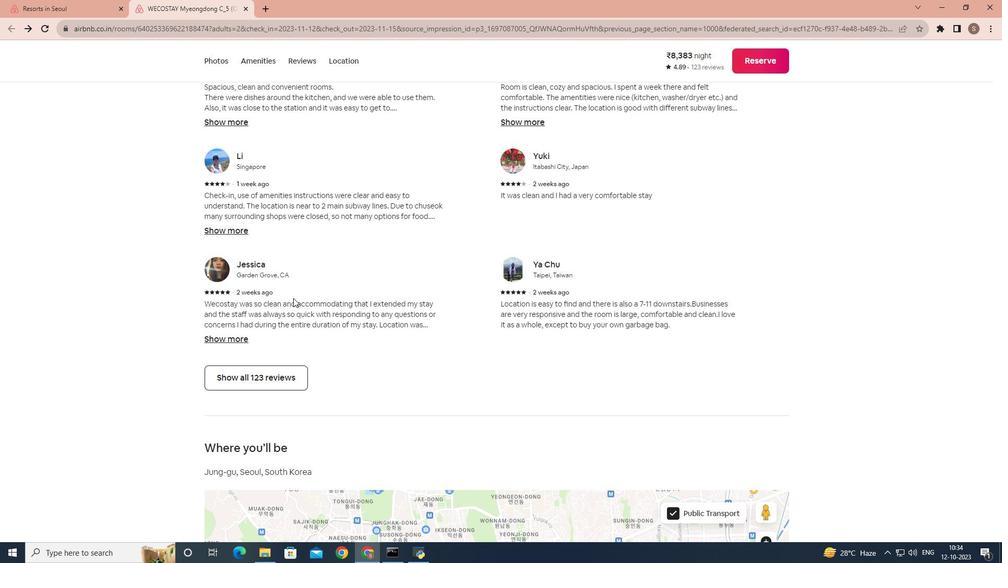 
Action: Mouse scrolled (293, 298) with delta (0, 0)
Screenshot: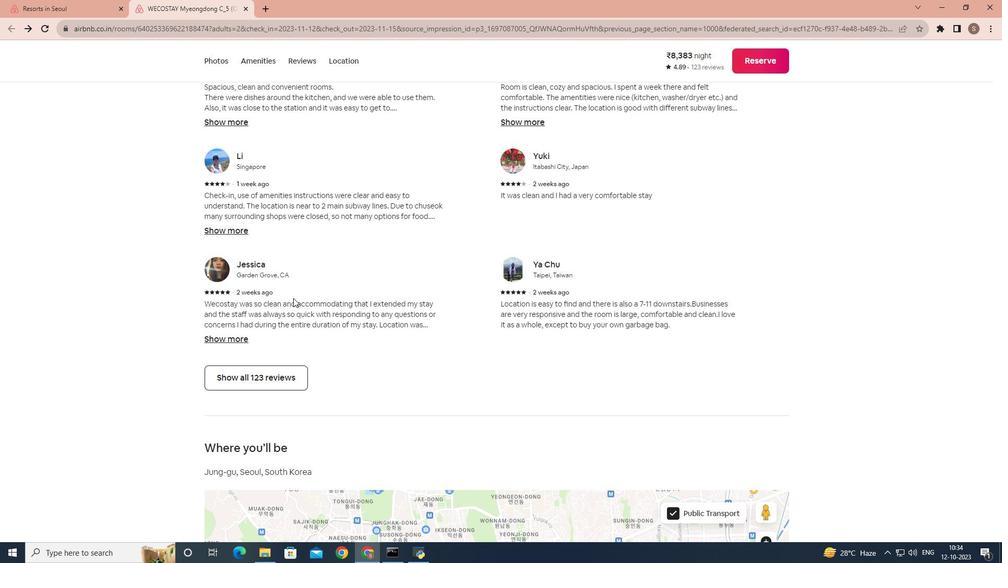
Action: Mouse scrolled (293, 298) with delta (0, 0)
Screenshot: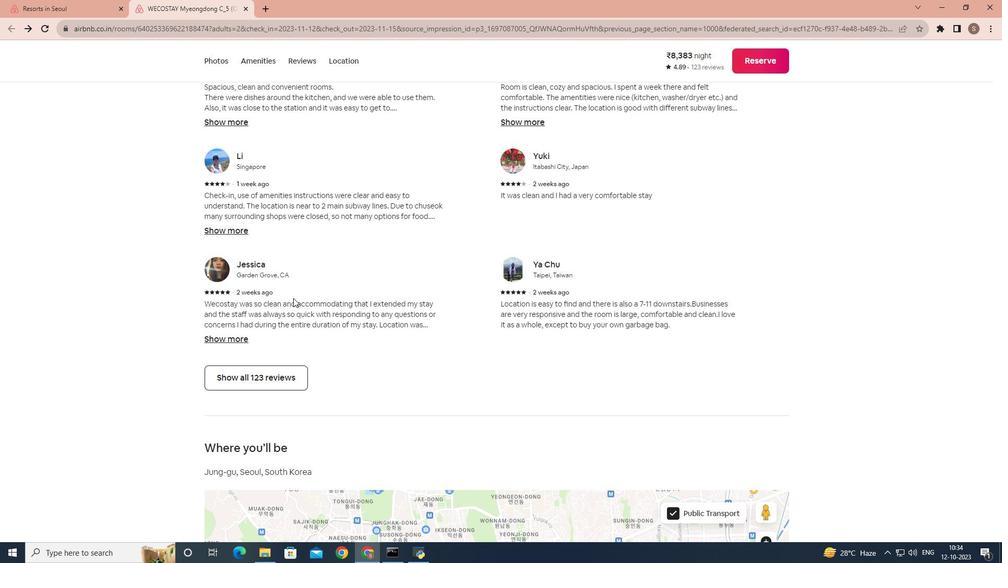 
Action: Mouse scrolled (293, 298) with delta (0, 0)
Screenshot: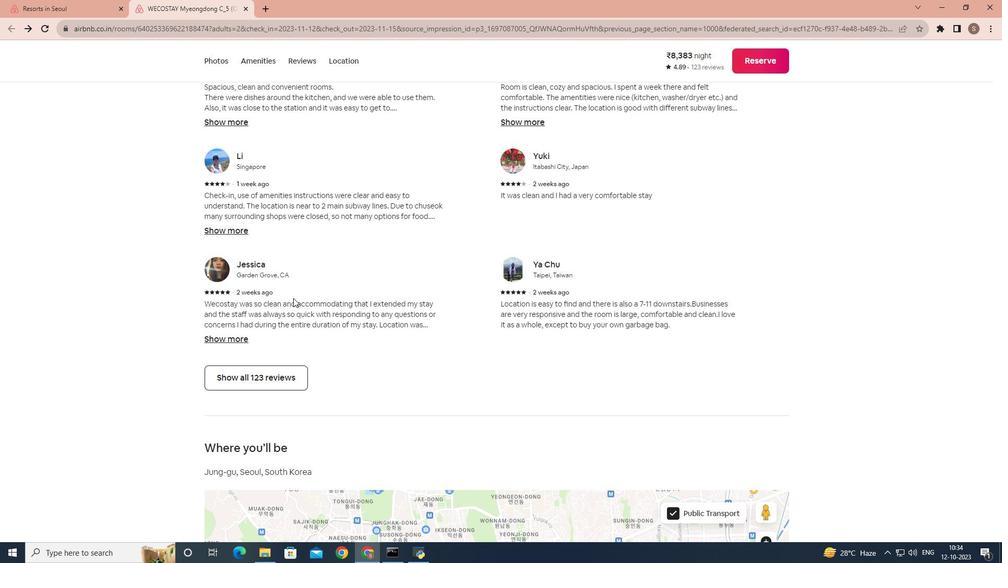 
Action: Mouse scrolled (293, 298) with delta (0, 0)
Screenshot: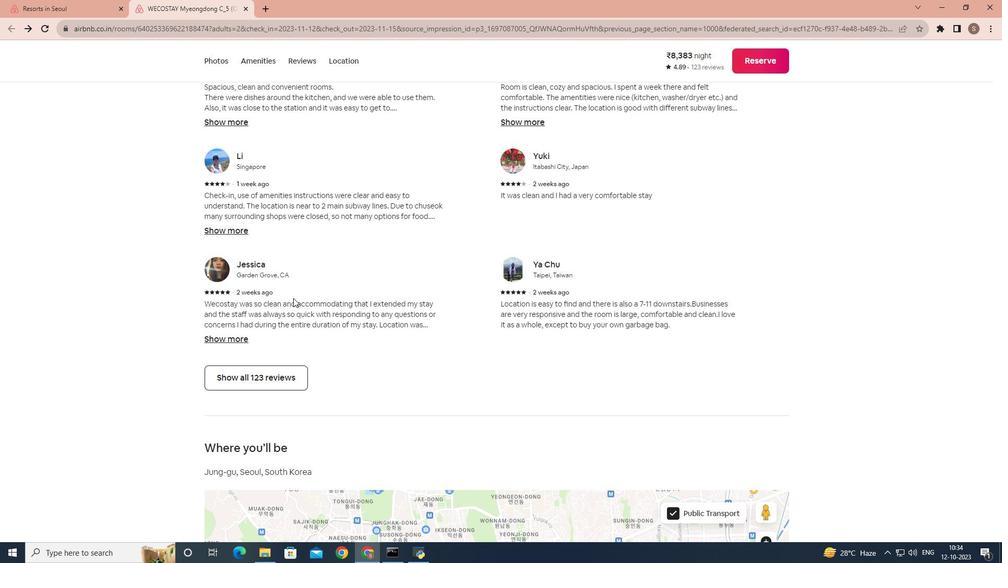 
Action: Mouse scrolled (293, 298) with delta (0, 0)
Screenshot: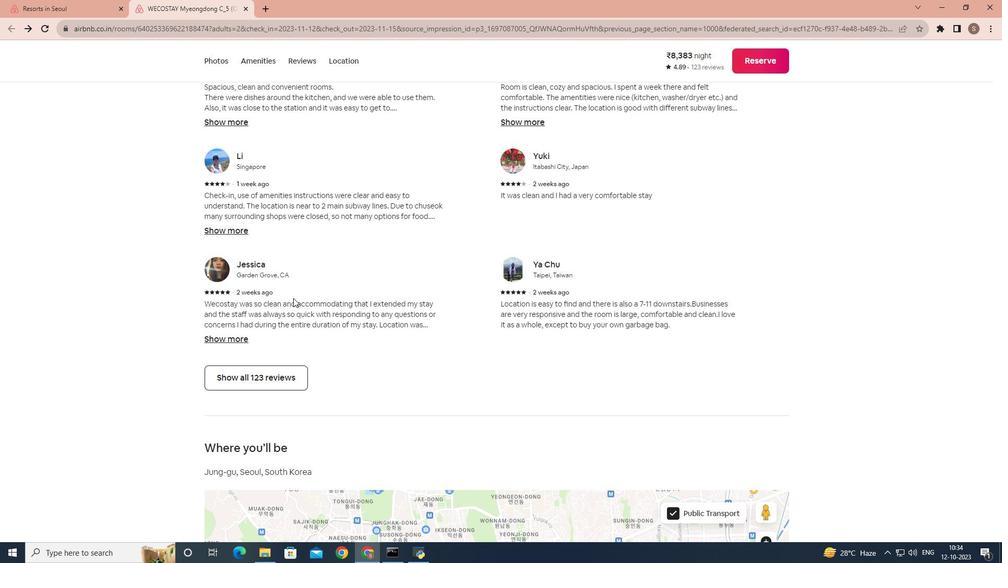 
Action: Mouse scrolled (293, 298) with delta (0, 0)
Screenshot: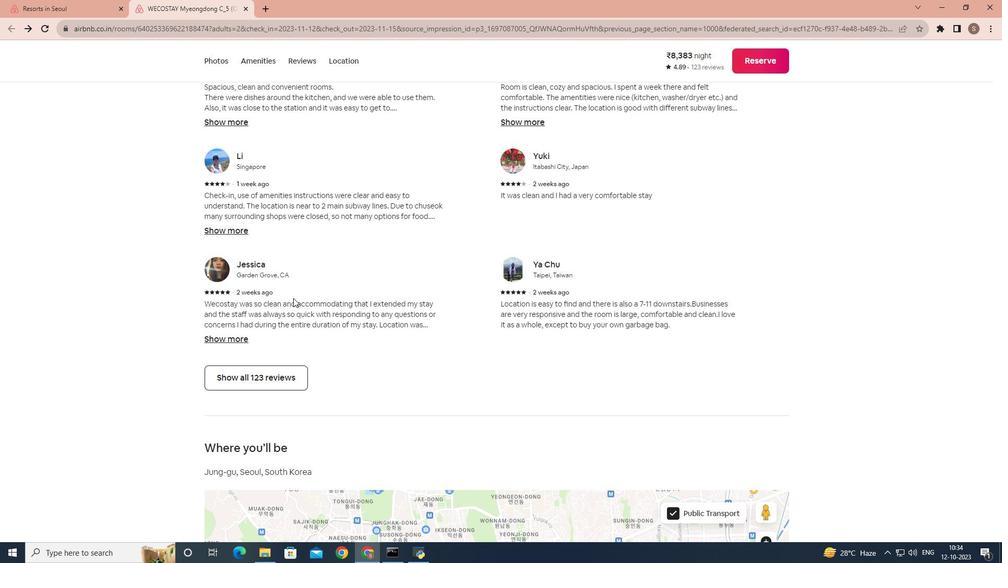 
Action: Mouse scrolled (293, 298) with delta (0, 0)
Screenshot: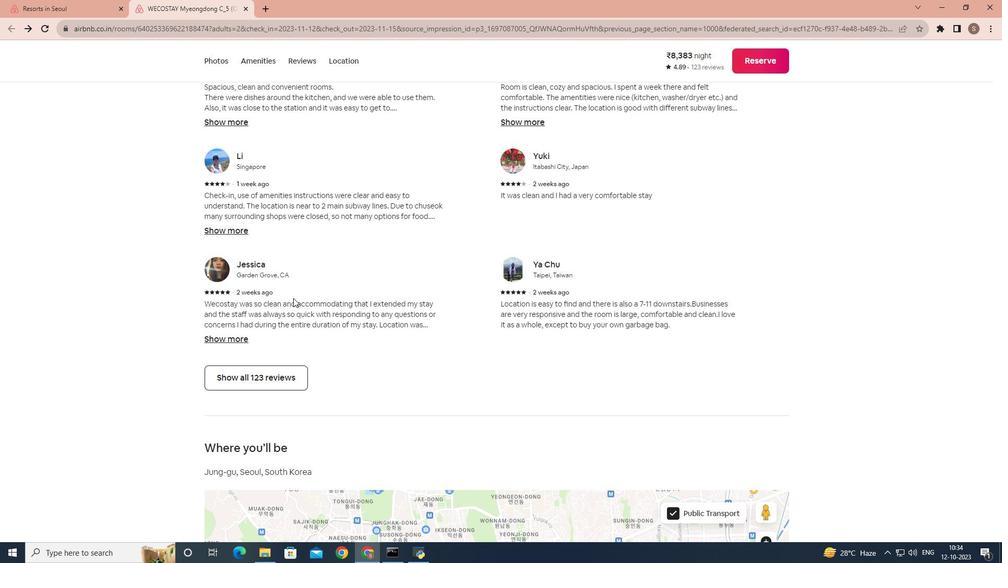
Action: Mouse moved to (312, 347)
Screenshot: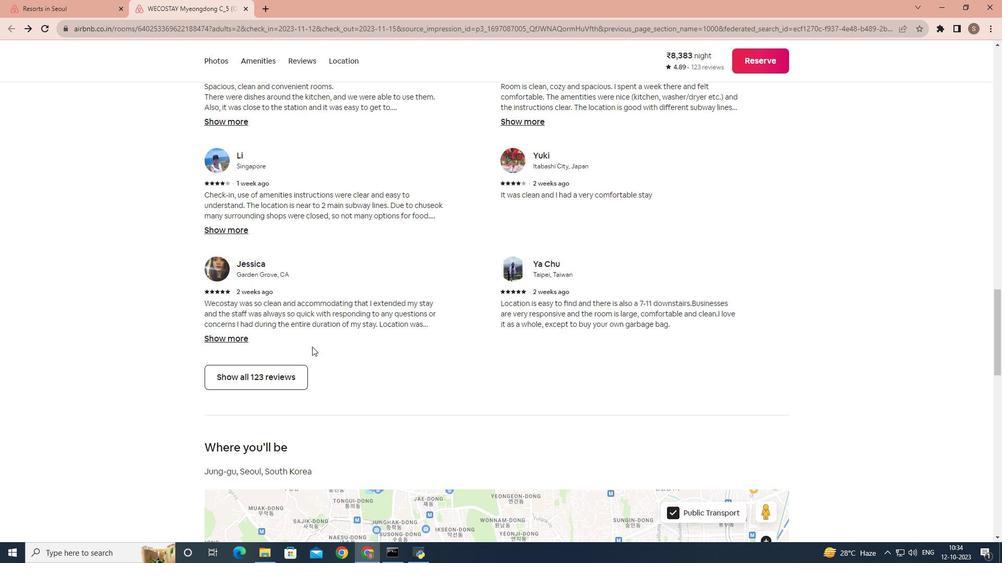 
Action: Mouse scrolled (312, 346) with delta (0, 0)
Screenshot: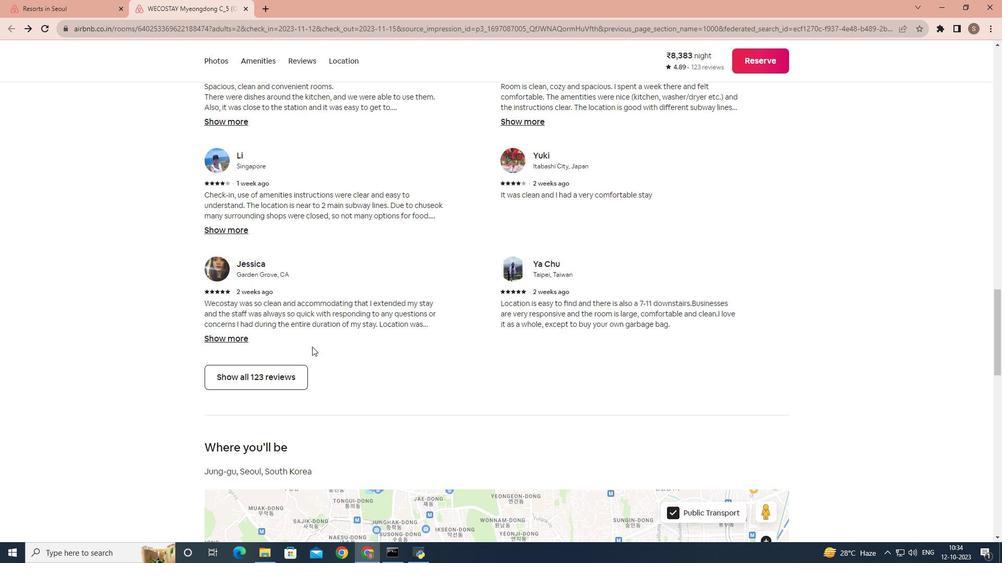 
Action: Mouse scrolled (312, 346) with delta (0, 0)
Screenshot: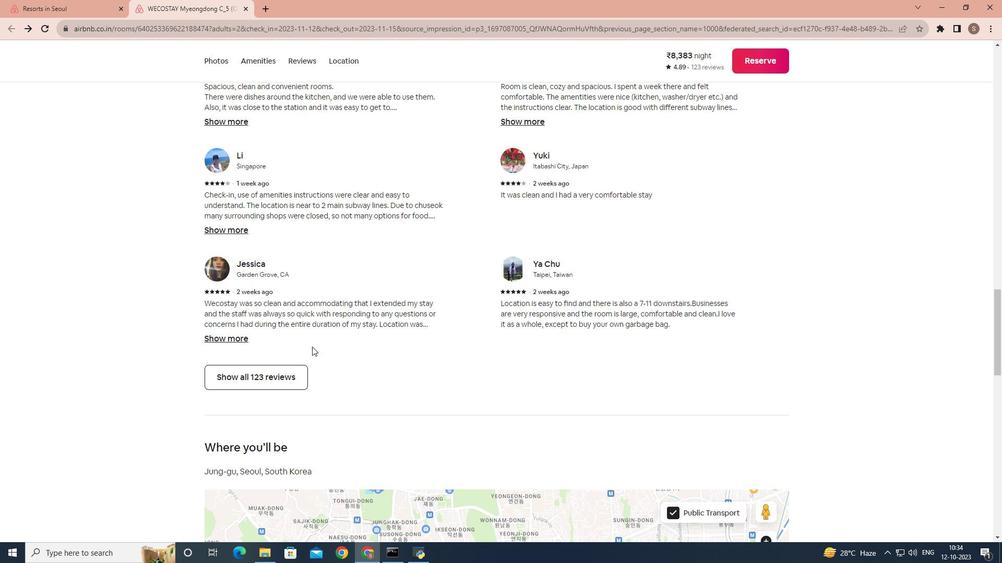 
Action: Mouse scrolled (312, 346) with delta (0, 0)
Screenshot: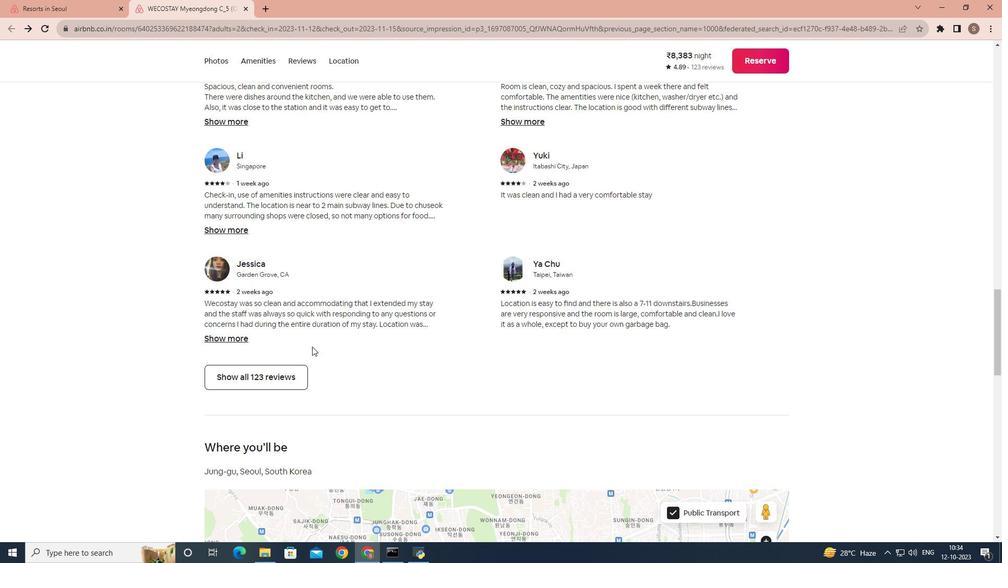 
Action: Mouse scrolled (312, 346) with delta (0, 0)
Screenshot: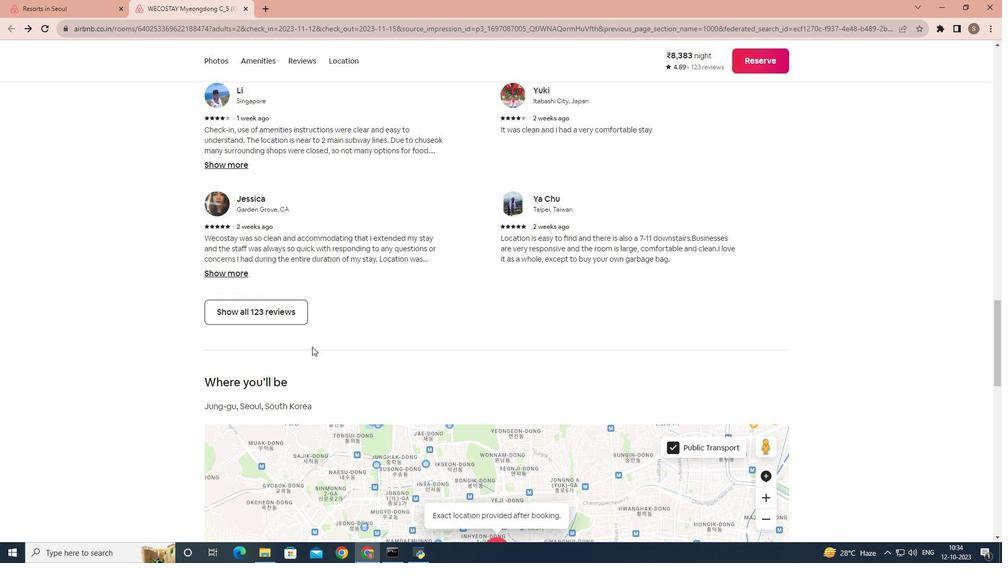 
Action: Mouse scrolled (312, 346) with delta (0, 0)
Screenshot: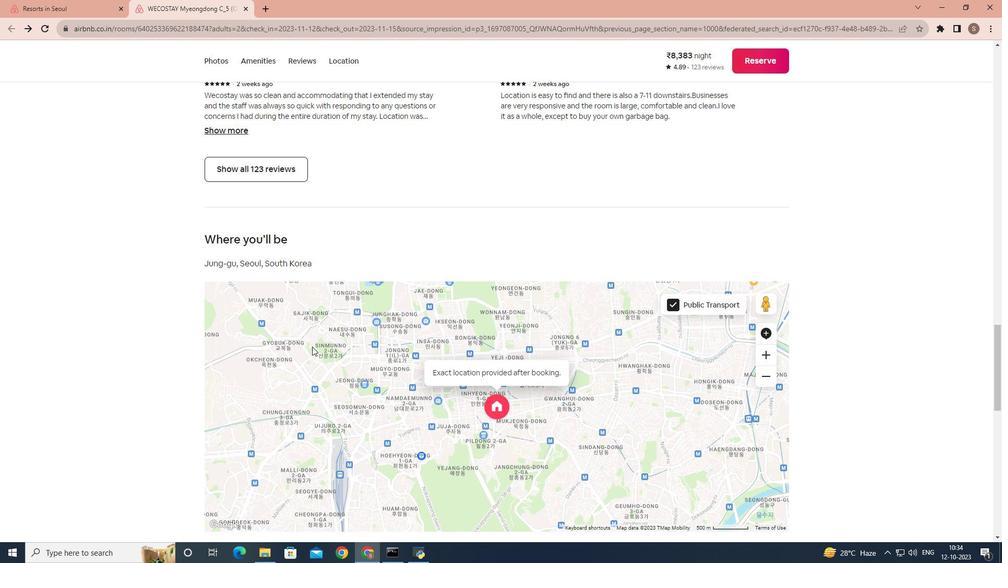 
Action: Mouse scrolled (312, 346) with delta (0, 0)
Screenshot: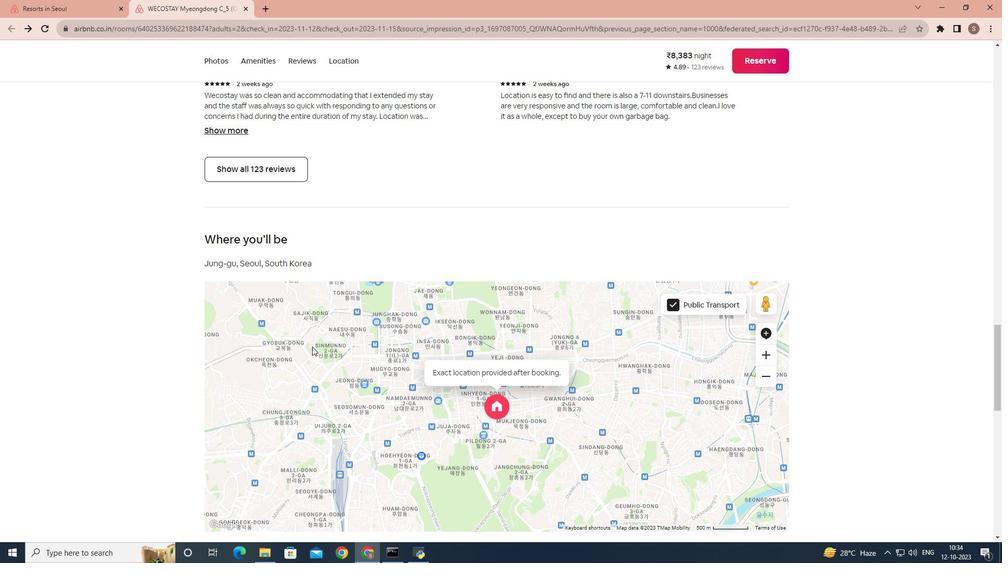
Action: Mouse scrolled (312, 346) with delta (0, 0)
Screenshot: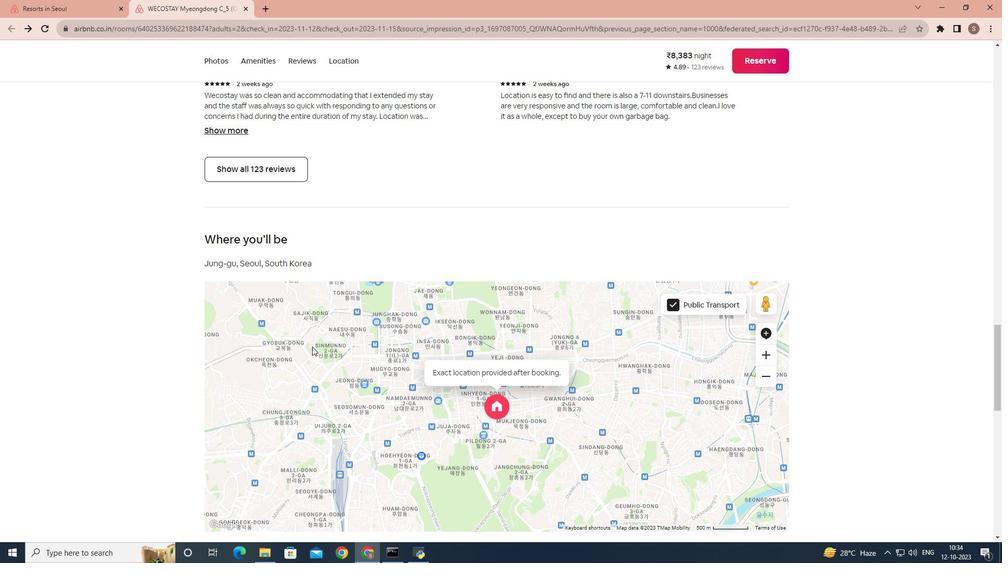 
Action: Mouse moved to (324, 350)
